 Task: Compose an email with the signature Eric Rodriguez with the subject Request for a change in project scope and the message Please let me know if there are any issues with the formatting of the document. from softage.1@softage.net to softage.3@softage.net with an attached document Press_release_draft.docx Undo the message and rewrite the message as I appreciate your attention to detail and timely response. Send the email. Finally, move the email from Sent Items to the label Hobbies
Action: Mouse moved to (448, 738)
Screenshot: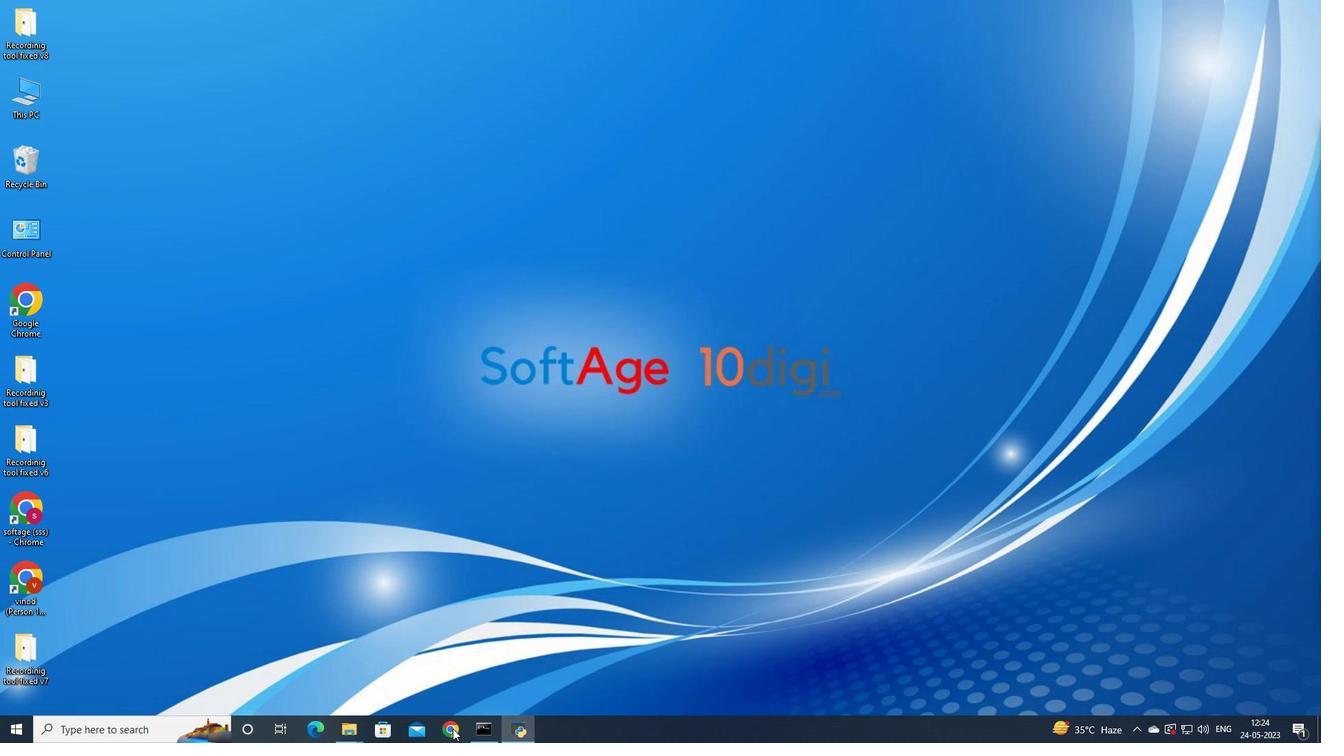 
Action: Mouse pressed left at (448, 738)
Screenshot: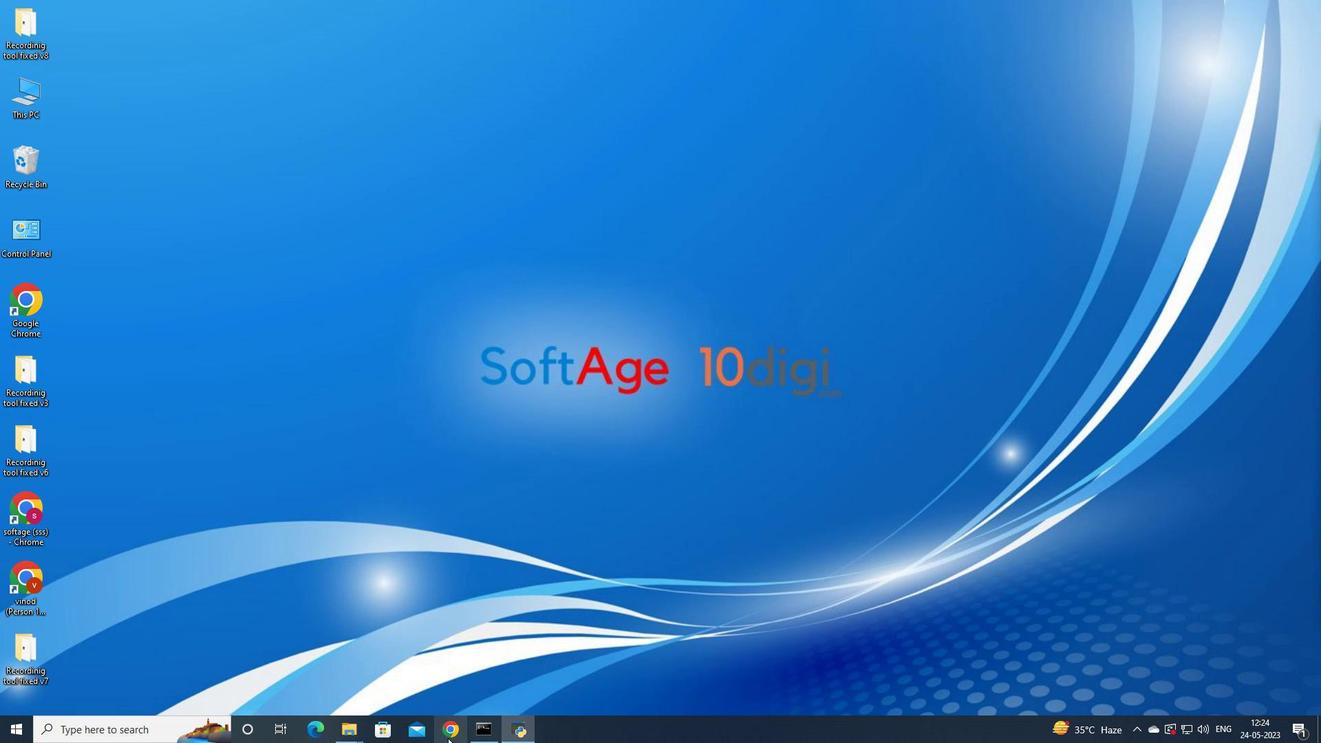 
Action: Mouse moved to (576, 454)
Screenshot: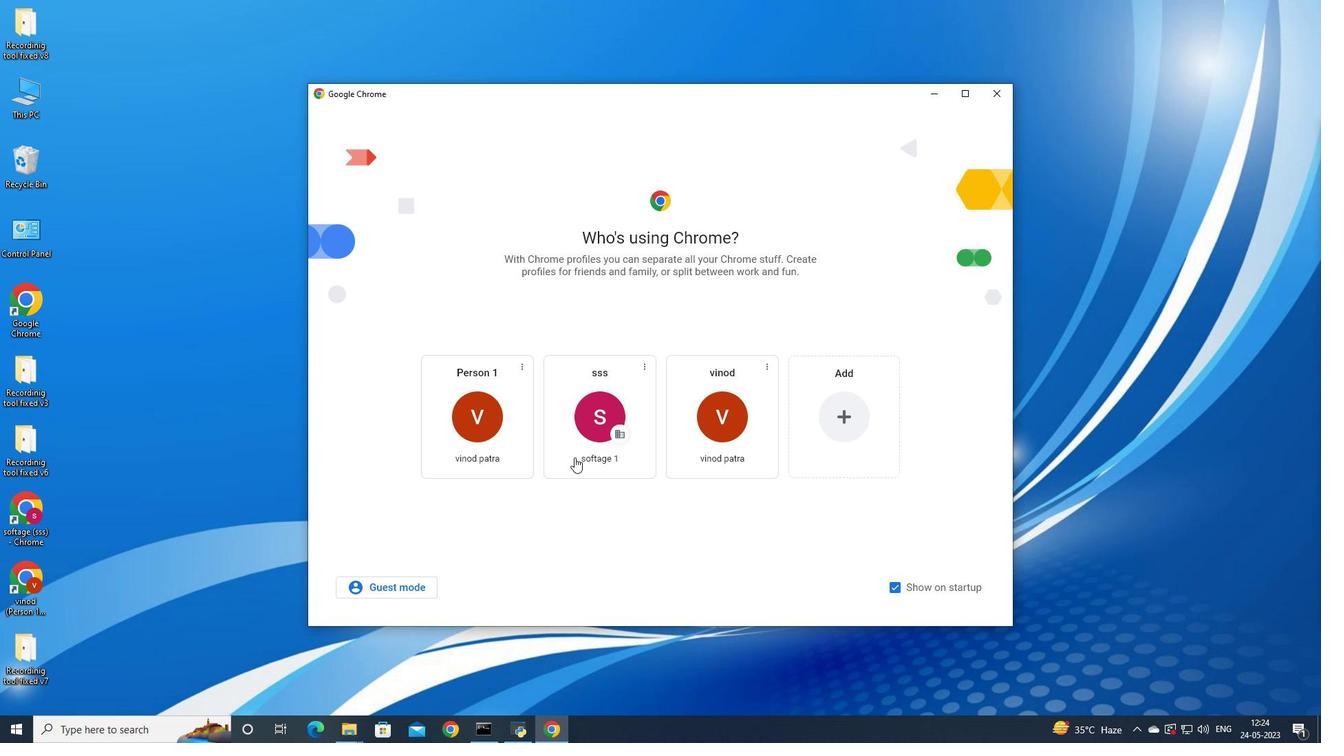 
Action: Mouse pressed left at (576, 454)
Screenshot: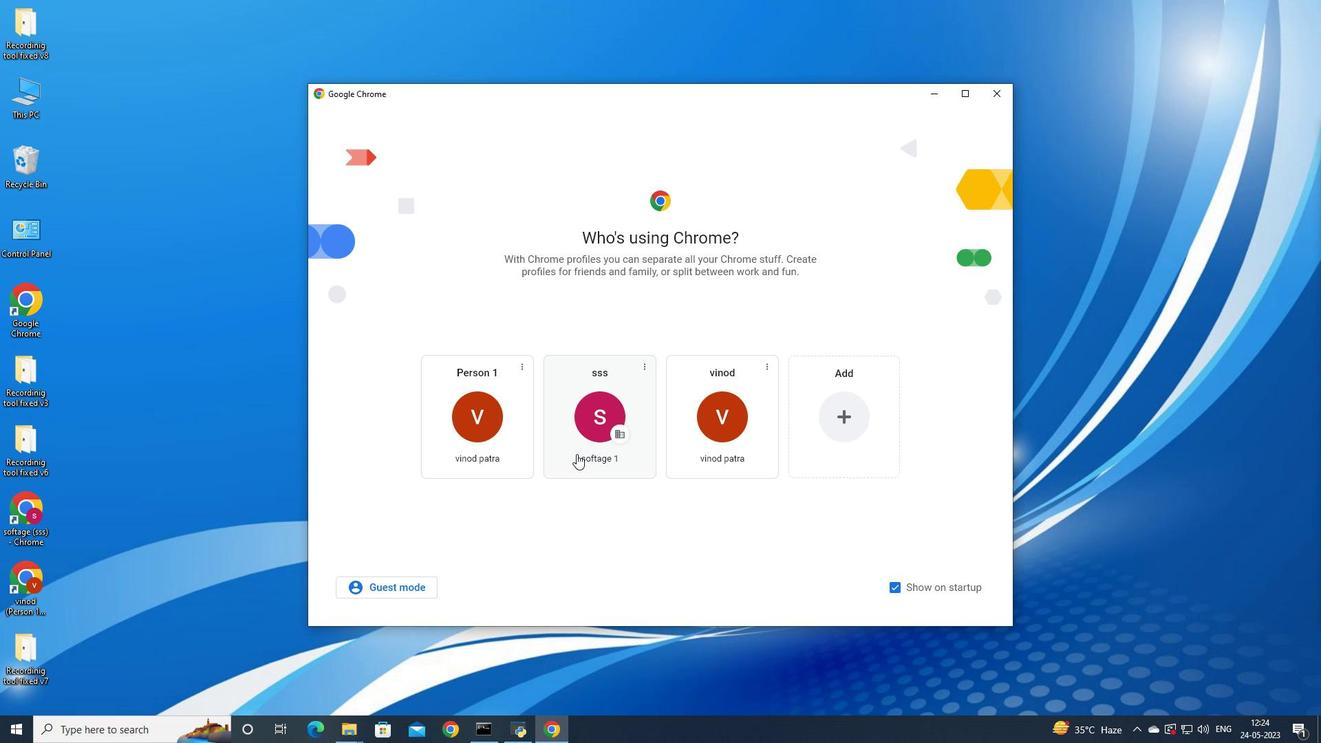 
Action: Mouse moved to (1193, 70)
Screenshot: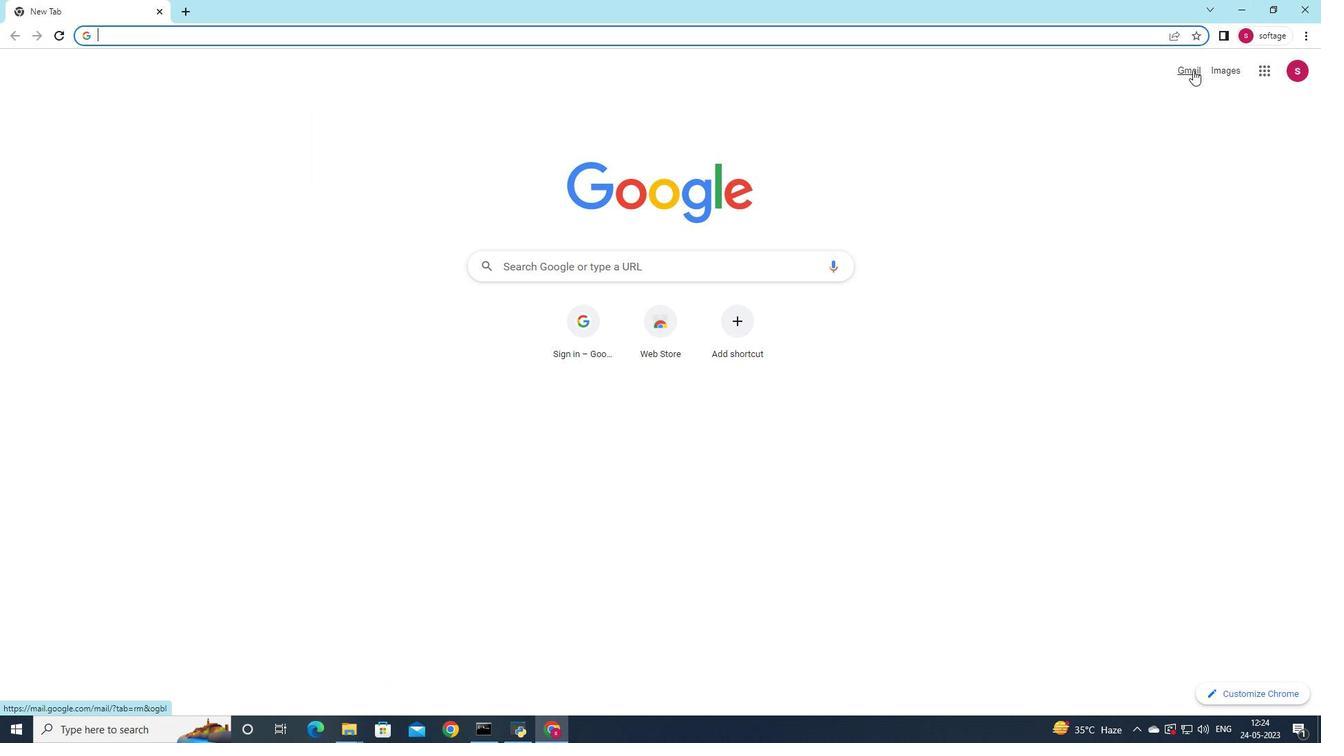 
Action: Mouse pressed left at (1193, 70)
Screenshot: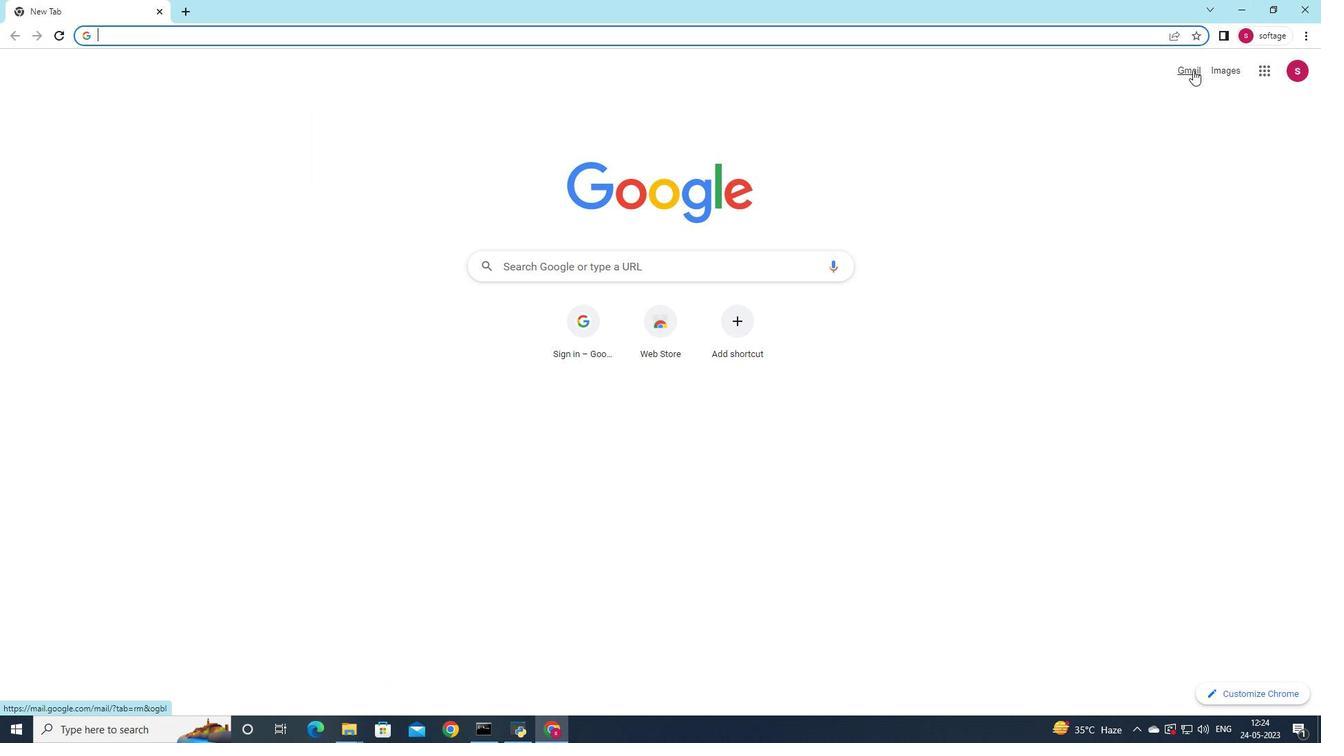 
Action: Mouse moved to (1164, 86)
Screenshot: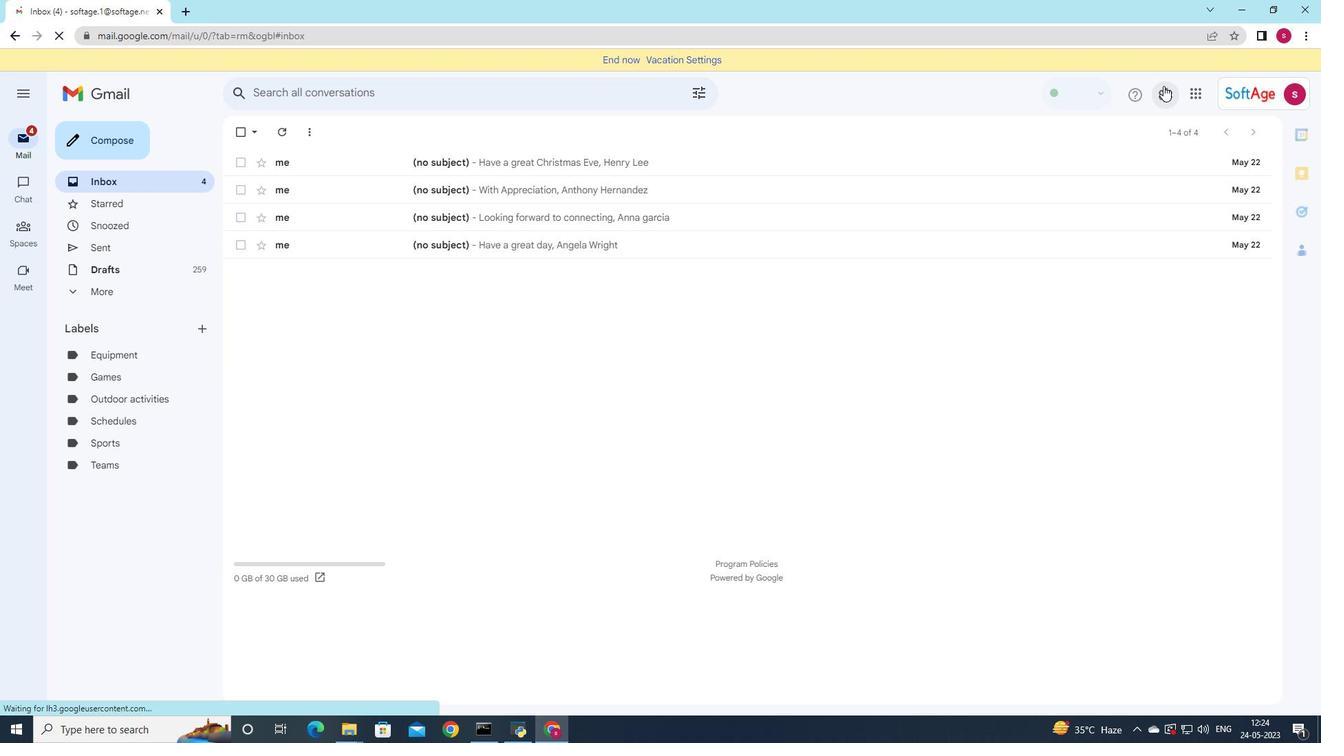 
Action: Mouse pressed left at (1164, 86)
Screenshot: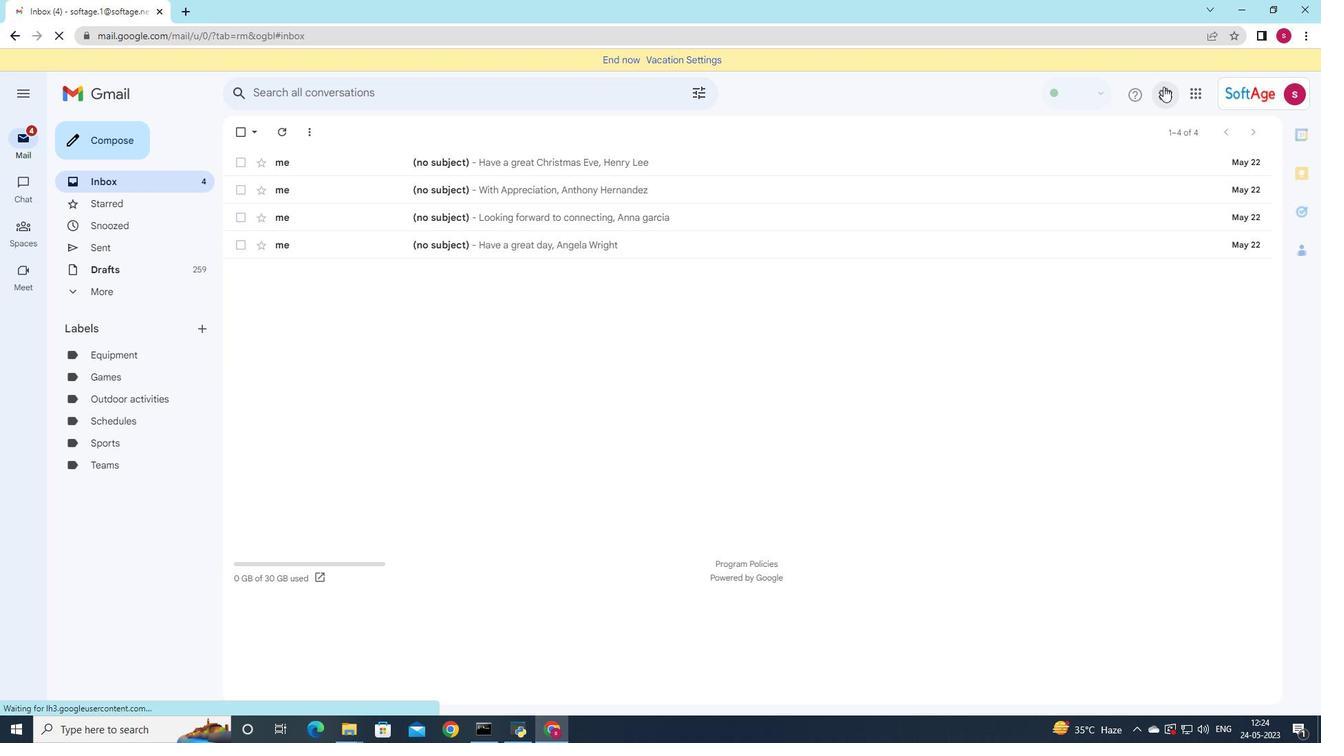 
Action: Mouse moved to (1173, 166)
Screenshot: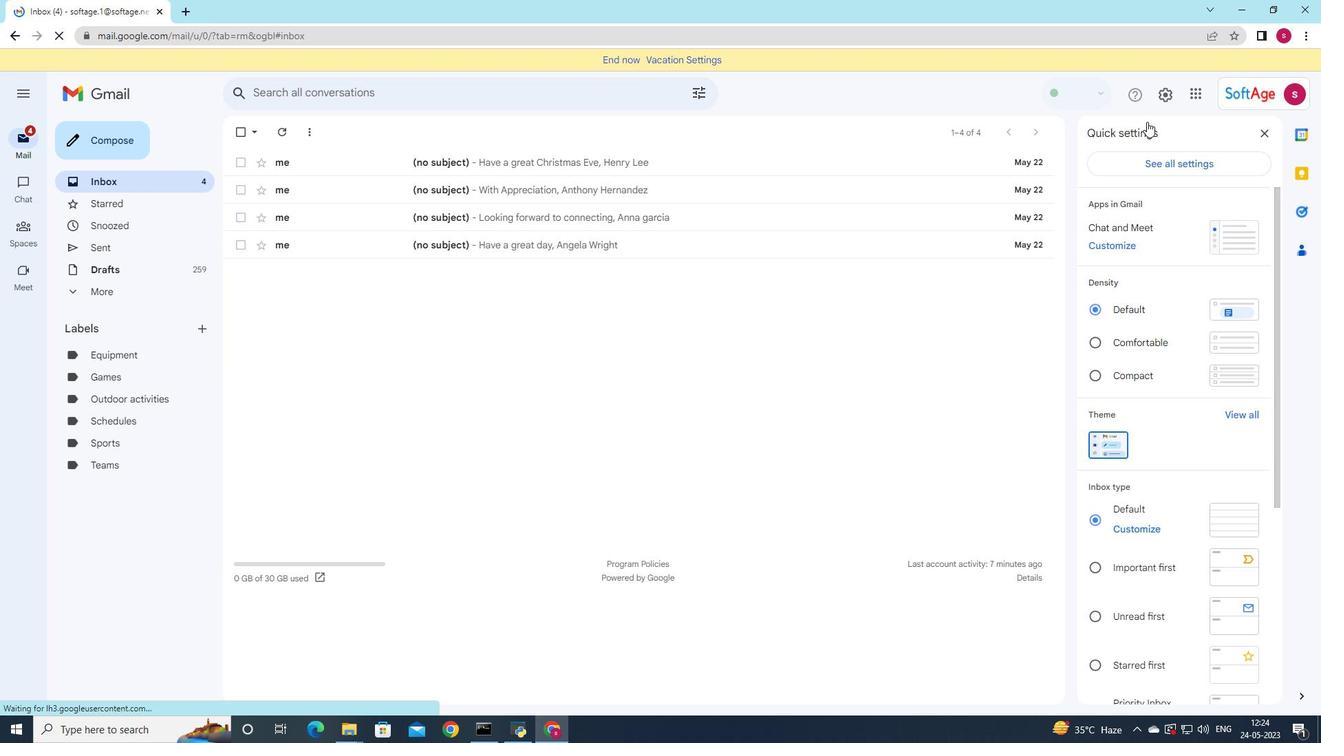 
Action: Mouse pressed left at (1173, 166)
Screenshot: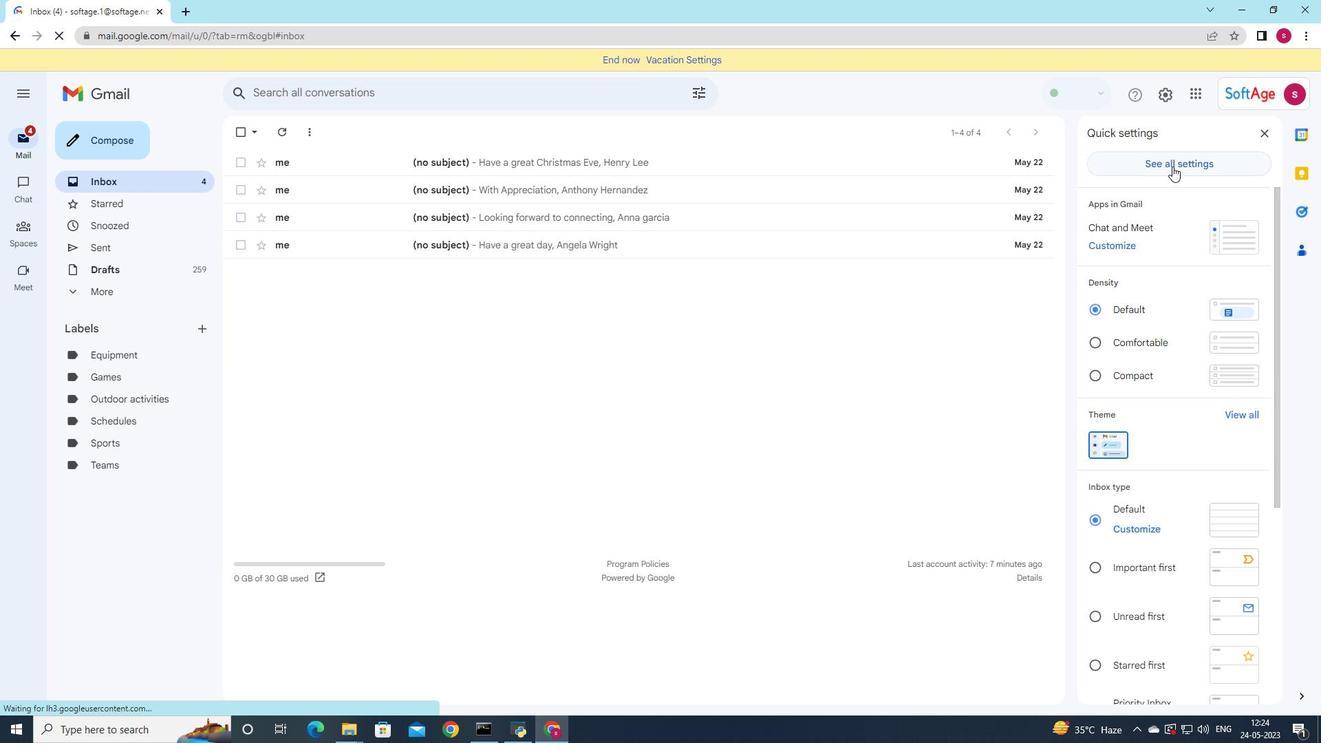 
Action: Mouse moved to (1162, 160)
Screenshot: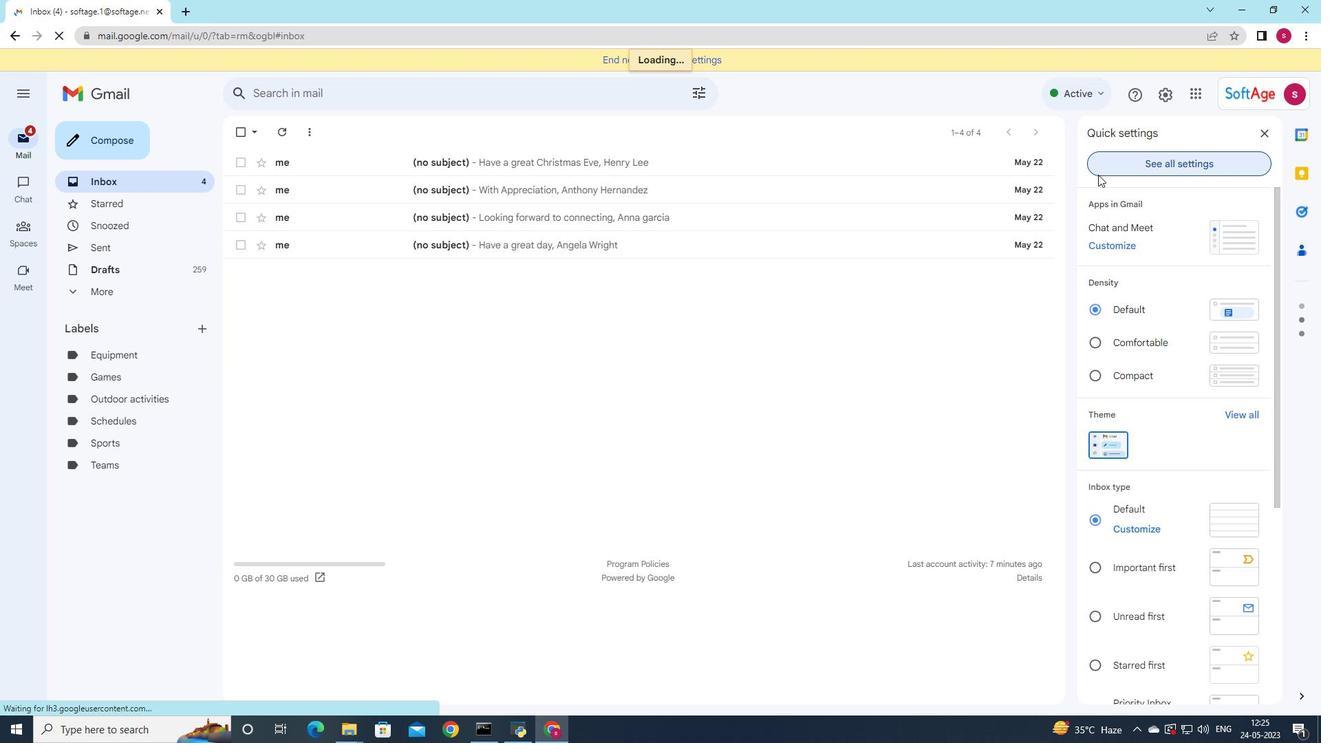 
Action: Mouse pressed left at (1162, 160)
Screenshot: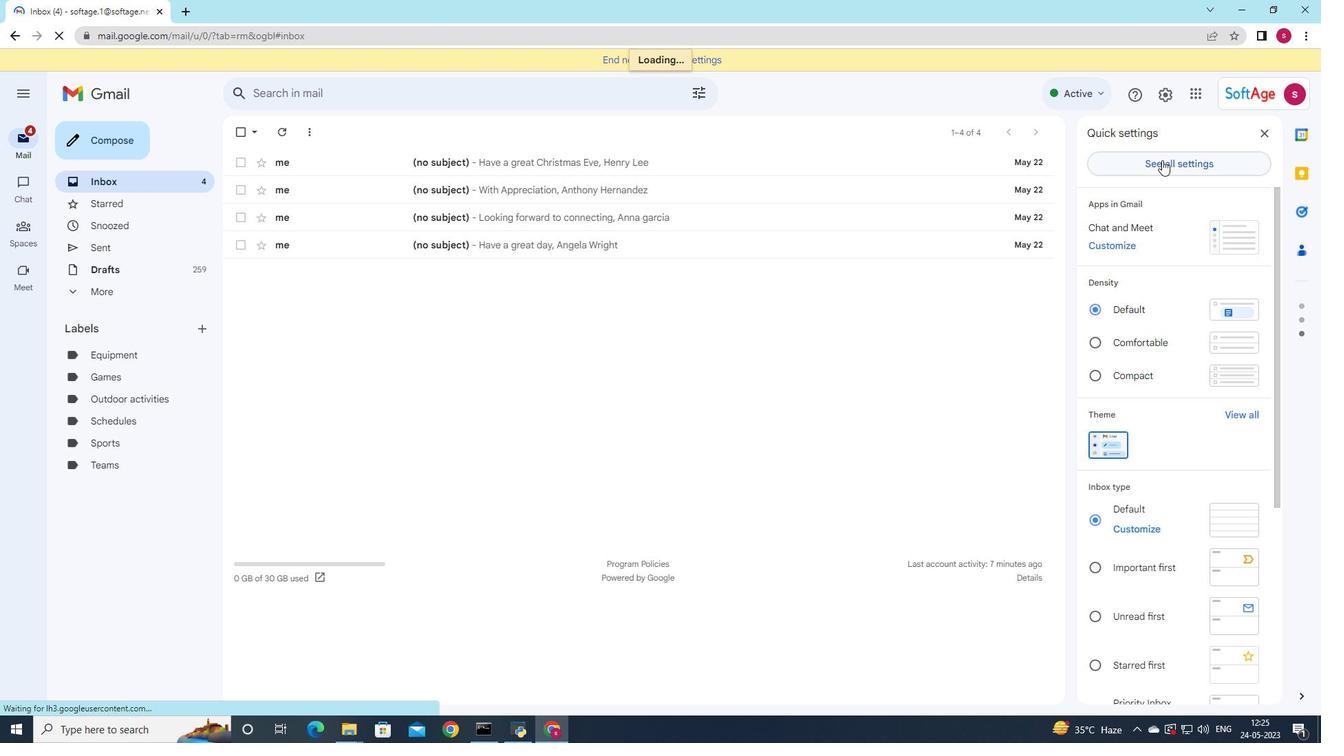 
Action: Mouse moved to (705, 237)
Screenshot: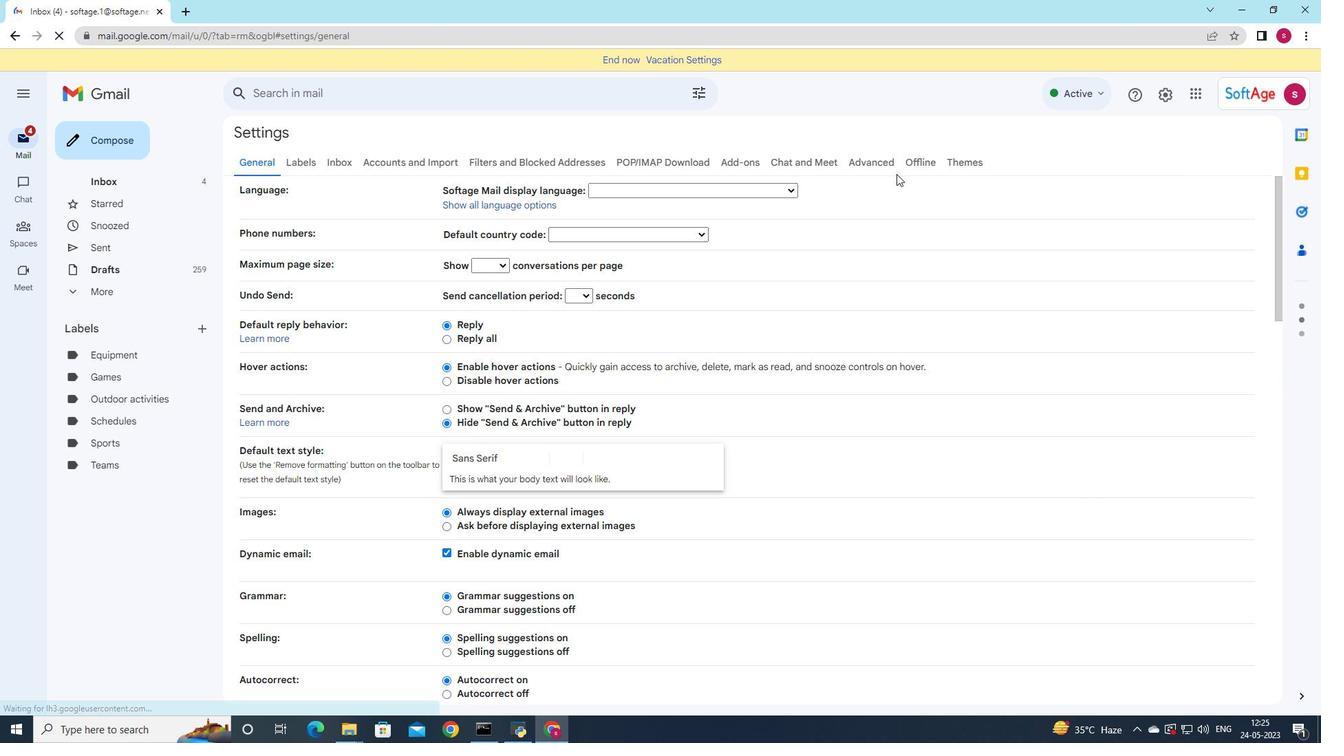
Action: Mouse scrolled (705, 236) with delta (0, 0)
Screenshot: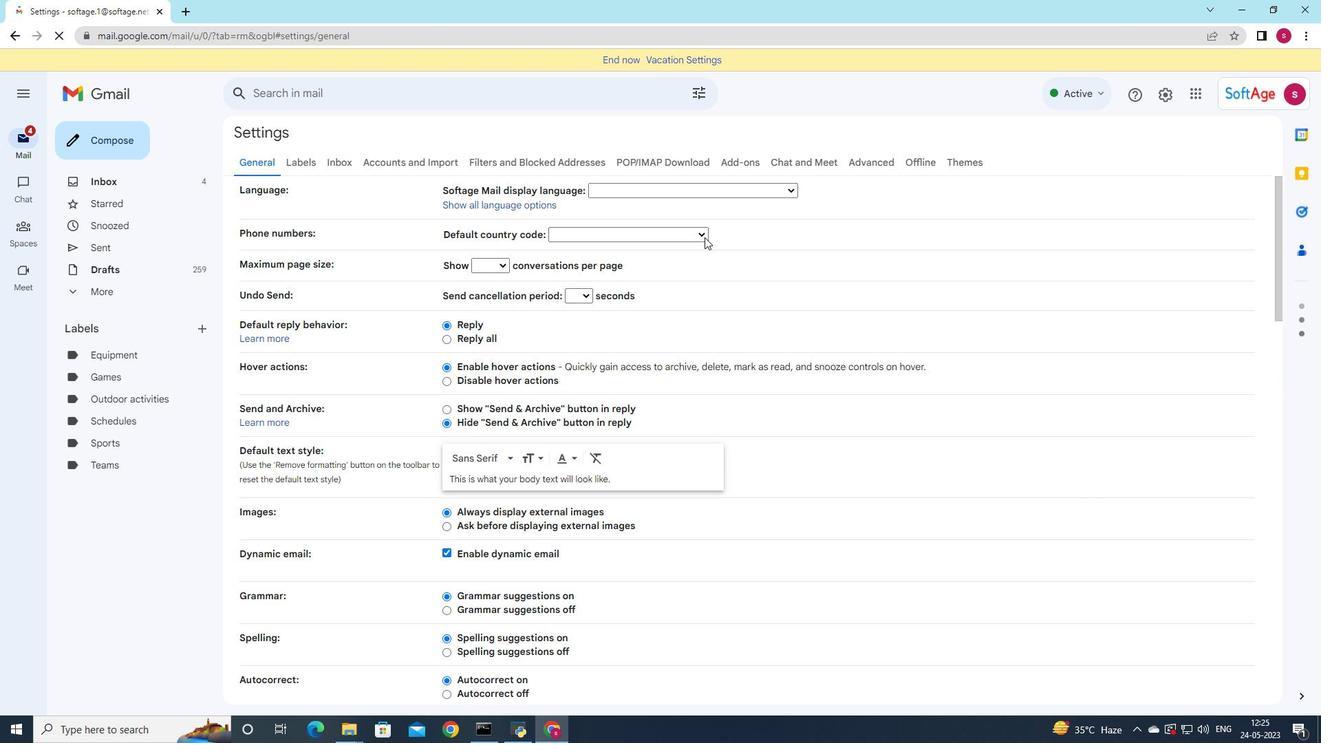
Action: Mouse scrolled (705, 236) with delta (0, 0)
Screenshot: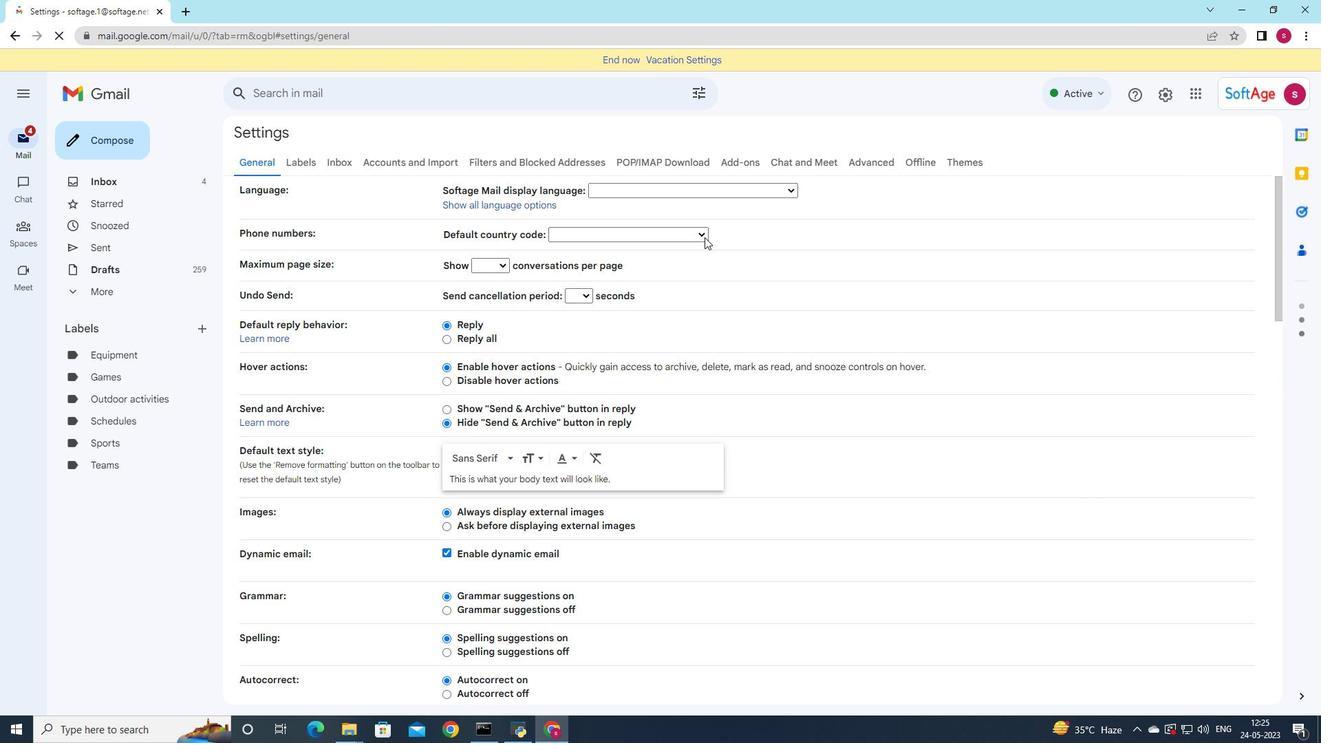 
Action: Mouse scrolled (705, 236) with delta (0, 0)
Screenshot: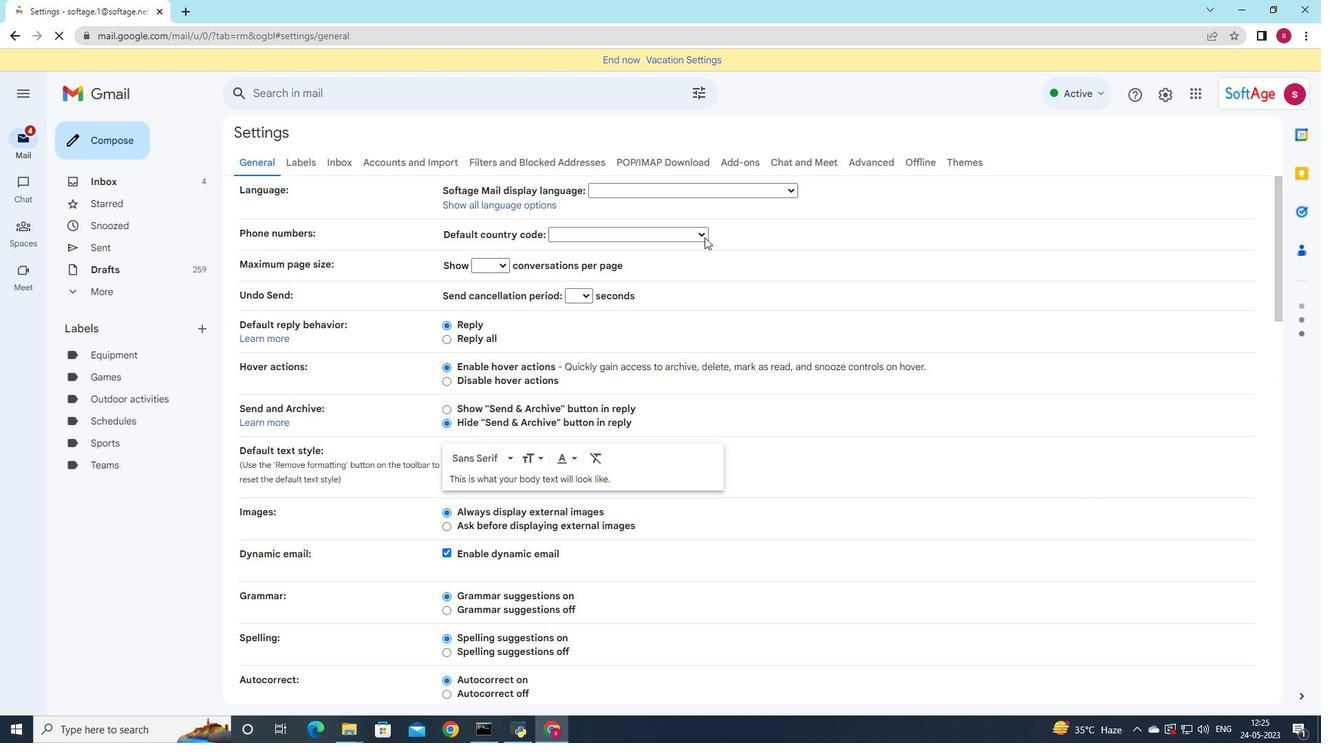 
Action: Mouse scrolled (705, 236) with delta (0, 0)
Screenshot: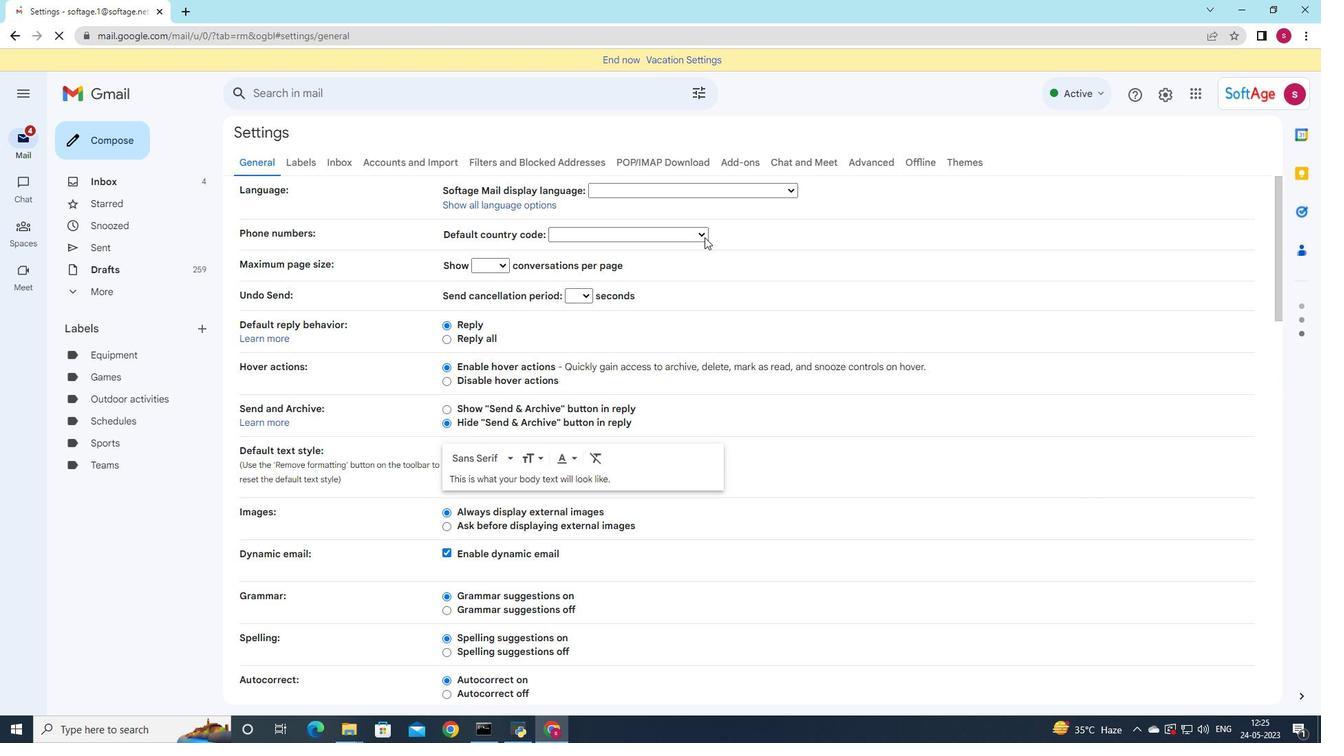 
Action: Mouse scrolled (705, 236) with delta (0, 0)
Screenshot: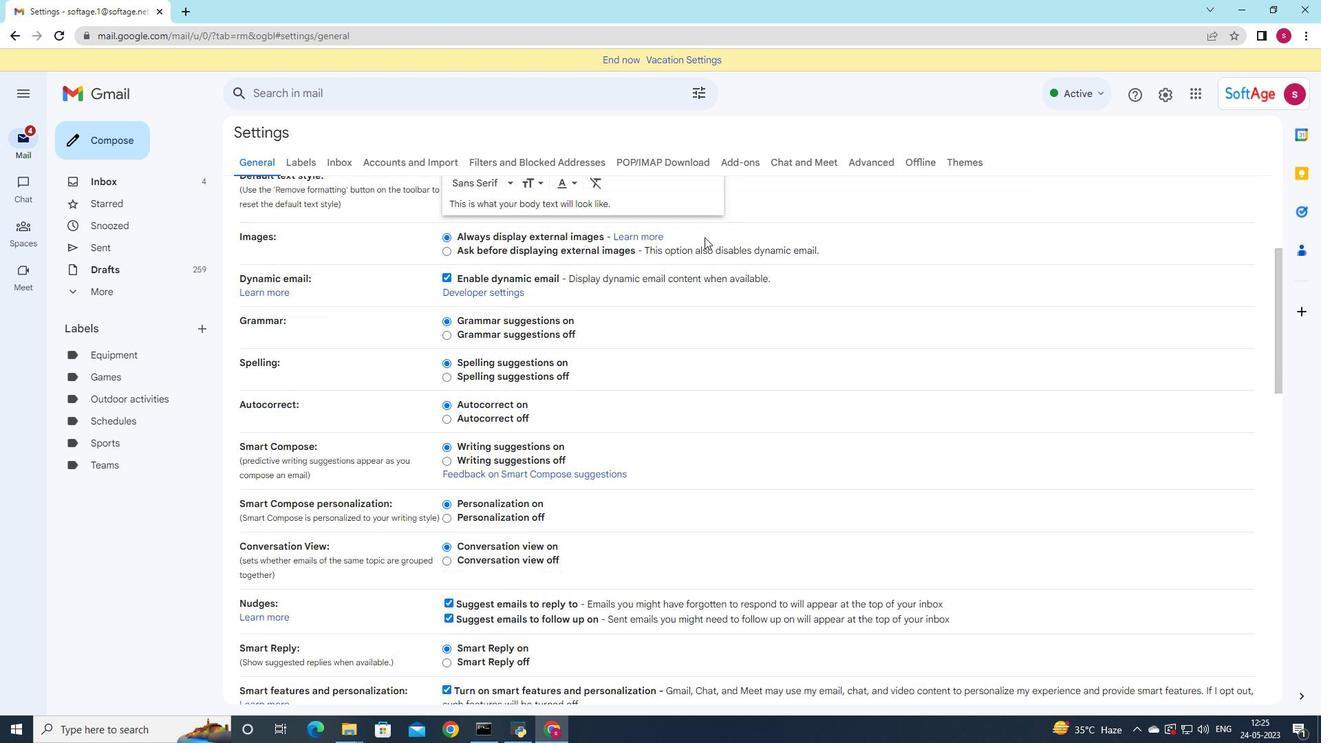 
Action: Mouse scrolled (705, 236) with delta (0, 0)
Screenshot: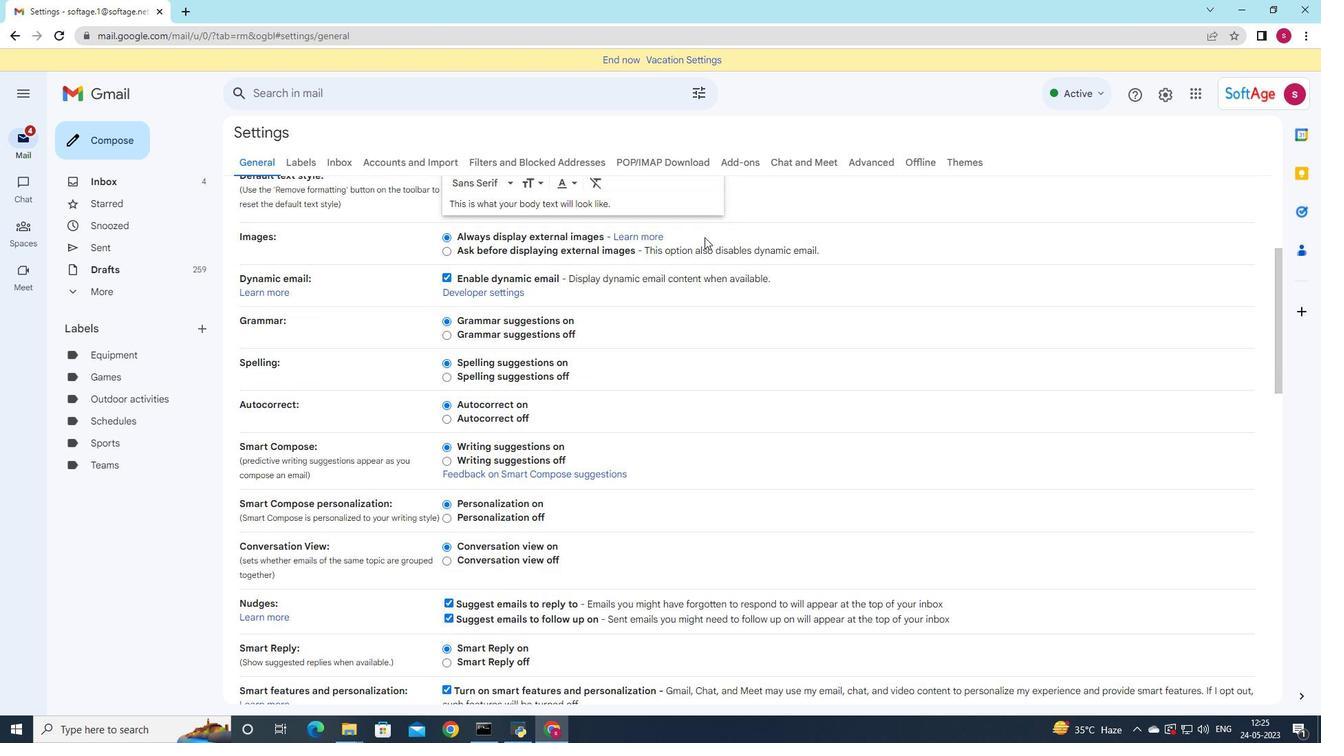 
Action: Mouse scrolled (705, 236) with delta (0, 0)
Screenshot: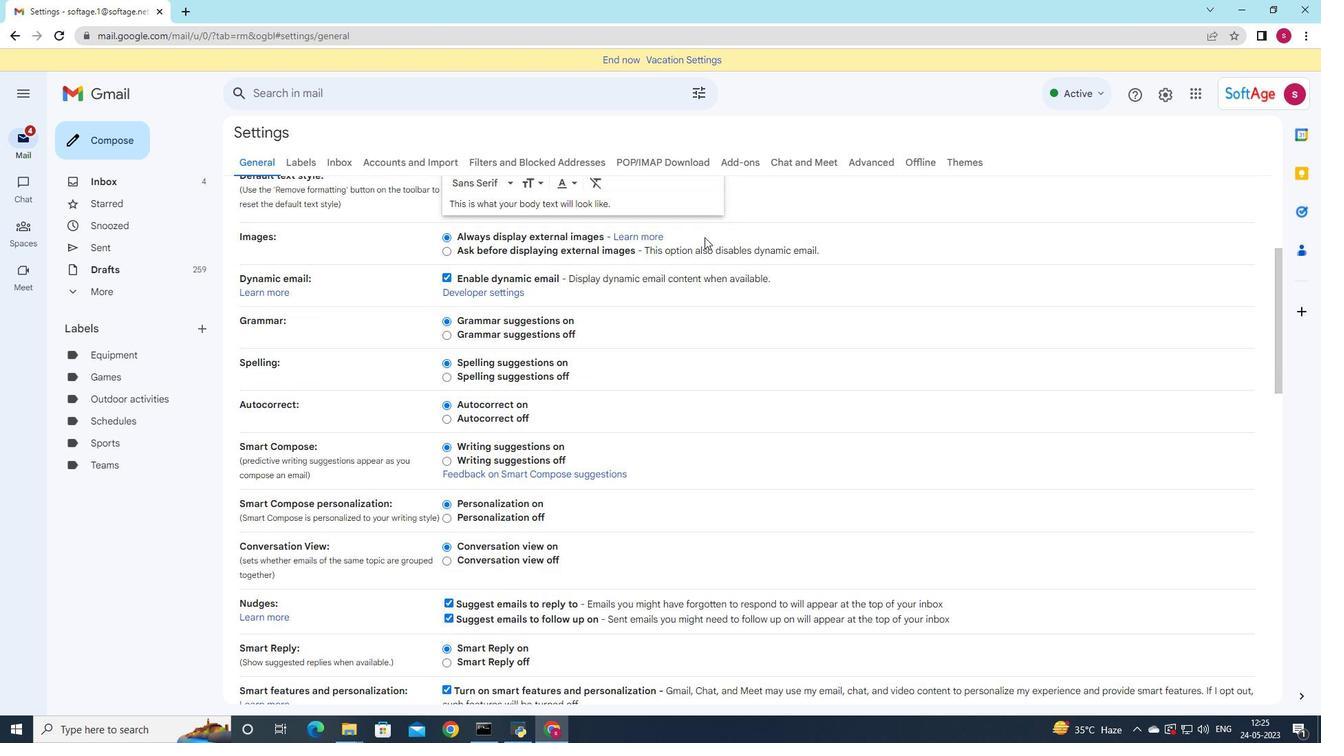 
Action: Mouse scrolled (705, 236) with delta (0, 0)
Screenshot: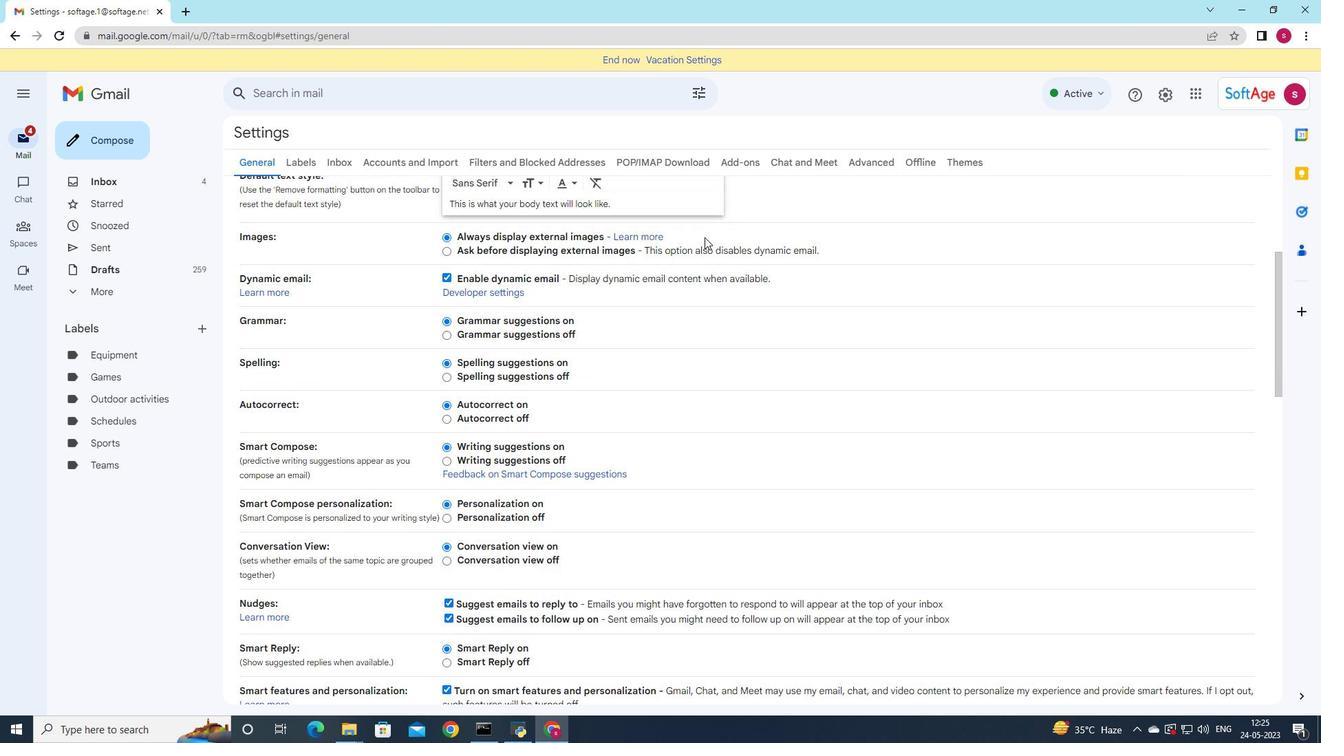 
Action: Mouse scrolled (705, 236) with delta (0, 0)
Screenshot: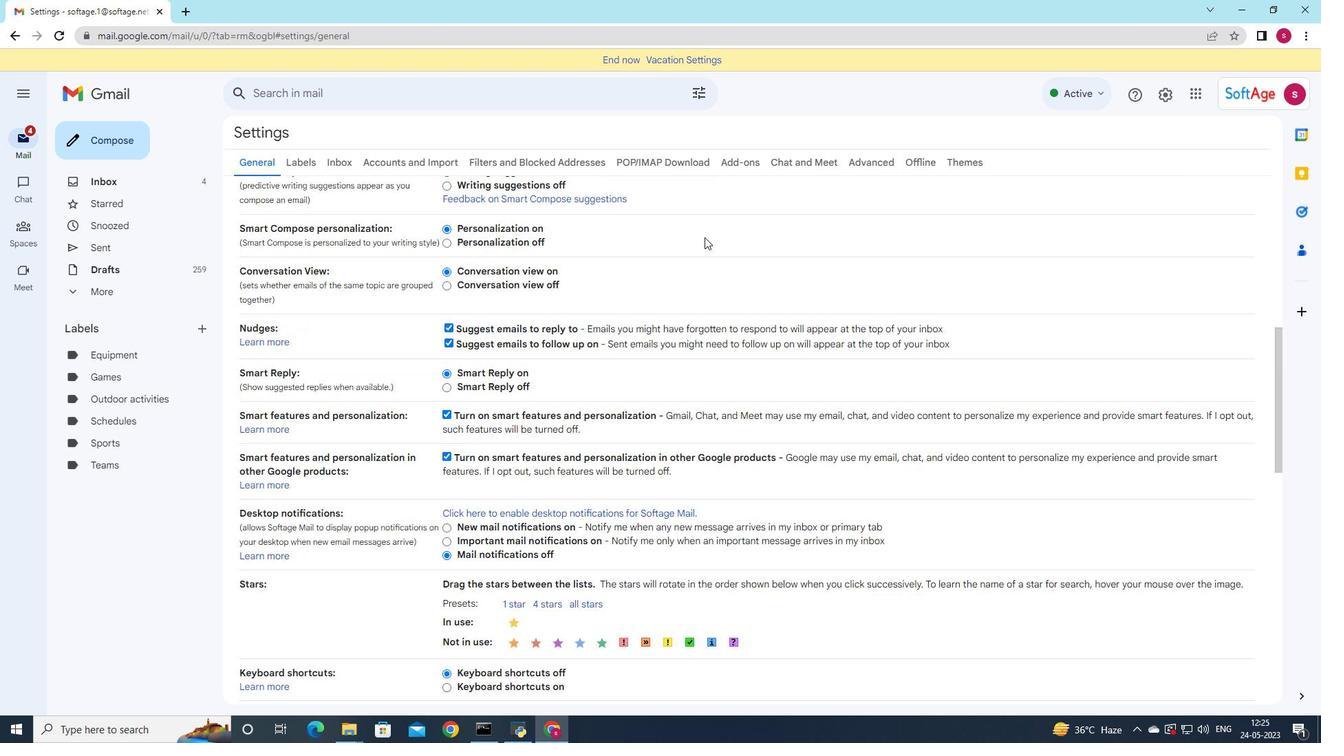 
Action: Mouse scrolled (705, 236) with delta (0, 0)
Screenshot: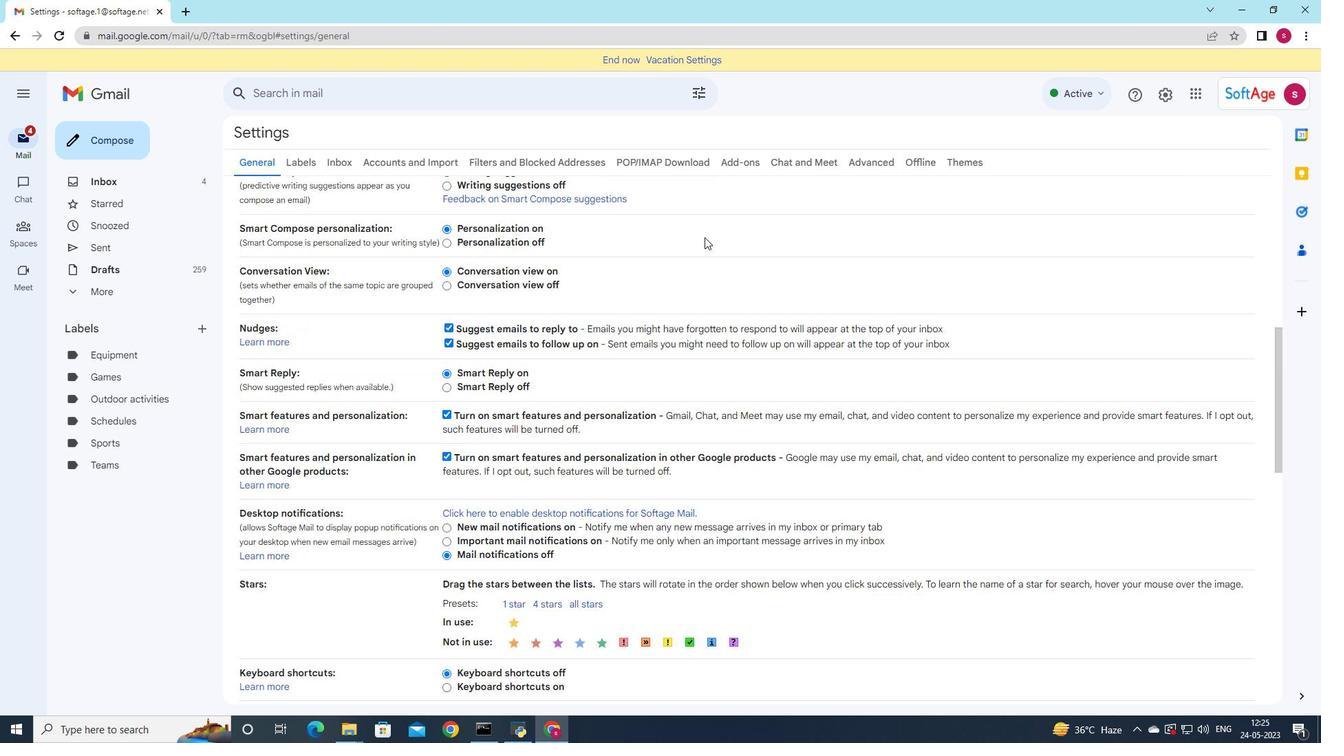 
Action: Mouse scrolled (705, 236) with delta (0, 0)
Screenshot: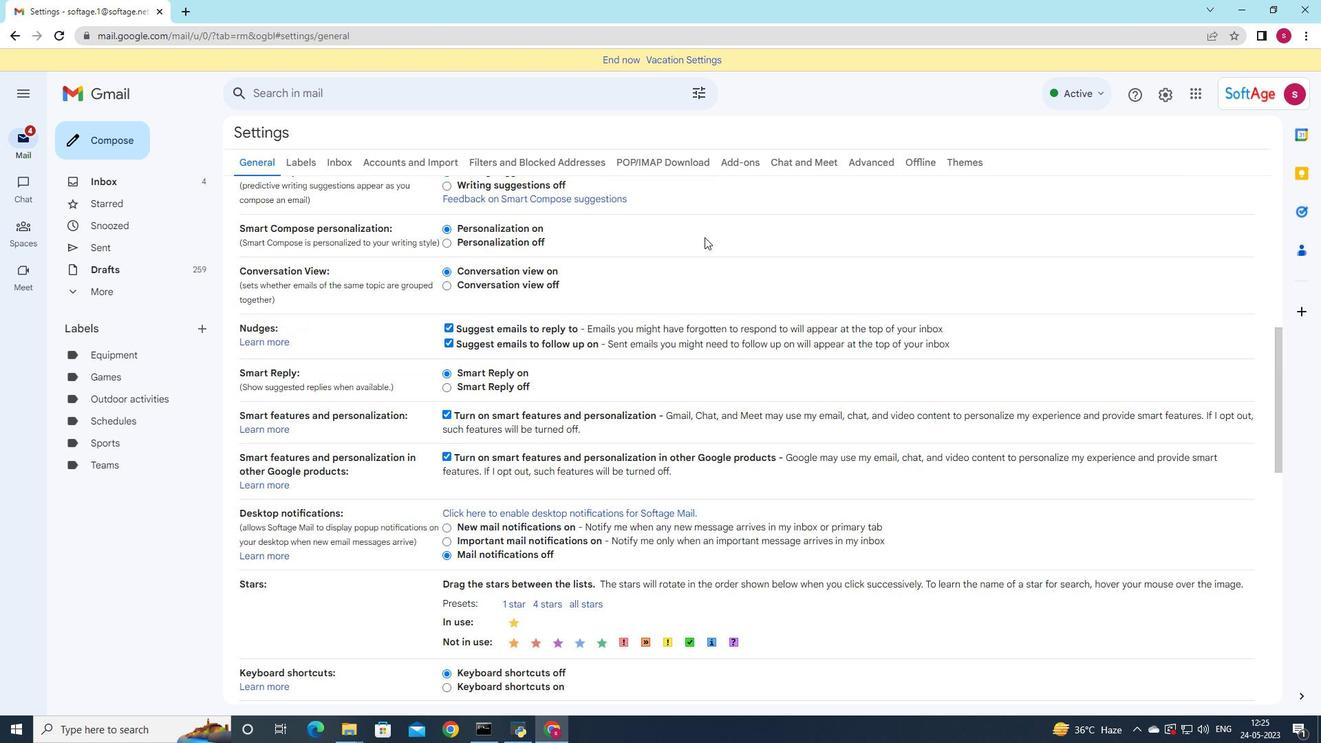 
Action: Mouse scrolled (705, 236) with delta (0, 0)
Screenshot: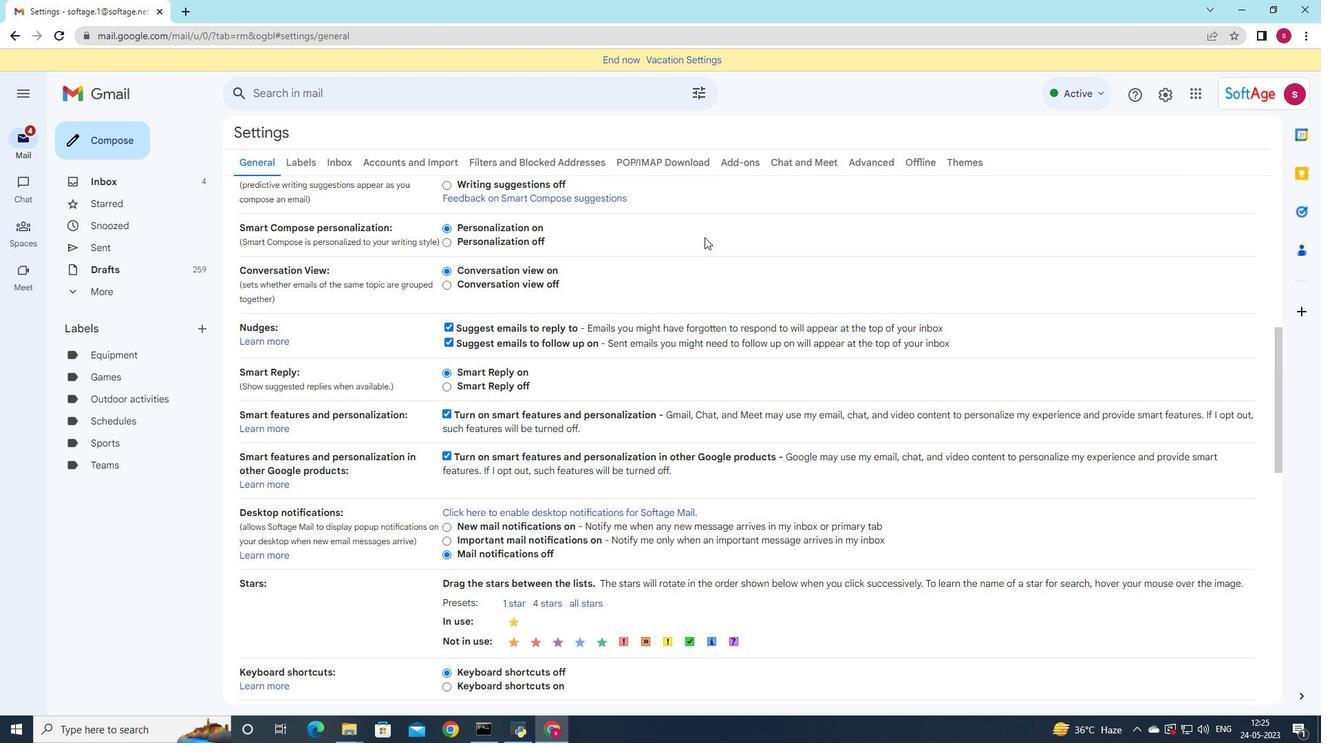 
Action: Mouse scrolled (705, 236) with delta (0, 0)
Screenshot: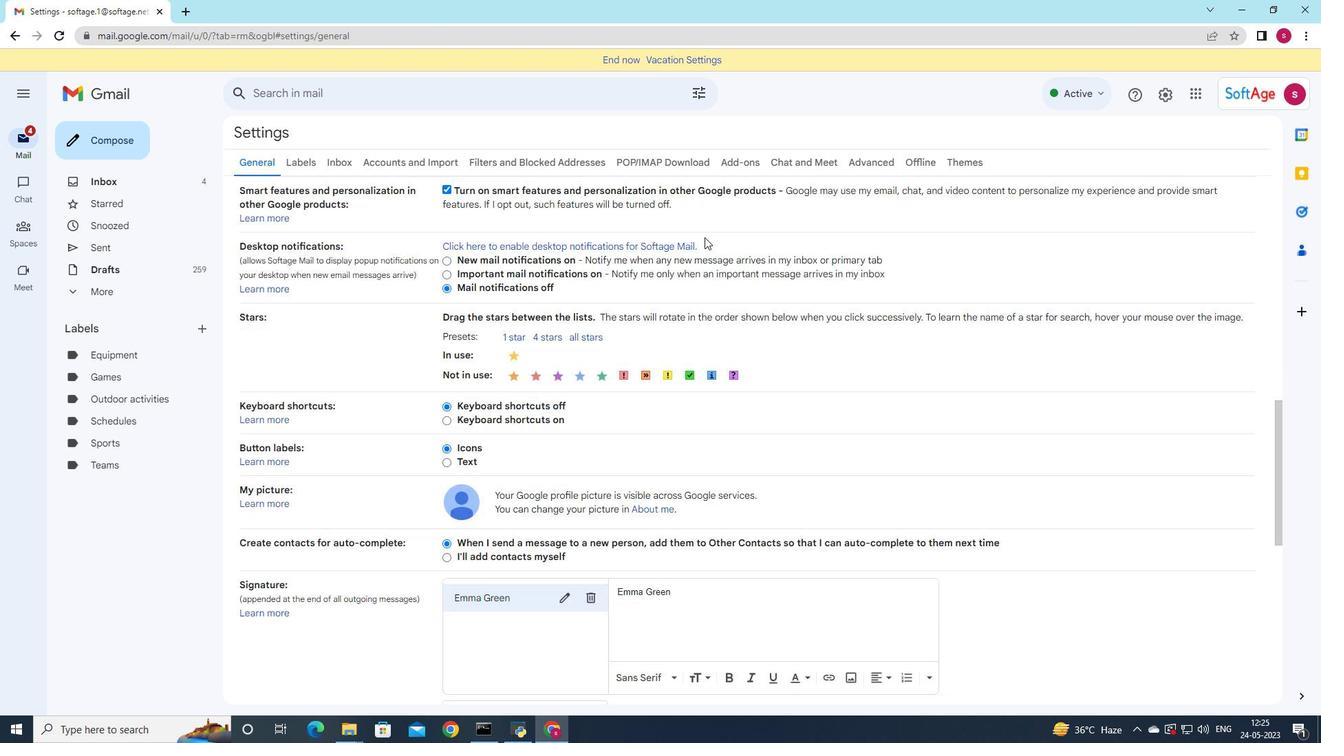 
Action: Mouse scrolled (705, 236) with delta (0, 0)
Screenshot: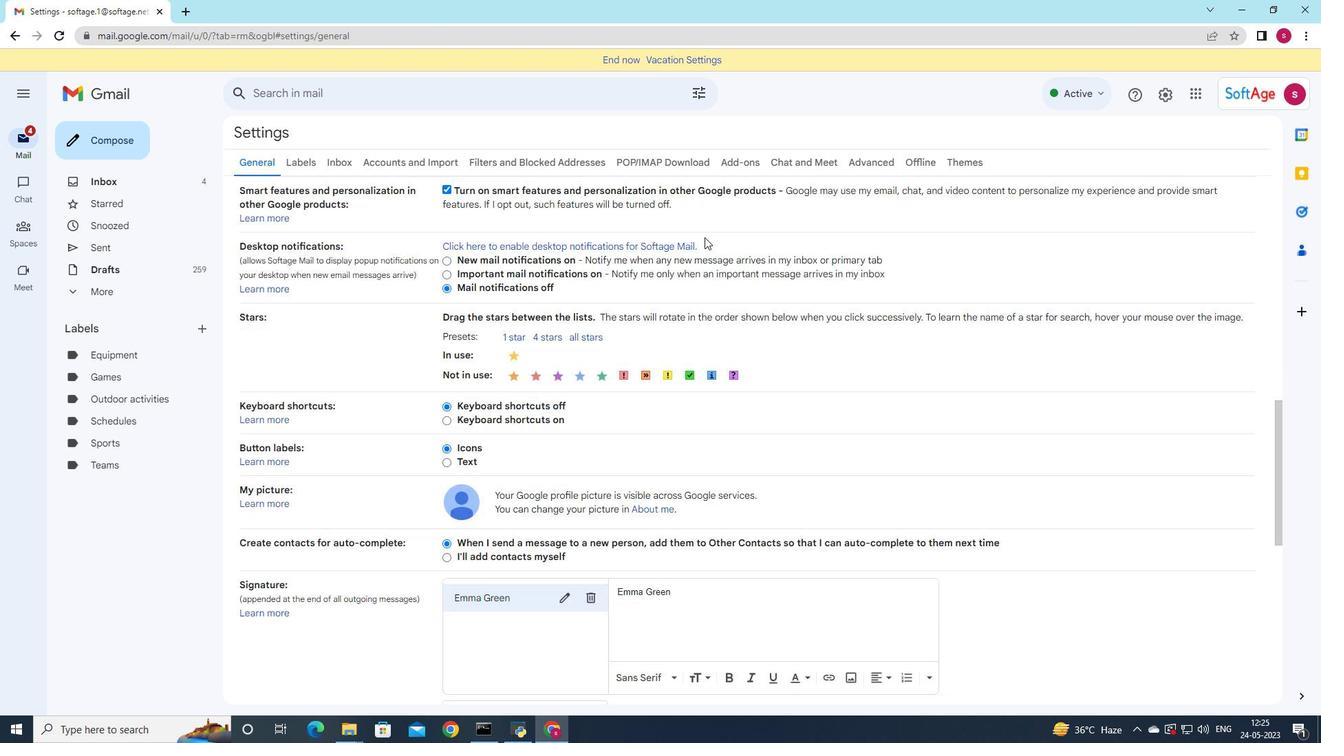 
Action: Mouse scrolled (705, 236) with delta (0, 0)
Screenshot: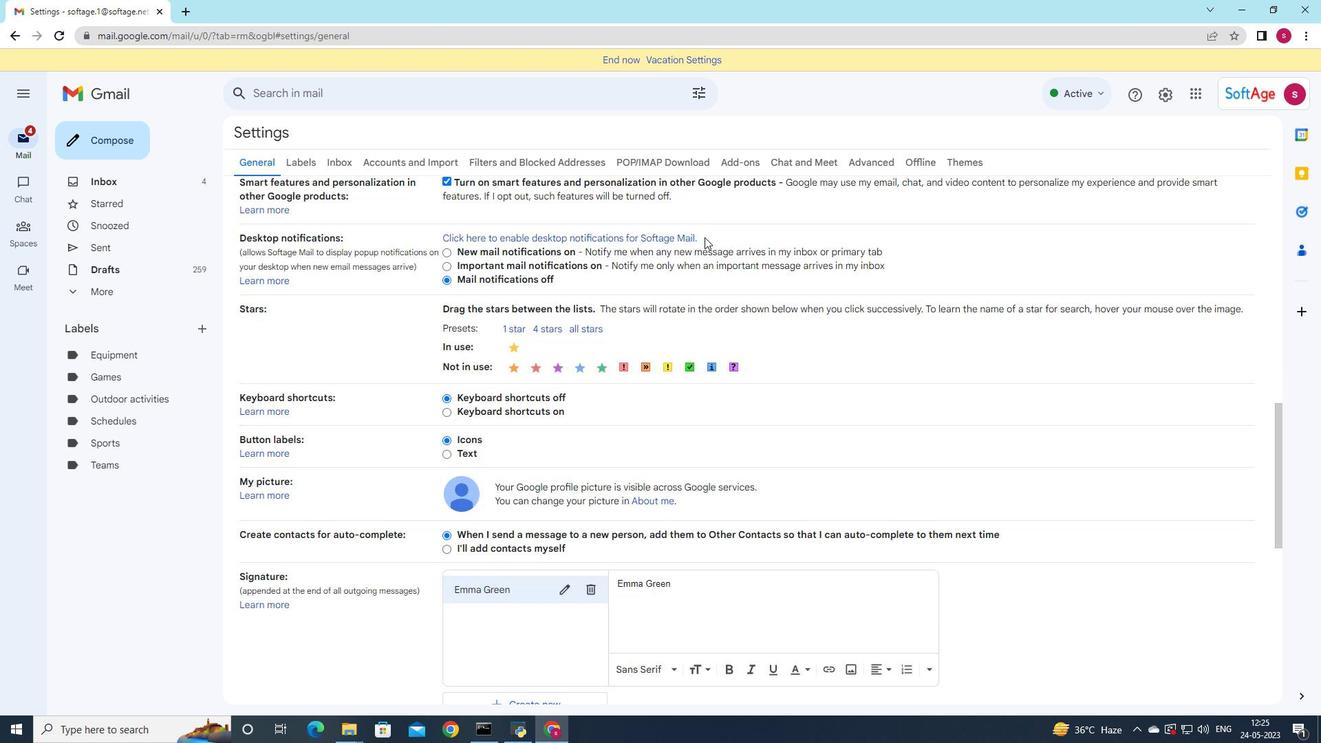 
Action: Mouse moved to (596, 388)
Screenshot: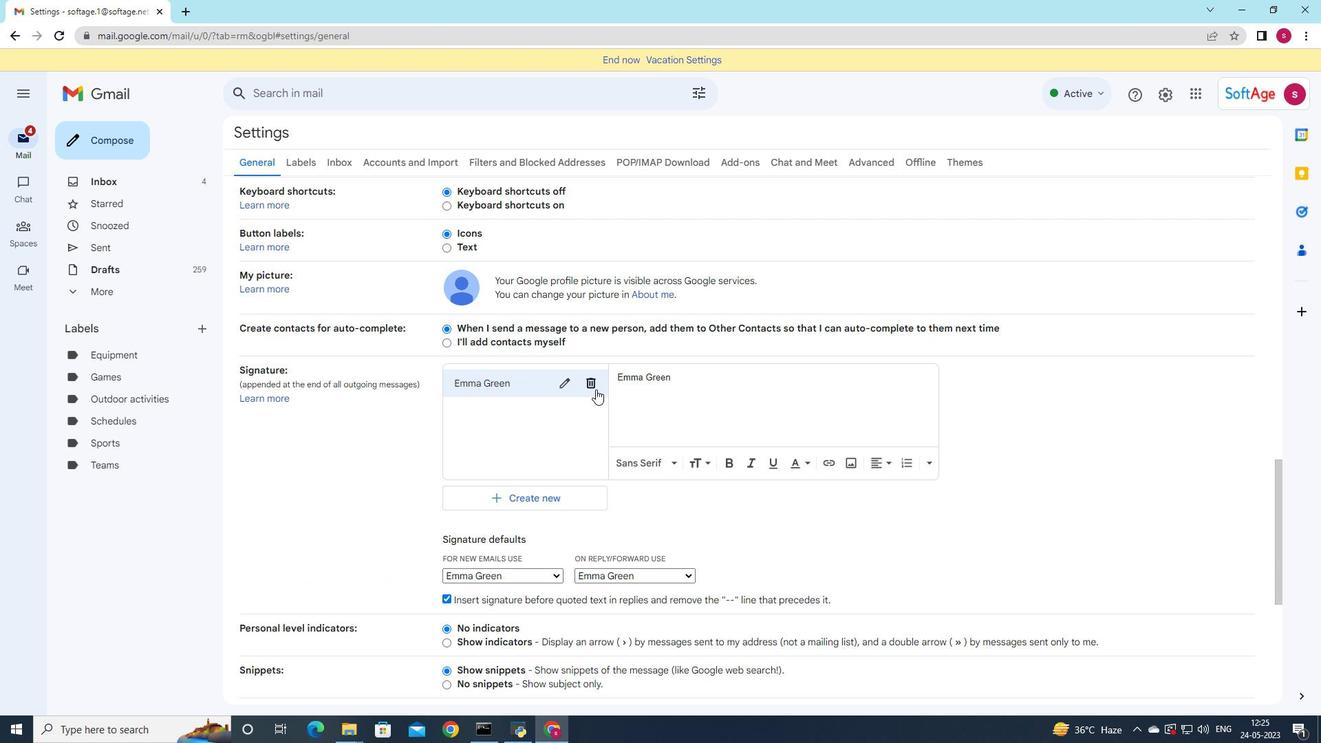 
Action: Mouse pressed left at (596, 388)
Screenshot: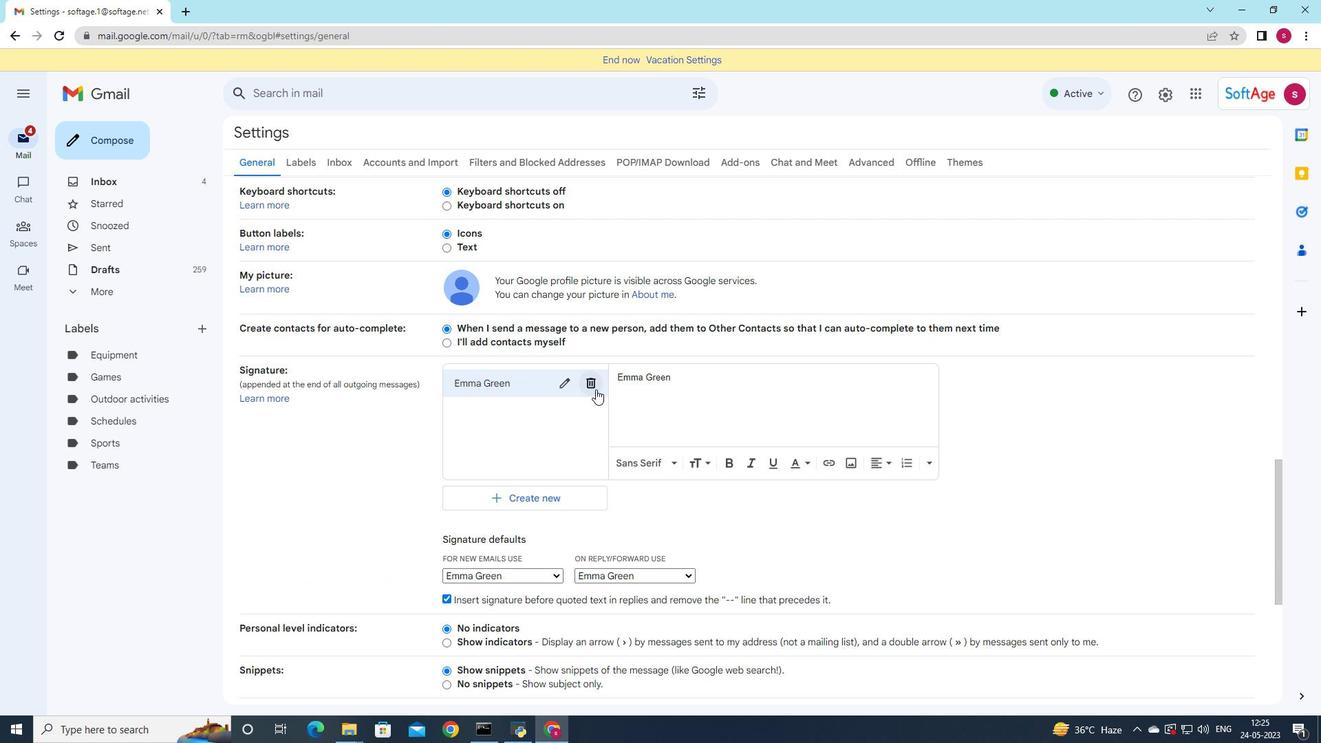 
Action: Mouse moved to (795, 412)
Screenshot: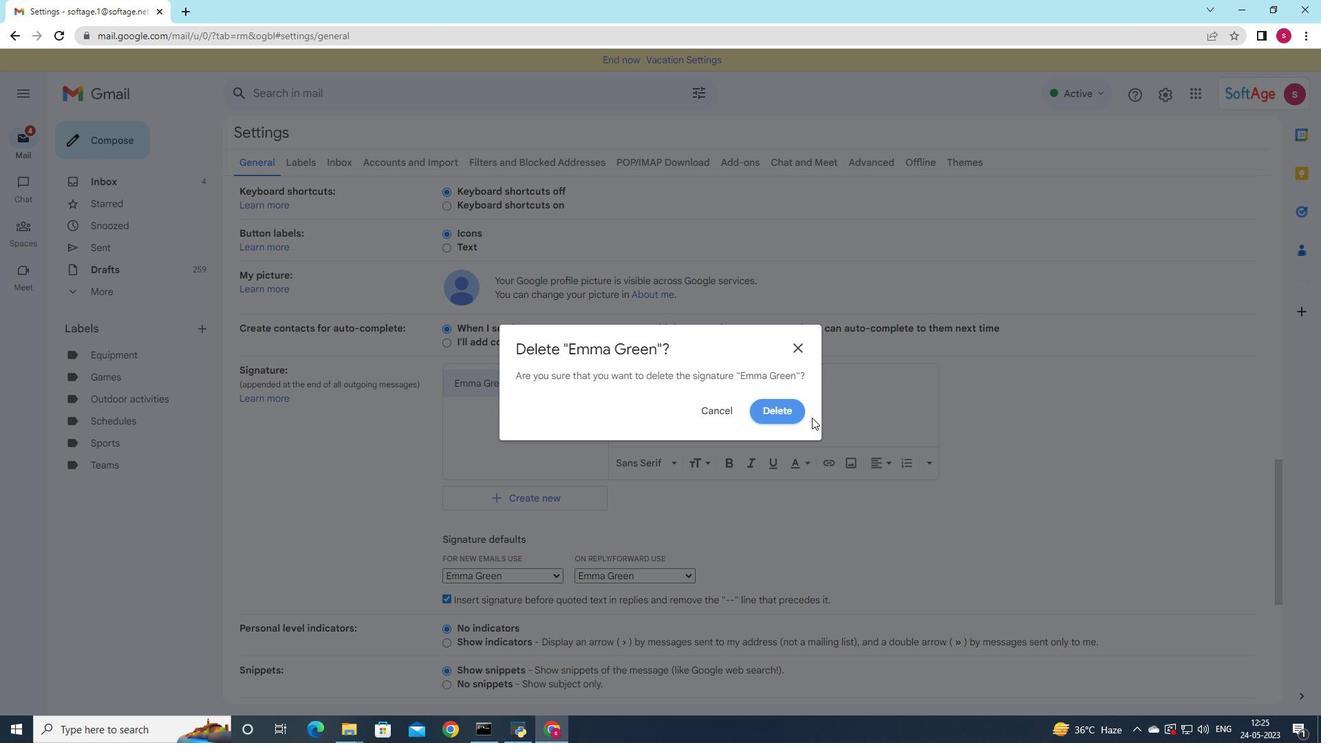 
Action: Mouse pressed left at (795, 412)
Screenshot: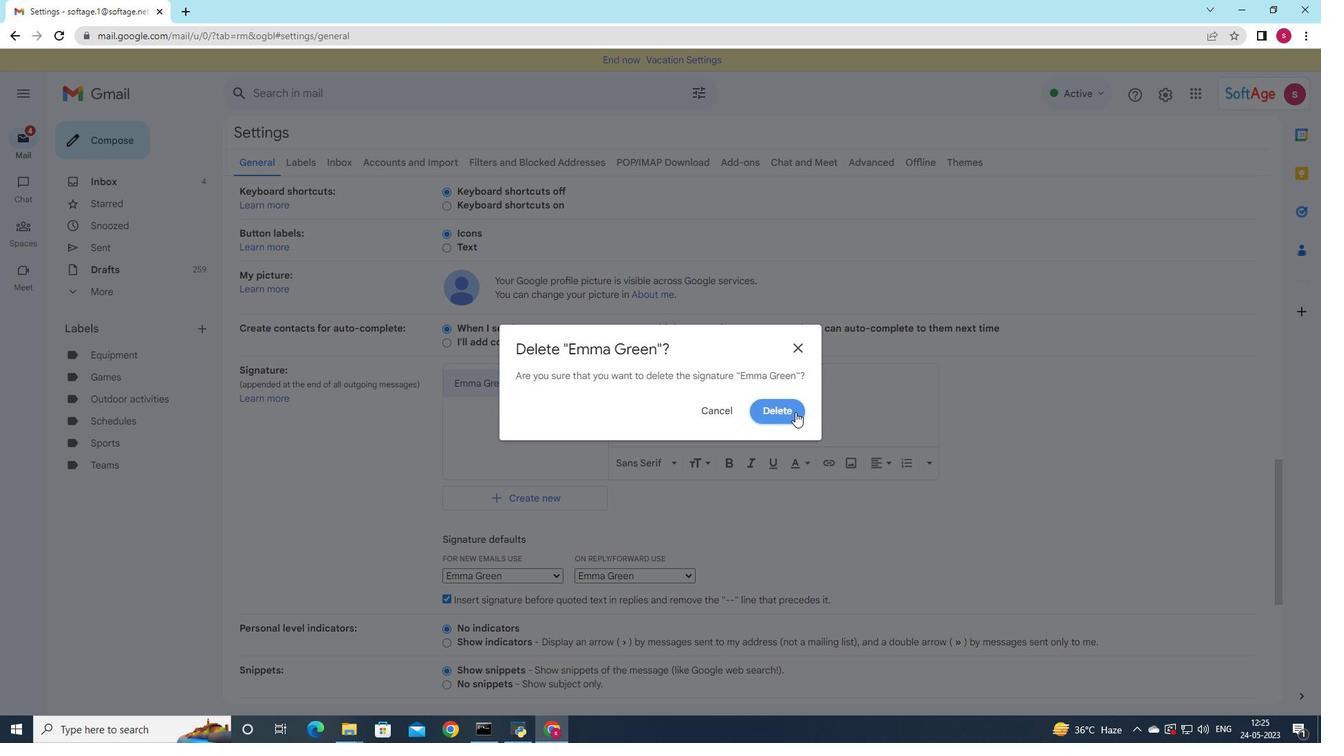 
Action: Mouse moved to (484, 400)
Screenshot: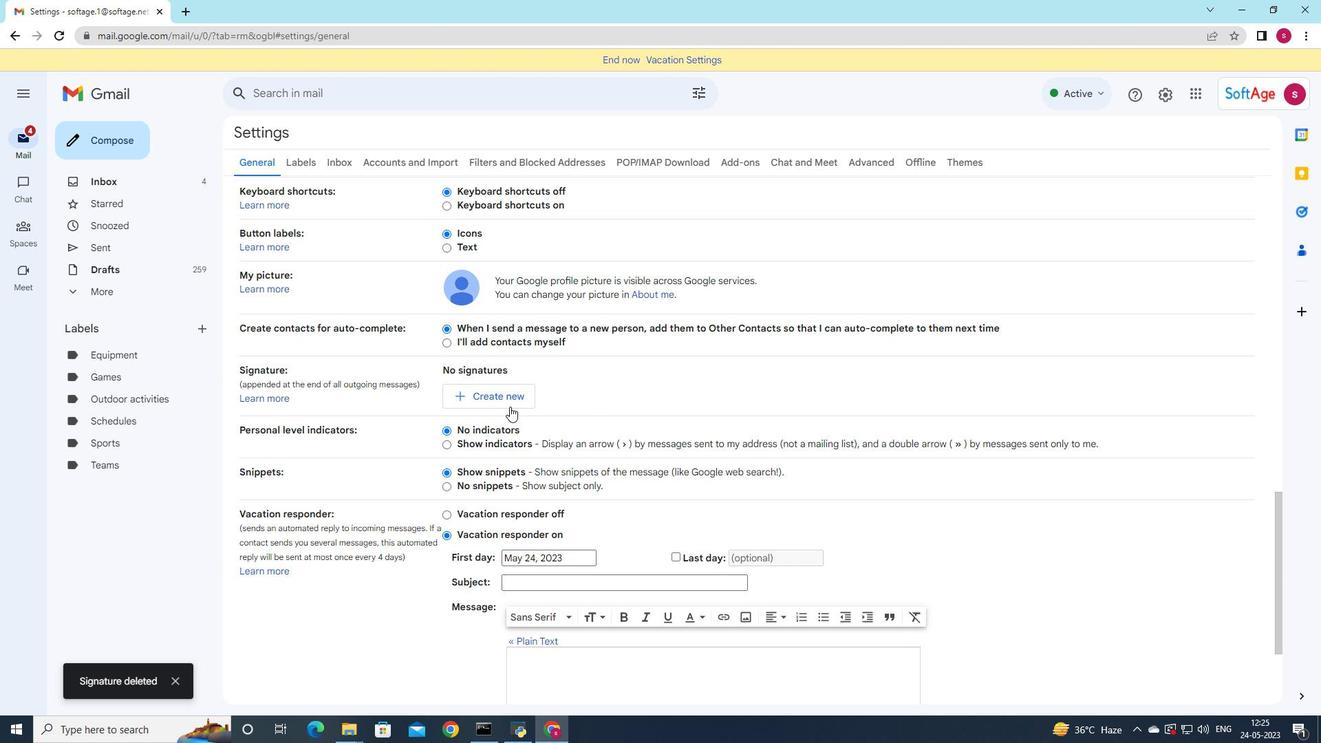 
Action: Mouse pressed left at (484, 400)
Screenshot: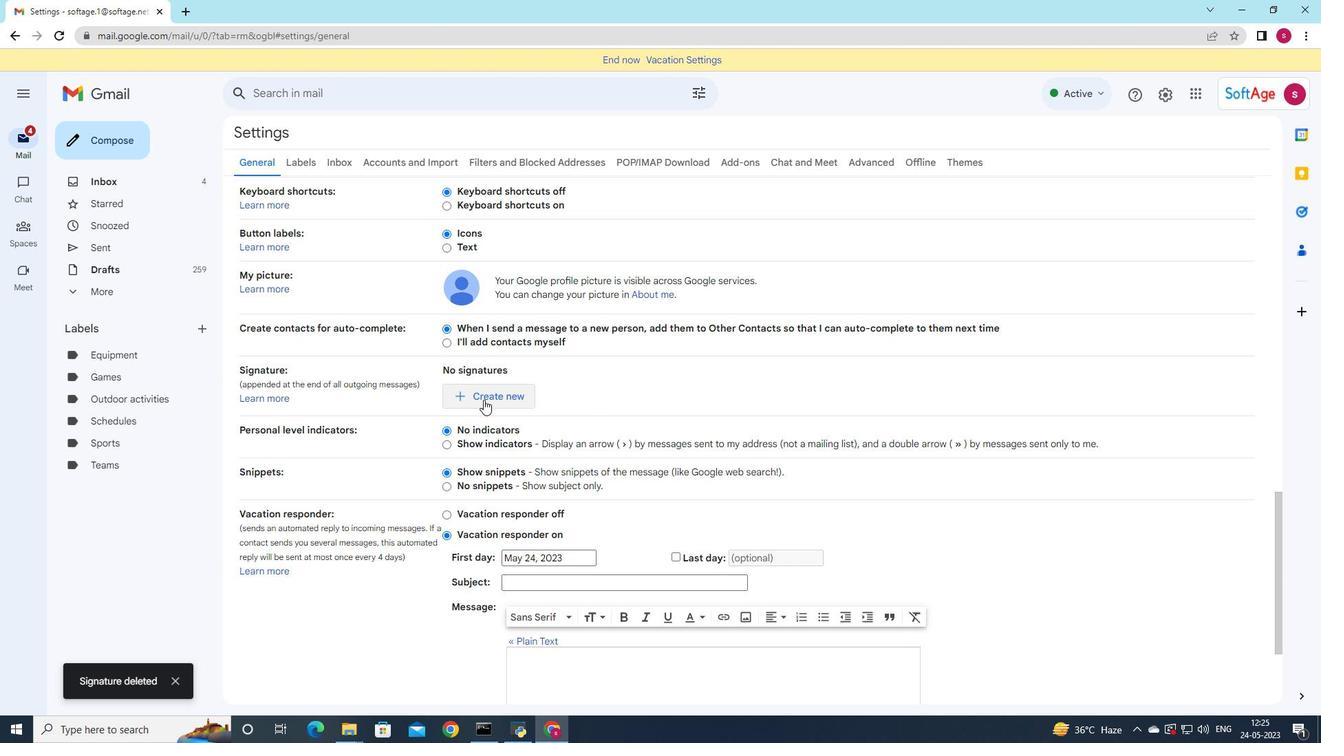 
Action: Mouse moved to (766, 426)
Screenshot: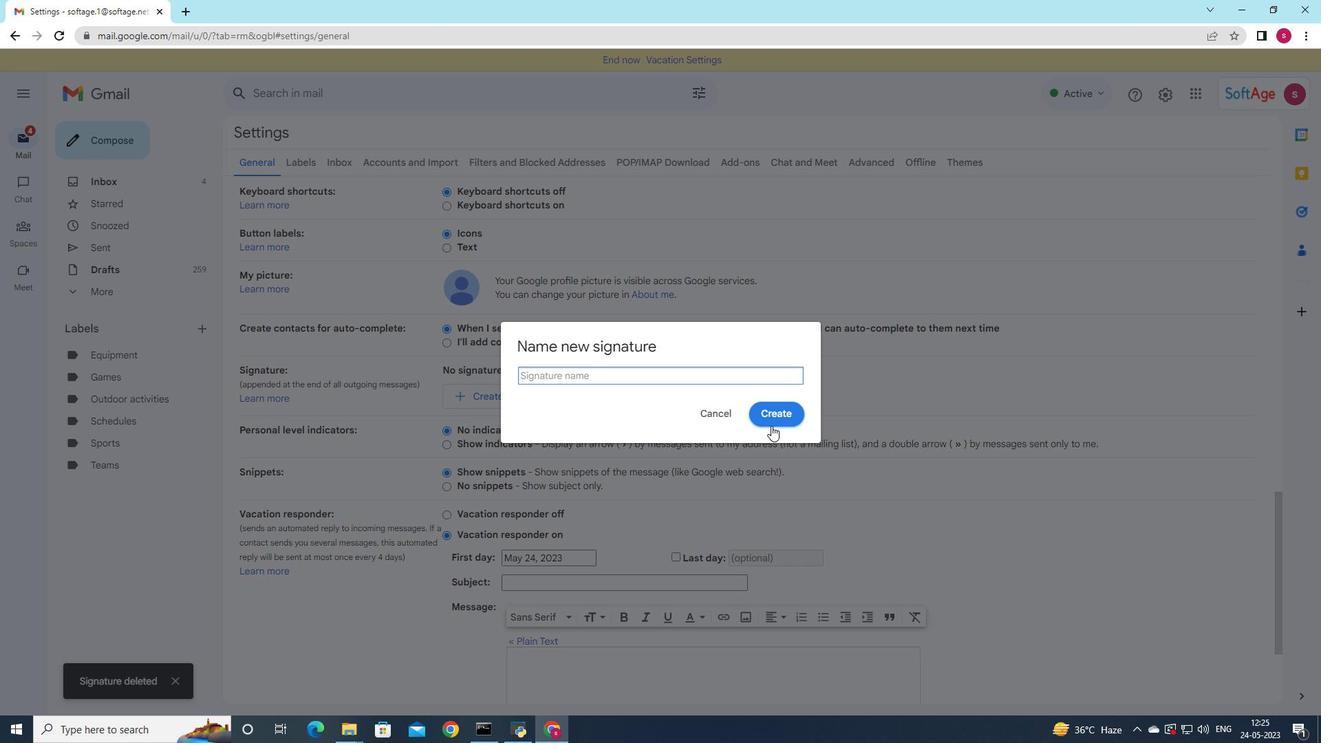 
Action: Key pressed <Key.shift>Eric<Key.space><Key.shift><Key.shift><Key.shift><Key.shift><Key.shift><Key.shift><Key.shift><Key.shift><Key.shift><Key.shift><Key.shift><Key.shift><Key.shift><Key.shift><Key.shift><Key.shift><Key.shift><Key.shift><Key.shift><Key.shift><Key.shift>Rodriguez
Screenshot: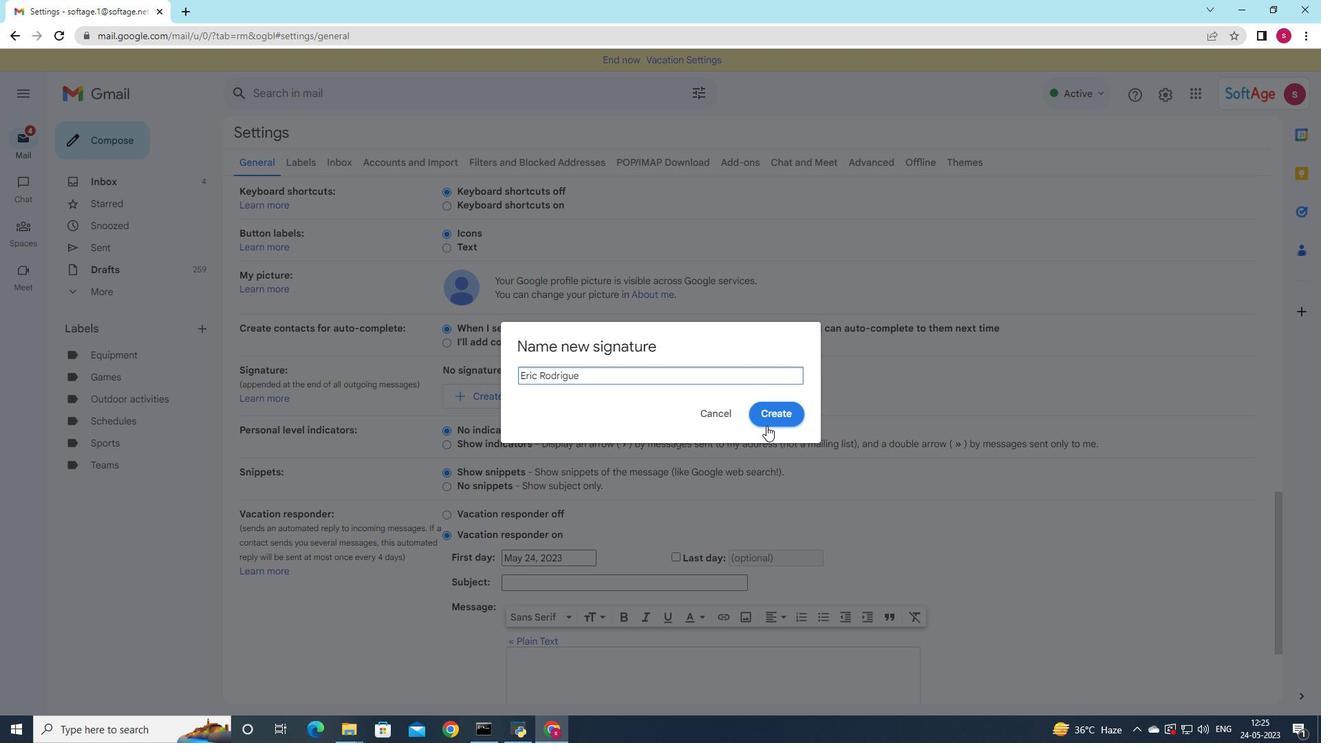 
Action: Mouse moved to (758, 430)
Screenshot: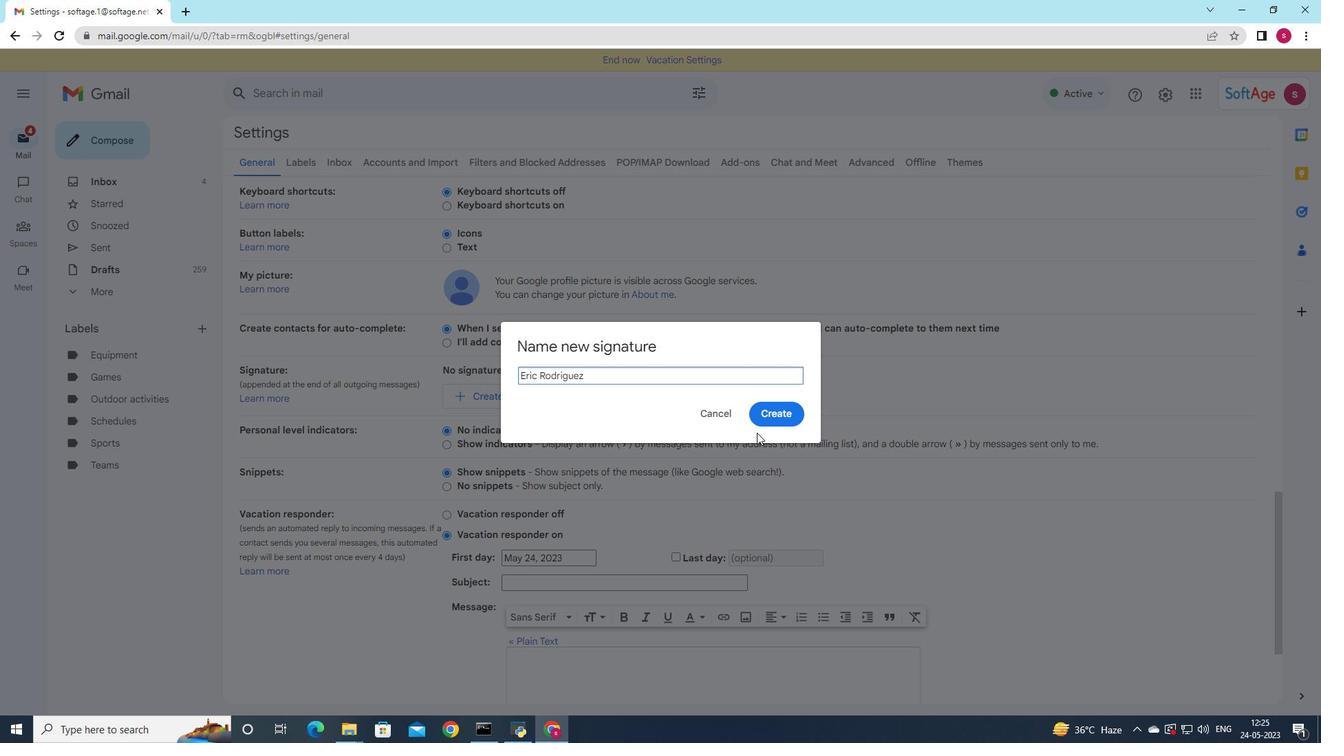 
Action: Mouse pressed left at (758, 430)
Screenshot: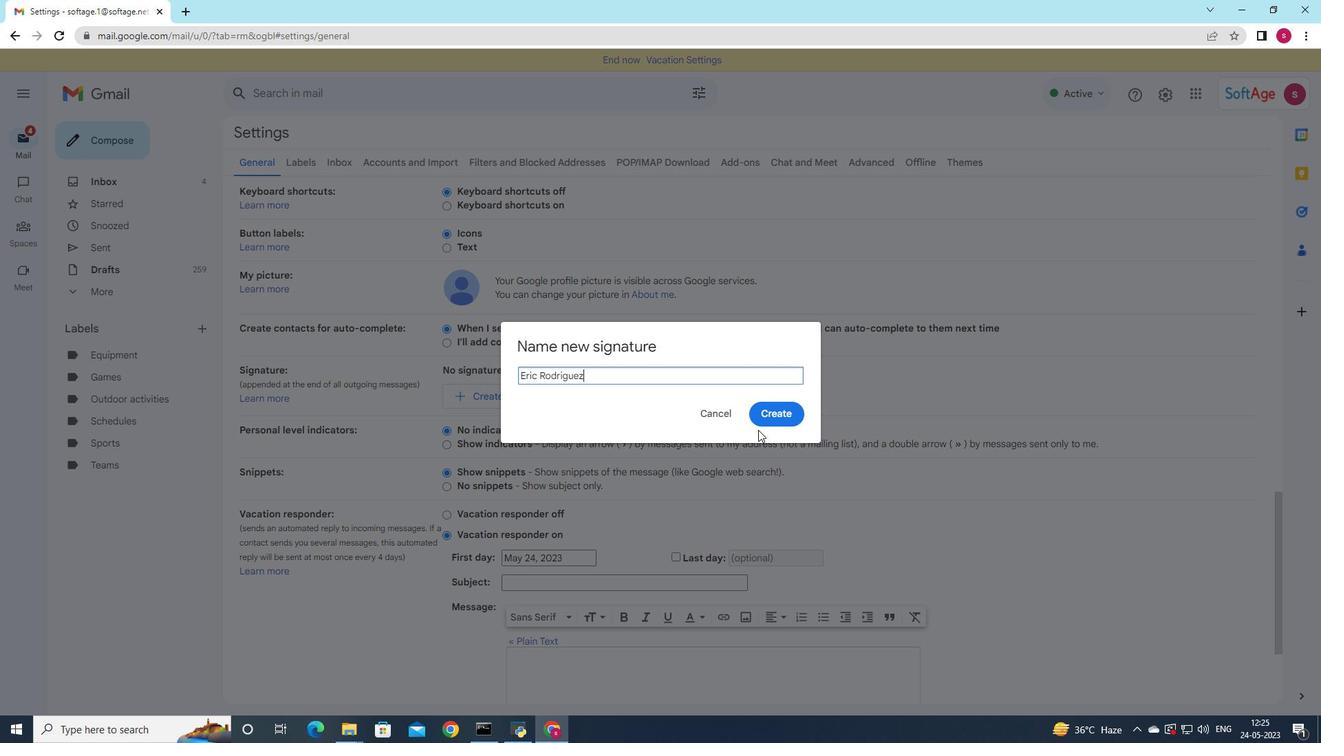 
Action: Mouse moved to (758, 414)
Screenshot: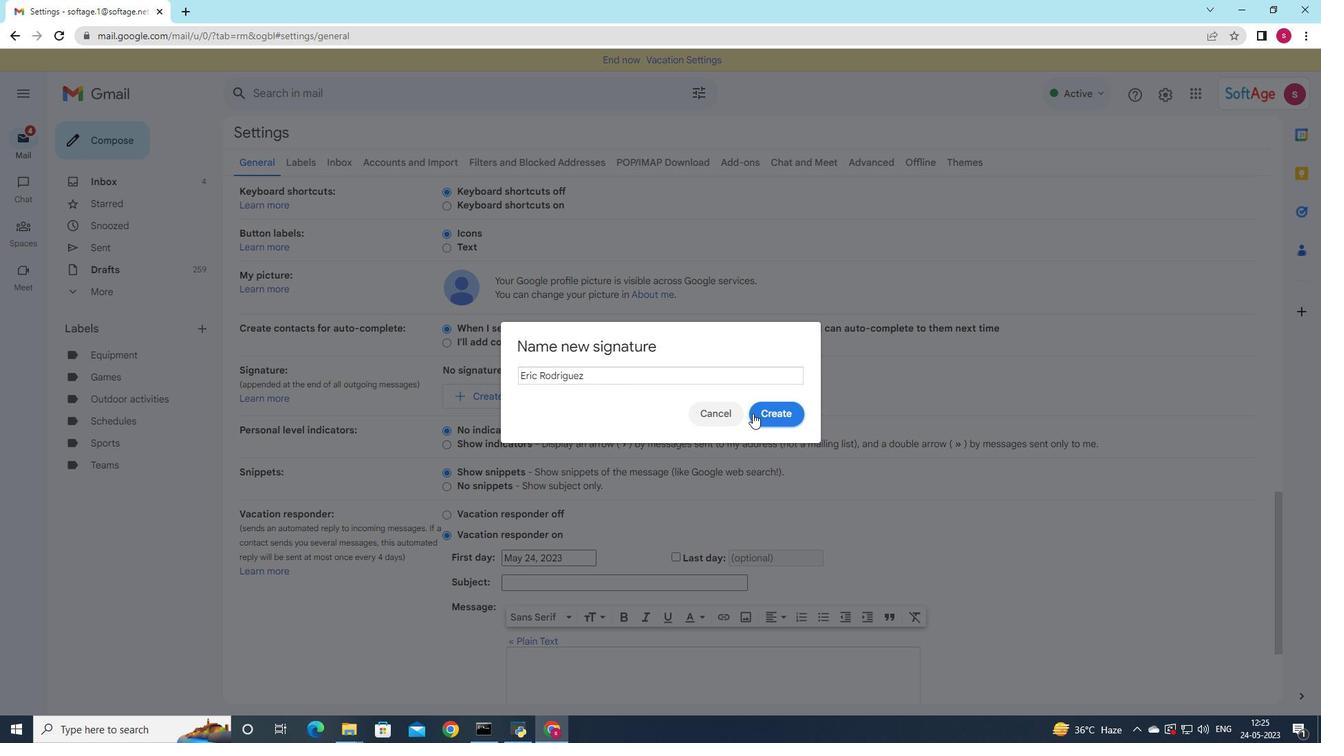 
Action: Mouse pressed left at (758, 414)
Screenshot: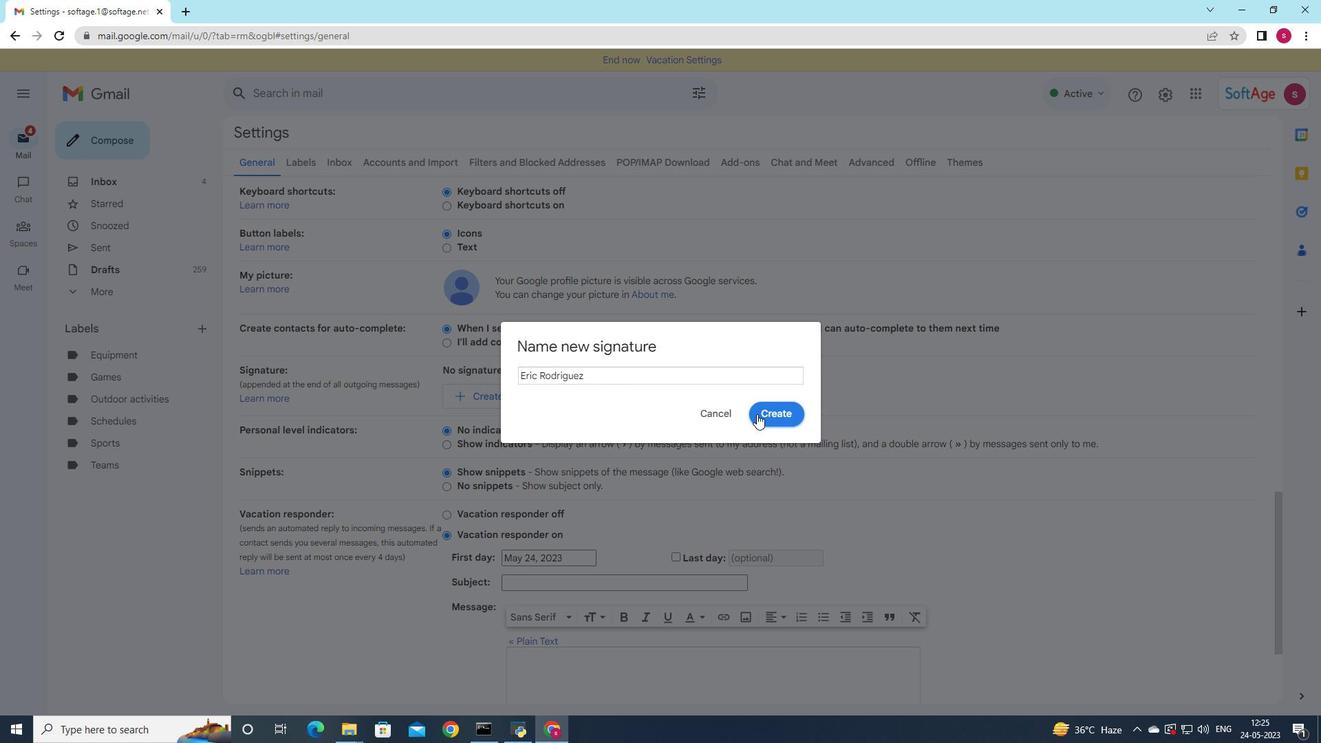 
Action: Mouse moved to (677, 393)
Screenshot: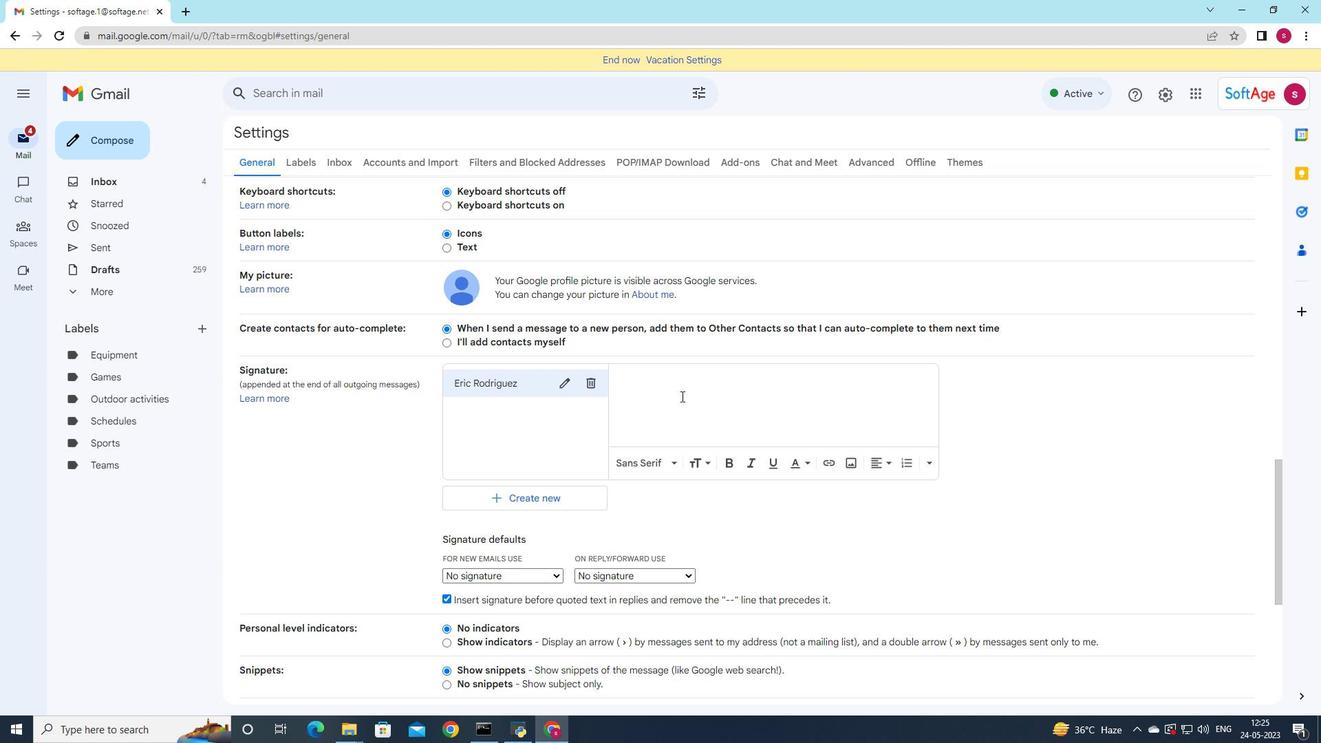 
Action: Mouse pressed left at (677, 393)
Screenshot: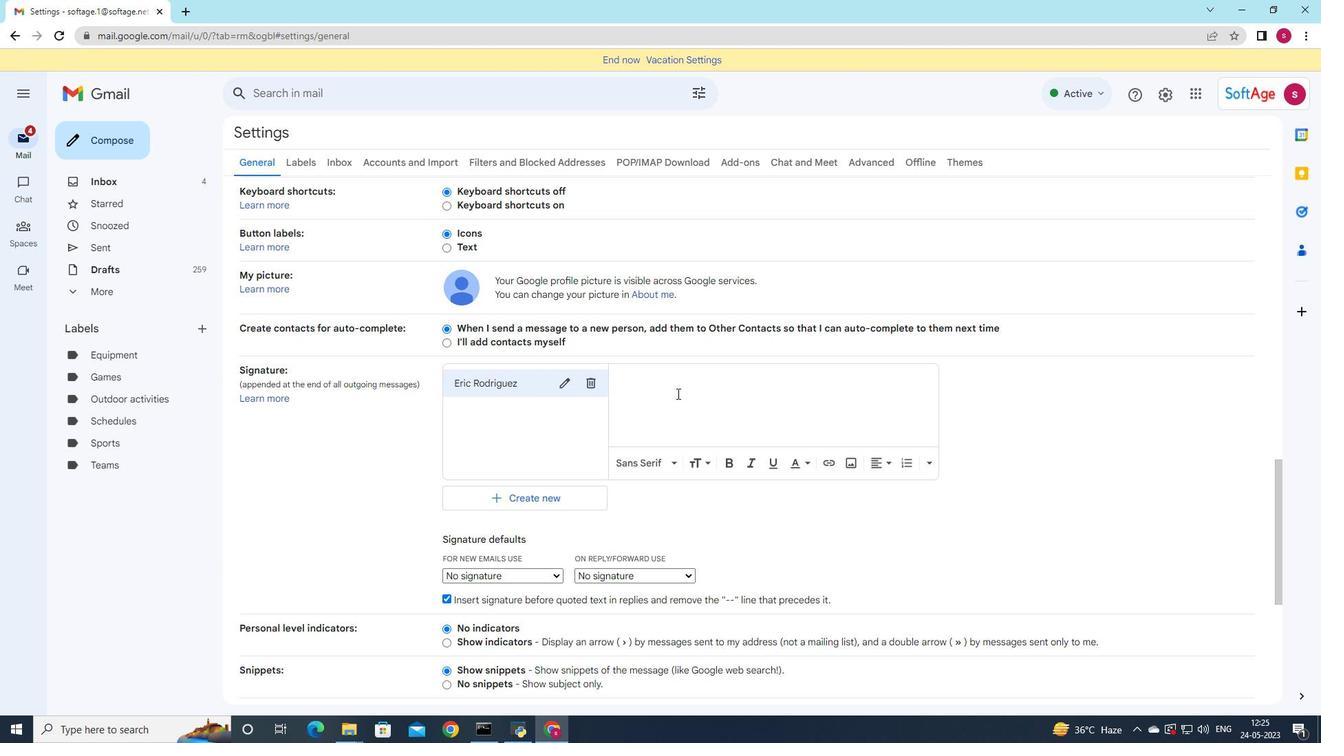 
Action: Key pressed <Key.shift>Eric<Key.space><Key.shift><Key.shift>Rodriguez
Screenshot: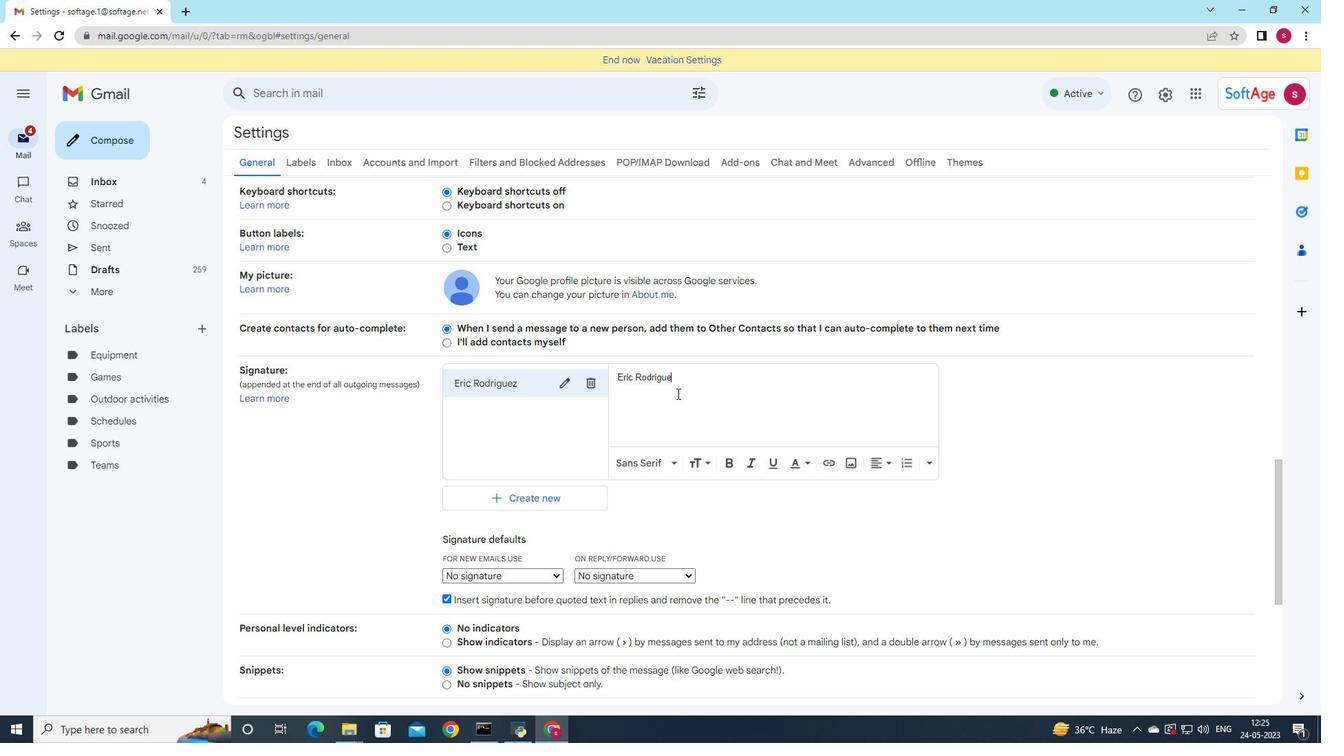 
Action: Mouse moved to (559, 579)
Screenshot: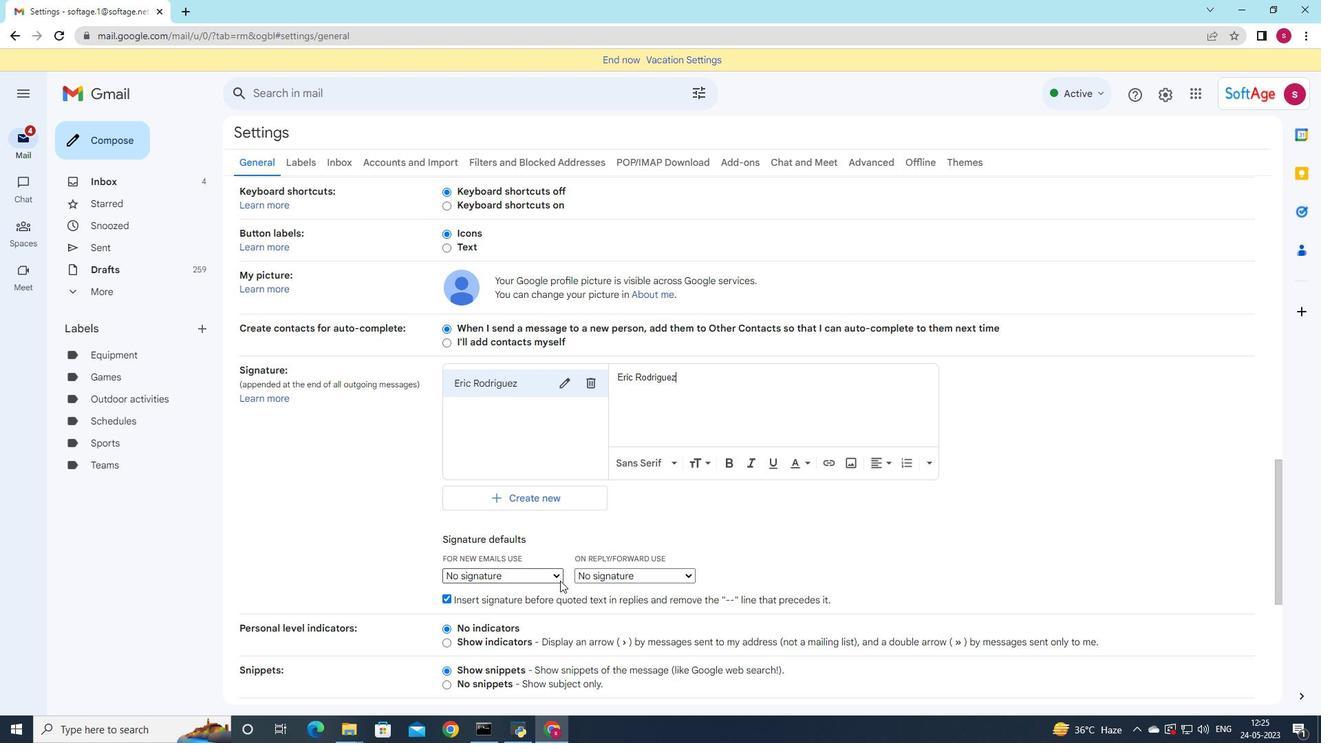 
Action: Mouse pressed left at (559, 579)
Screenshot: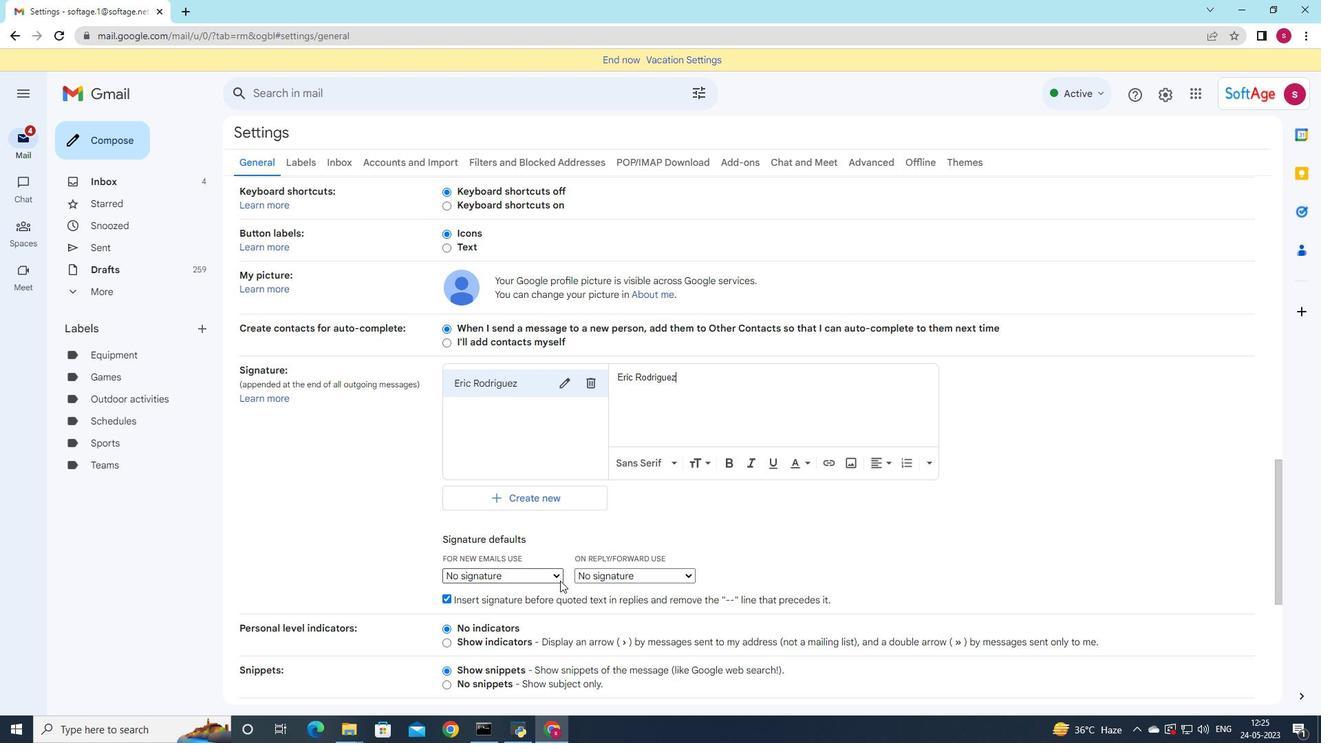 
Action: Mouse moved to (554, 605)
Screenshot: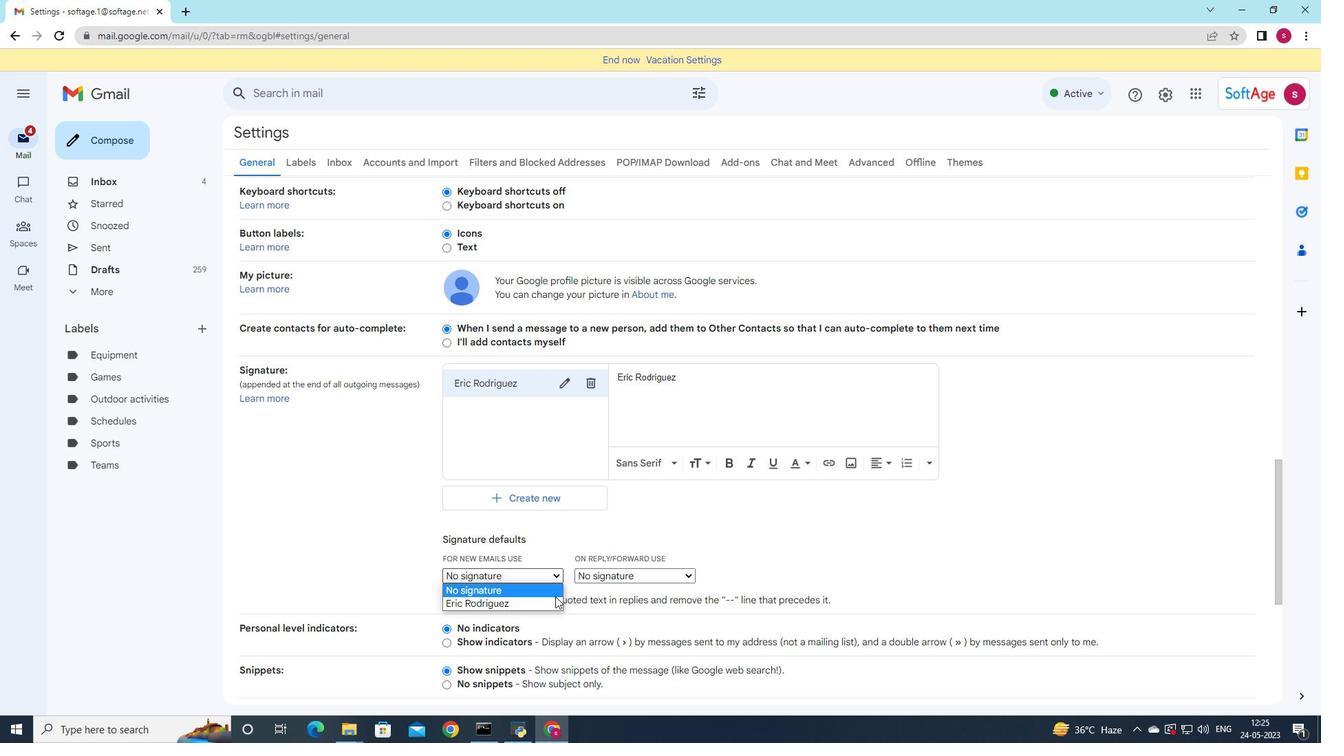 
Action: Mouse pressed left at (554, 605)
Screenshot: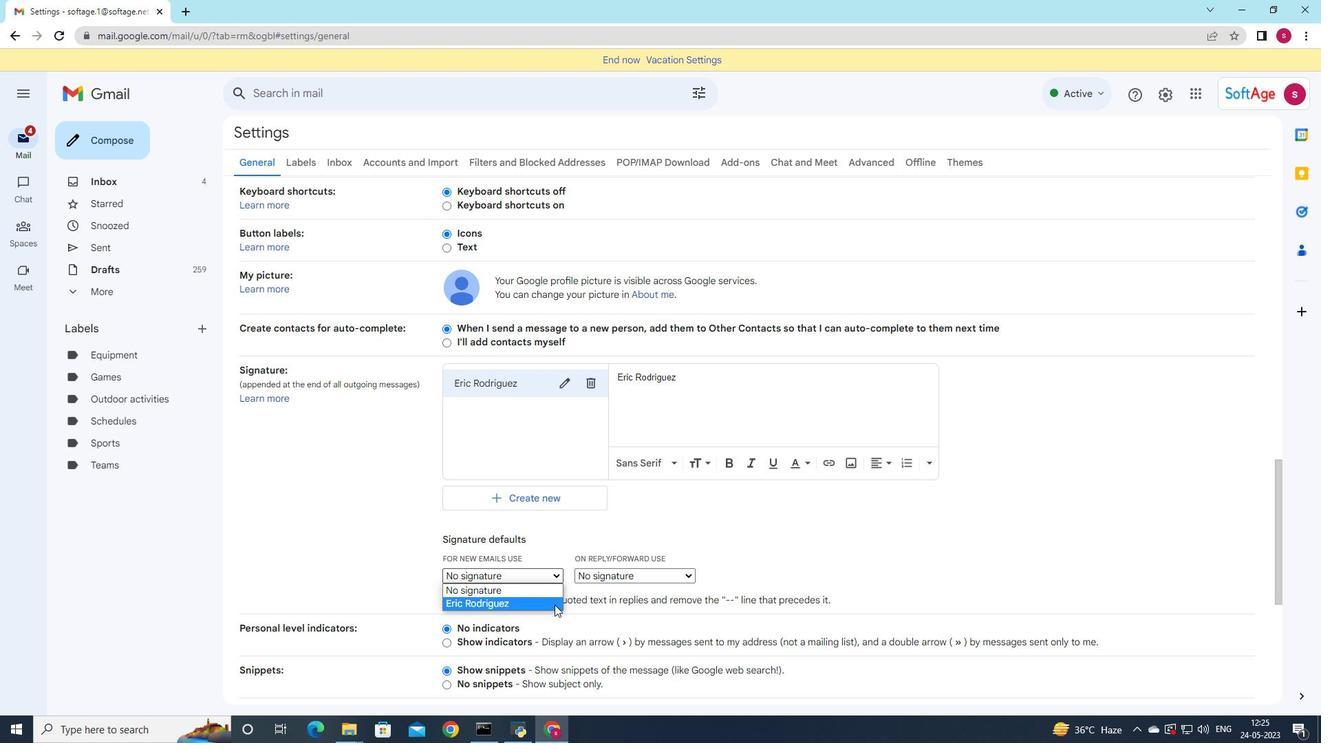 
Action: Mouse moved to (598, 574)
Screenshot: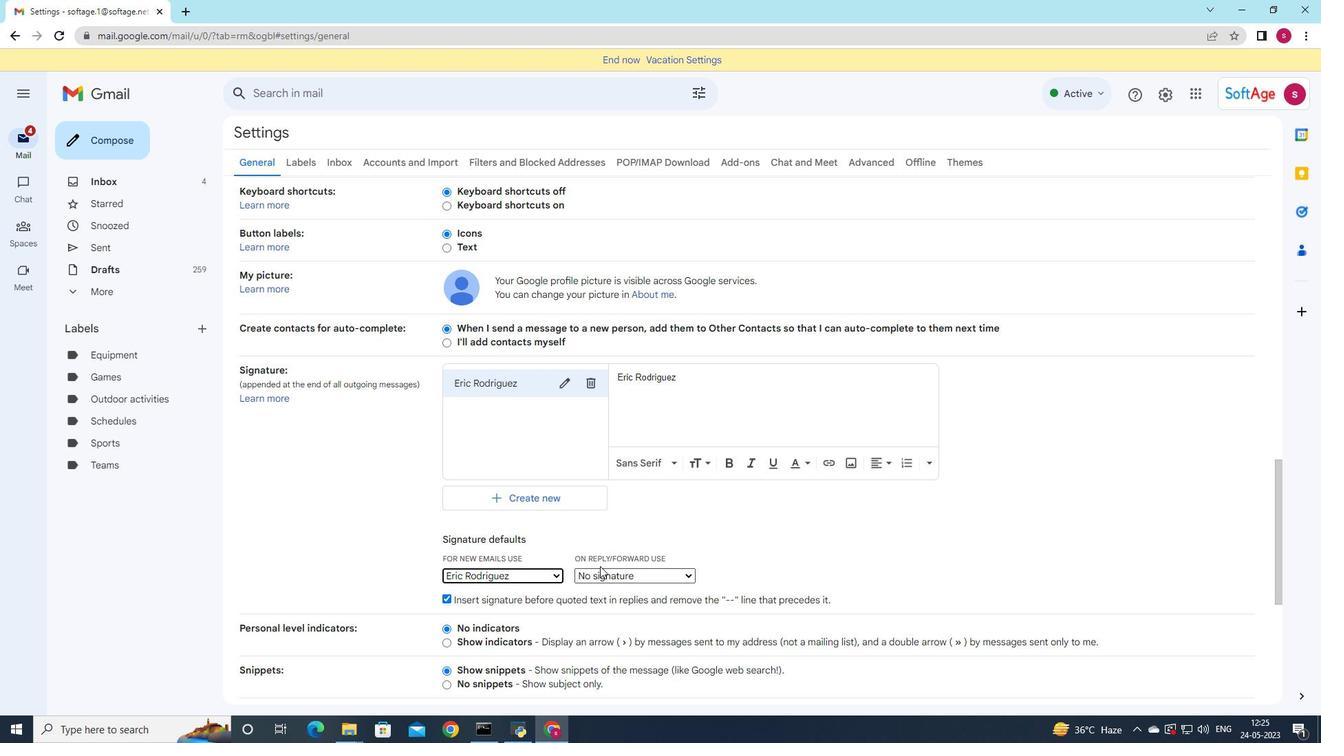 
Action: Mouse pressed left at (598, 574)
Screenshot: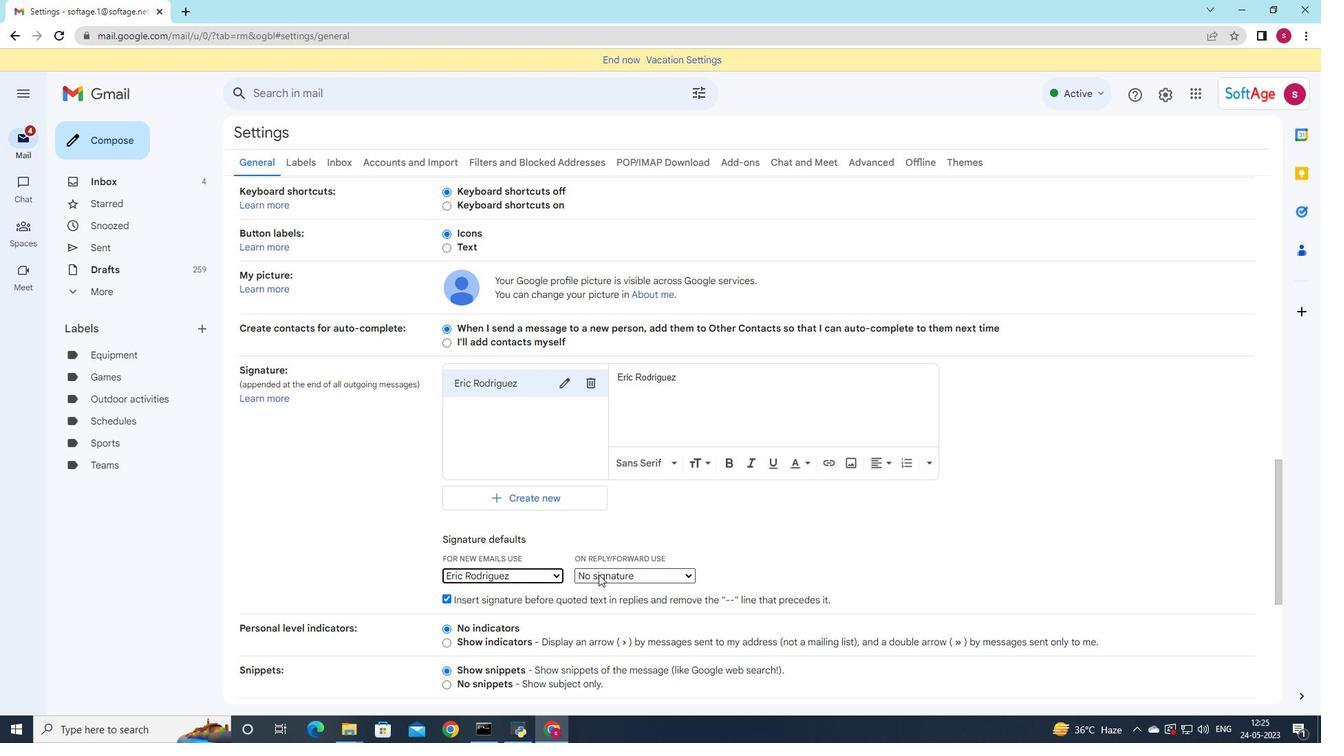 
Action: Mouse moved to (609, 613)
Screenshot: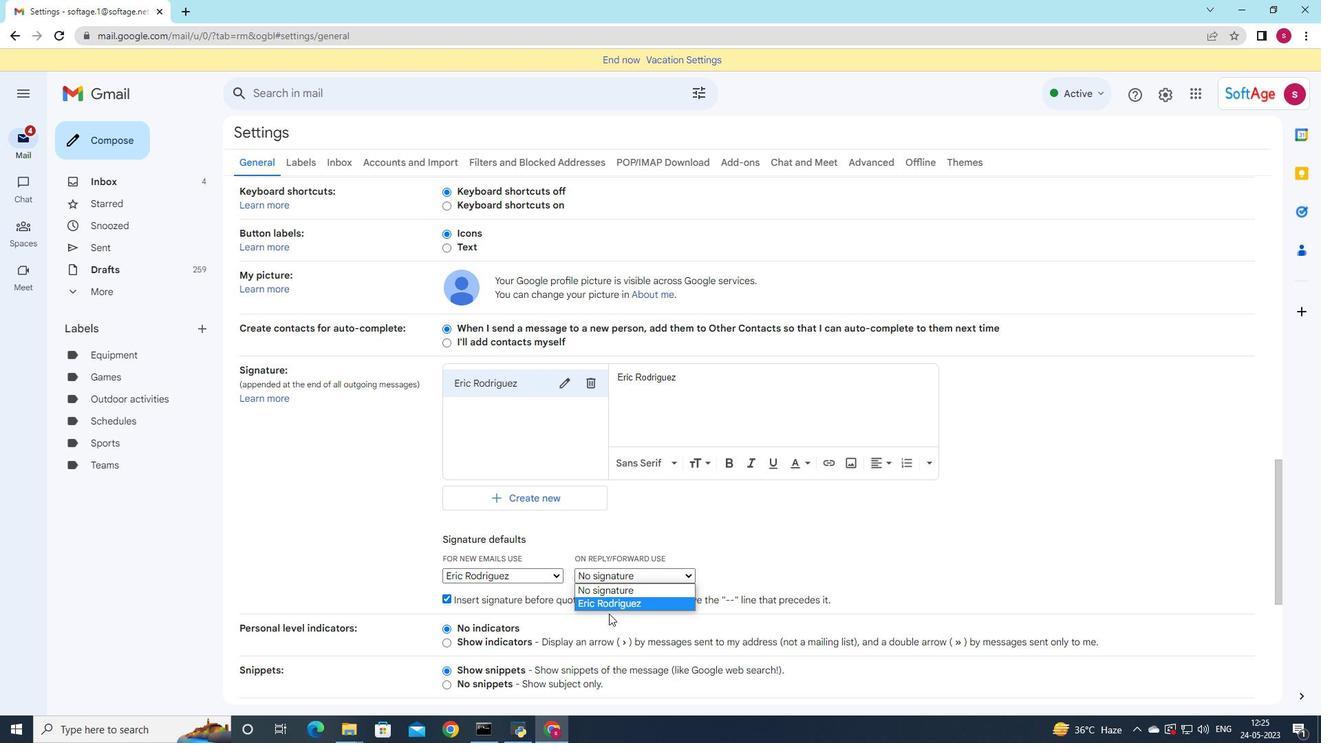 
Action: Mouse pressed left at (609, 613)
Screenshot: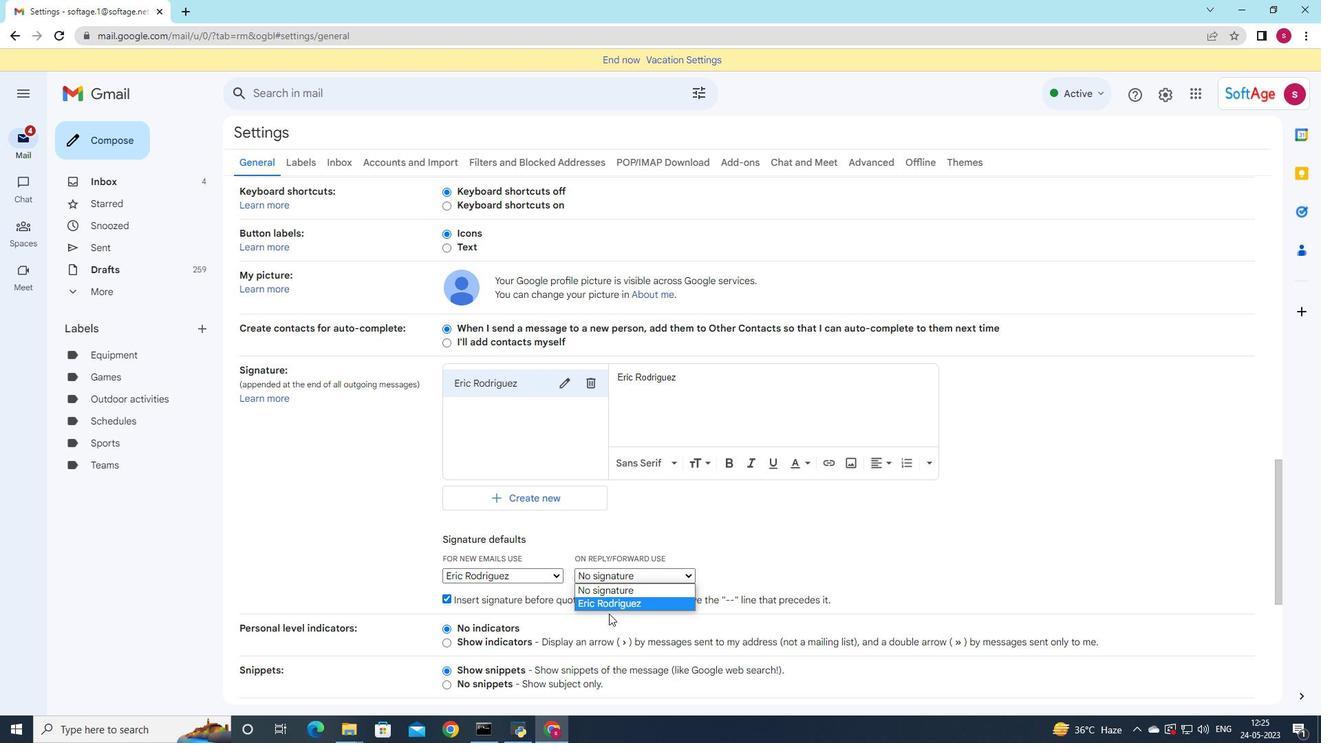 
Action: Mouse moved to (610, 579)
Screenshot: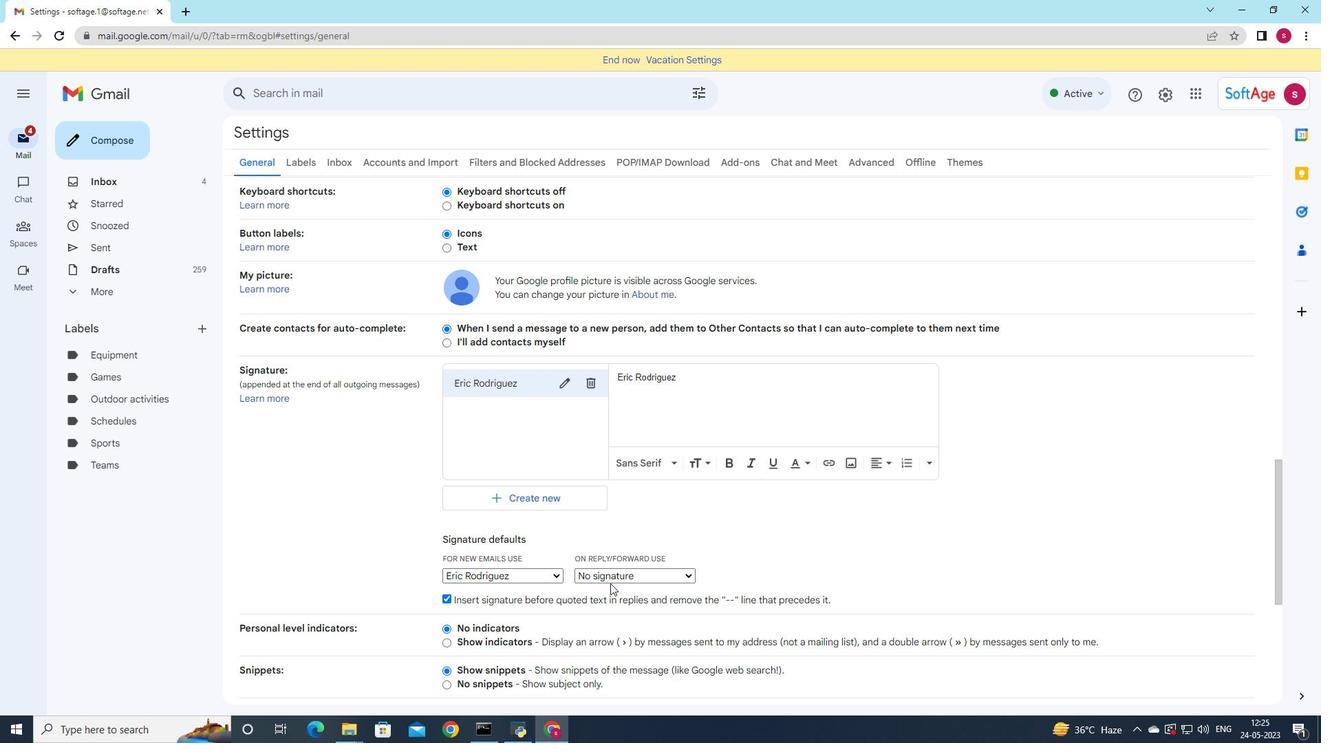 
Action: Mouse pressed left at (610, 579)
Screenshot: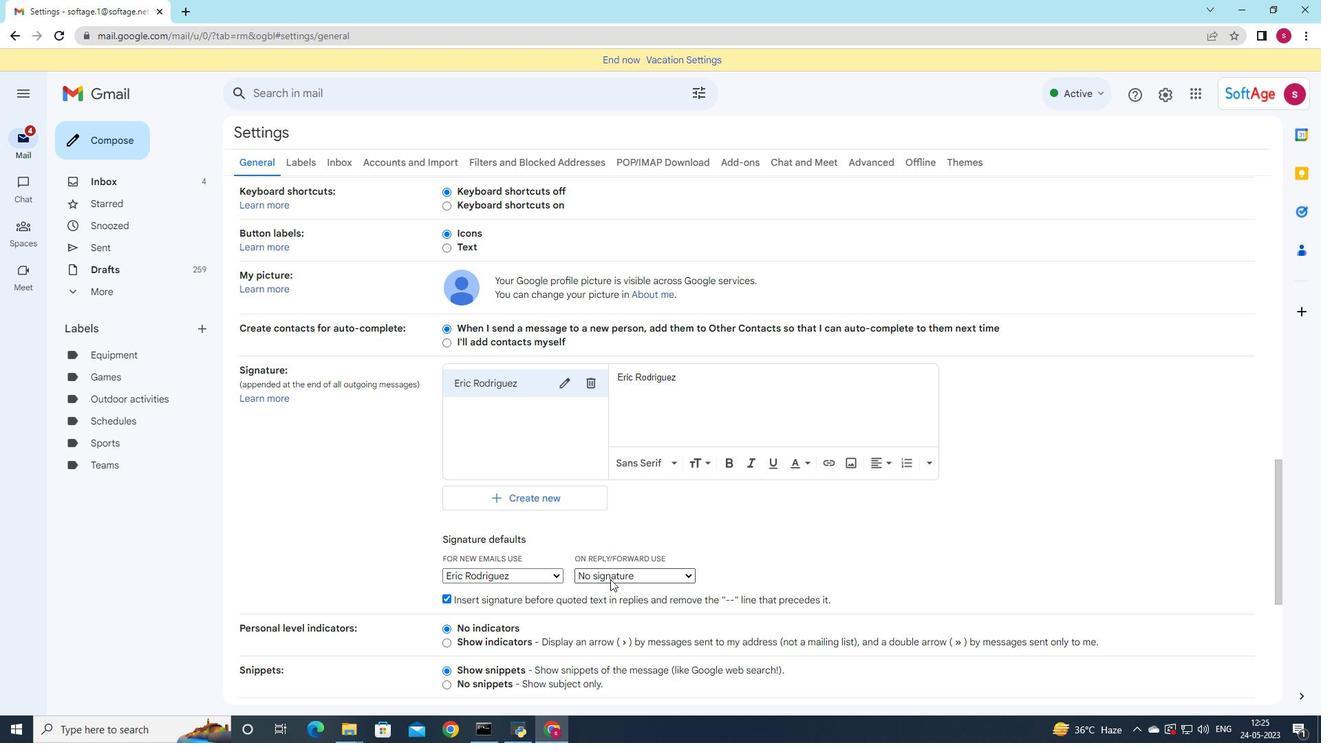 
Action: Mouse moved to (610, 594)
Screenshot: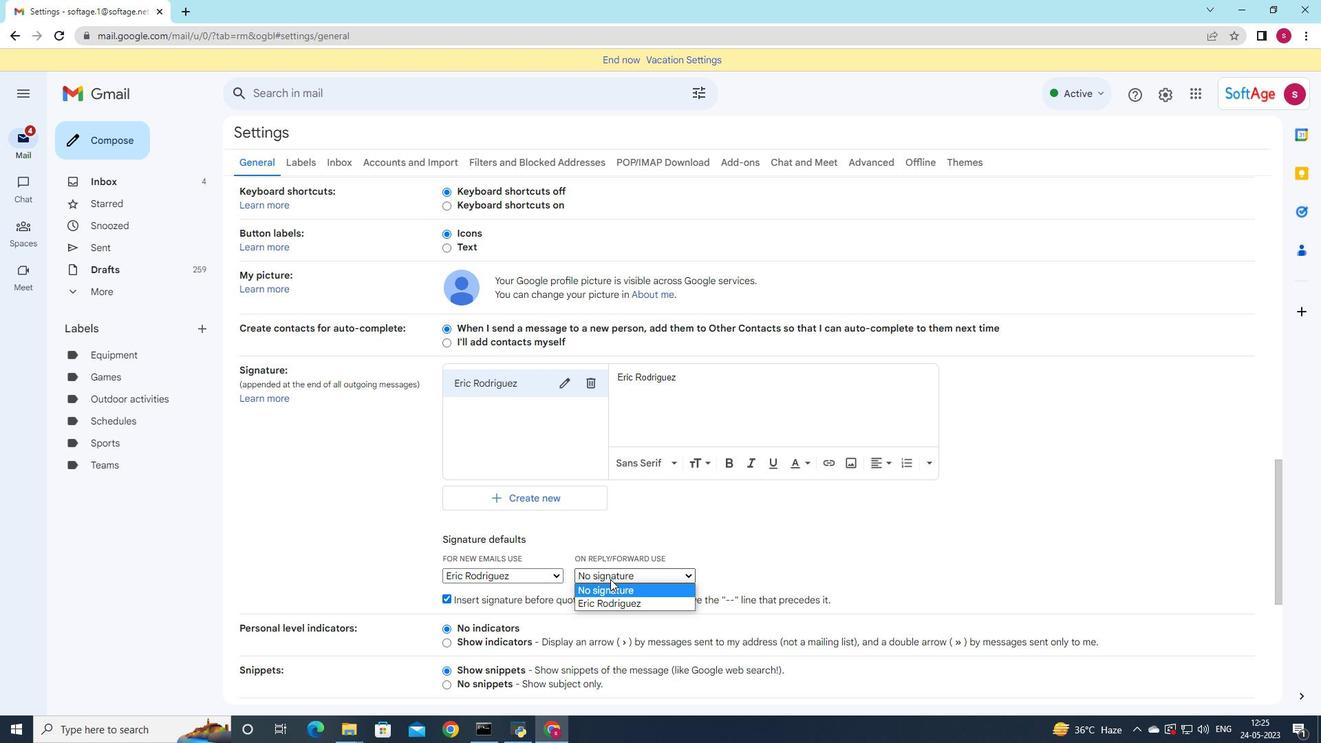 
Action: Mouse pressed left at (610, 594)
Screenshot: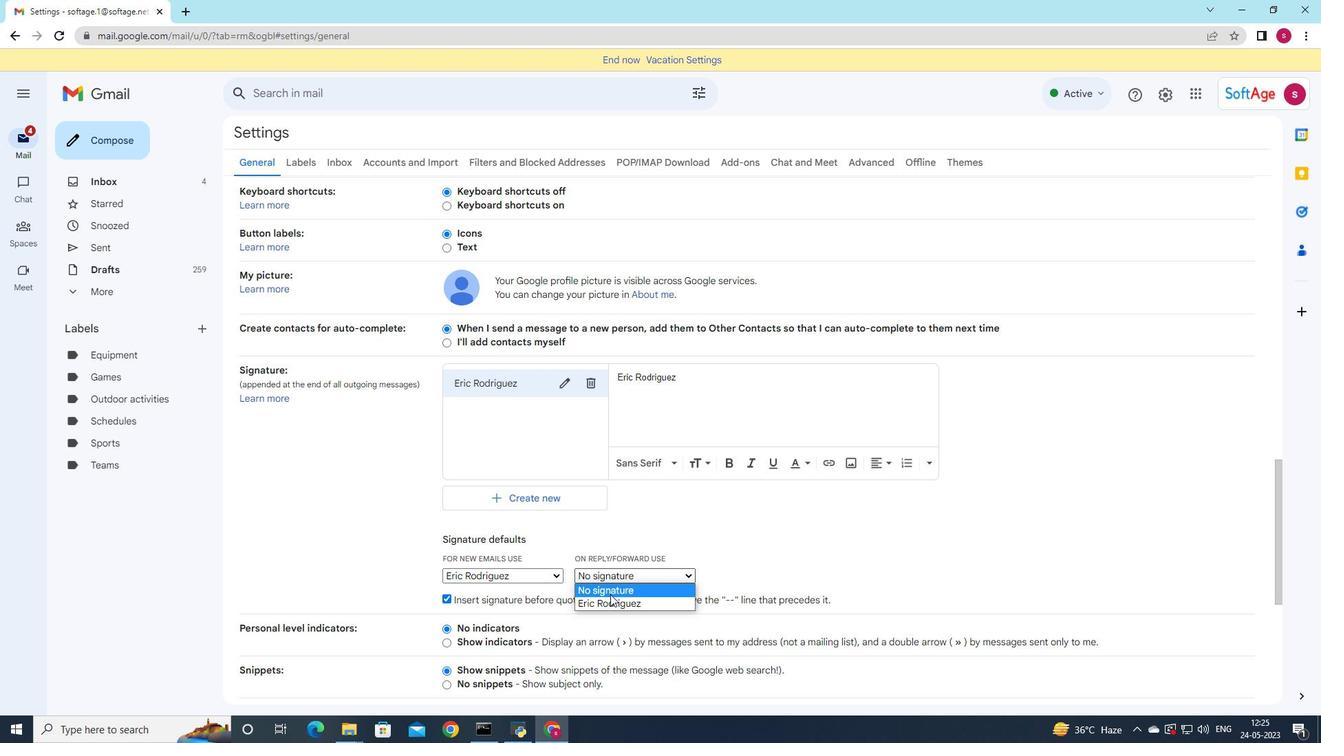 
Action: Mouse moved to (611, 583)
Screenshot: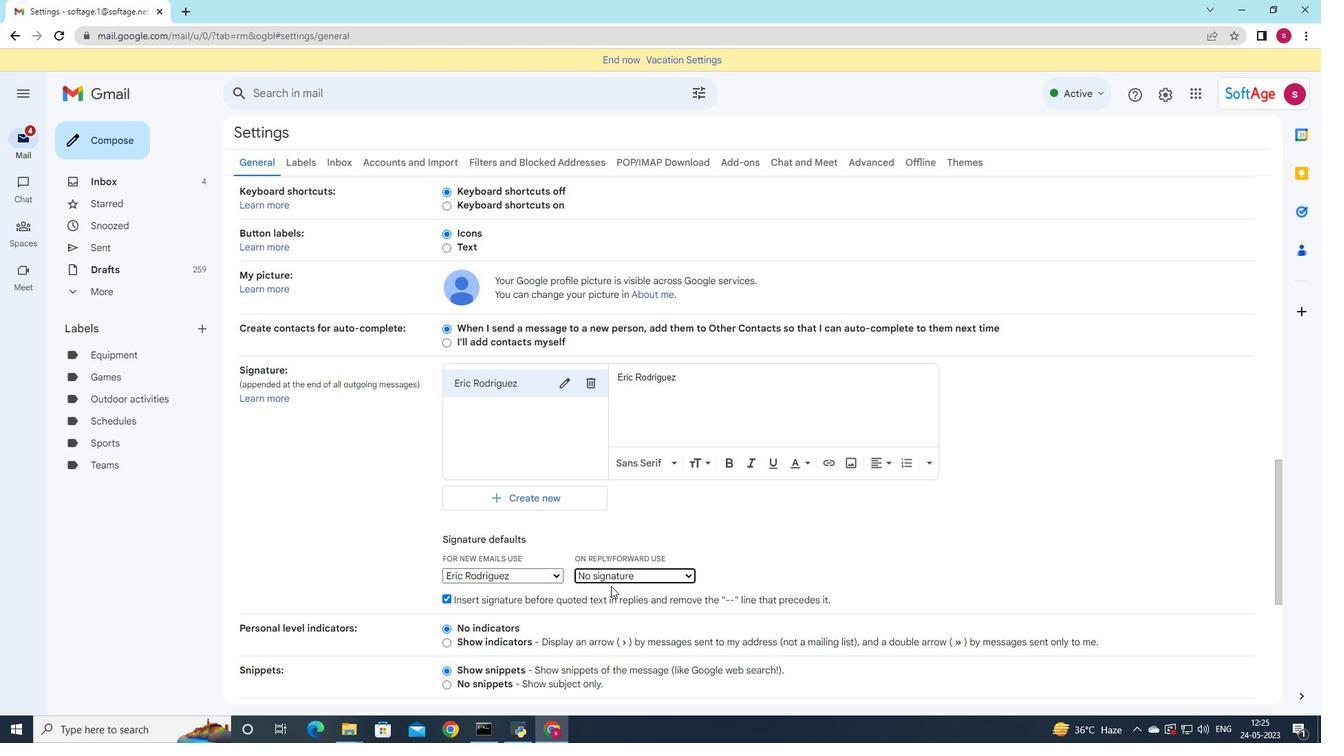 
Action: Mouse pressed left at (611, 583)
Screenshot: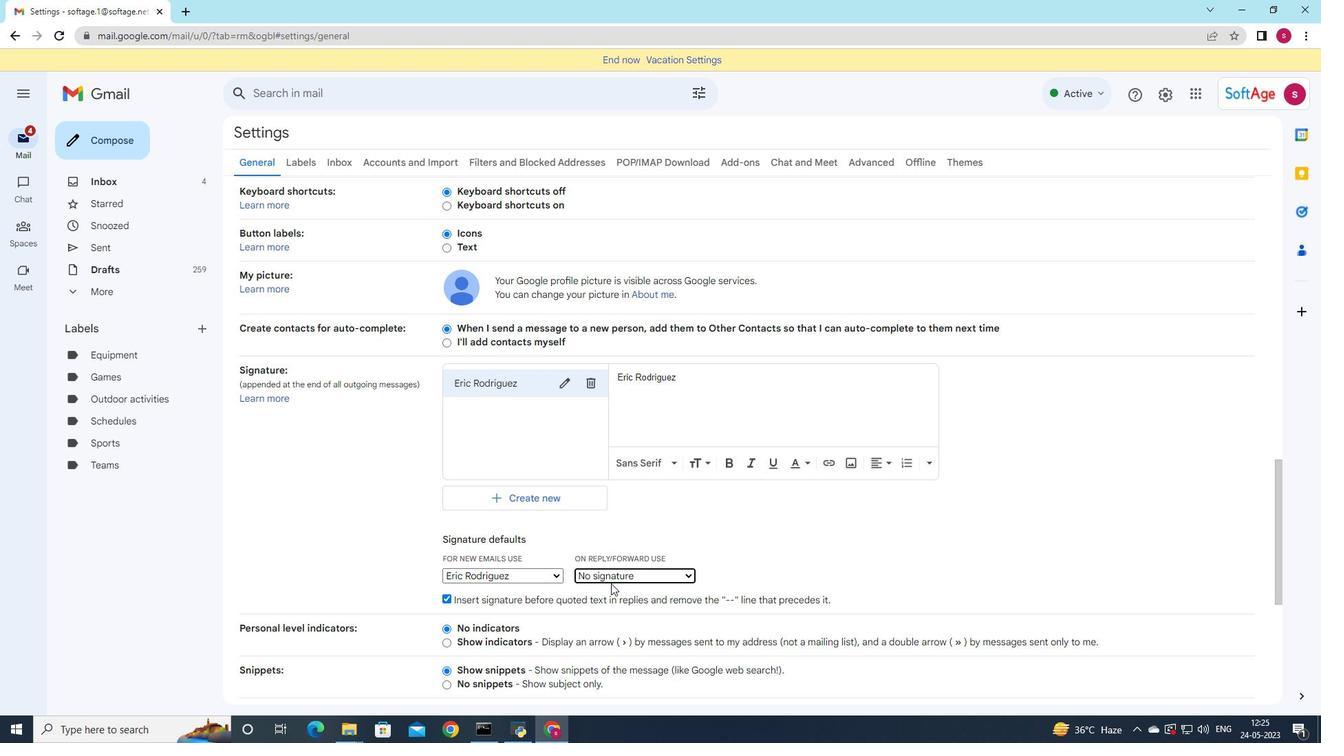 
Action: Mouse moved to (616, 575)
Screenshot: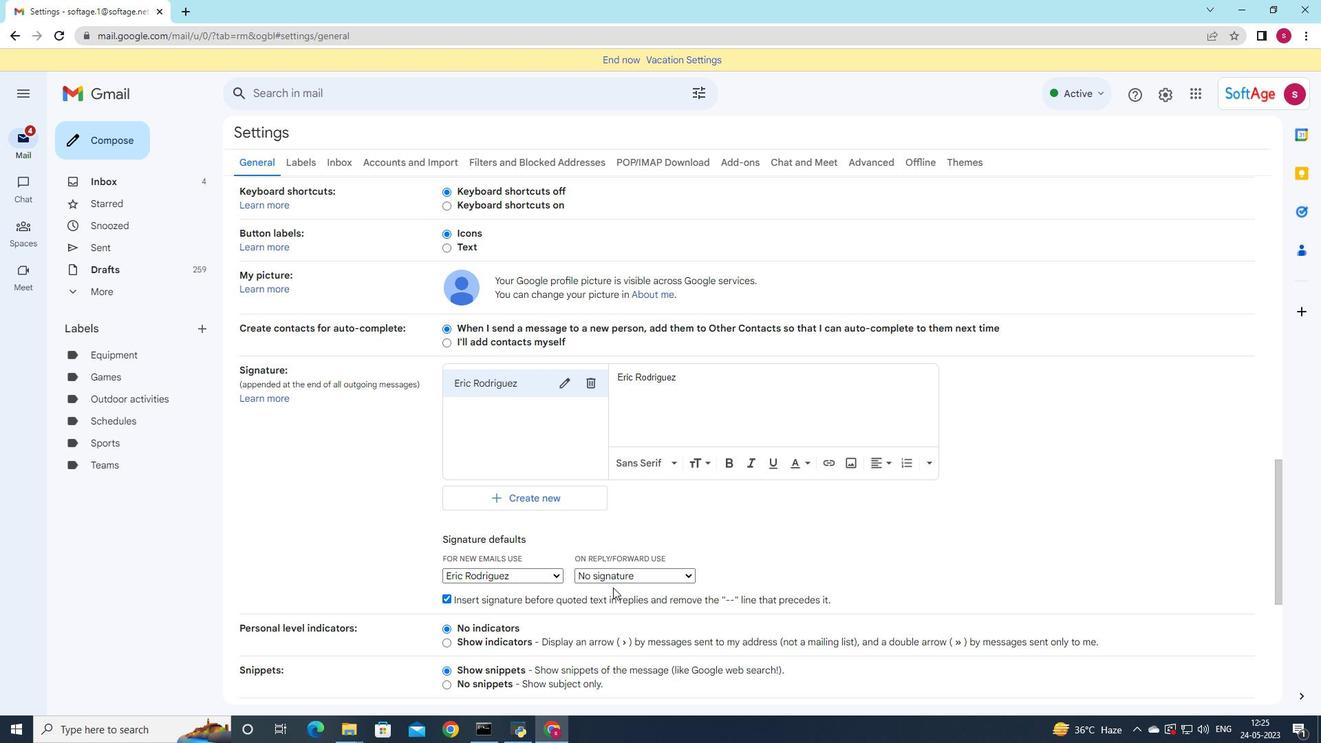 
Action: Mouse pressed left at (616, 575)
Screenshot: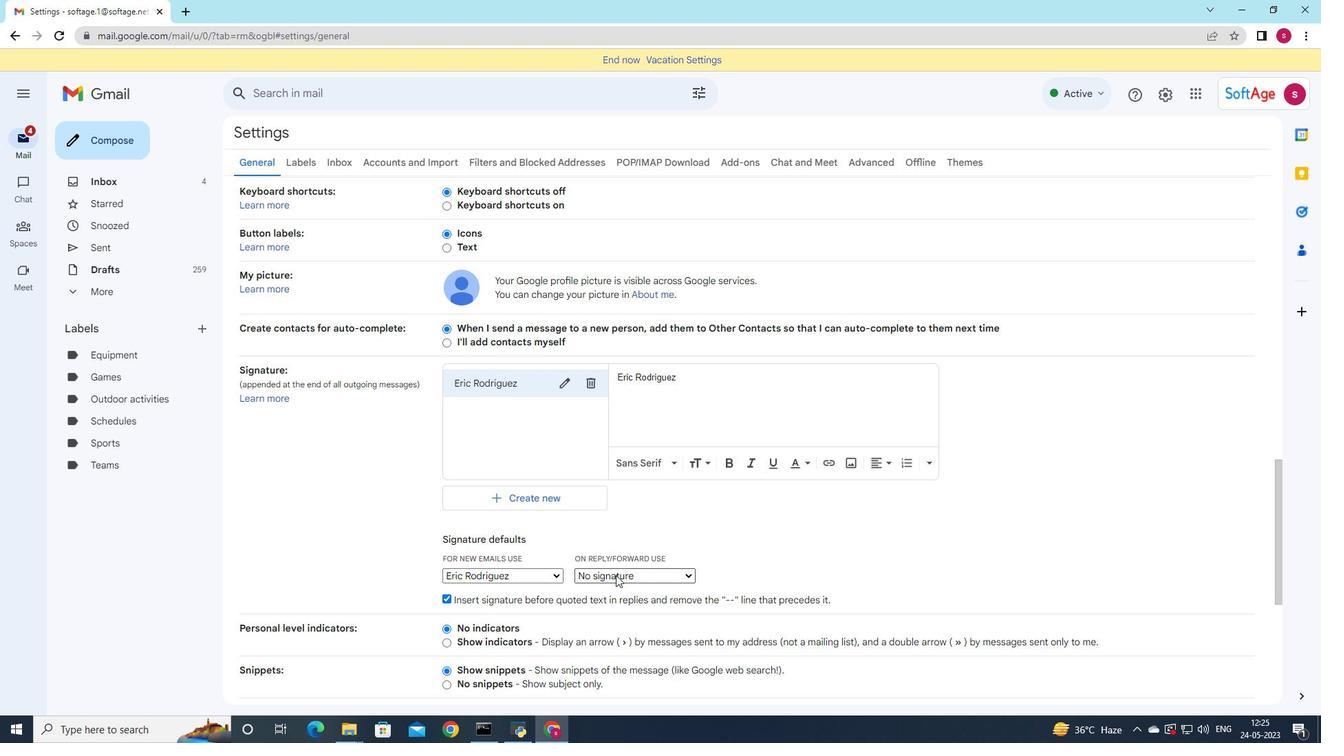 
Action: Mouse moved to (618, 599)
Screenshot: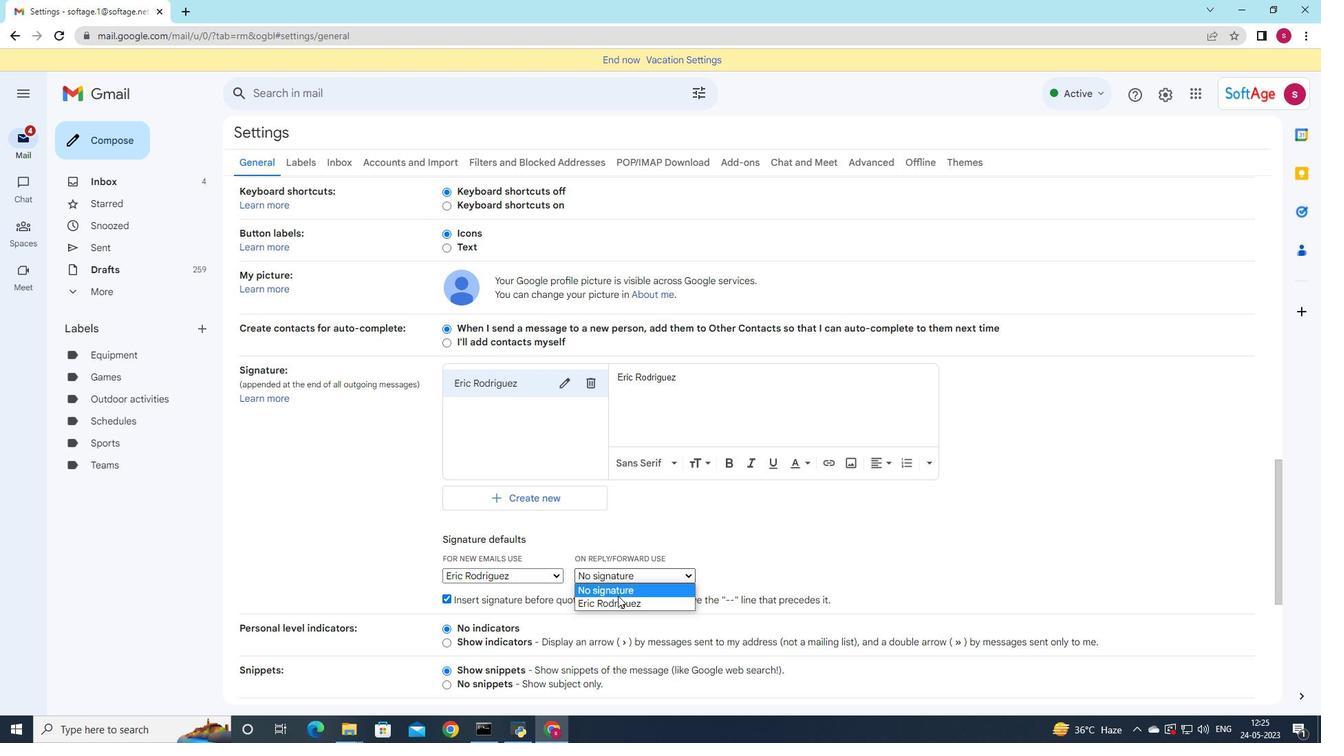 
Action: Mouse pressed left at (618, 599)
Screenshot: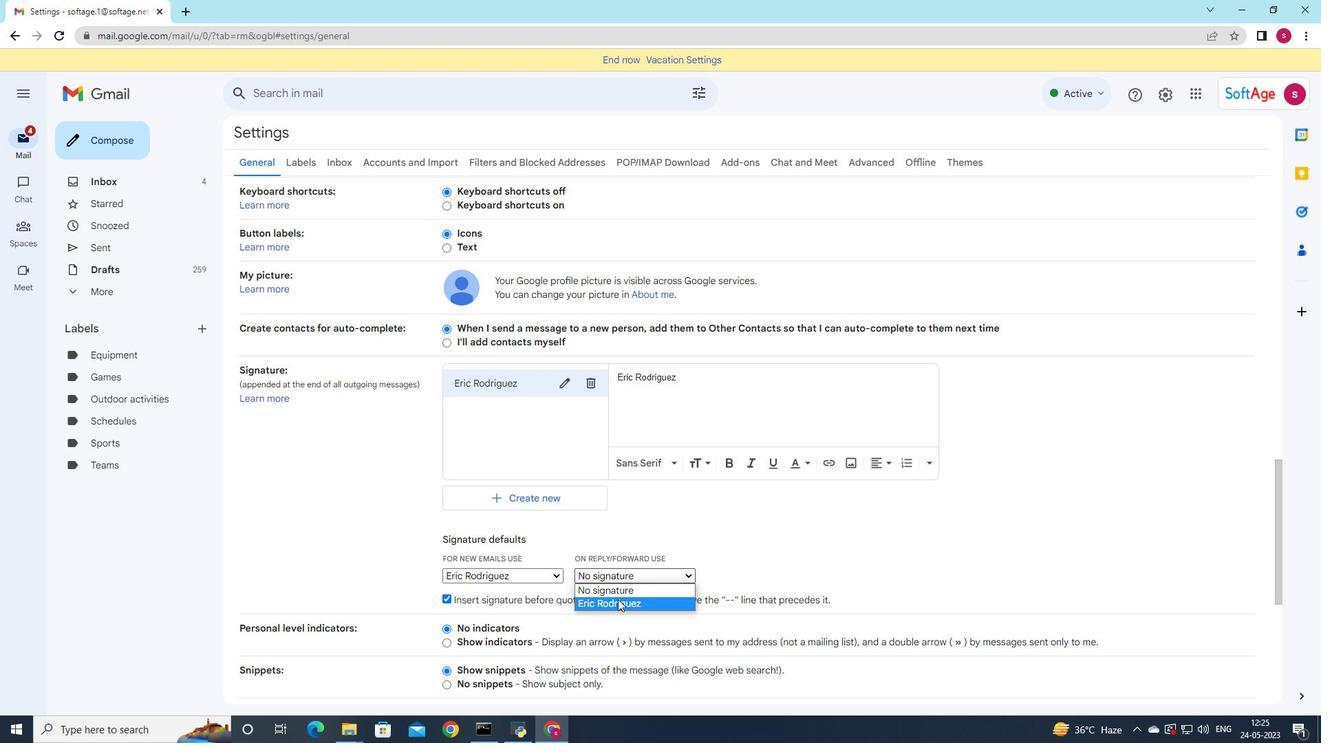 
Action: Mouse moved to (573, 598)
Screenshot: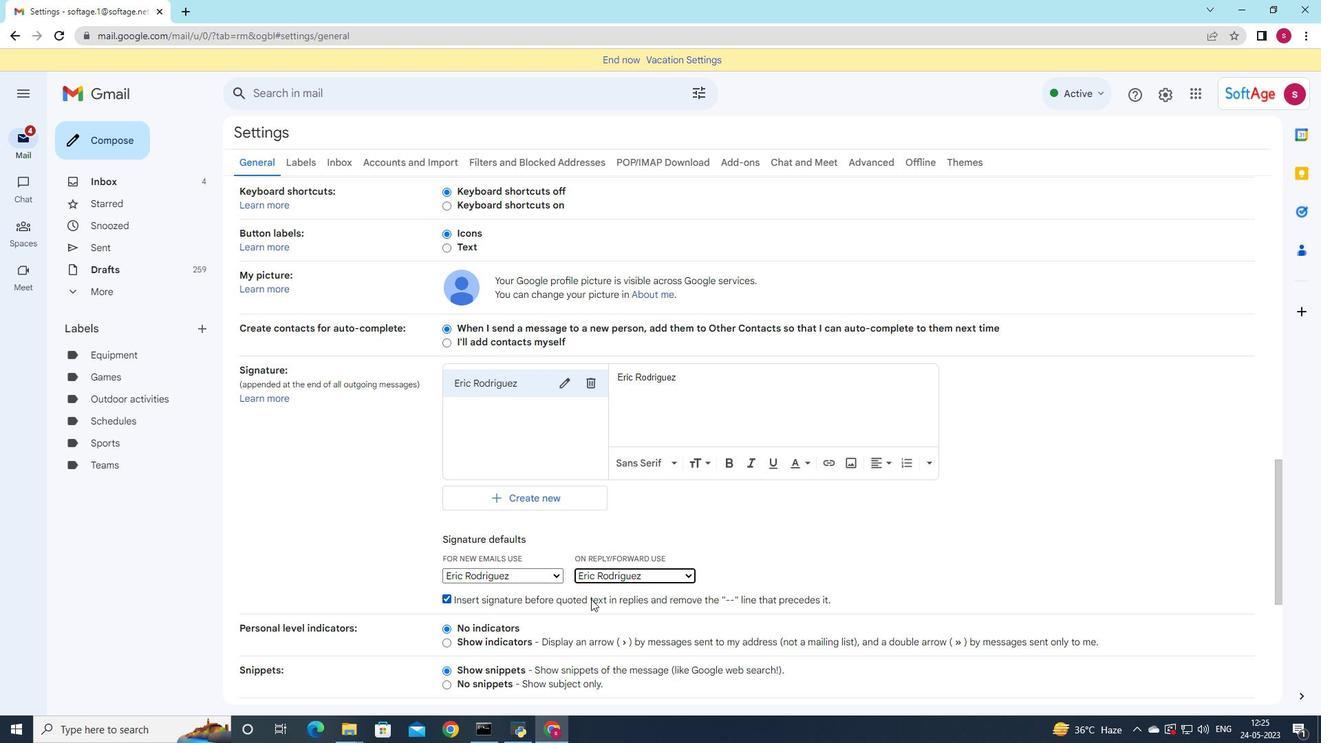 
Action: Mouse scrolled (573, 598) with delta (0, 0)
Screenshot: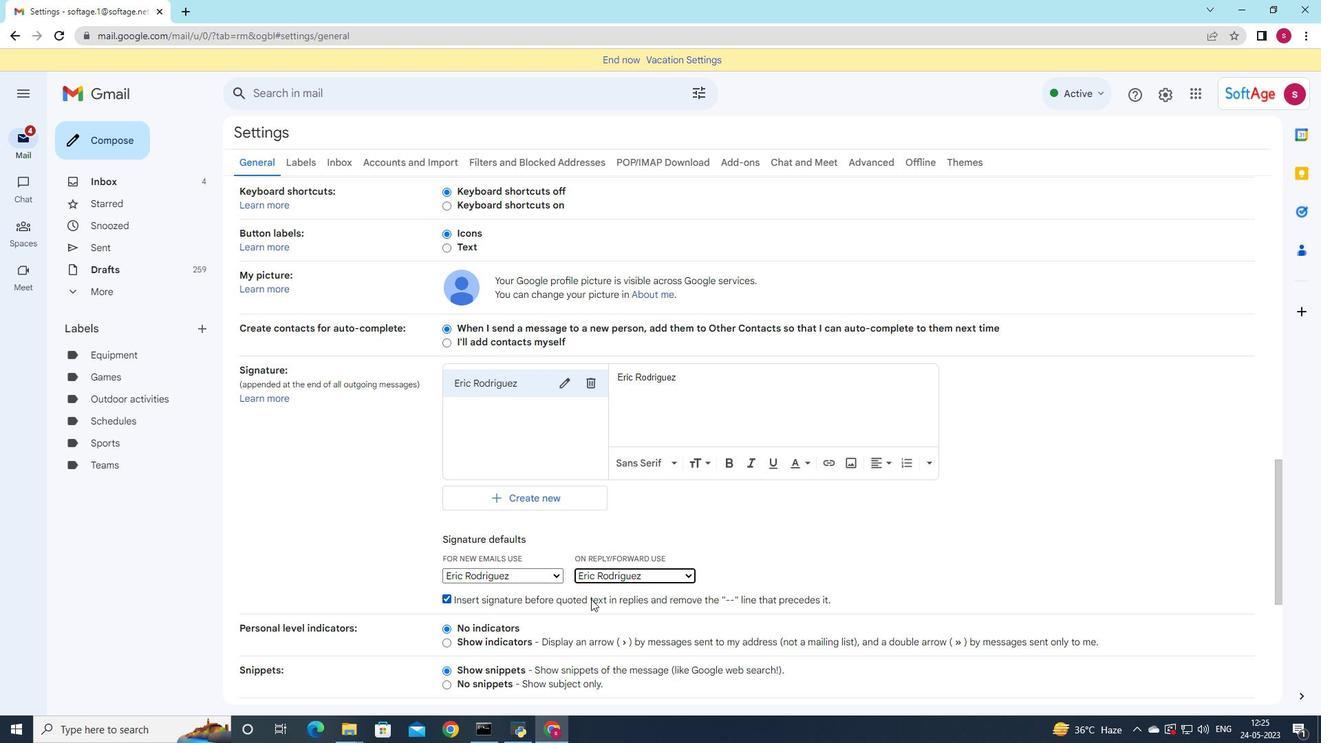 
Action: Mouse scrolled (573, 598) with delta (0, 0)
Screenshot: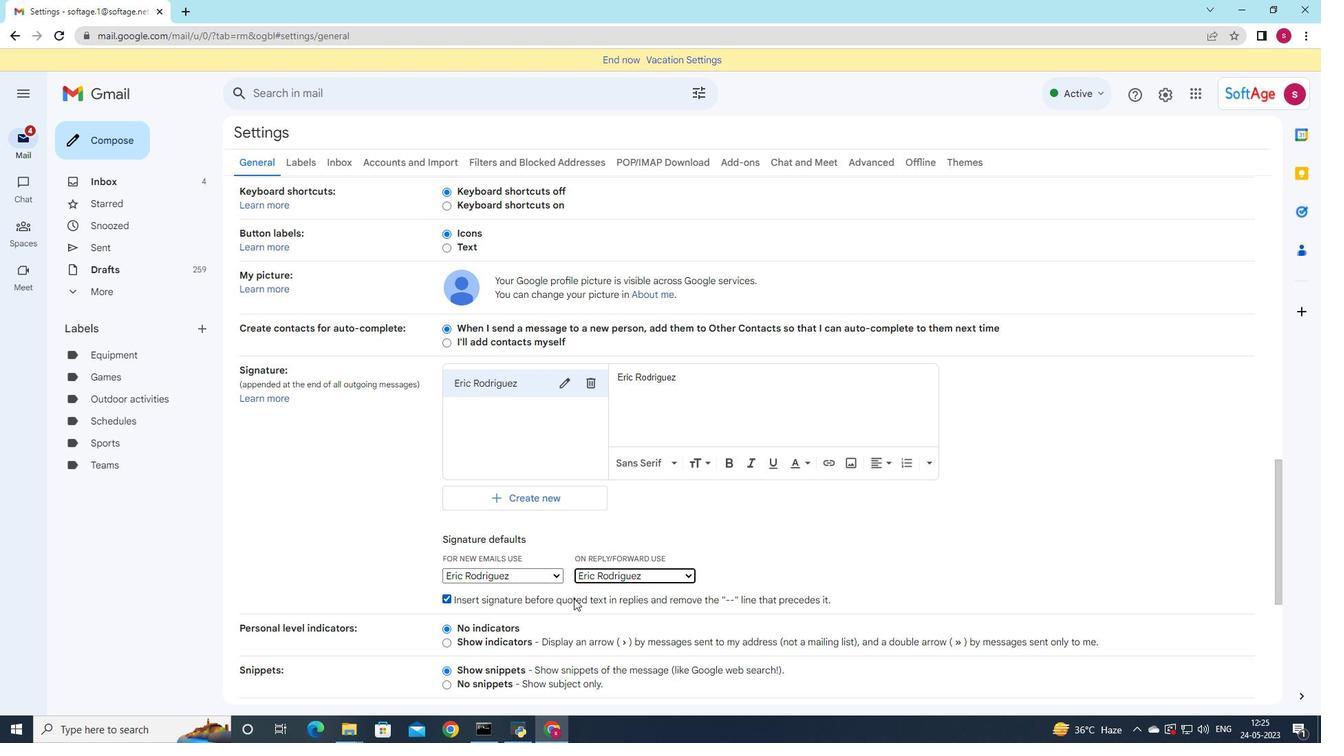 
Action: Mouse scrolled (573, 598) with delta (0, 0)
Screenshot: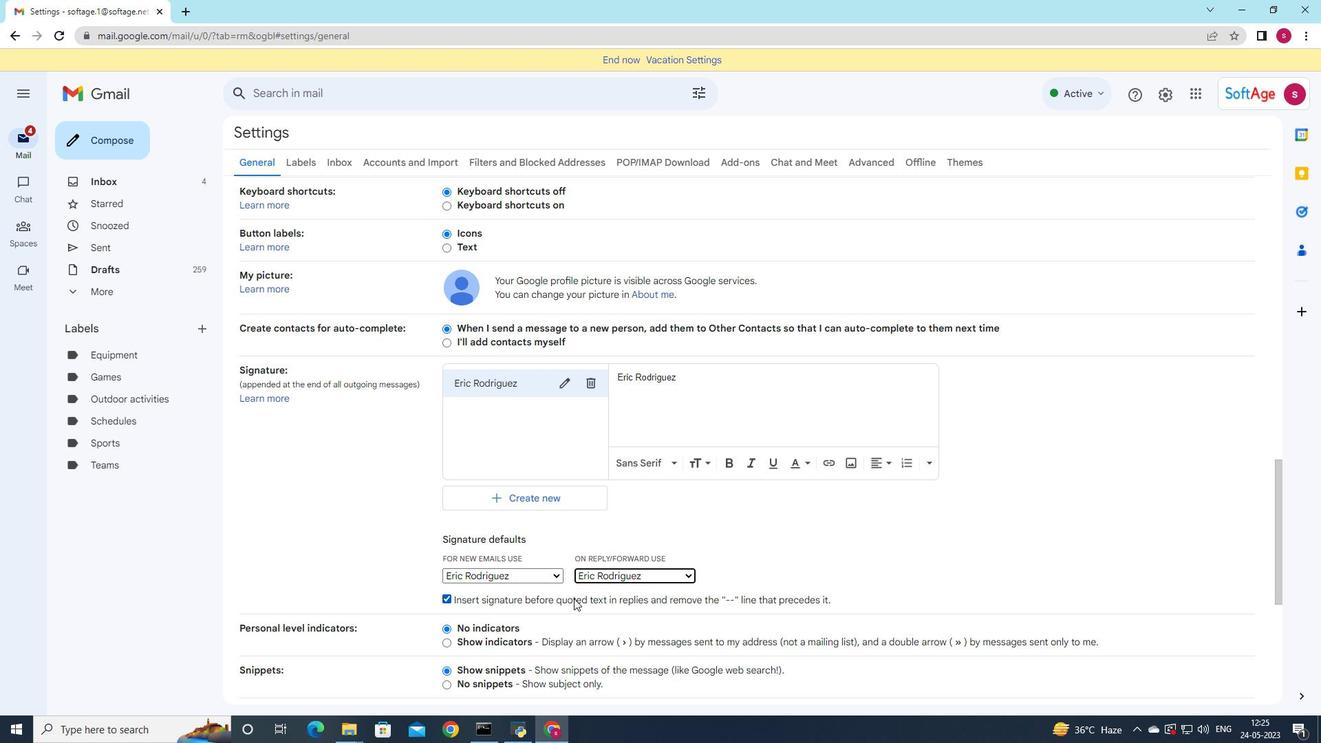 
Action: Mouse scrolled (573, 598) with delta (0, 0)
Screenshot: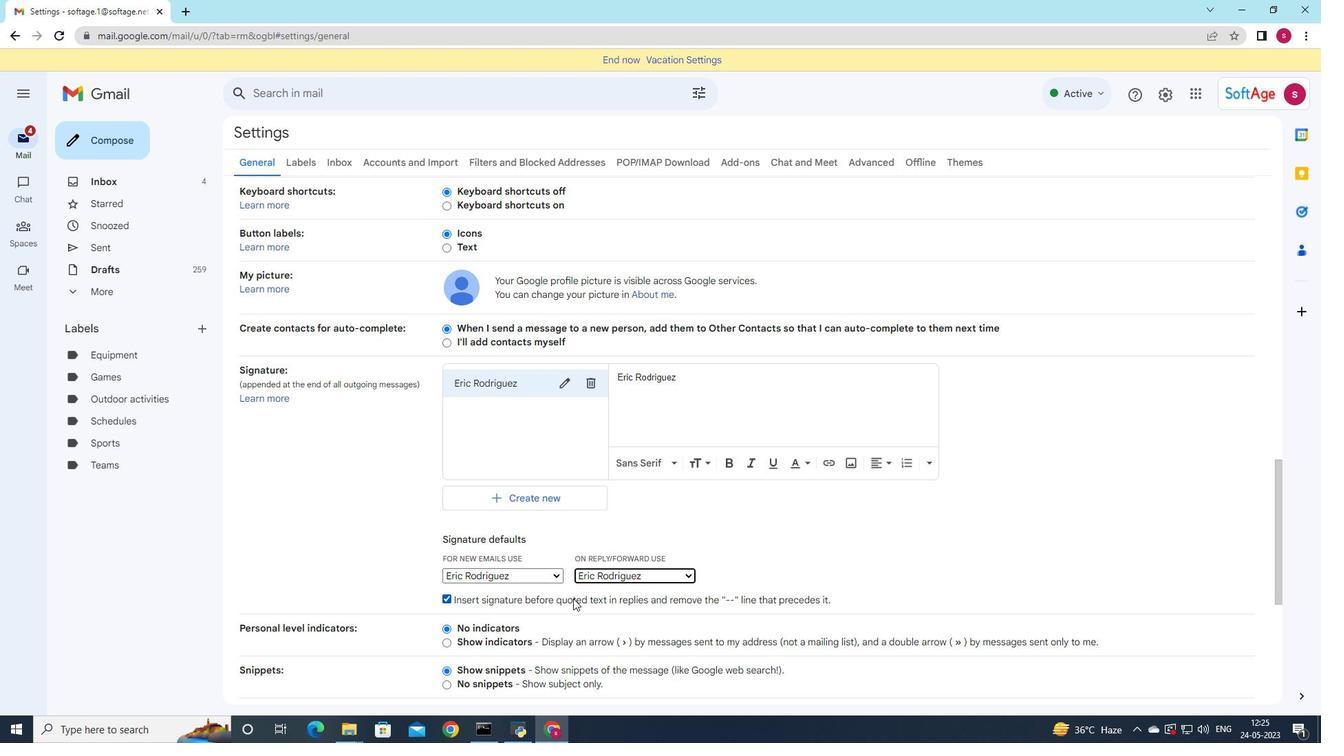 
Action: Mouse moved to (573, 596)
Screenshot: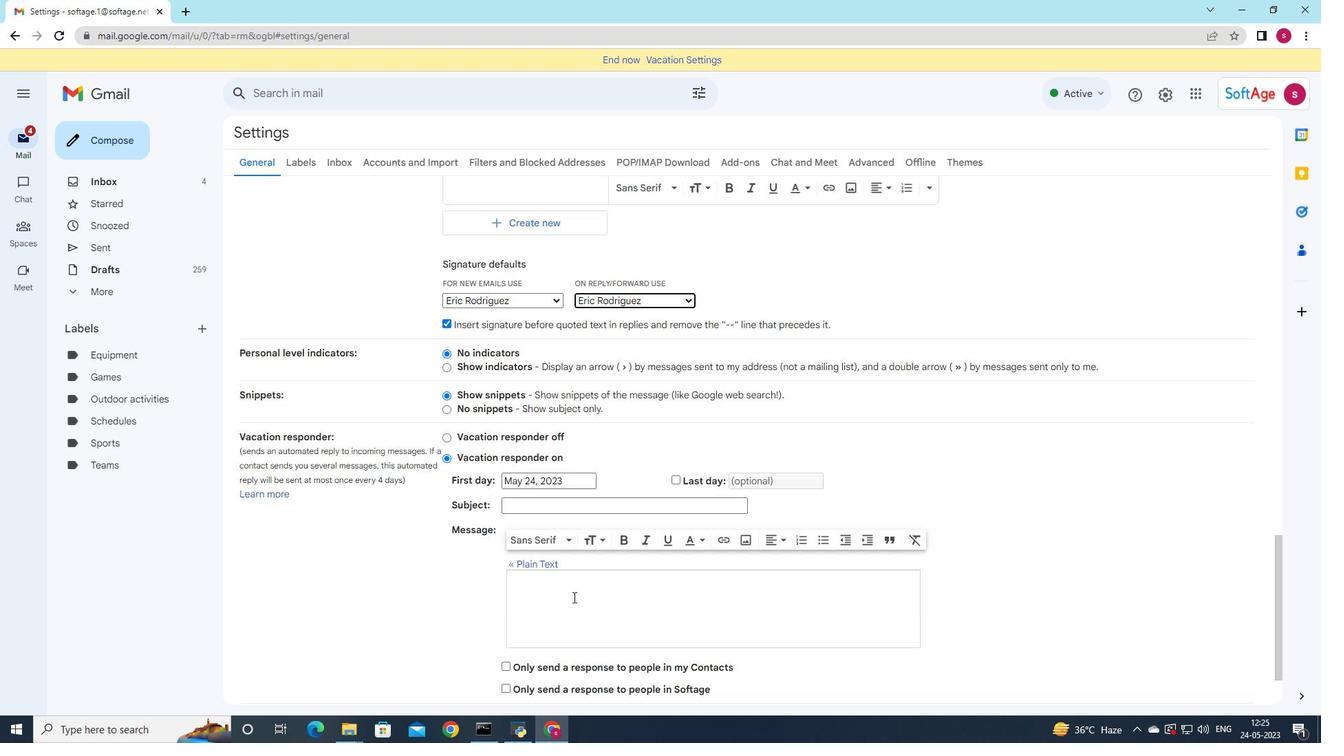 
Action: Mouse scrolled (573, 595) with delta (0, 0)
Screenshot: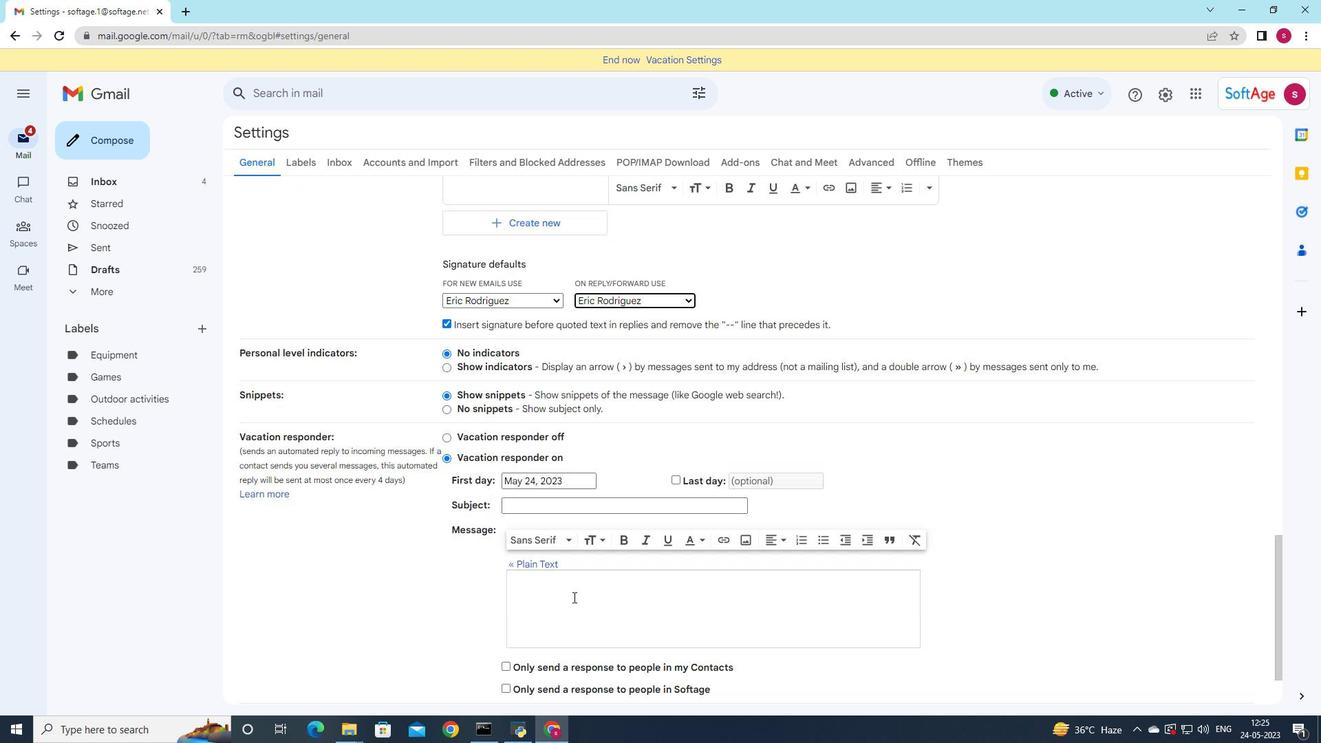 
Action: Mouse scrolled (573, 595) with delta (0, 0)
Screenshot: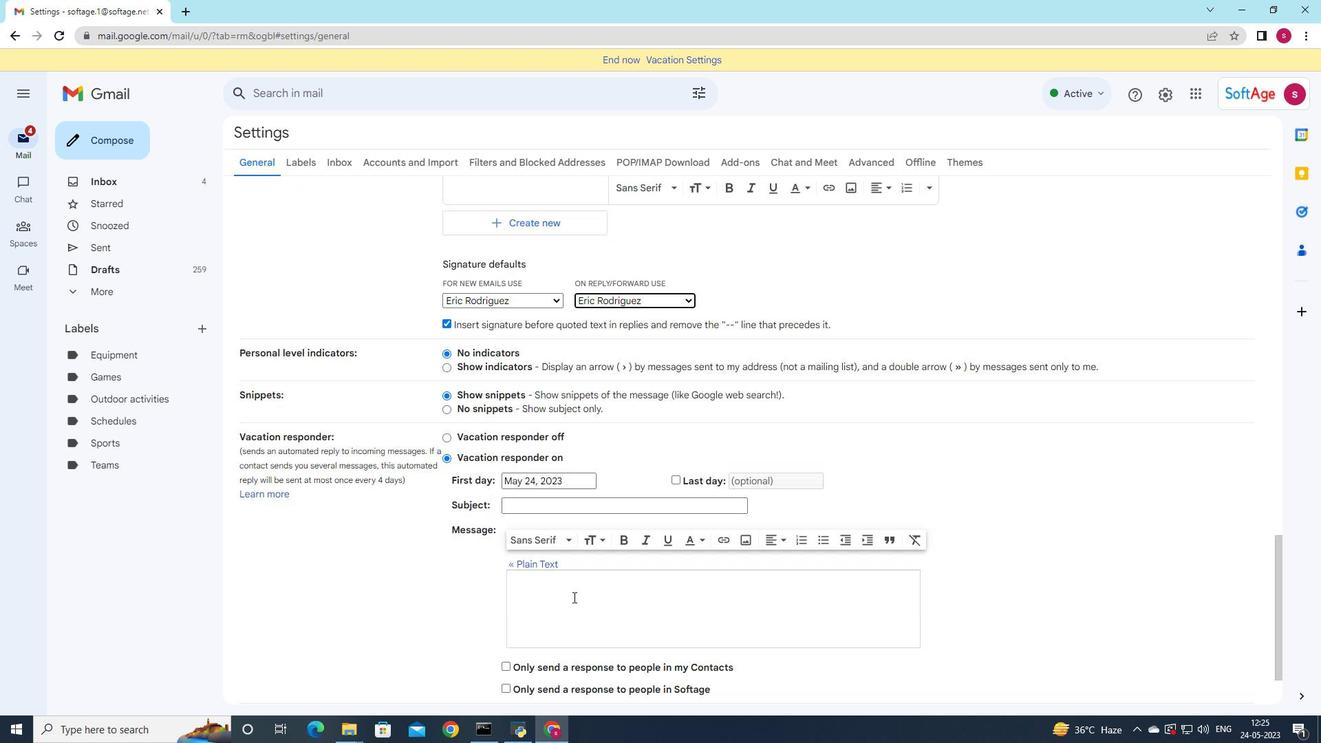 
Action: Mouse scrolled (573, 595) with delta (0, 0)
Screenshot: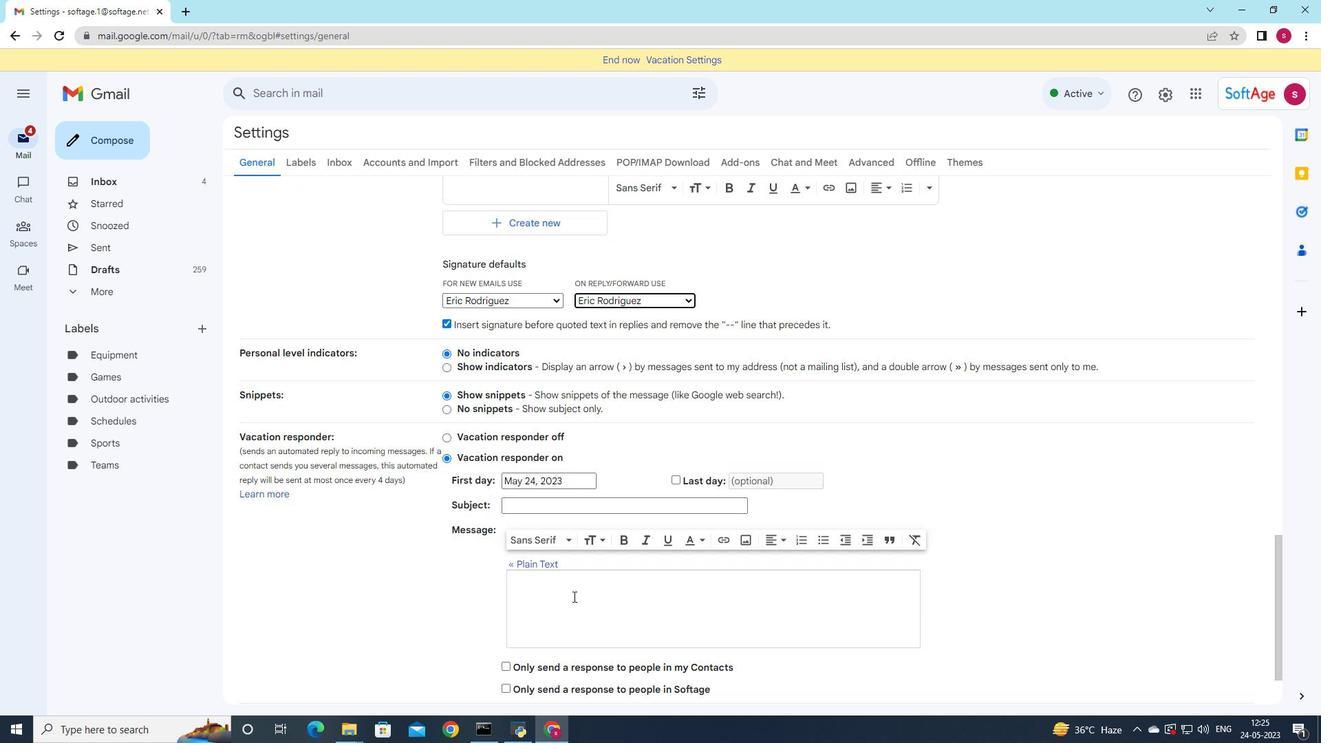 
Action: Mouse moved to (586, 590)
Screenshot: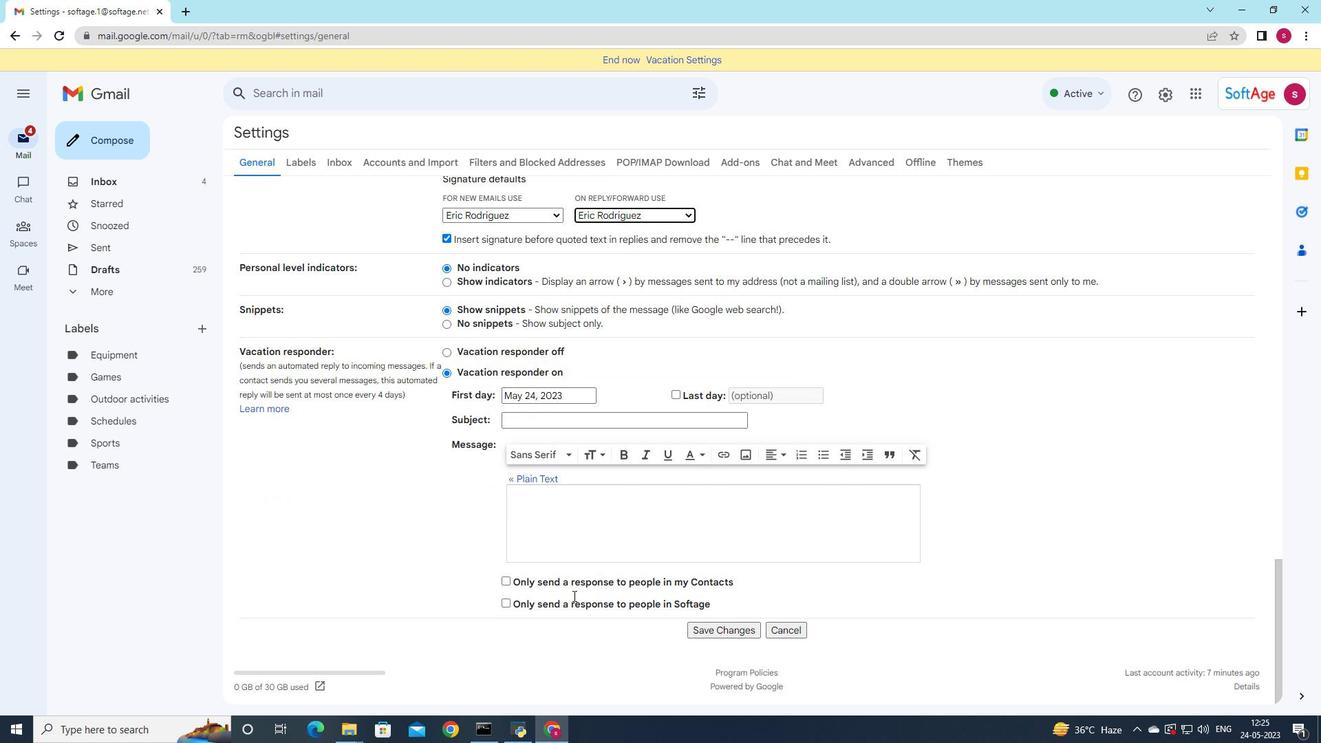 
Action: Mouse scrolled (586, 589) with delta (0, 0)
Screenshot: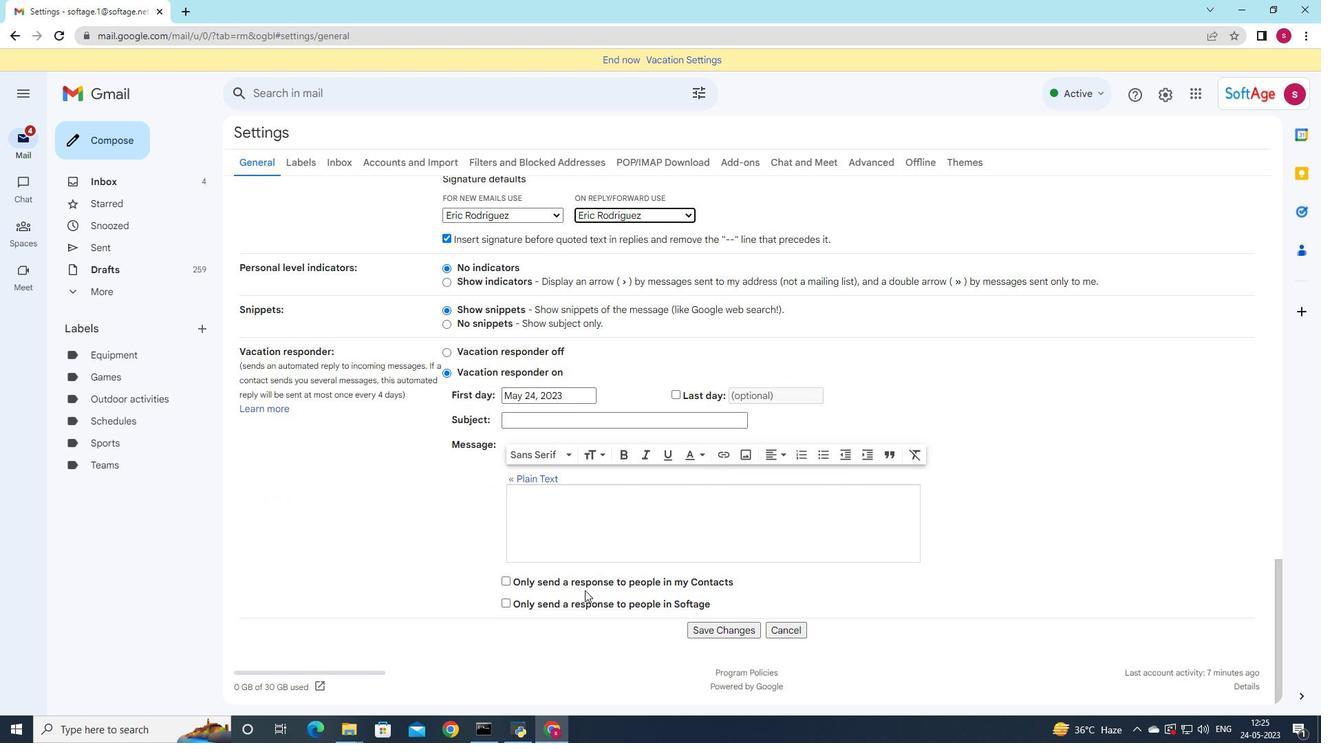
Action: Mouse scrolled (586, 589) with delta (0, 0)
Screenshot: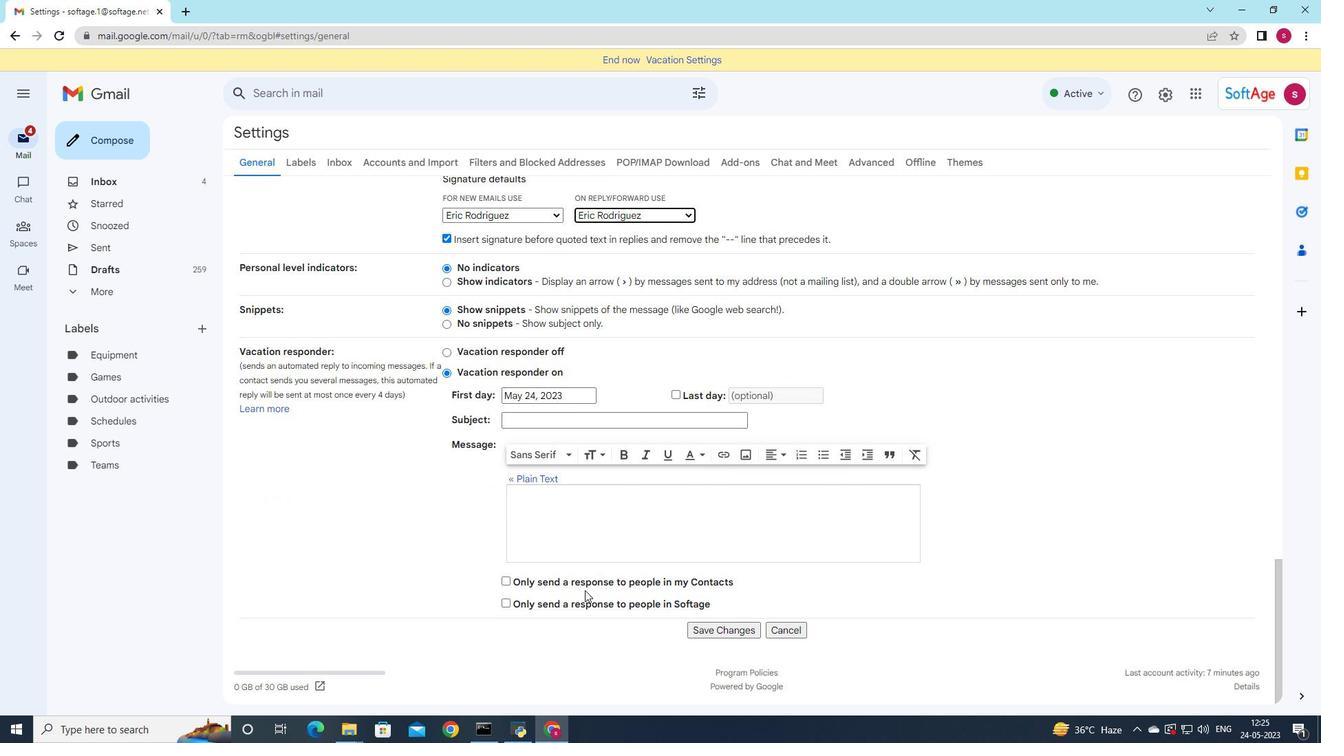 
Action: Mouse moved to (602, 597)
Screenshot: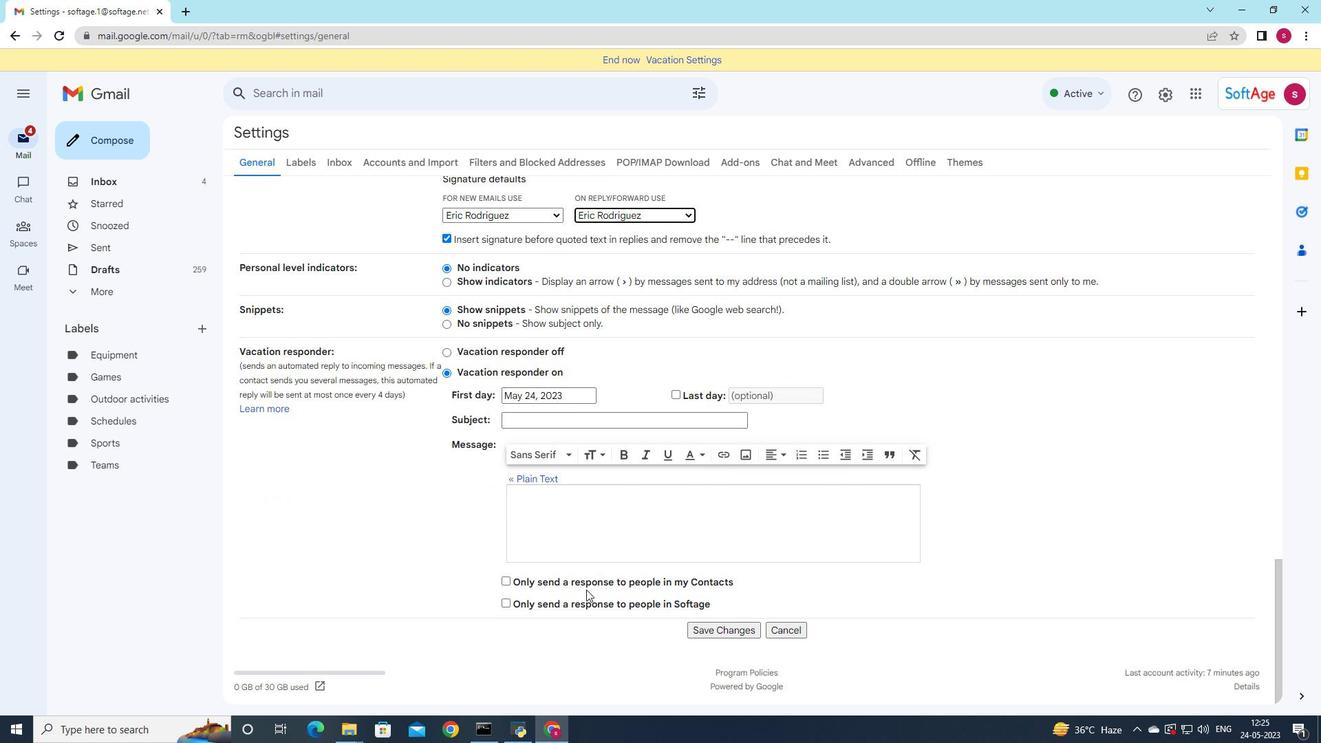 
Action: Mouse scrolled (602, 596) with delta (0, 0)
Screenshot: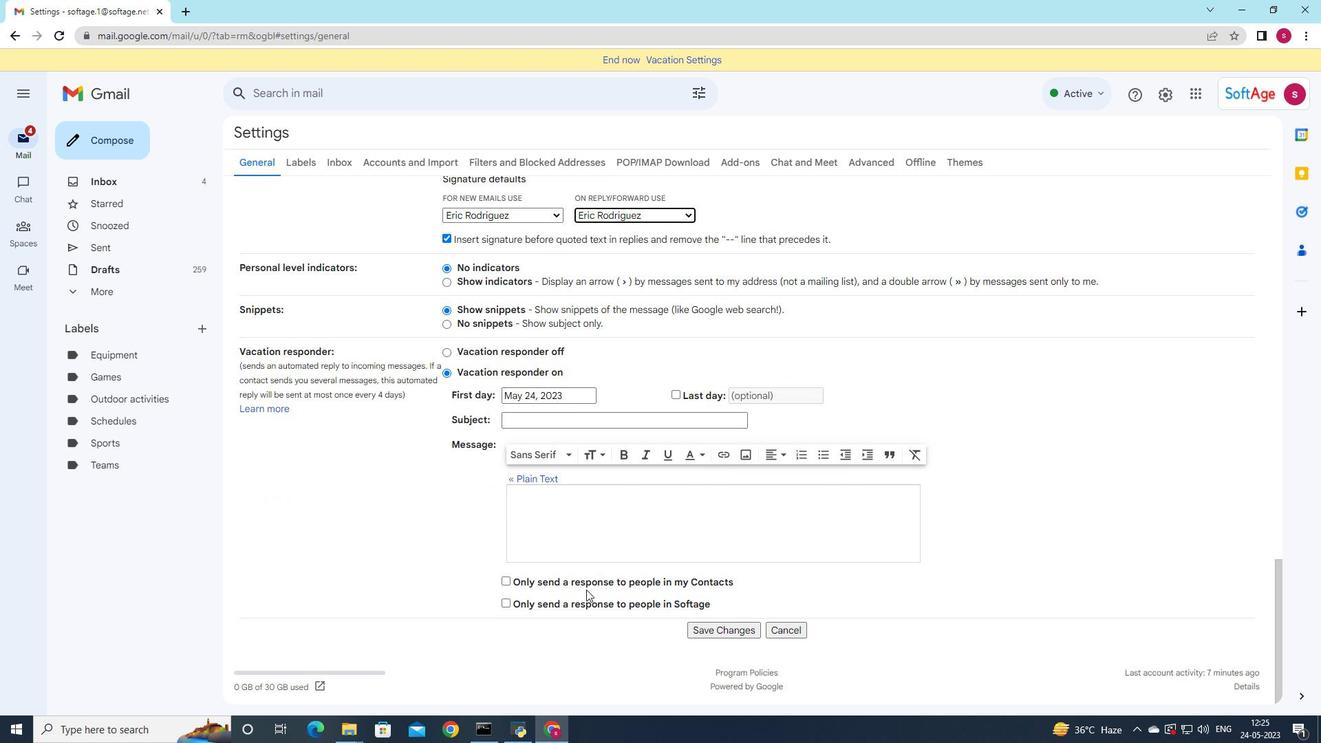 
Action: Mouse moved to (733, 626)
Screenshot: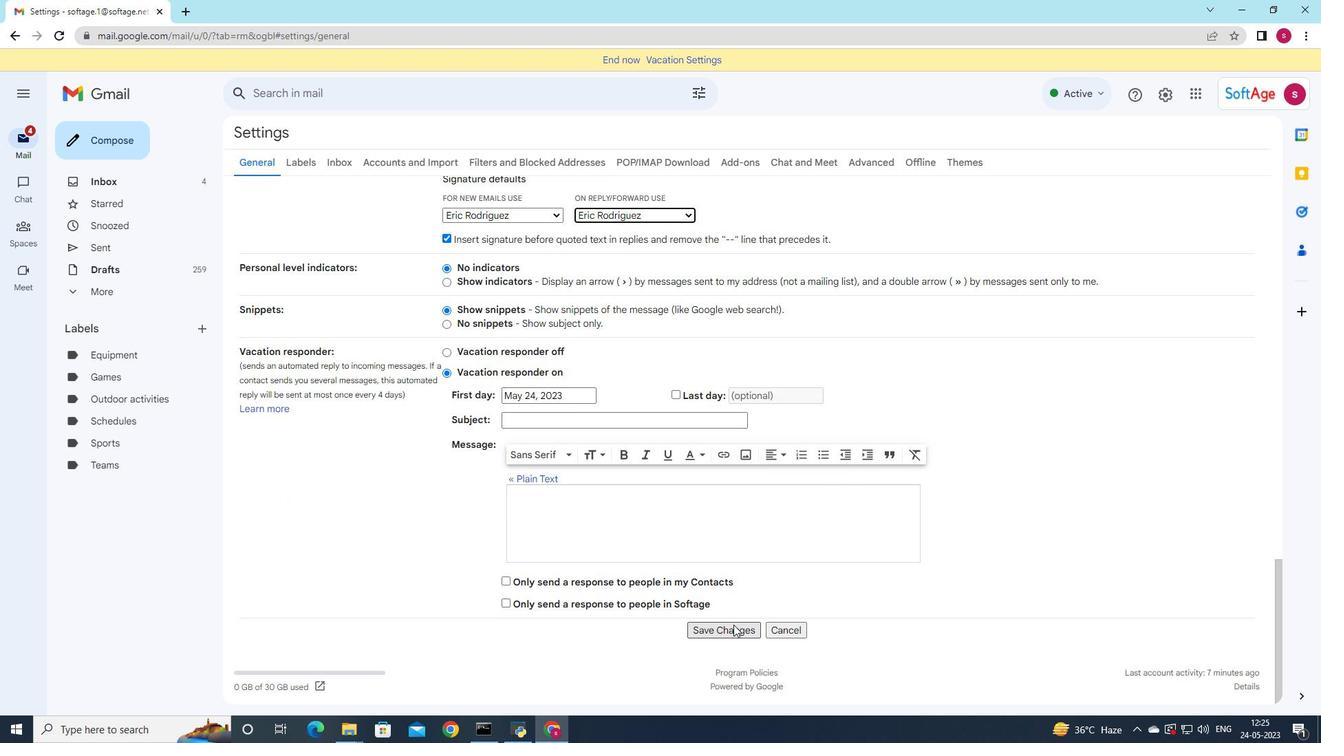 
Action: Mouse pressed left at (733, 626)
Screenshot: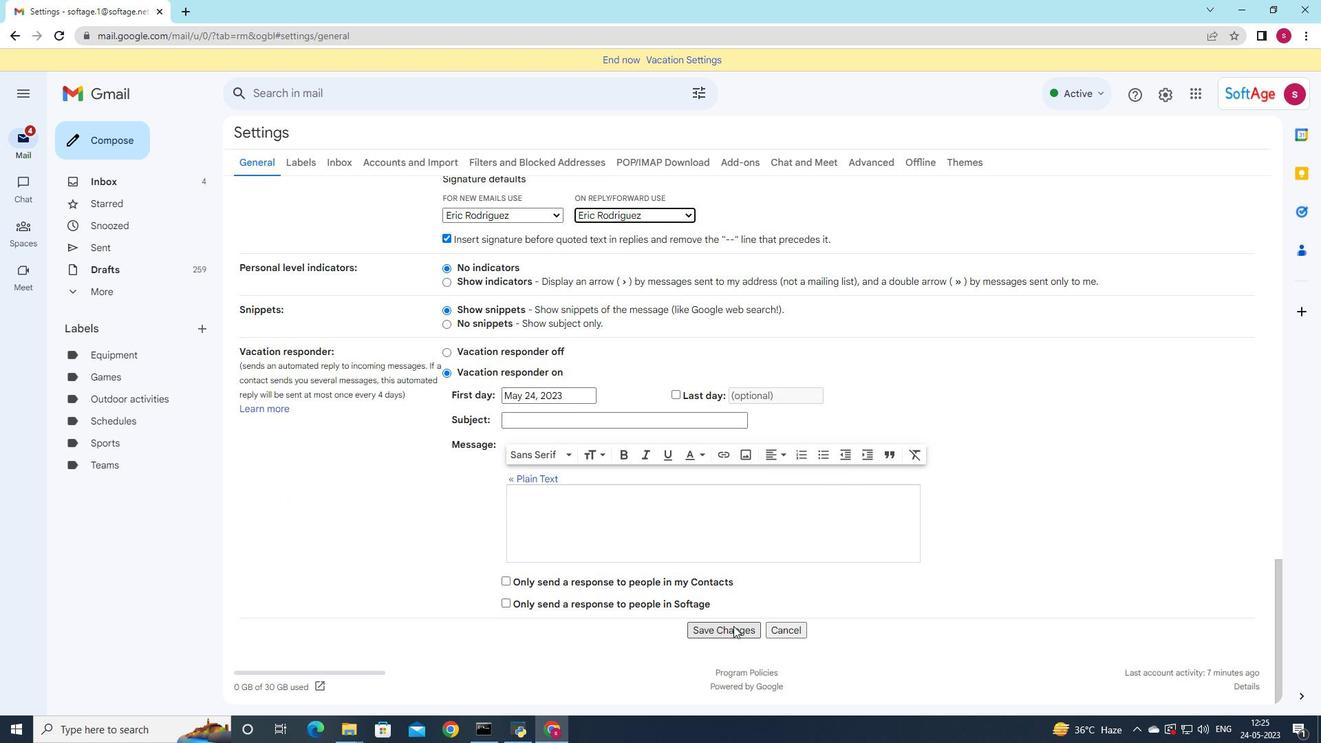 
Action: Mouse moved to (132, 139)
Screenshot: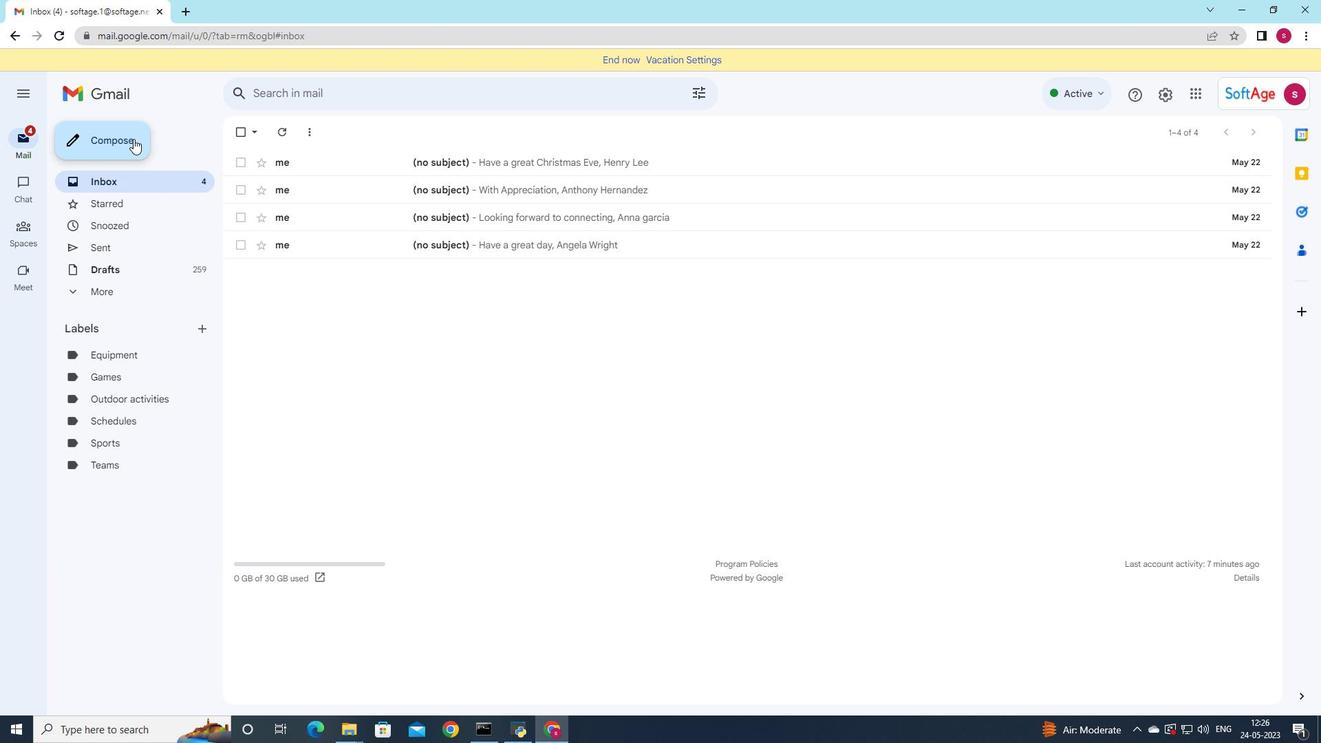 
Action: Mouse pressed left at (132, 139)
Screenshot: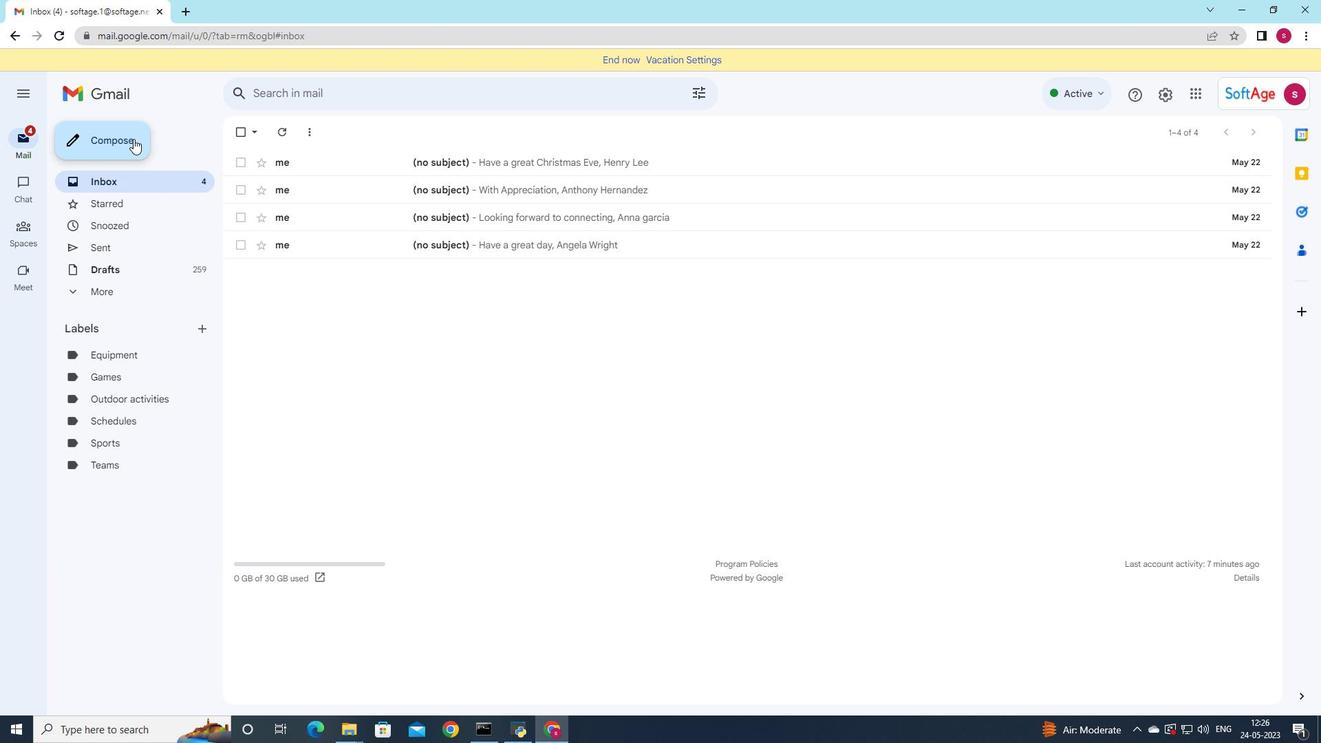 
Action: Mouse moved to (1012, 346)
Screenshot: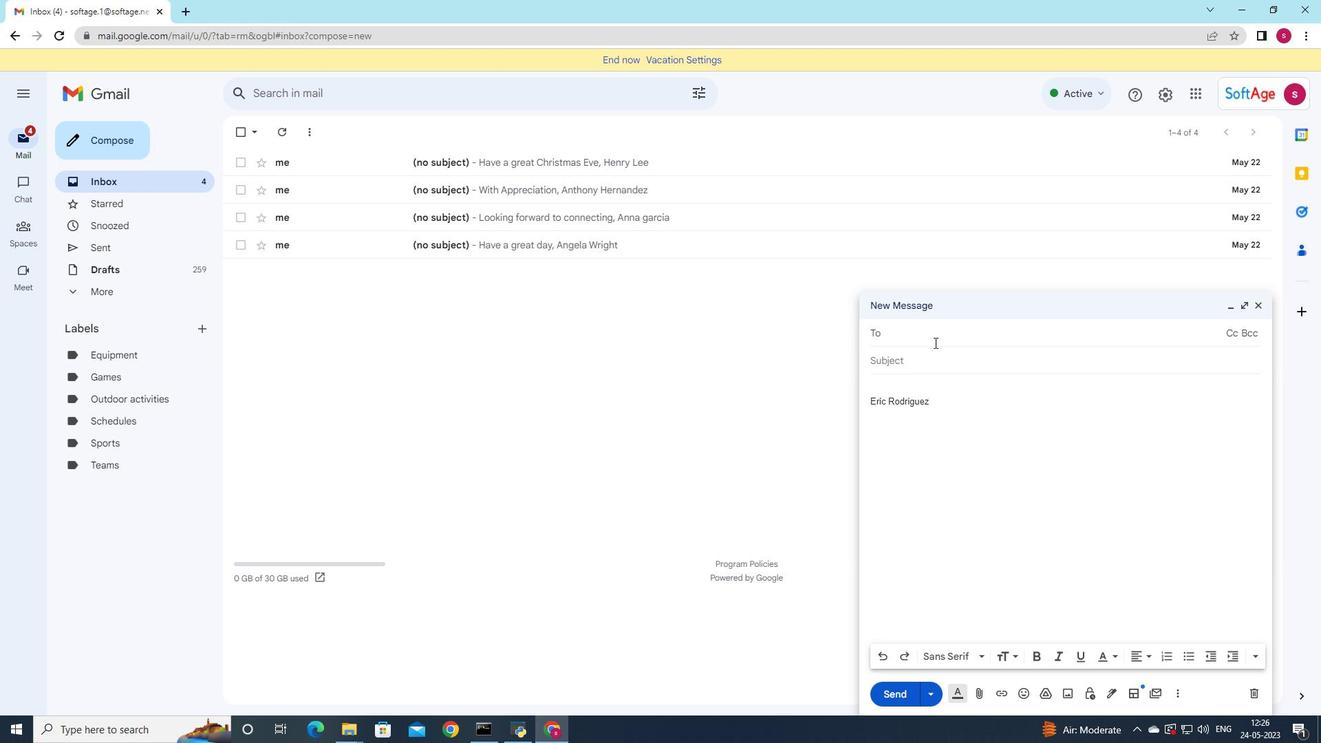
Action: Key pressed softage.3
Screenshot: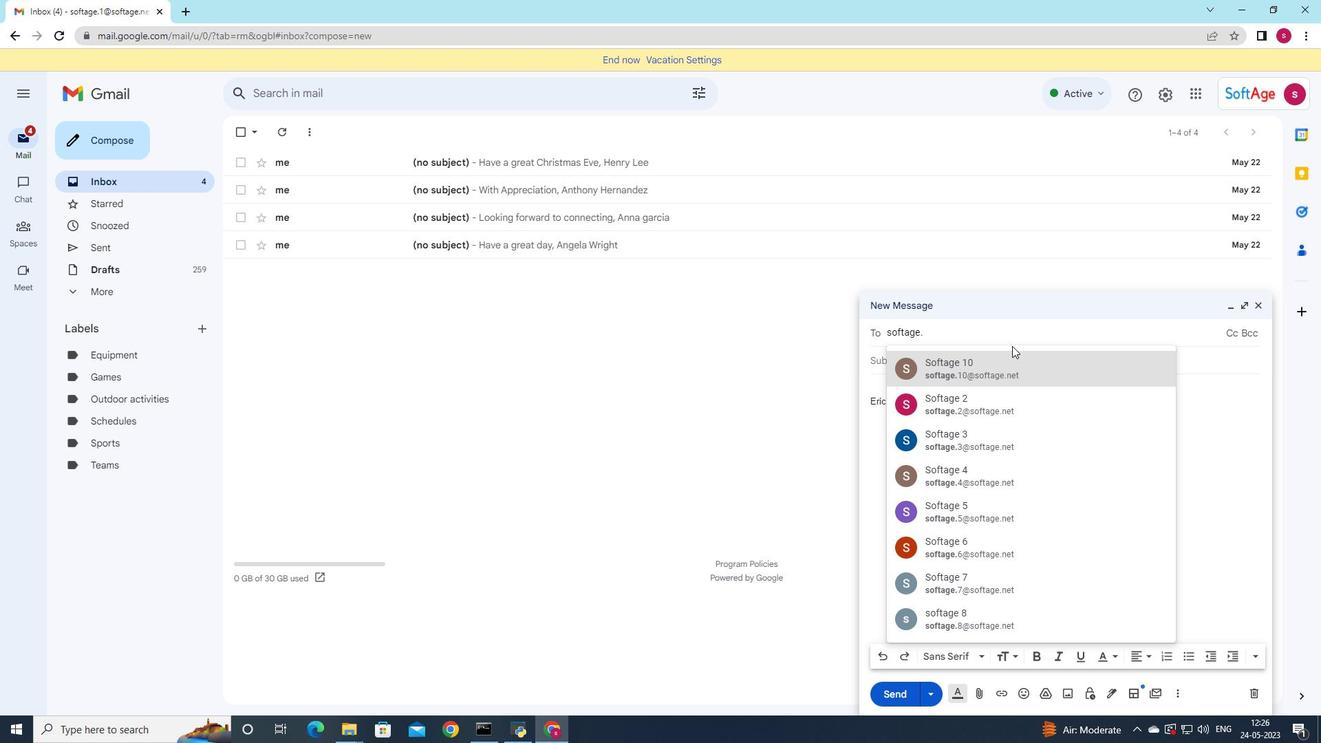 
Action: Mouse moved to (1020, 371)
Screenshot: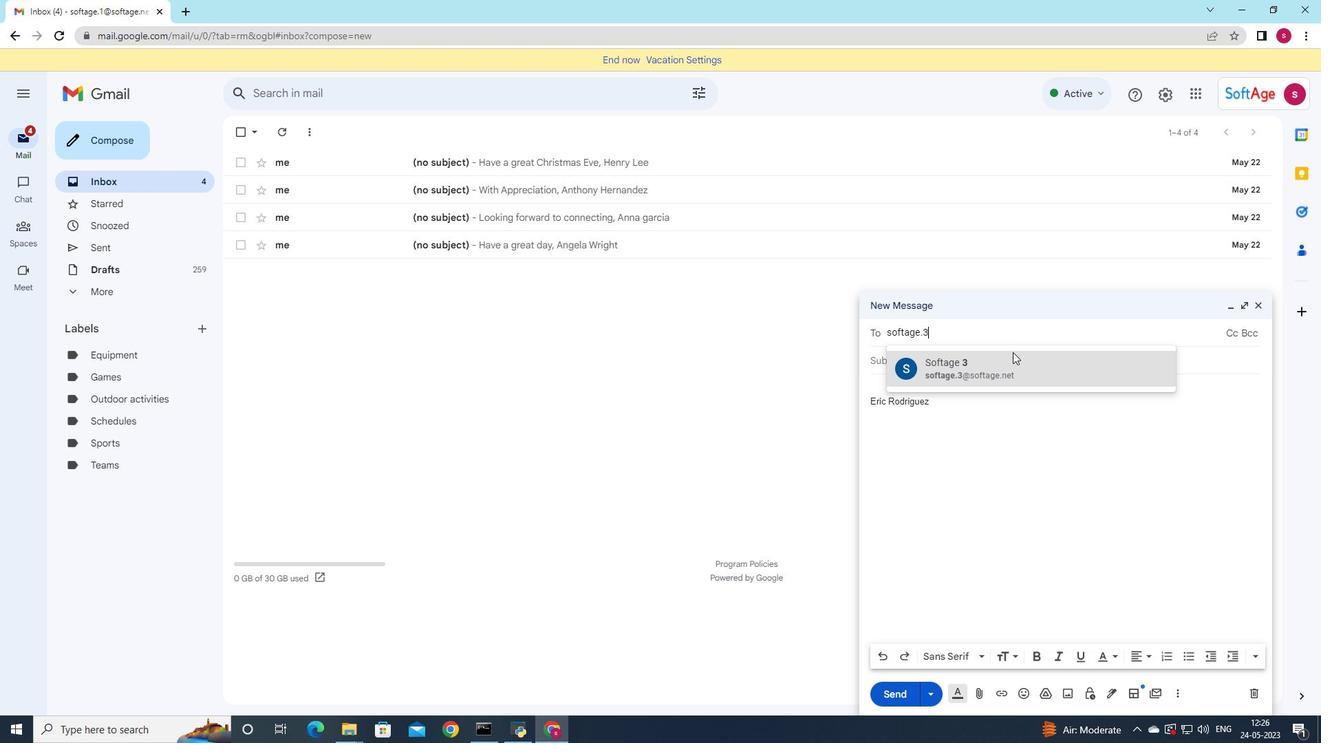 
Action: Mouse pressed left at (1020, 371)
Screenshot: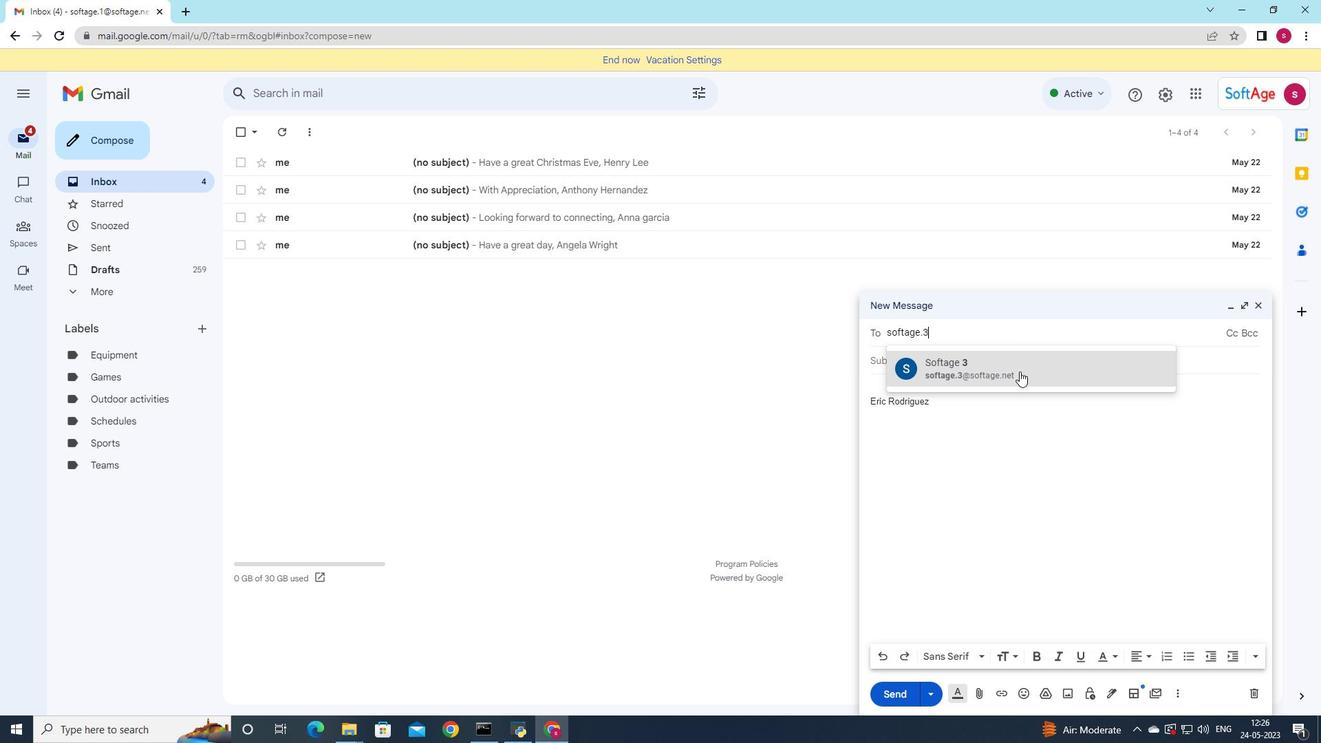 
Action: Mouse moved to (924, 372)
Screenshot: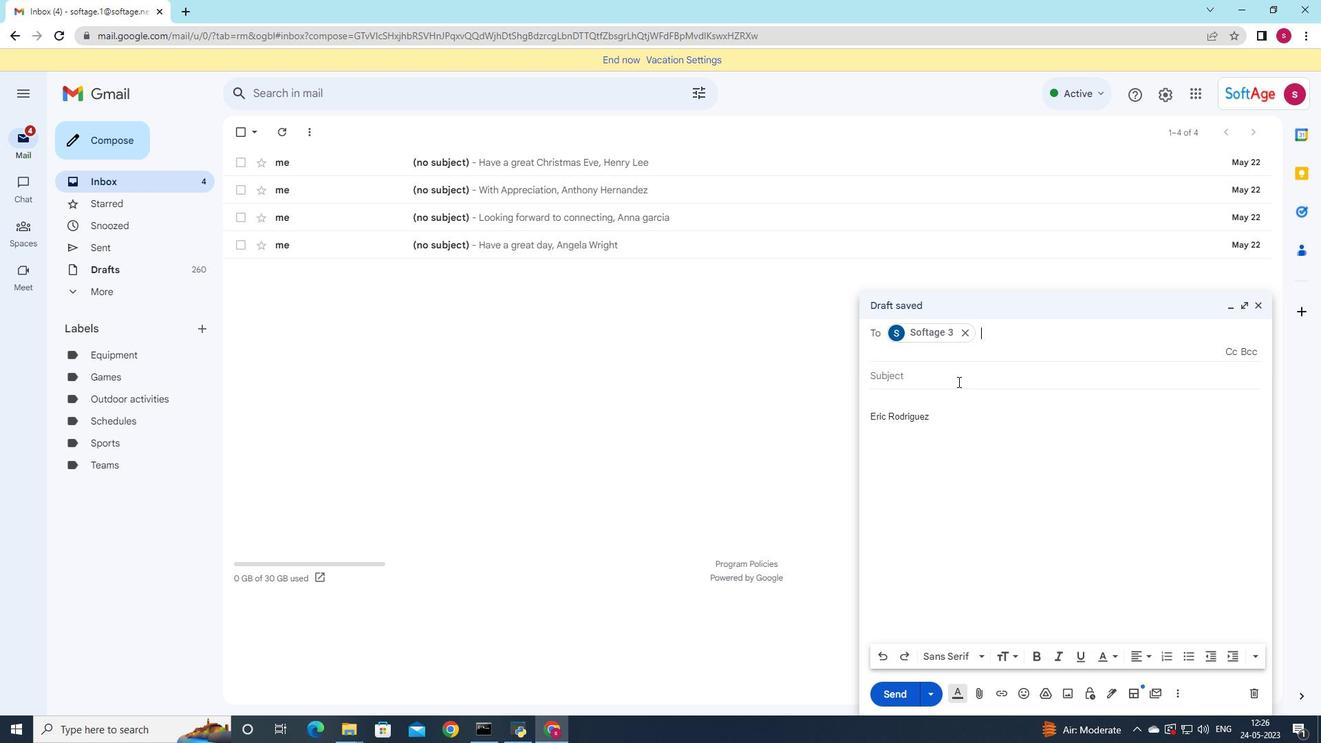 
Action: Mouse pressed left at (924, 372)
Screenshot: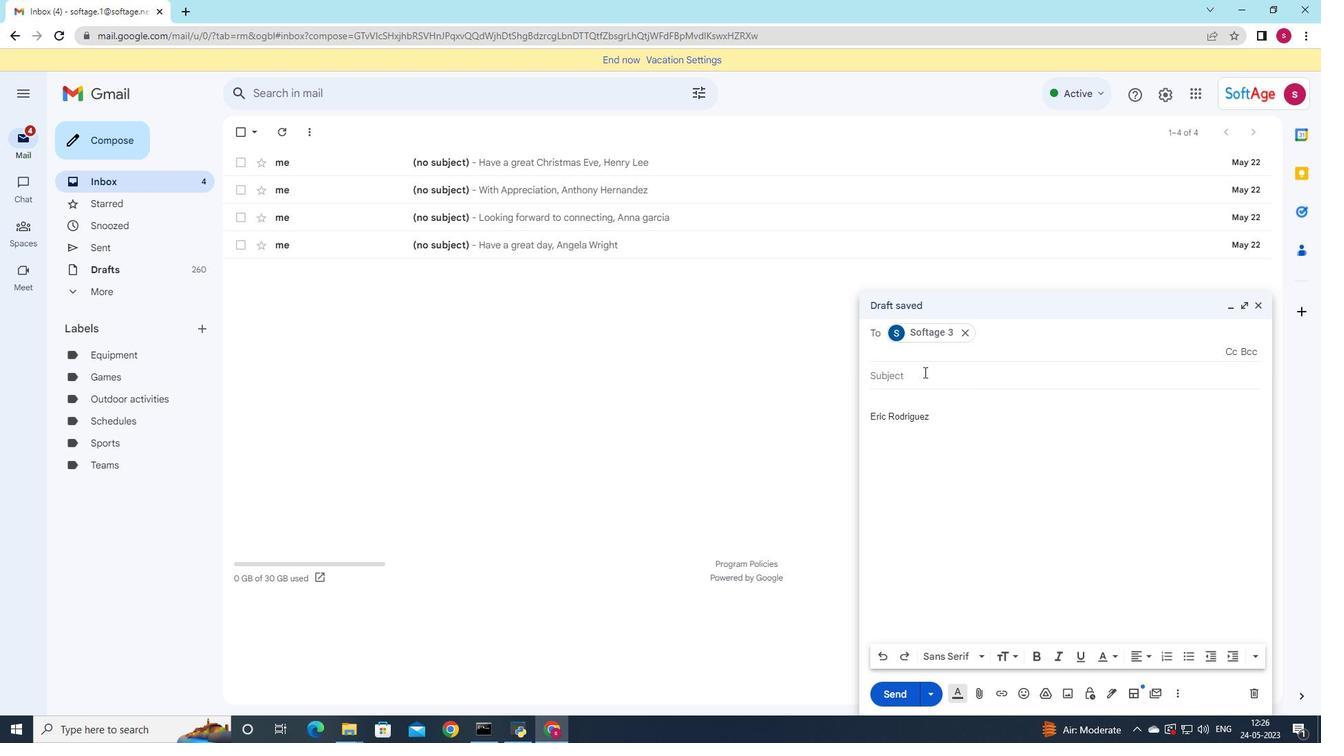 
Action: Mouse moved to (1140, 364)
Screenshot: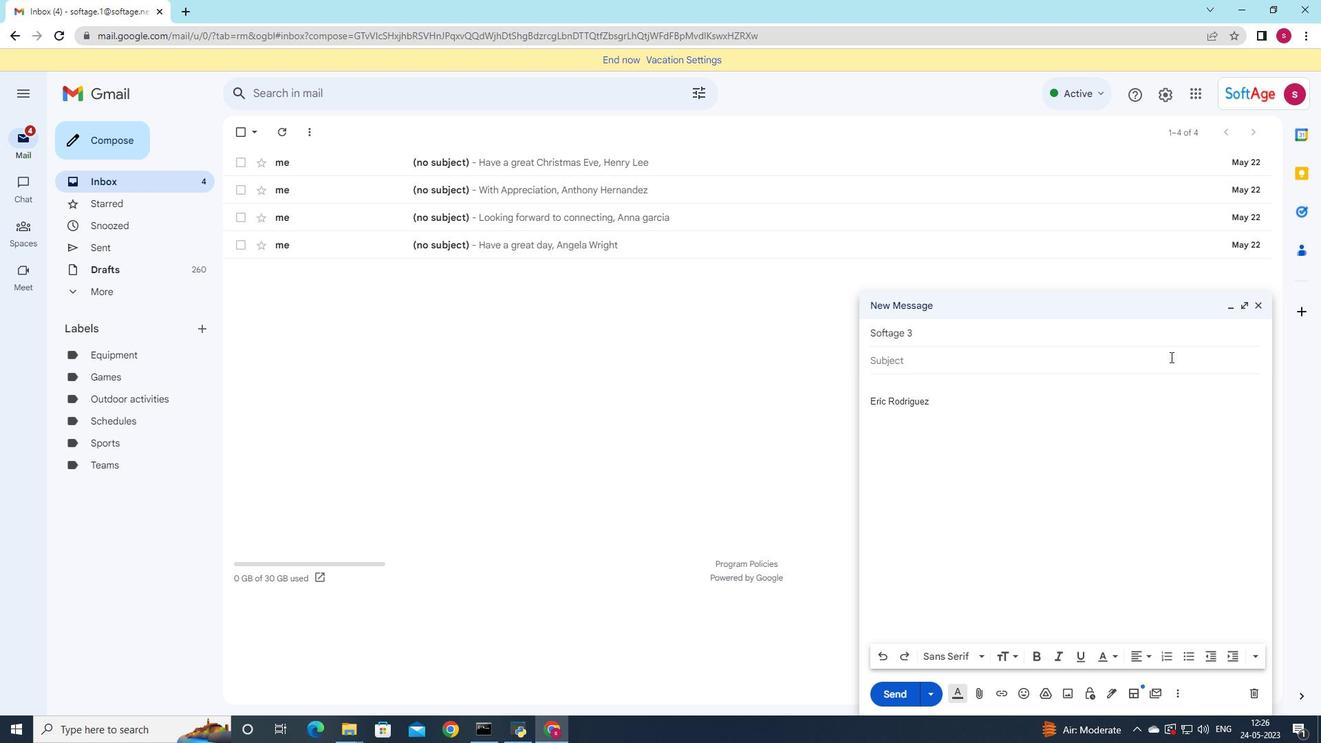 
Action: Key pressed <Key.shift>Request<Key.space>for<Key.space>a<Key.space>change<Key.space>in<Key.space>project<Key.space>scope
Screenshot: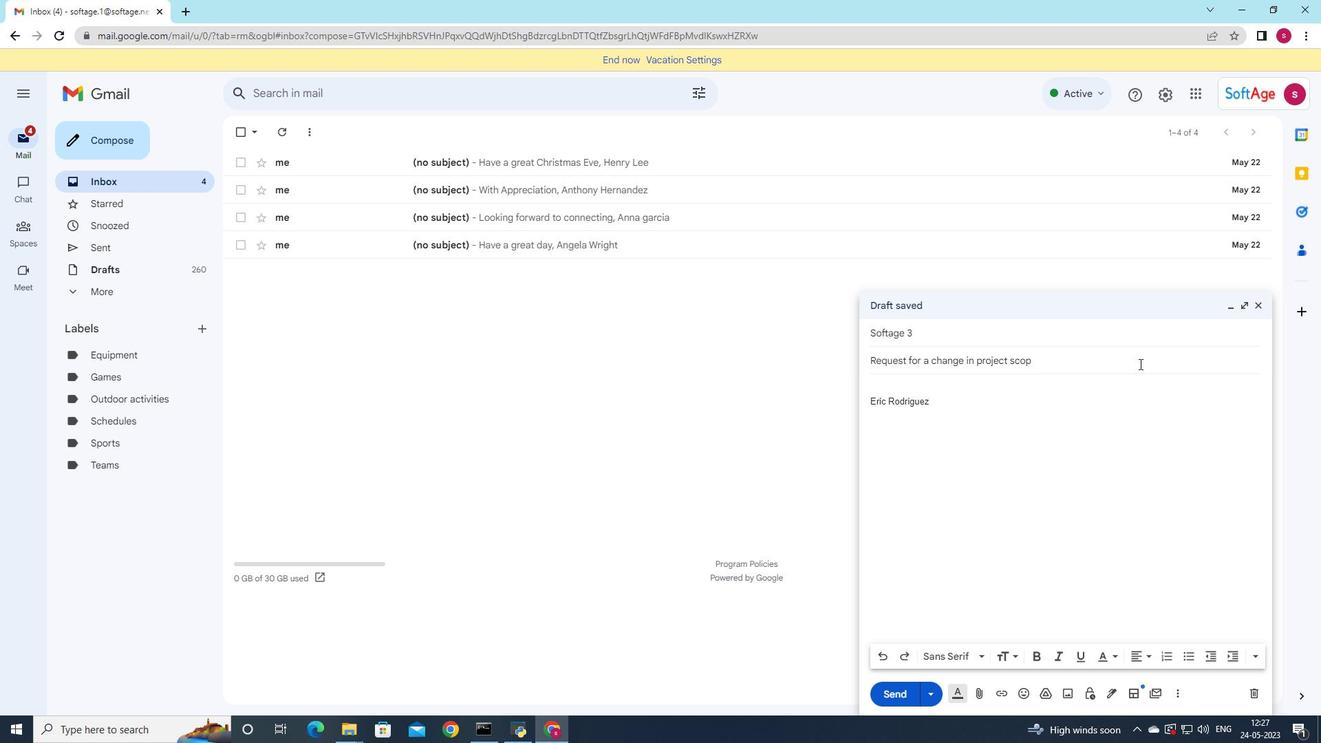 
Action: Mouse moved to (985, 691)
Screenshot: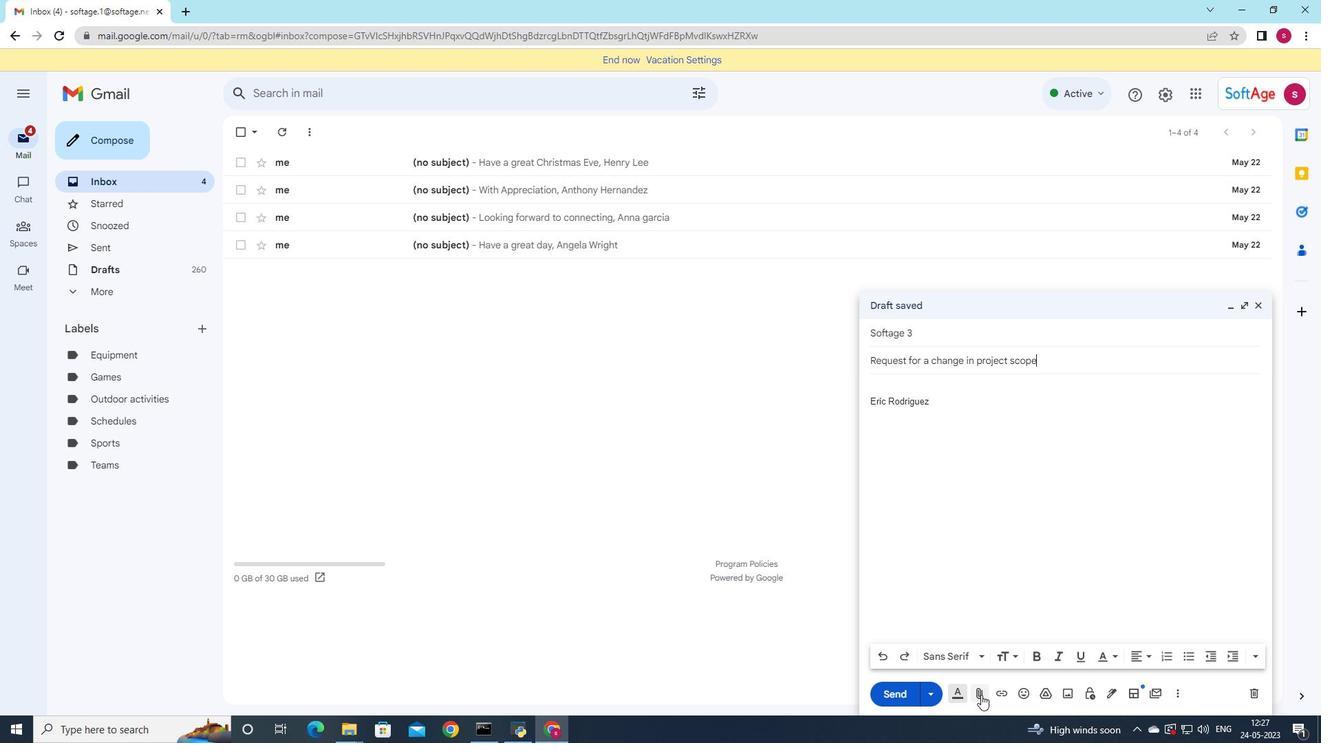 
Action: Mouse pressed left at (985, 691)
Screenshot: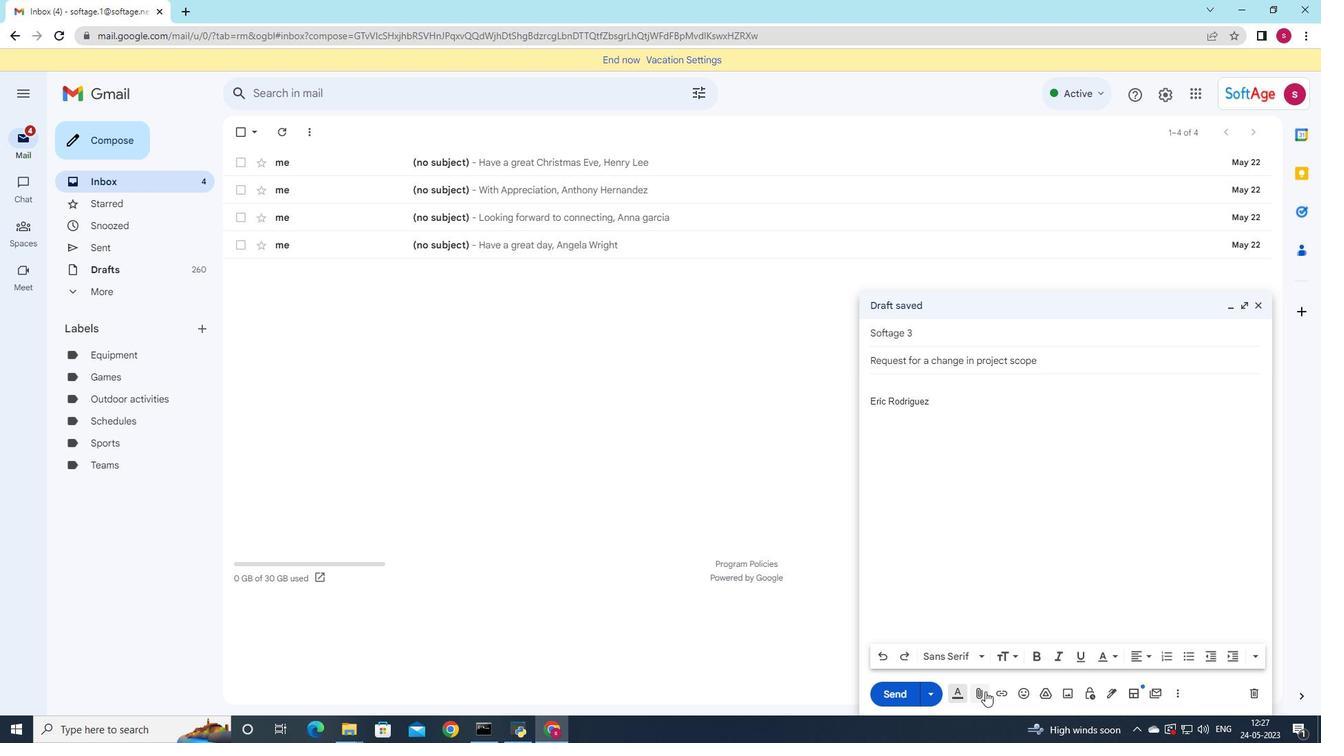 
Action: Mouse moved to (211, 99)
Screenshot: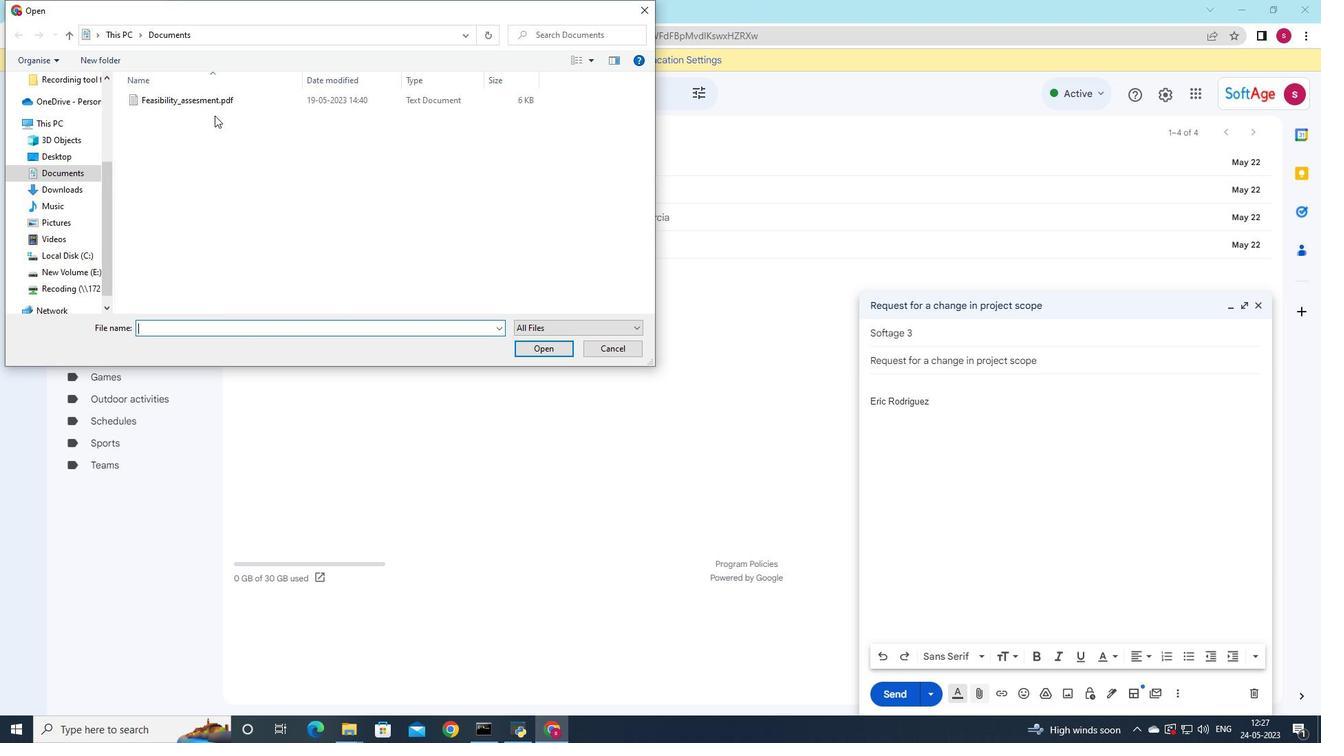
Action: Mouse pressed left at (211, 99)
Screenshot: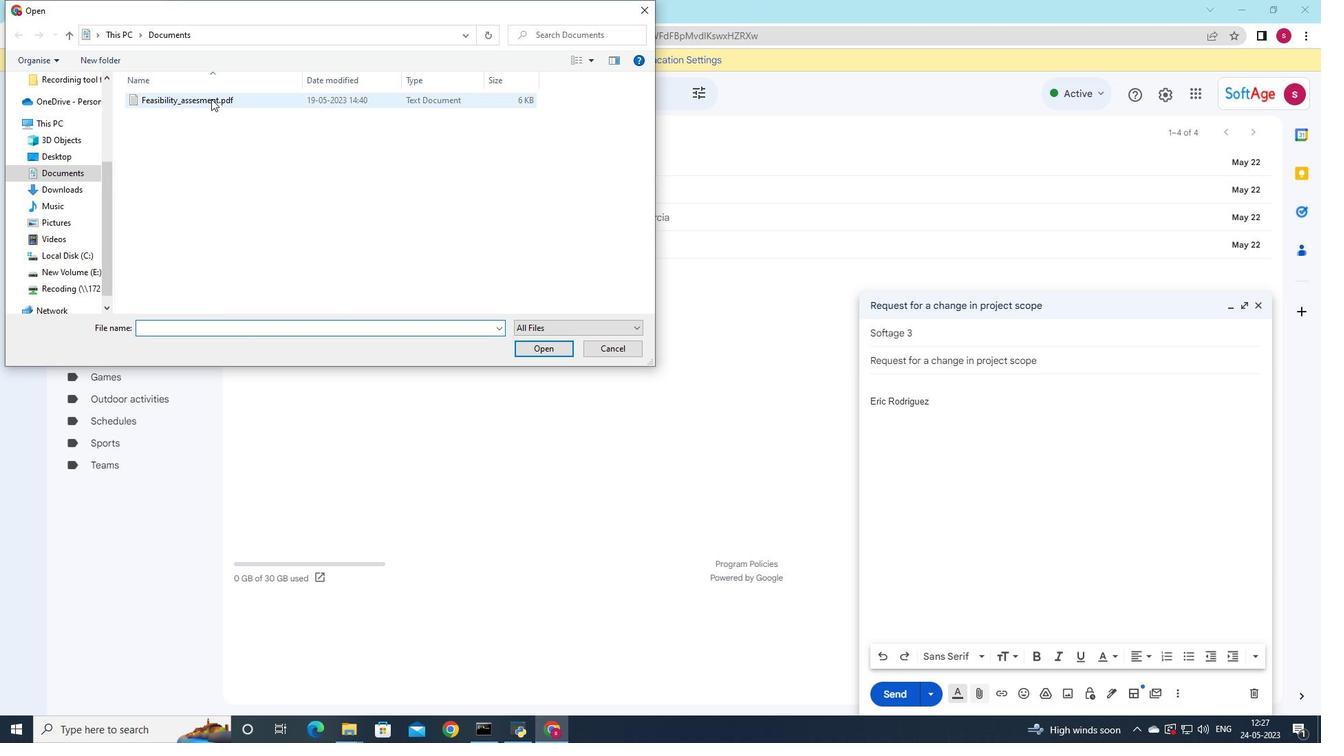 
Action: Mouse pressed left at (211, 99)
Screenshot: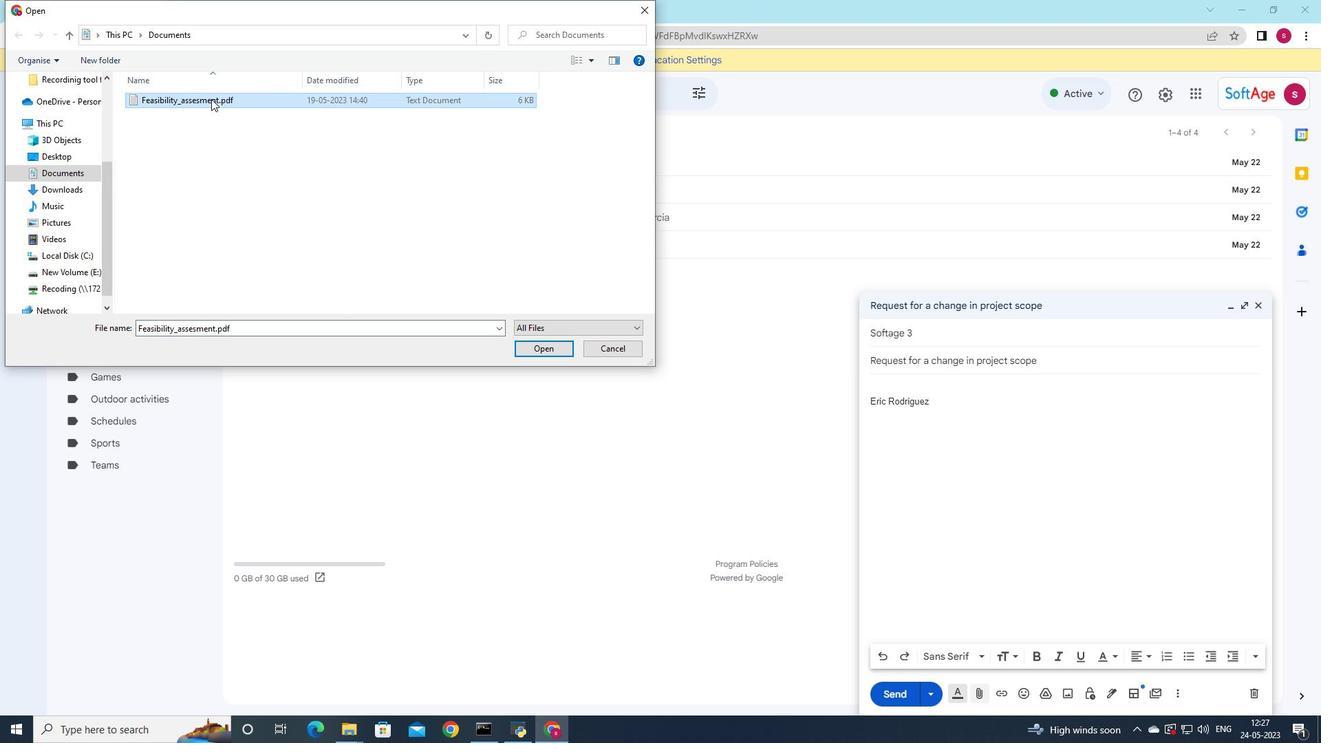
Action: Mouse moved to (1179, 626)
Screenshot: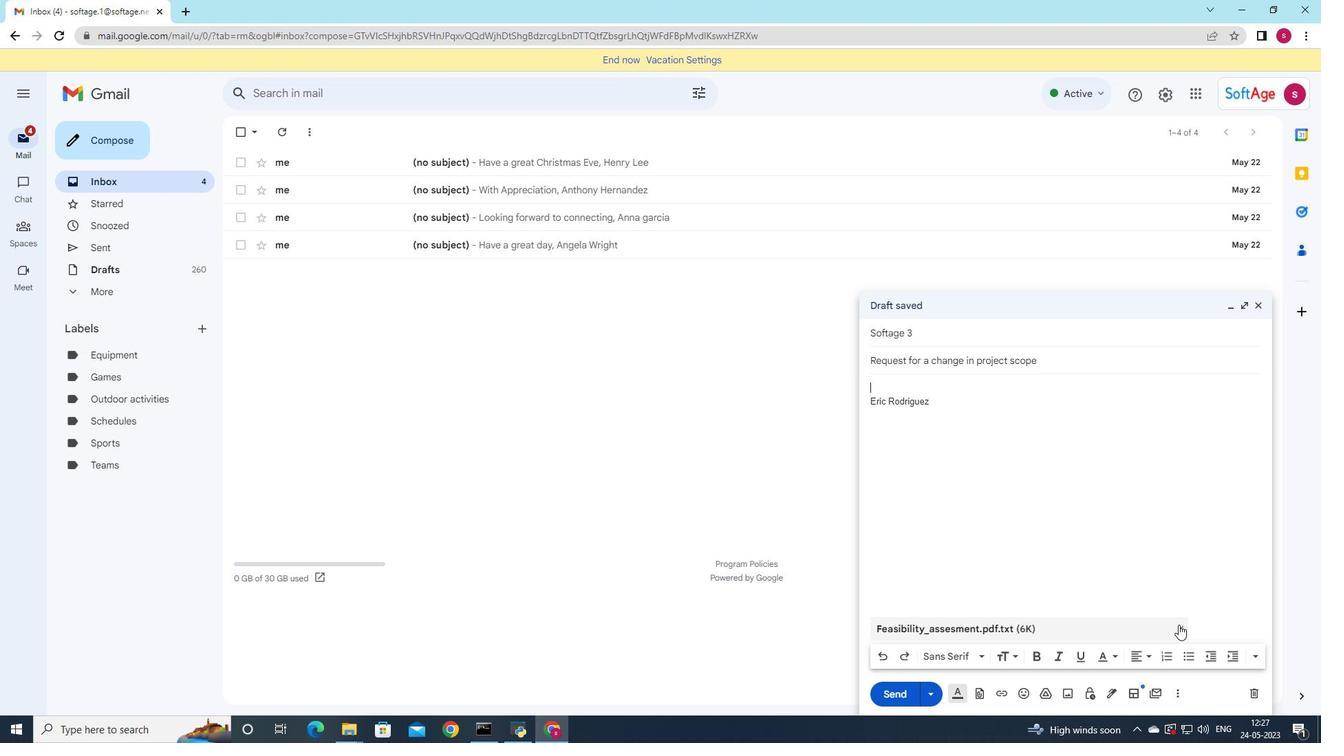 
Action: Mouse pressed left at (1179, 626)
Screenshot: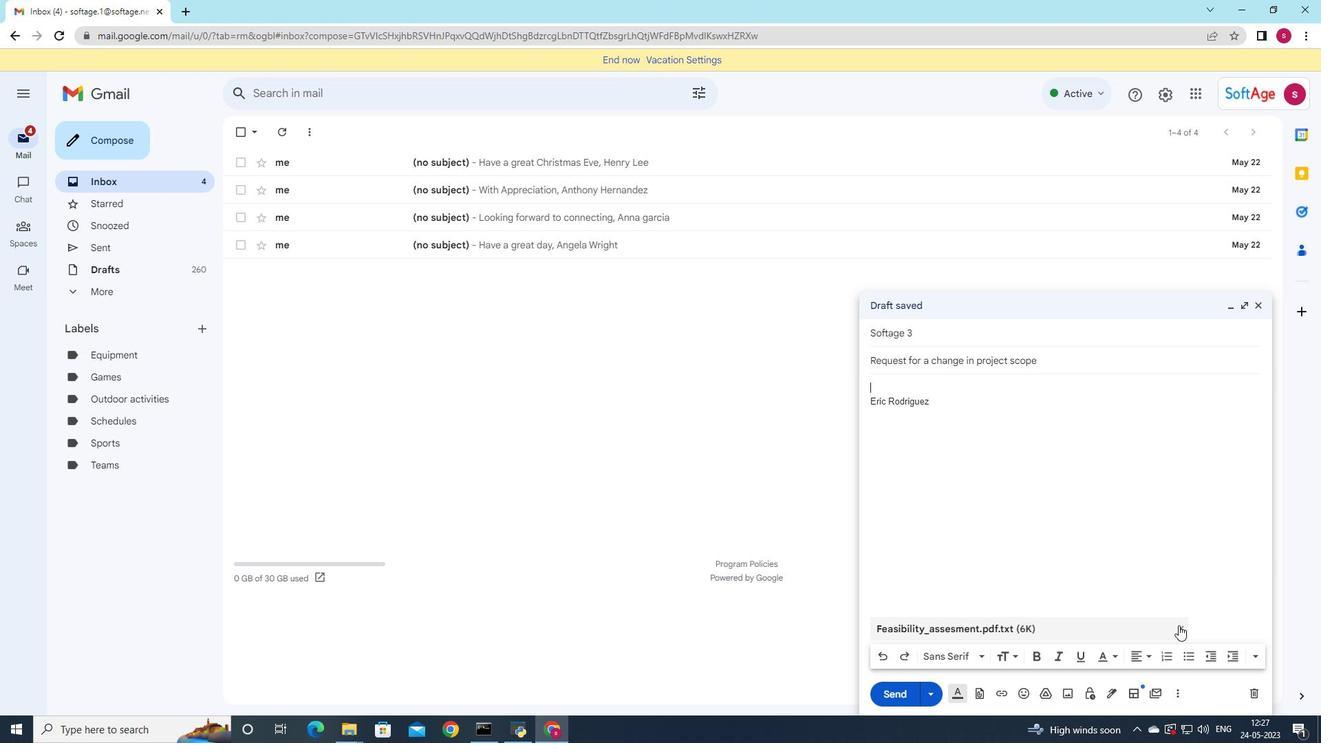 
Action: Mouse moved to (978, 695)
Screenshot: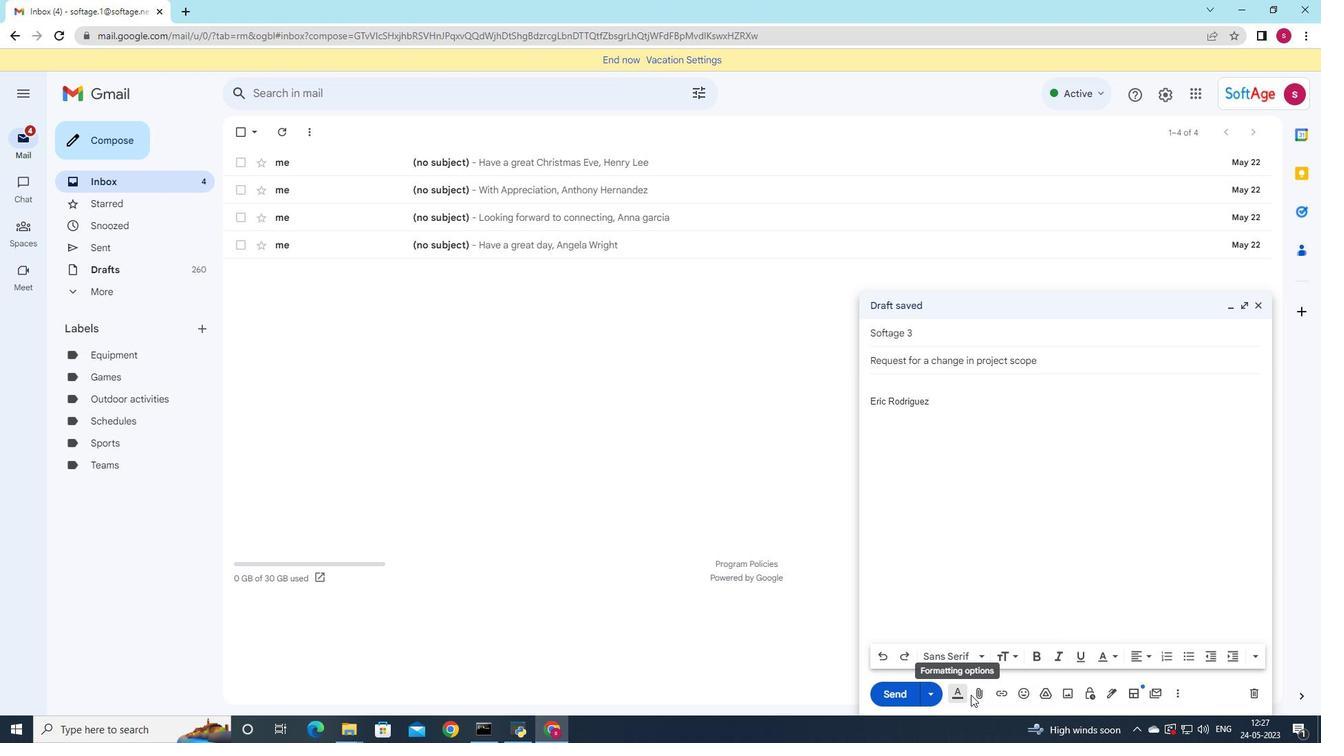
Action: Mouse pressed left at (978, 695)
Screenshot: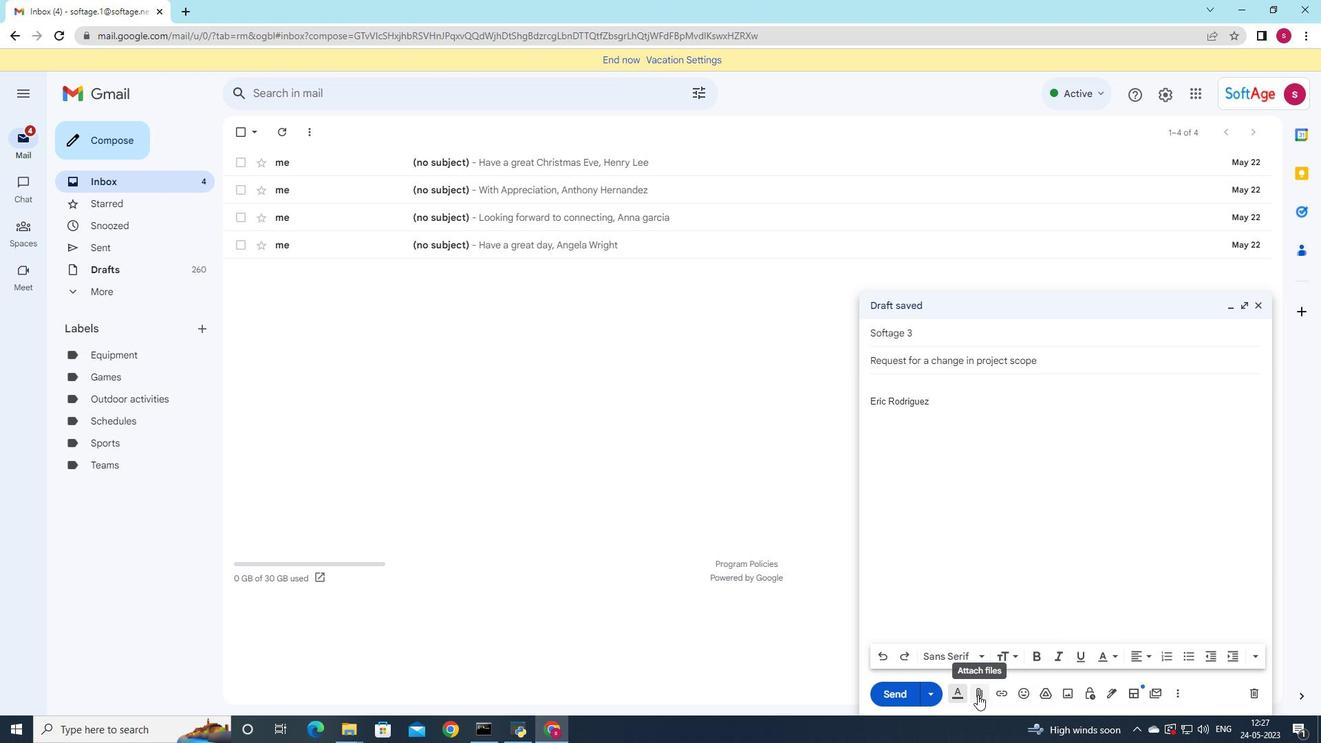 
Action: Mouse moved to (233, 97)
Screenshot: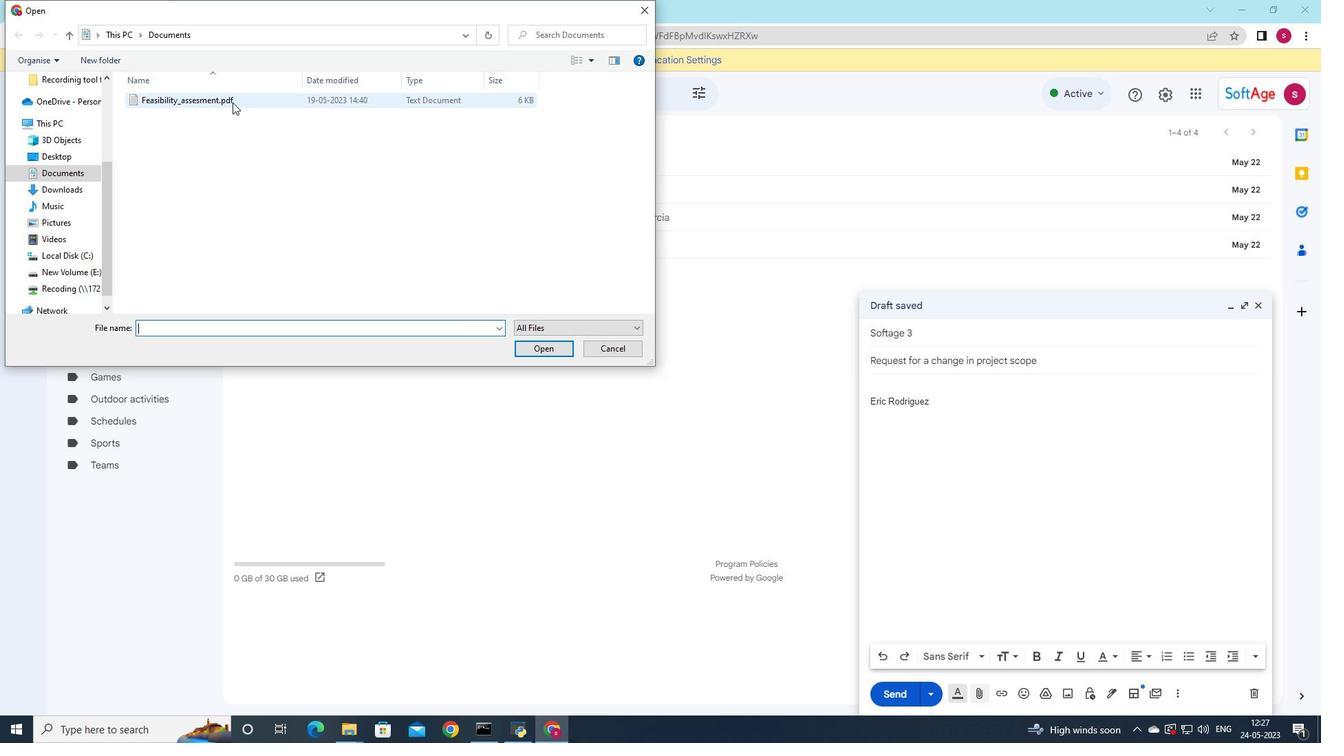 
Action: Mouse pressed left at (233, 97)
Screenshot: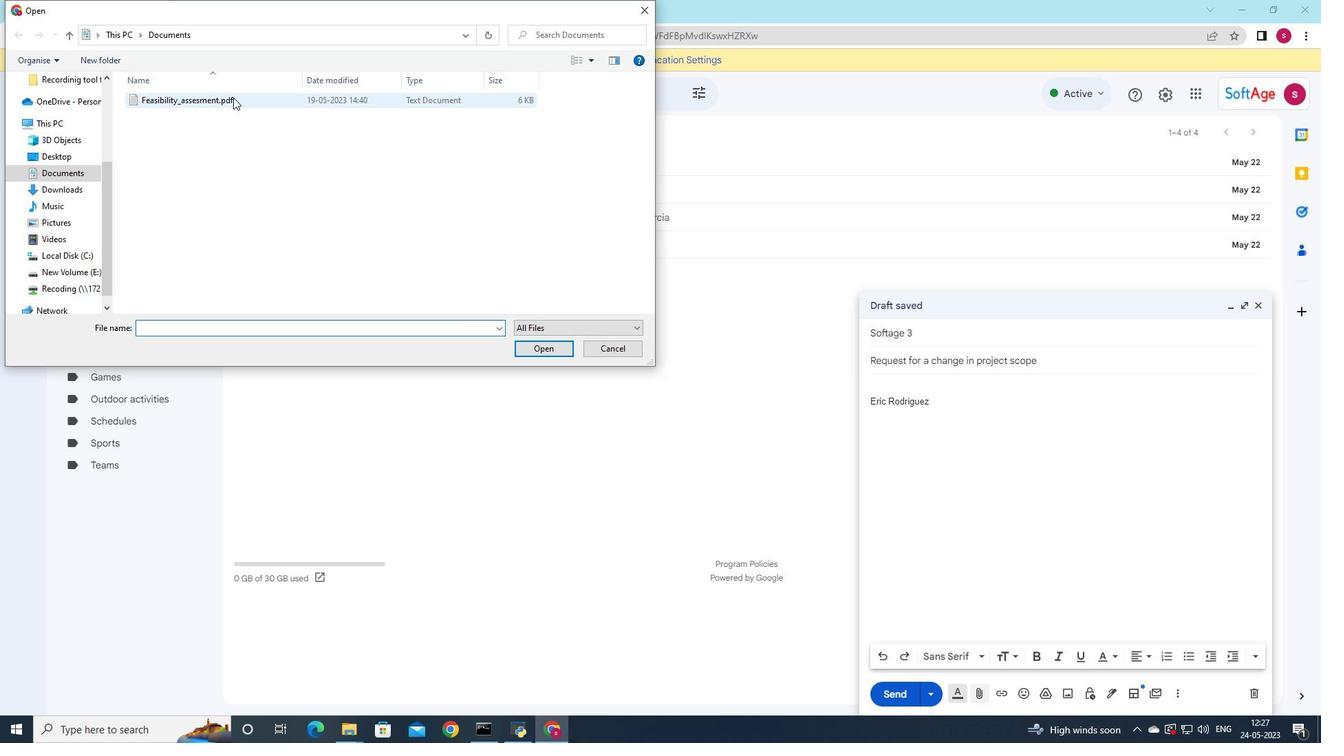 
Action: Mouse pressed left at (233, 97)
Screenshot: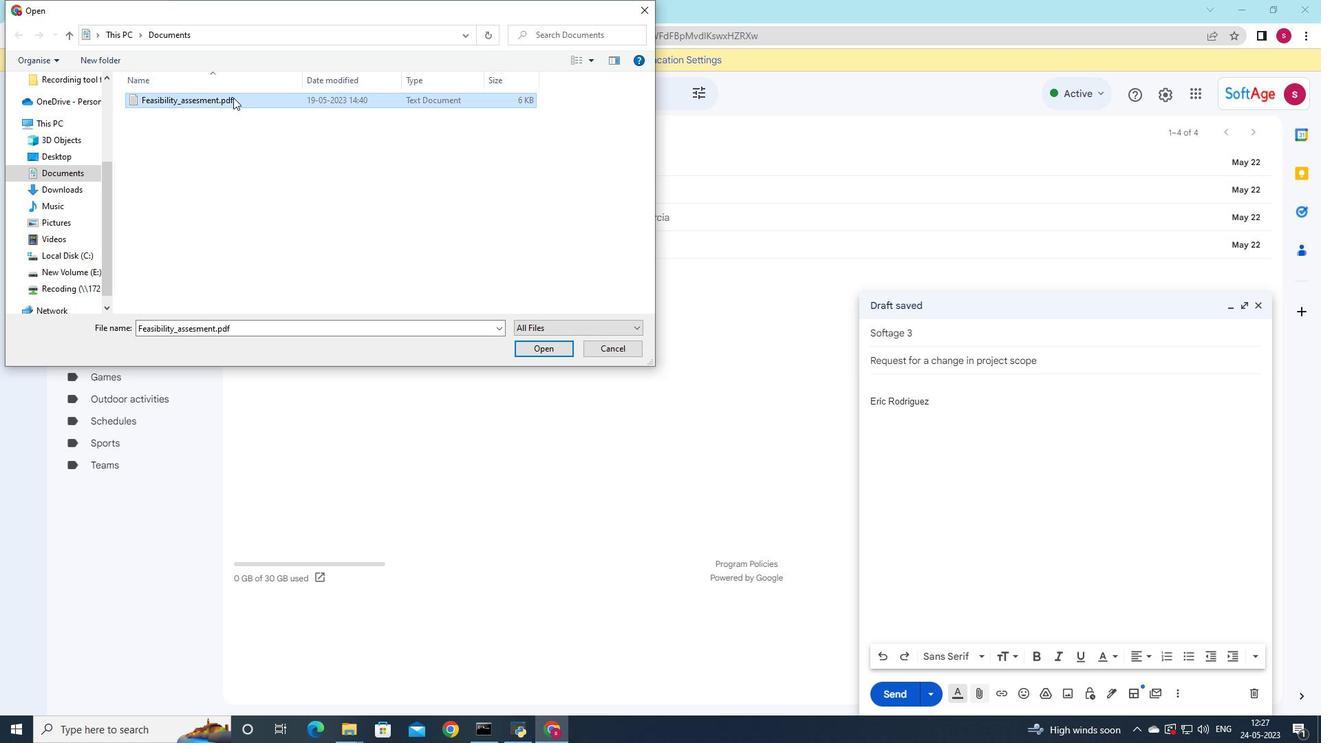 
Action: Mouse moved to (1168, 184)
Screenshot: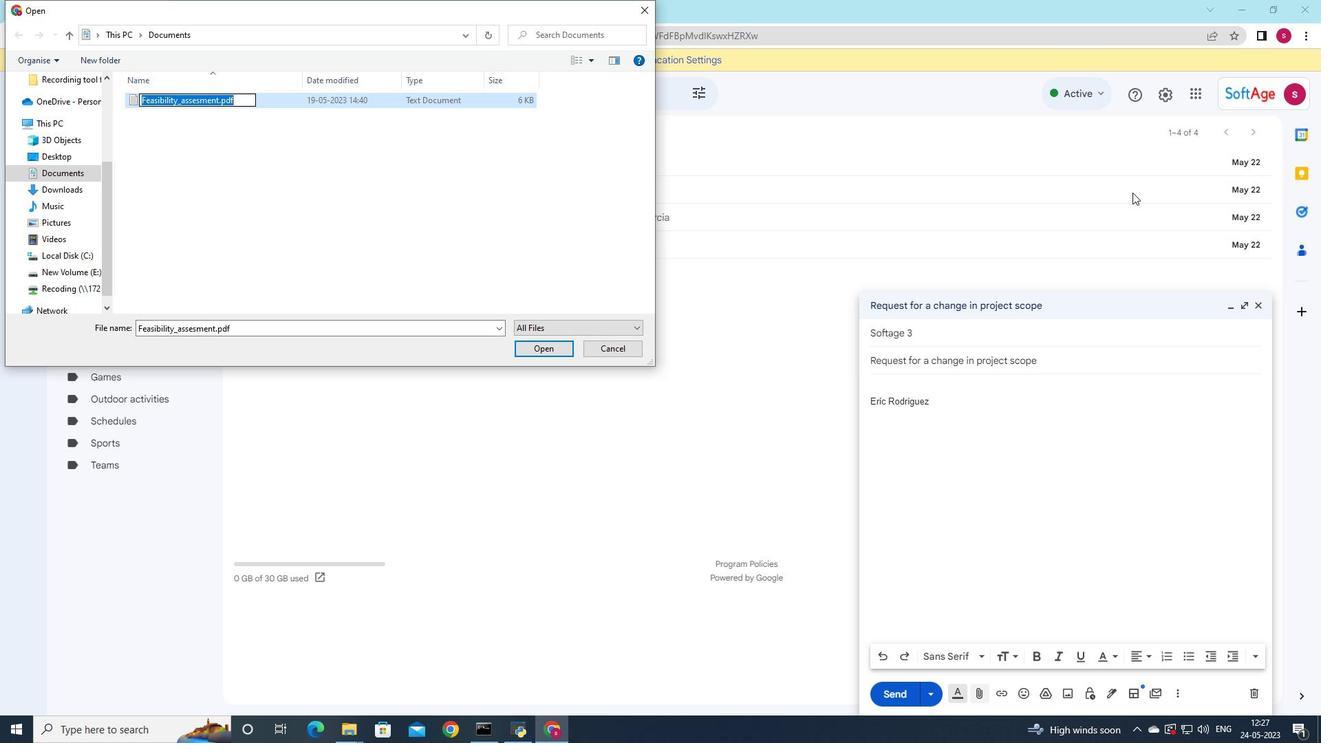 
Action: Key pressed <Key.shift><Key.shift><Key.shift><Key.shift><Key.shift><Key.shift><Key.shift><Key.shift><Key.shift><Key.shift><Key.shift><Key.shift><Key.shift><Key.shift><Key.shift><Key.shift><Key.shift><Key.shift><Key.shift>Press<Key.shift><Key.shift><Key.shift>_release<Key.shift><Key.shift><Key.shift><Key.shift><Key.shift><Key.shift><Key.shift><Key.shift><Key.shift><Key.shift><Key.shift><Key.shift><Key.shift><Key.shift><Key.shift><Key.shift><Key.shift><Key.shift><Key.shift><Key.shift><Key.shift><Key.shift><Key.shift><Key.shift><Key.shift><Key.shift><Key.shift><Key.shift><Key.shift><Key.shift><Key.shift><Key.shift><Key.shift><Key.shift><Key.shift><Key.shift><Key.shift><Key.shift><Key.shift>_draft.docx
Screenshot: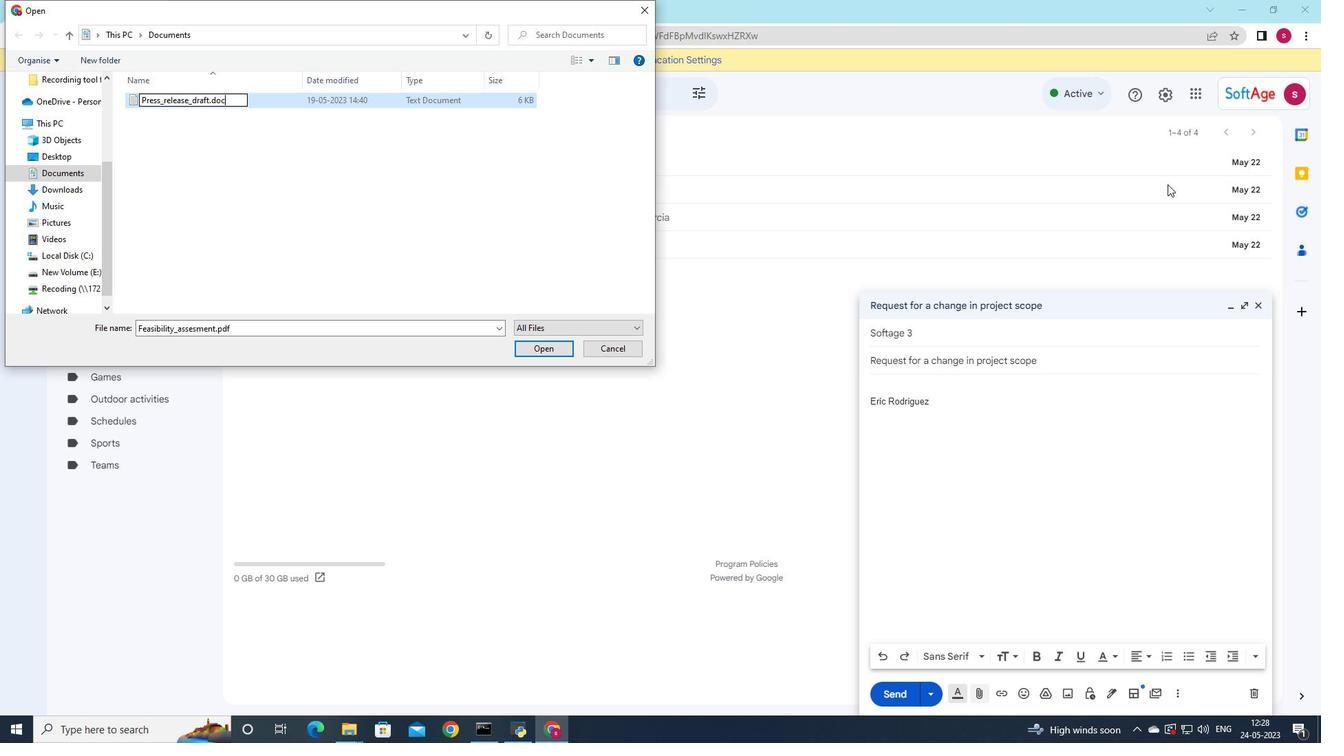 
Action: Mouse moved to (319, 108)
Screenshot: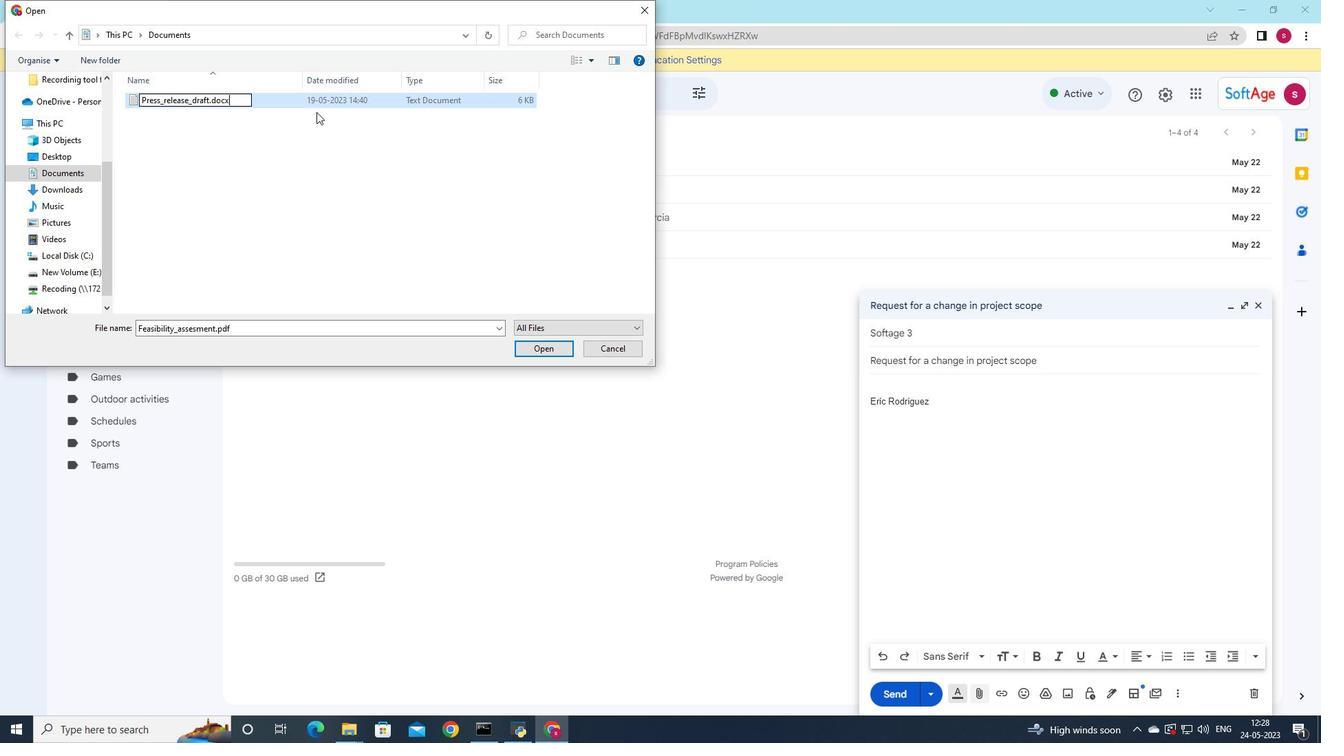 
Action: Mouse pressed left at (319, 108)
Screenshot: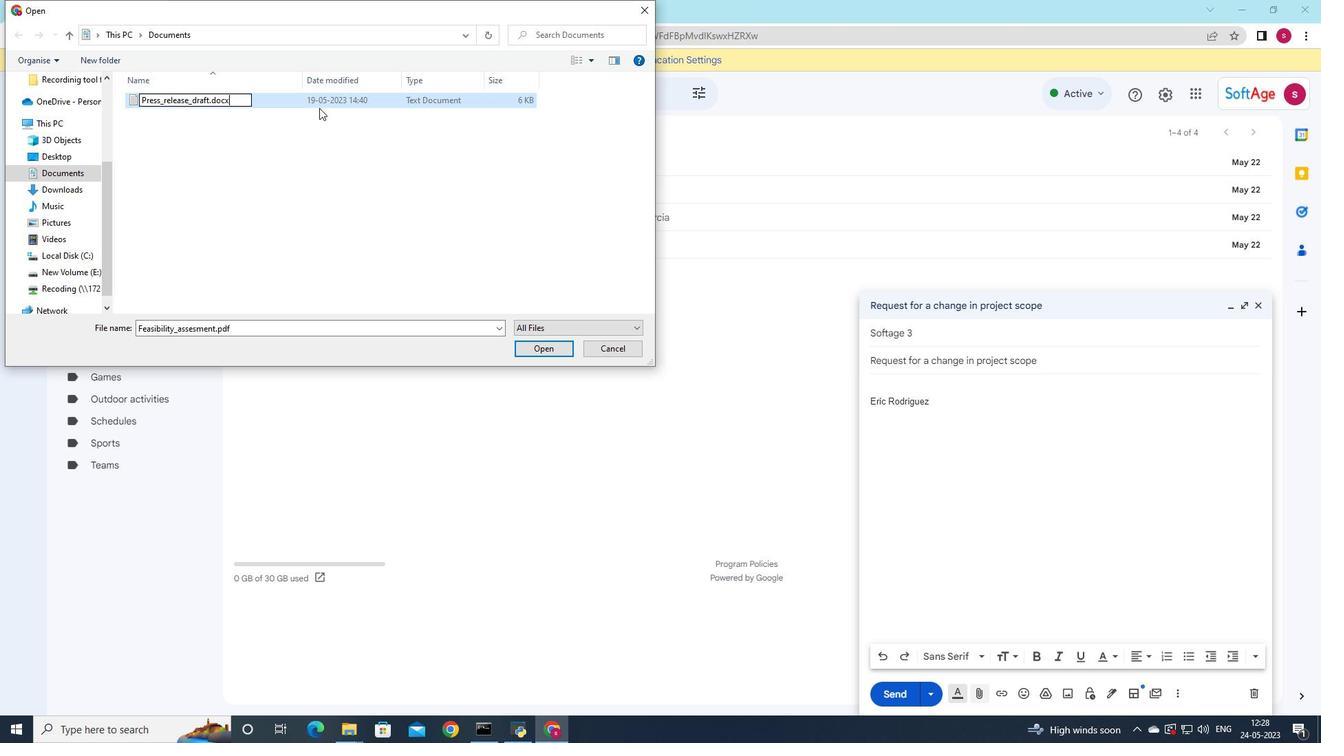 
Action: Mouse moved to (308, 92)
Screenshot: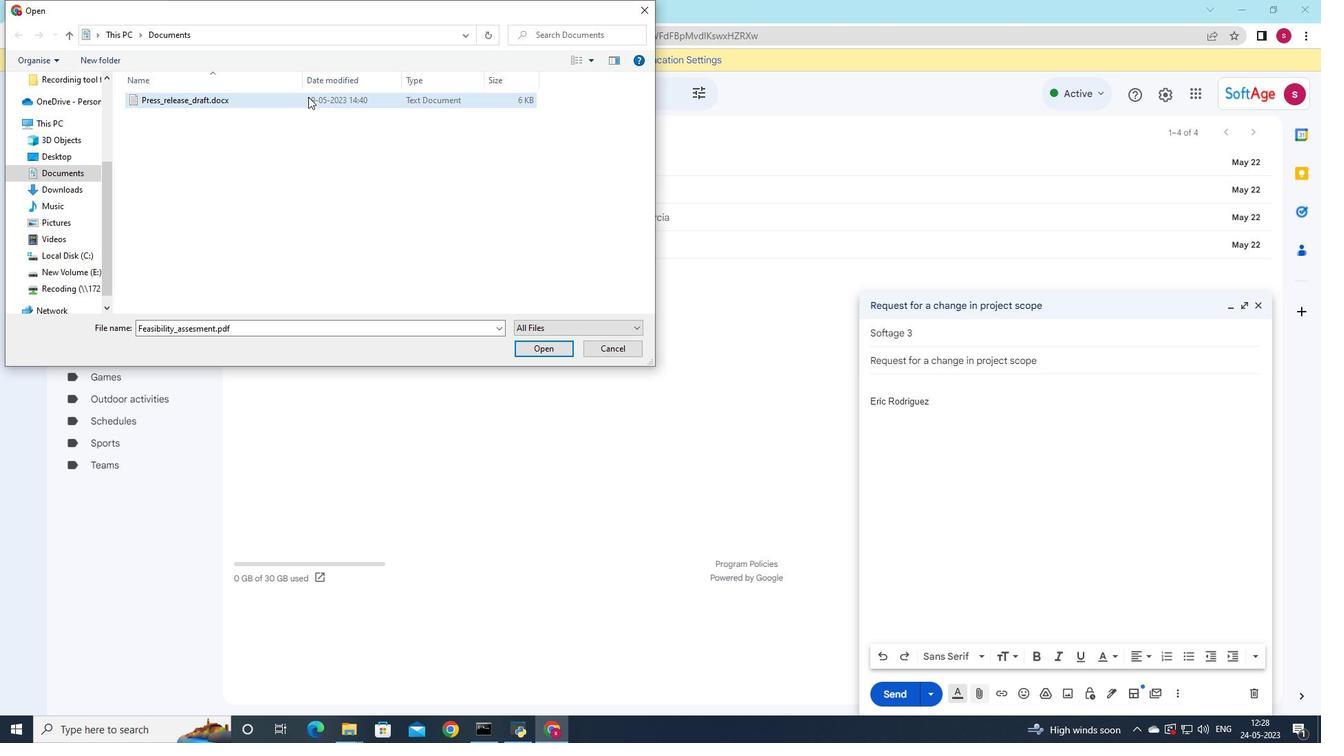 
Action: Mouse pressed left at (308, 92)
Screenshot: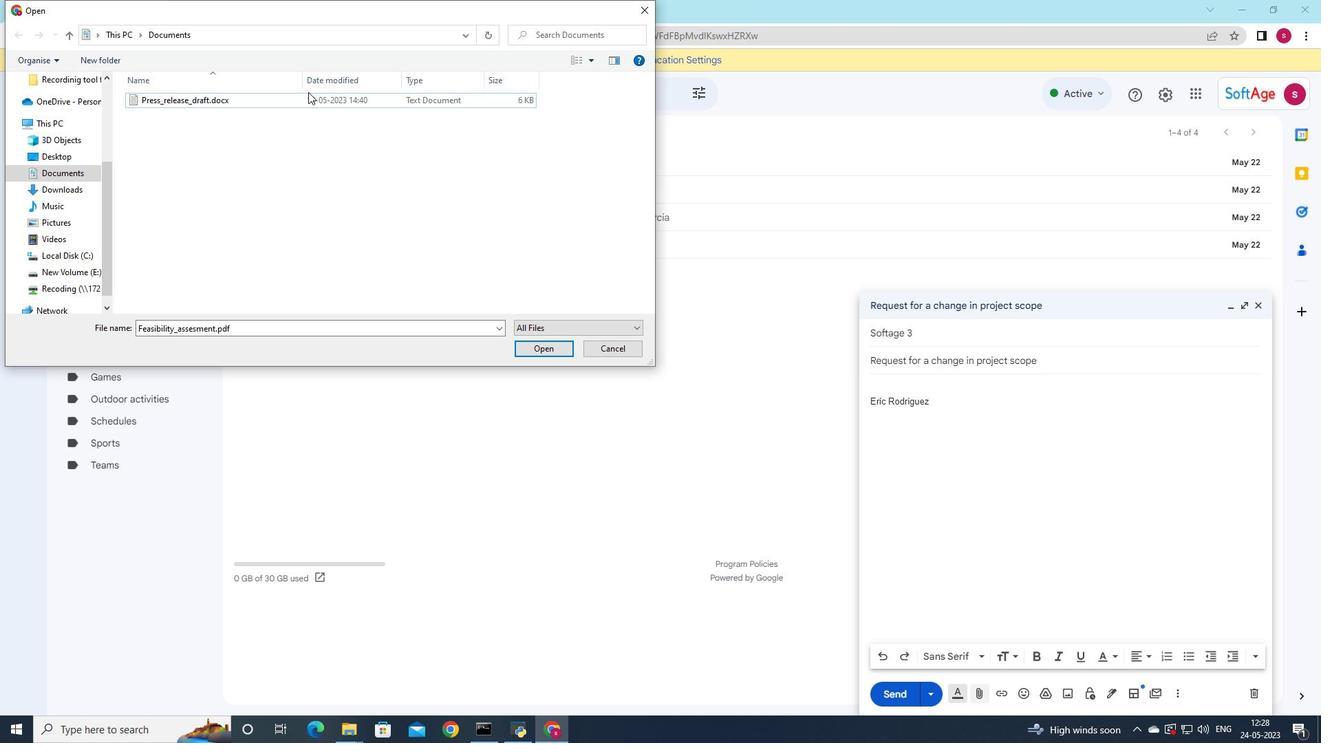 
Action: Mouse moved to (309, 100)
Screenshot: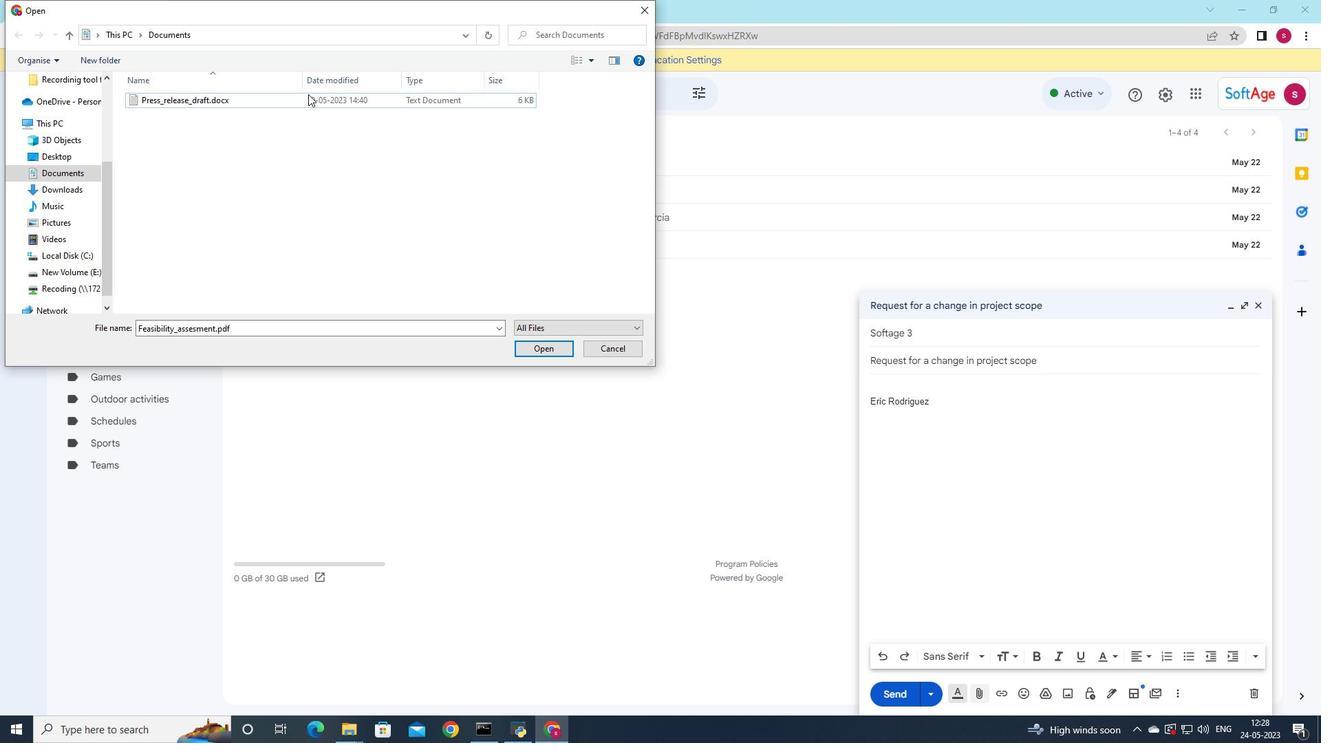 
Action: Mouse pressed left at (309, 100)
Screenshot: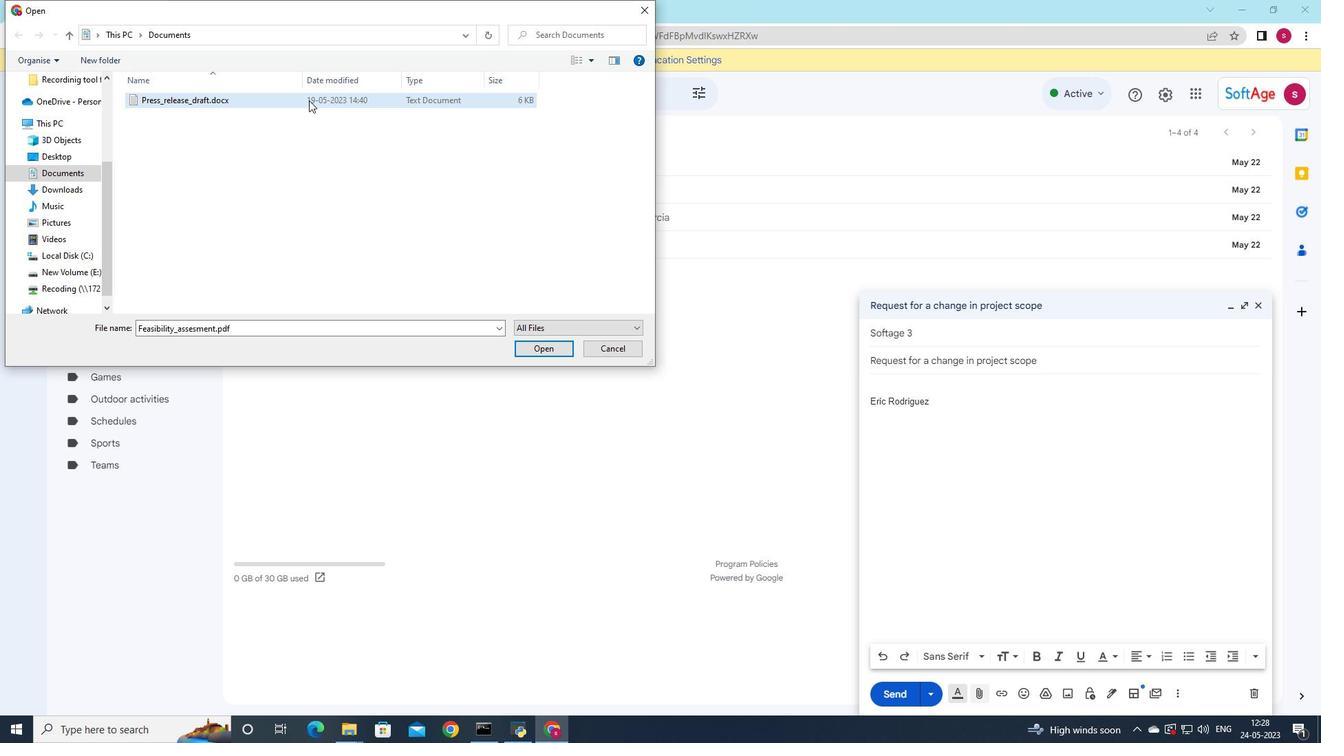 
Action: Mouse moved to (552, 350)
Screenshot: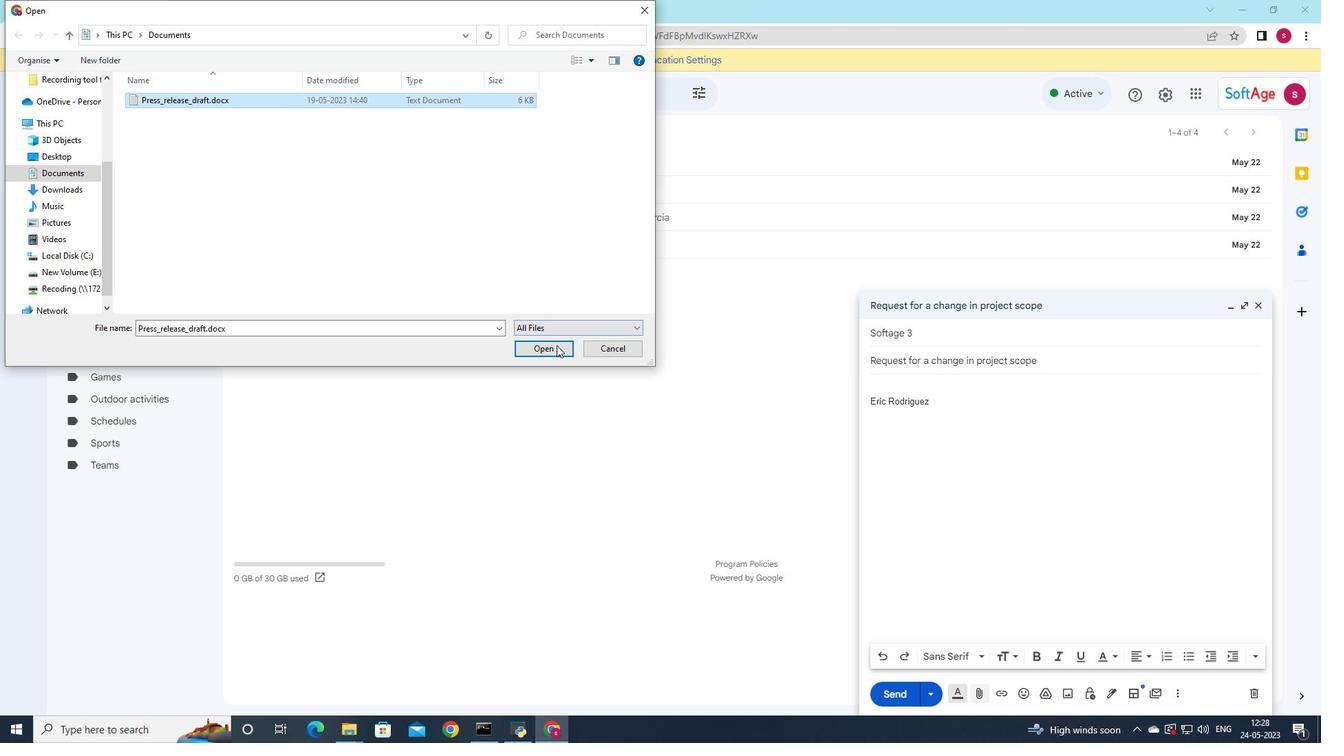 
Action: Mouse pressed left at (552, 350)
Screenshot: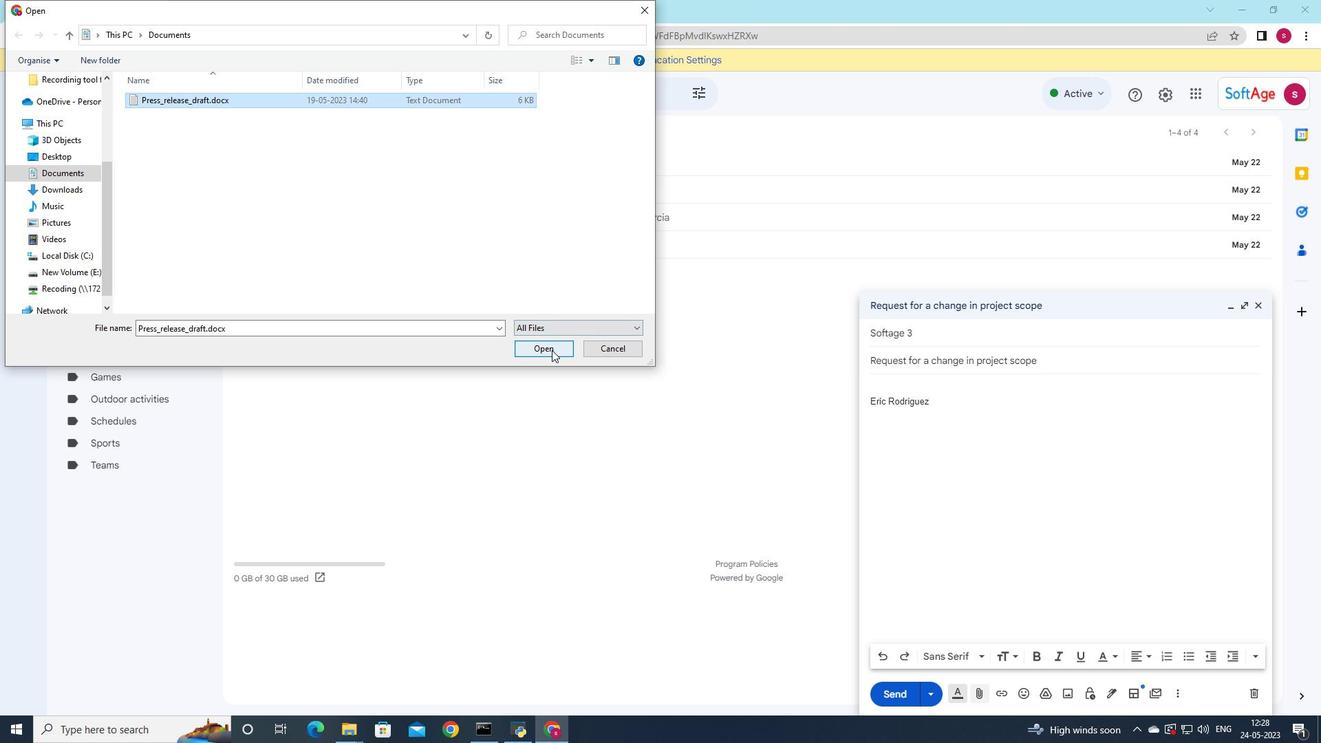 
Action: Mouse moved to (869, 386)
Screenshot: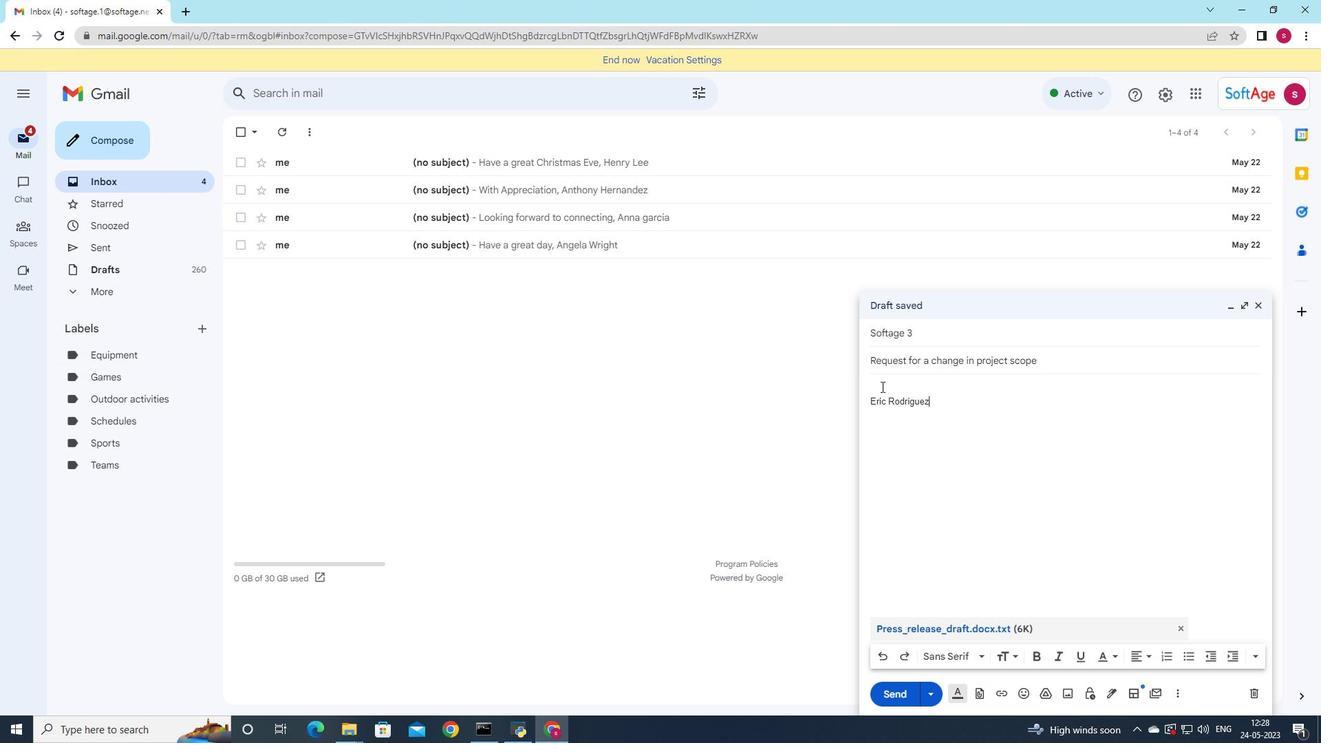 
Action: Mouse pressed left at (869, 386)
Screenshot: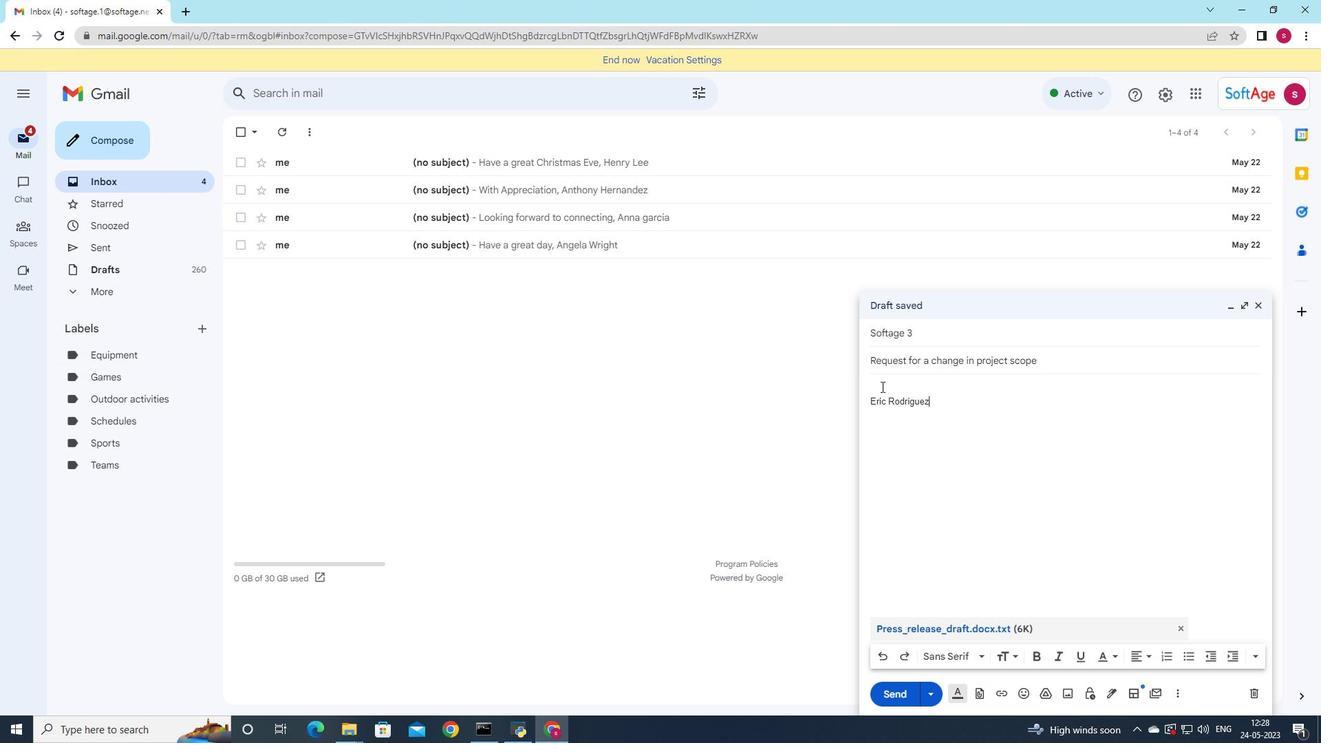 
Action: Mouse moved to (870, 380)
Screenshot: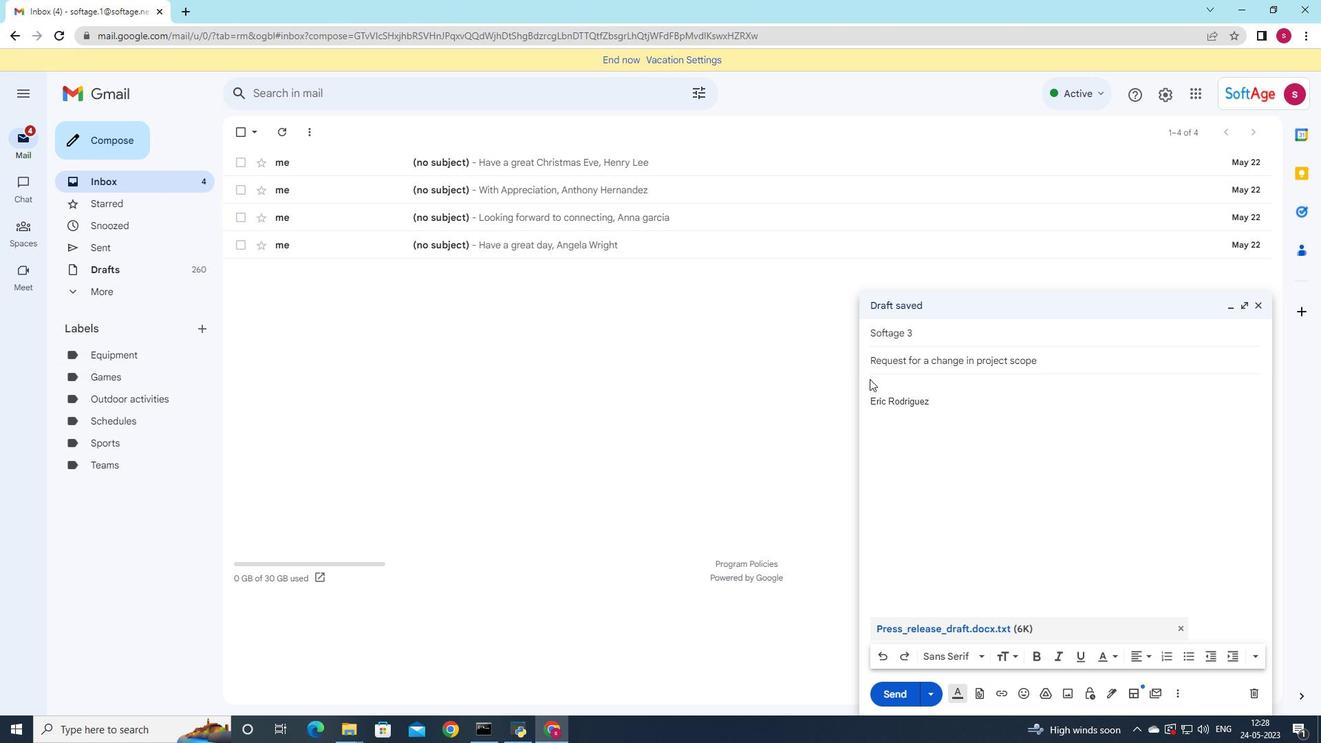 
Action: Mouse pressed left at (870, 380)
Screenshot: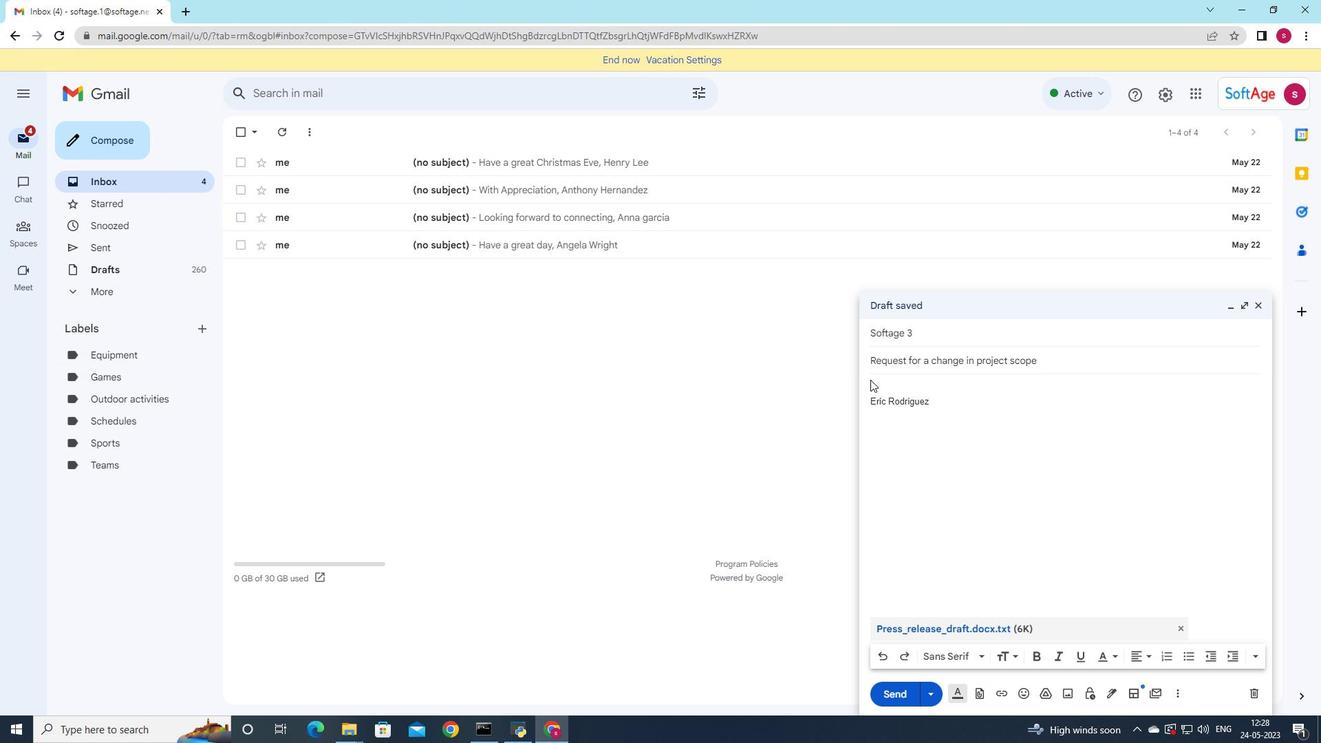 
Action: Mouse moved to (875, 384)
Screenshot: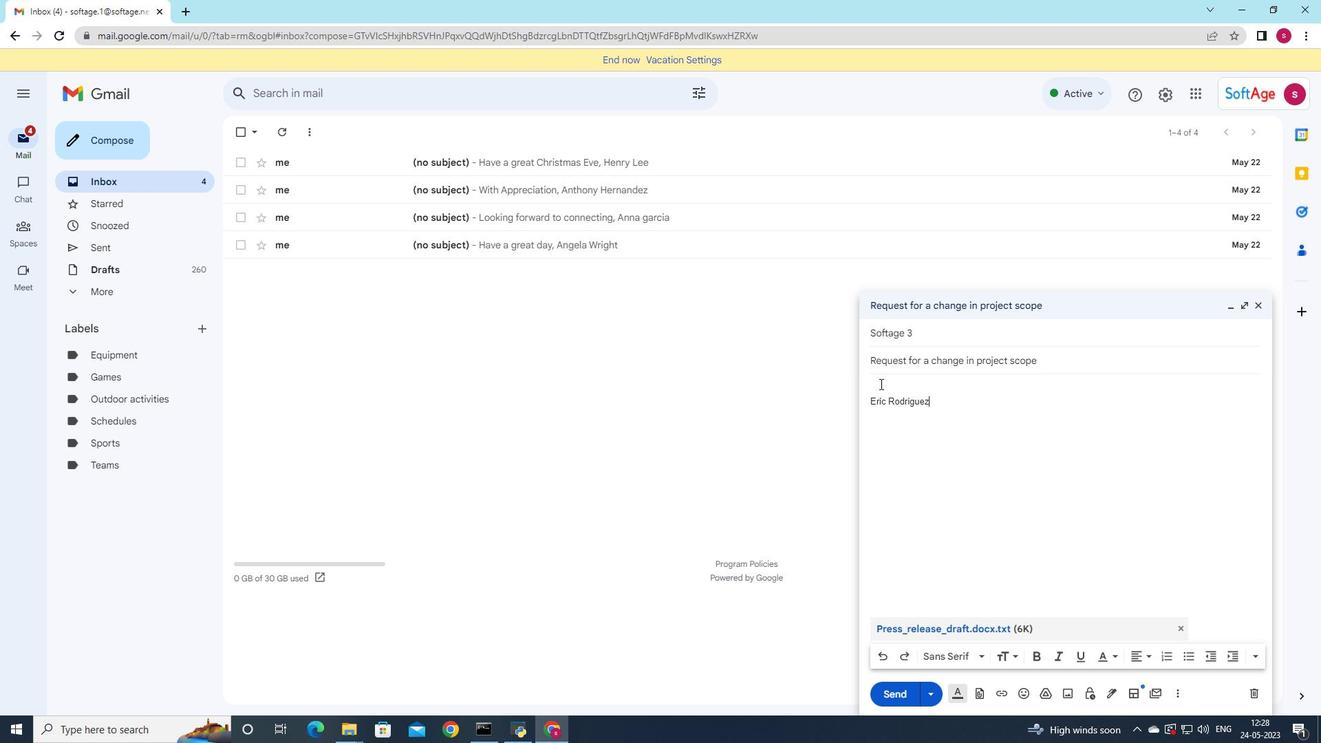 
Action: Mouse pressed left at (875, 384)
Screenshot: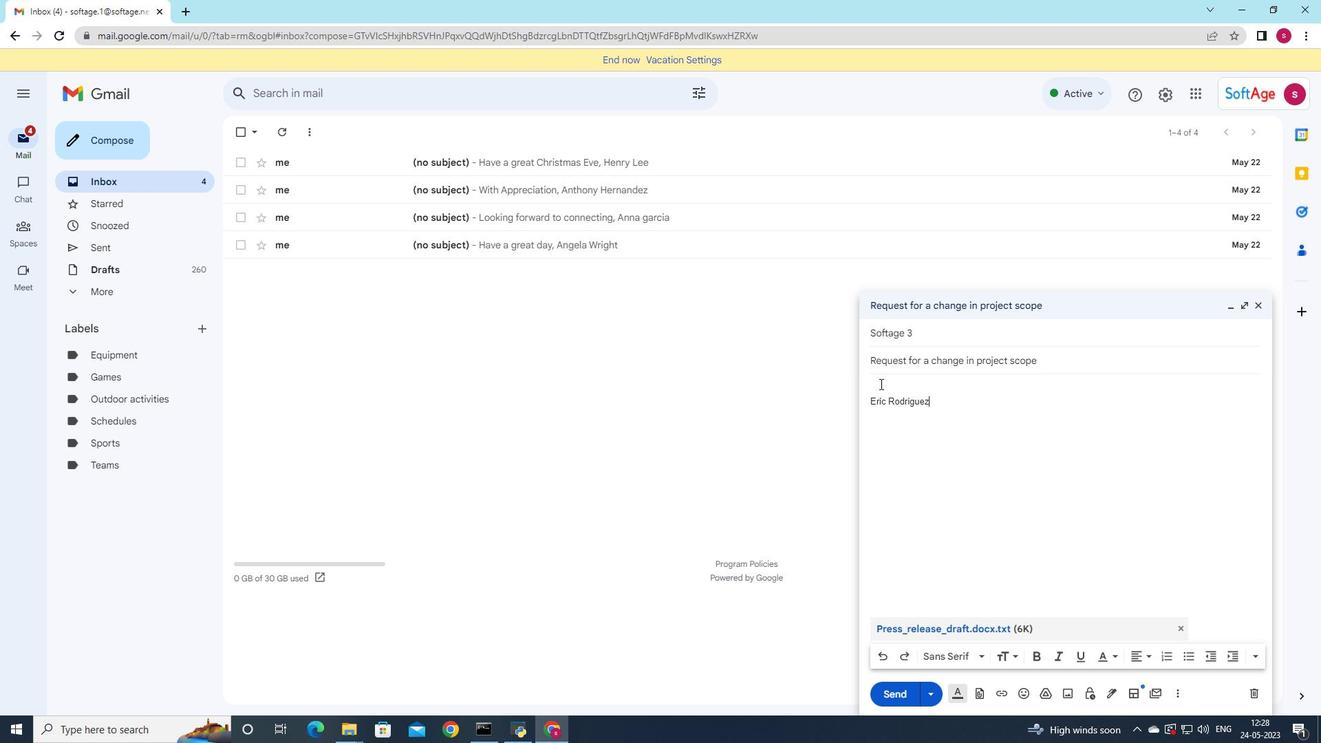 
Action: Mouse moved to (992, 425)
Screenshot: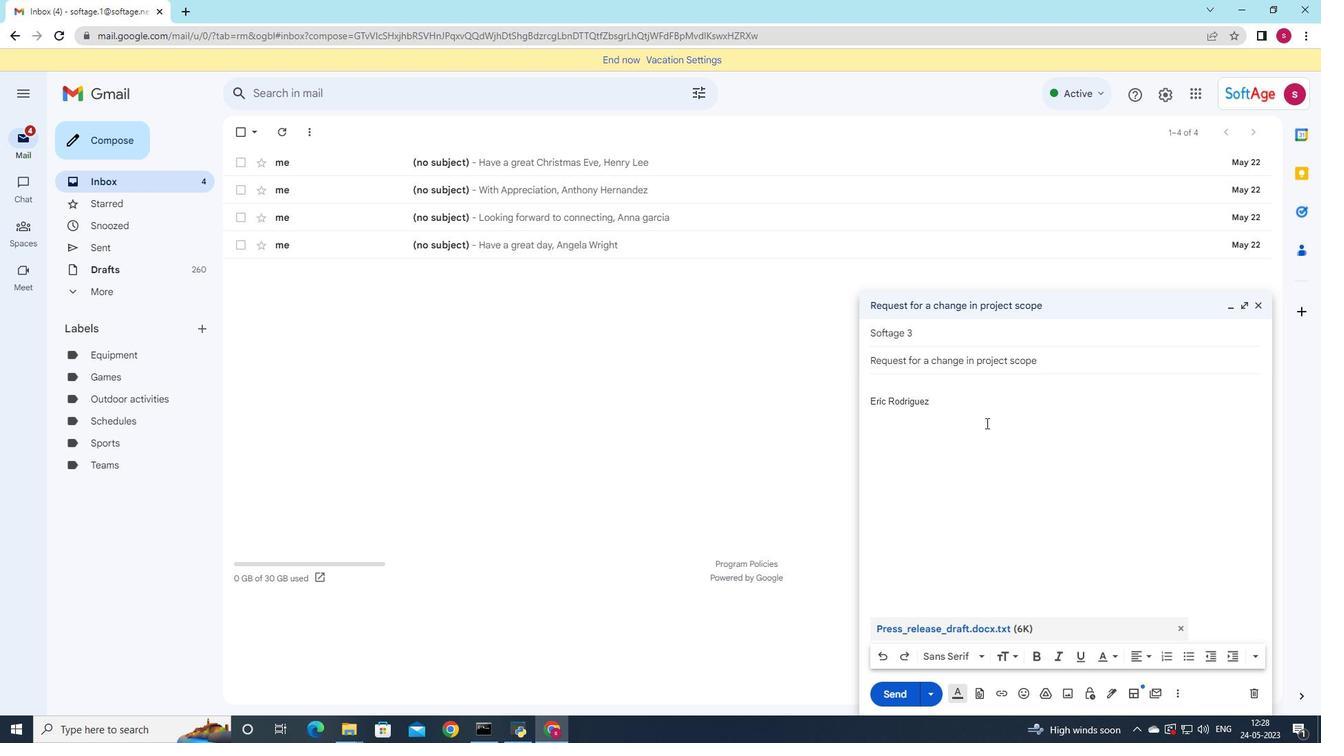 
Action: Key pressed <Key.shift><Key.shift><Key.shift><Key.shift><Key.shift><Key.shift><Key.shift><Key.shift><Key.shift><Key.shift>Please<Key.space>let<Key.space>me<Key.space>know<Key.space>if<Key.space>there<Key.space>are<Key.space>any<Key.space>issues<Key.space>with<Key.space>the<Key.space>forma<Key.space><Key.backspace>tting<Key.space>of<Key.space>the<Key.space>document
Screenshot: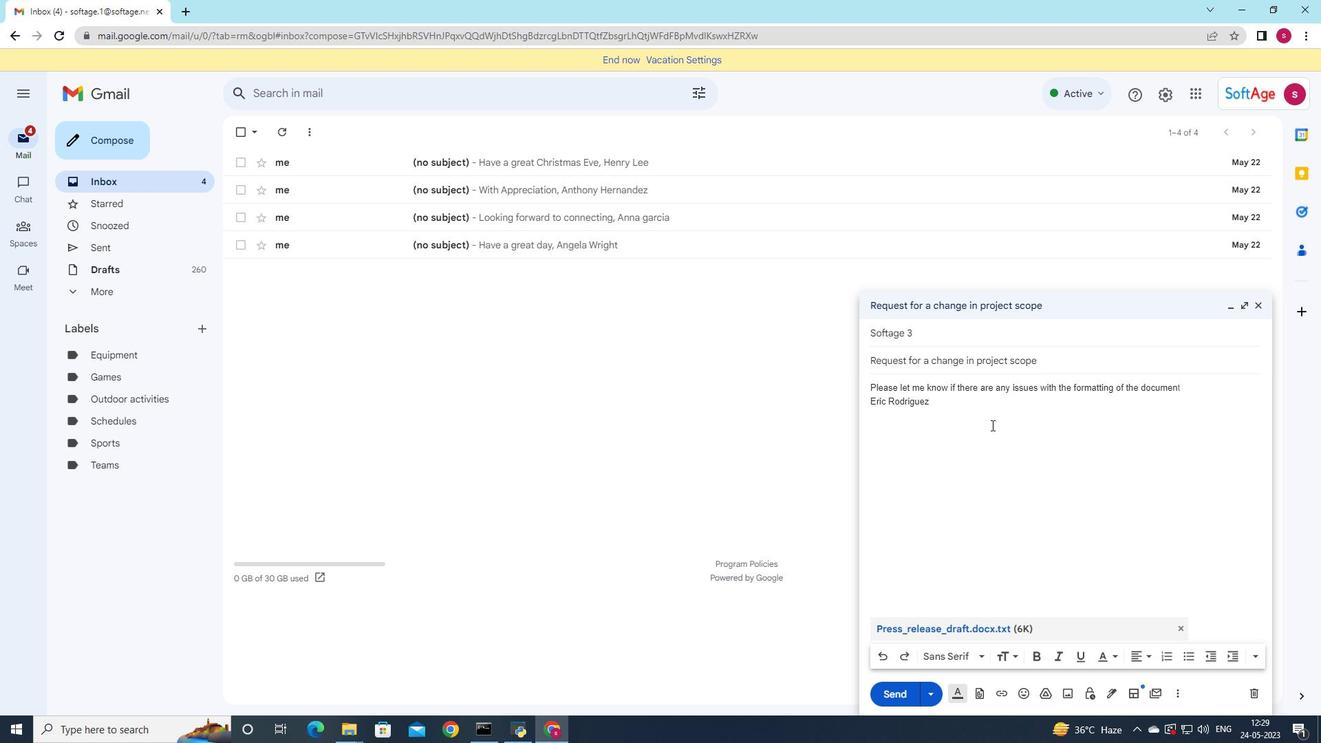 
Action: Mouse moved to (895, 525)
Screenshot: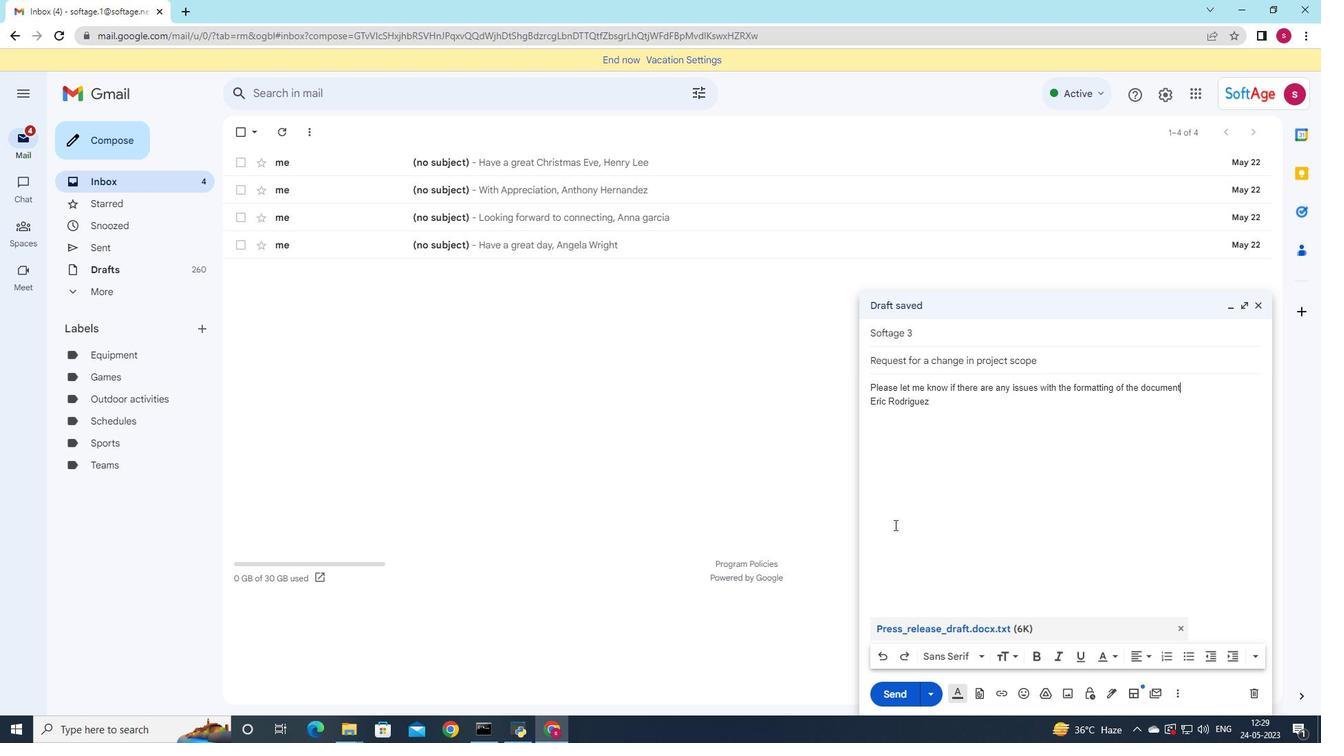 
Action: Key pressed .
Screenshot: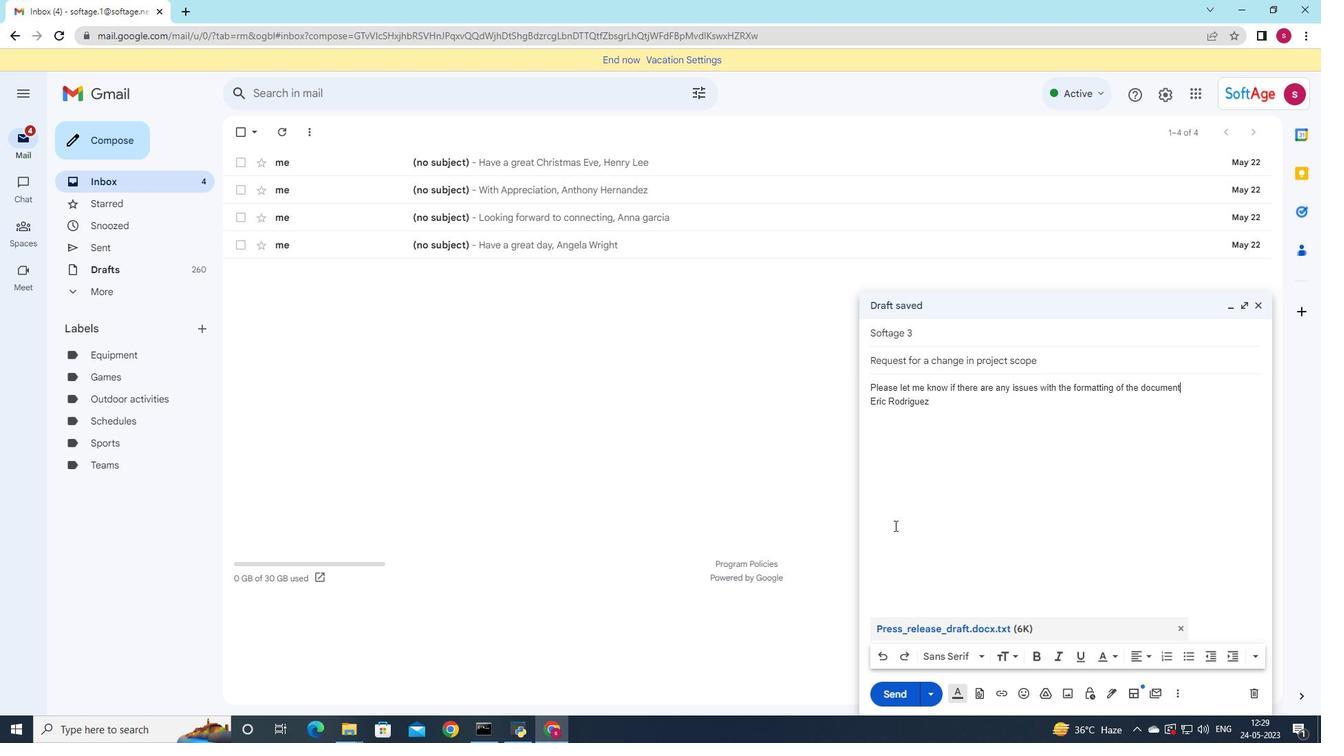 
Action: Mouse moved to (882, 660)
Screenshot: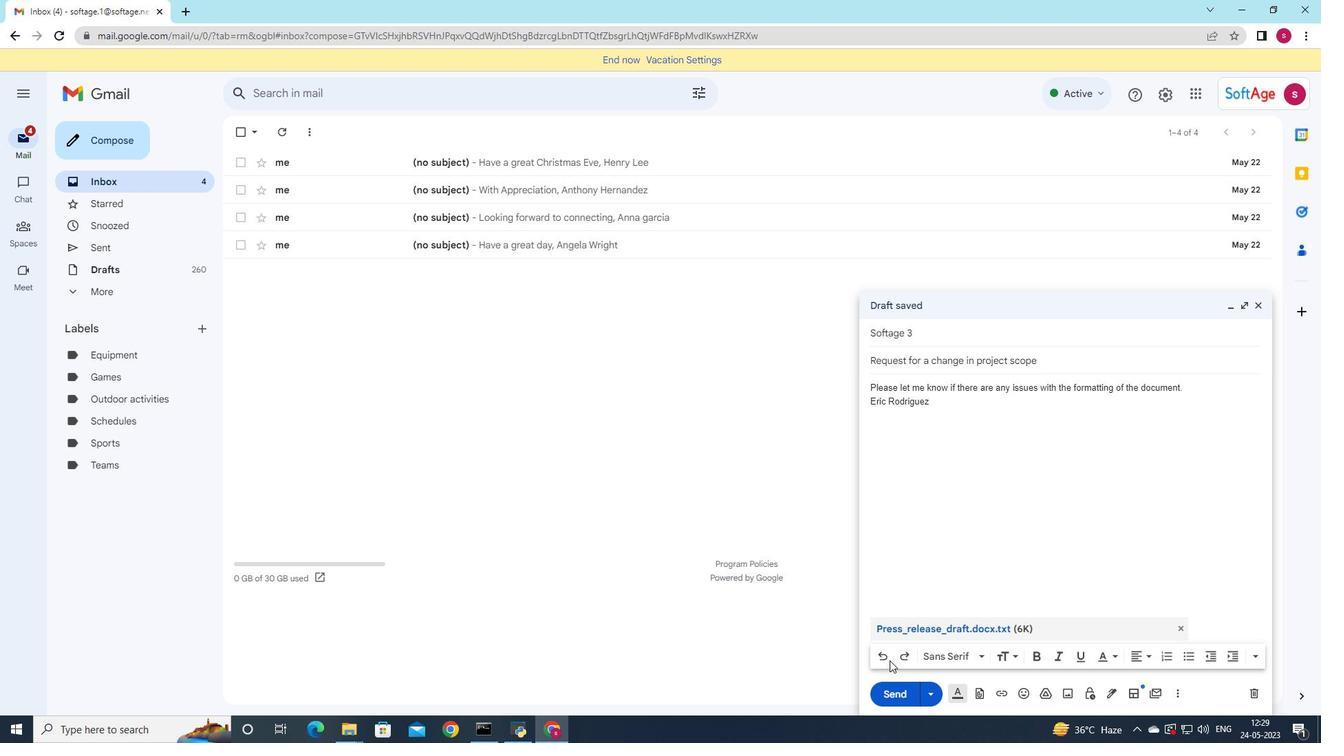 
Action: Mouse pressed left at (882, 660)
Screenshot: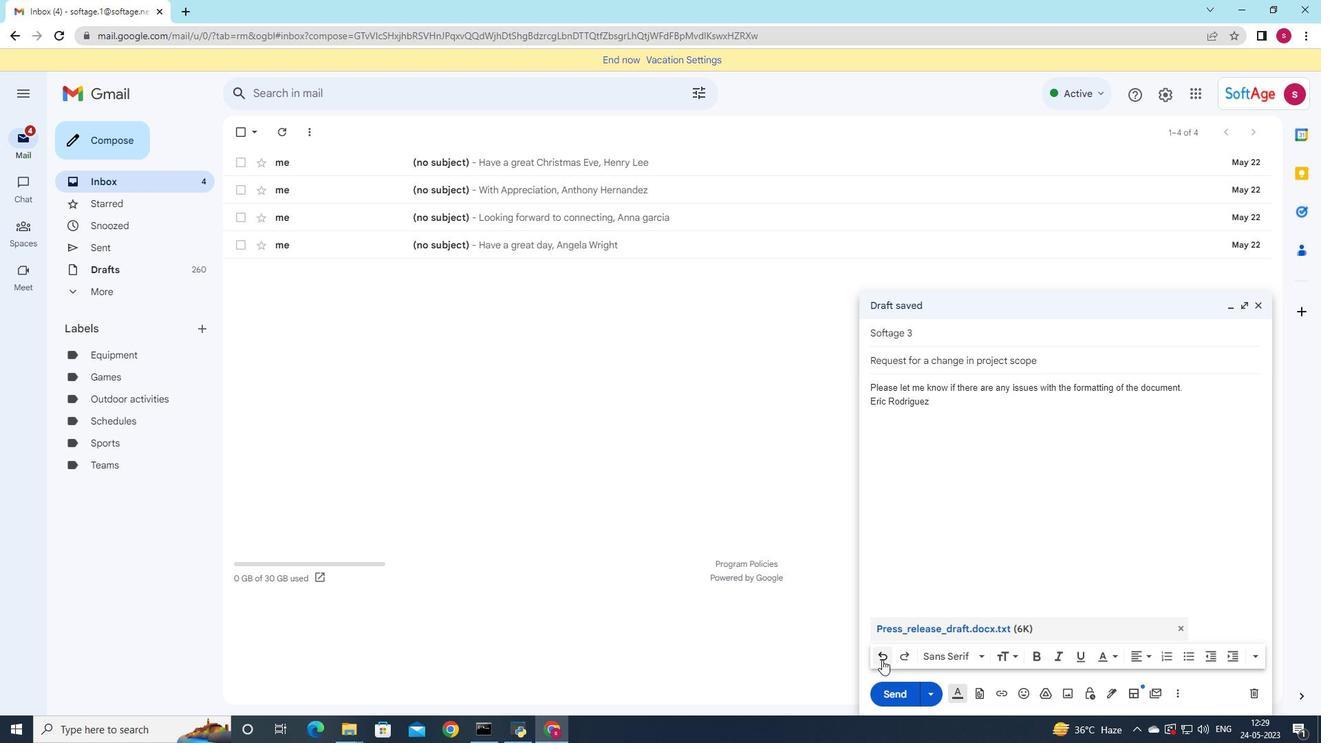 
Action: Mouse pressed left at (882, 660)
Screenshot: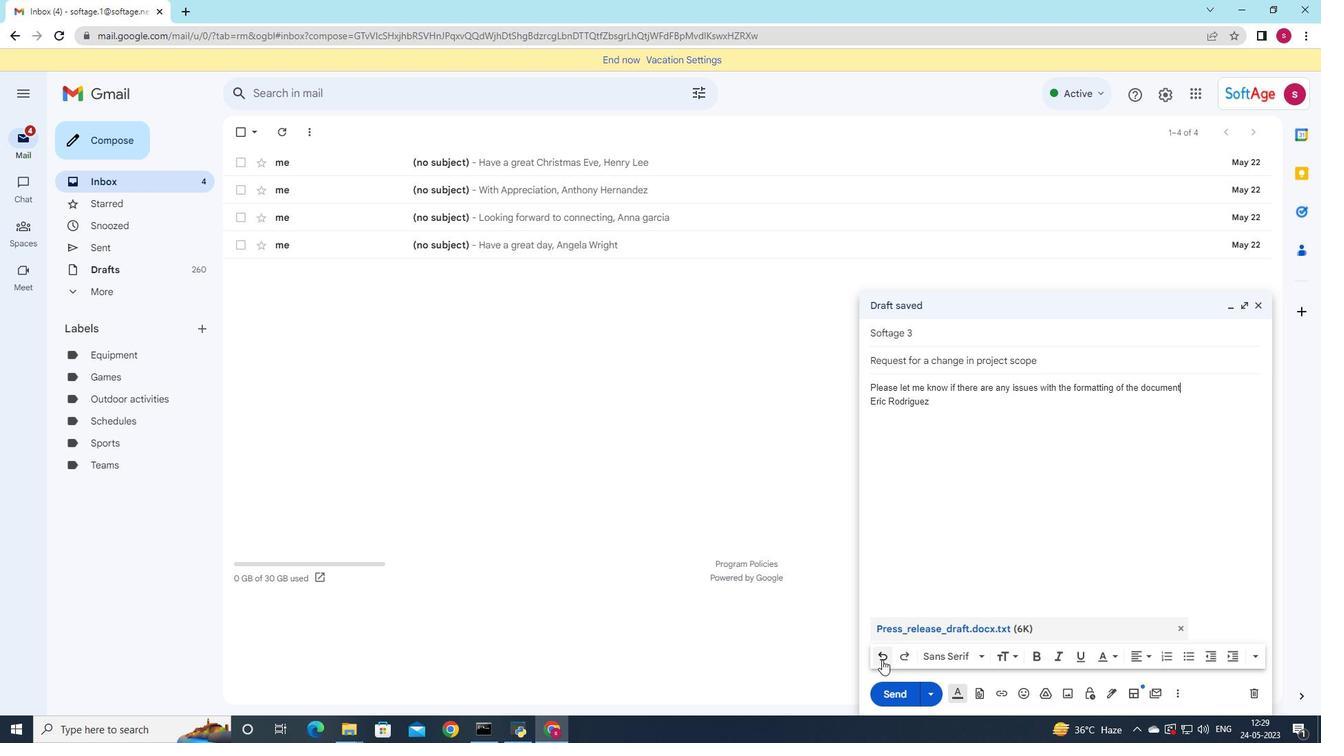 
Action: Mouse pressed left at (882, 660)
Screenshot: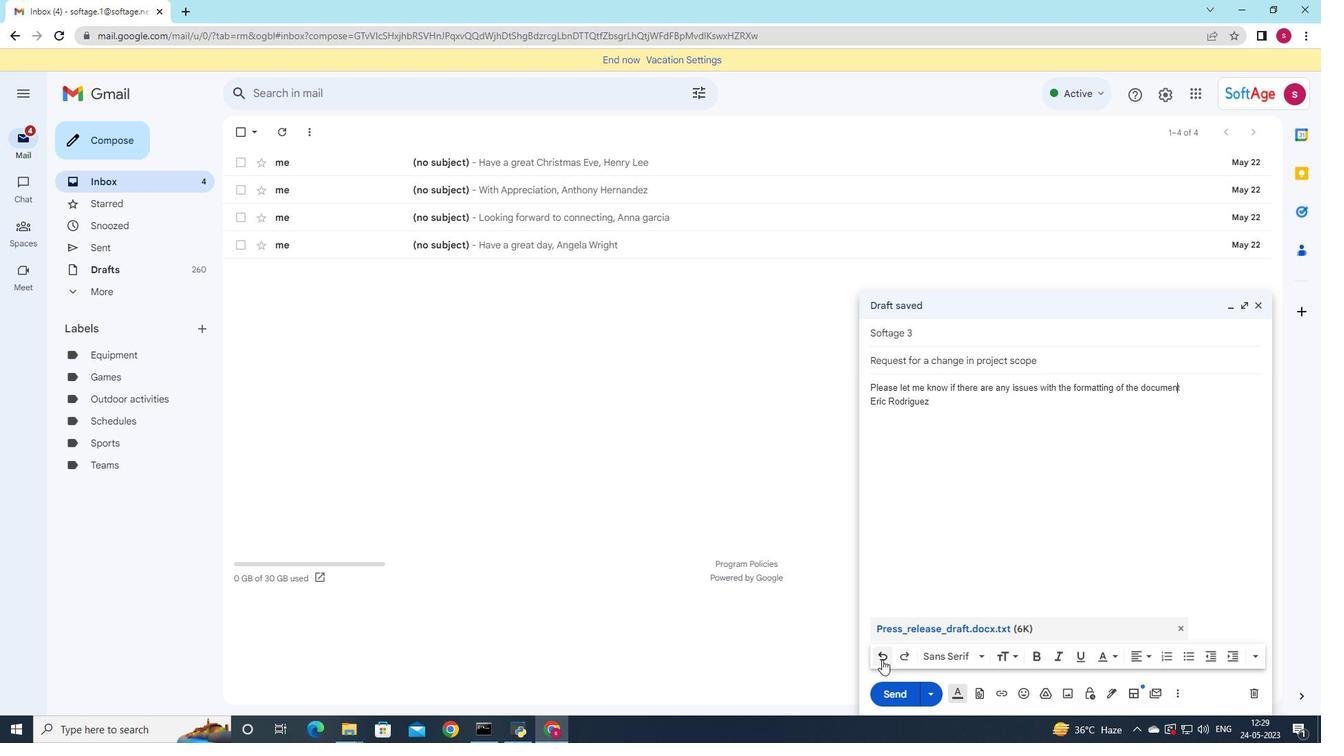 
Action: Mouse pressed left at (882, 660)
Screenshot: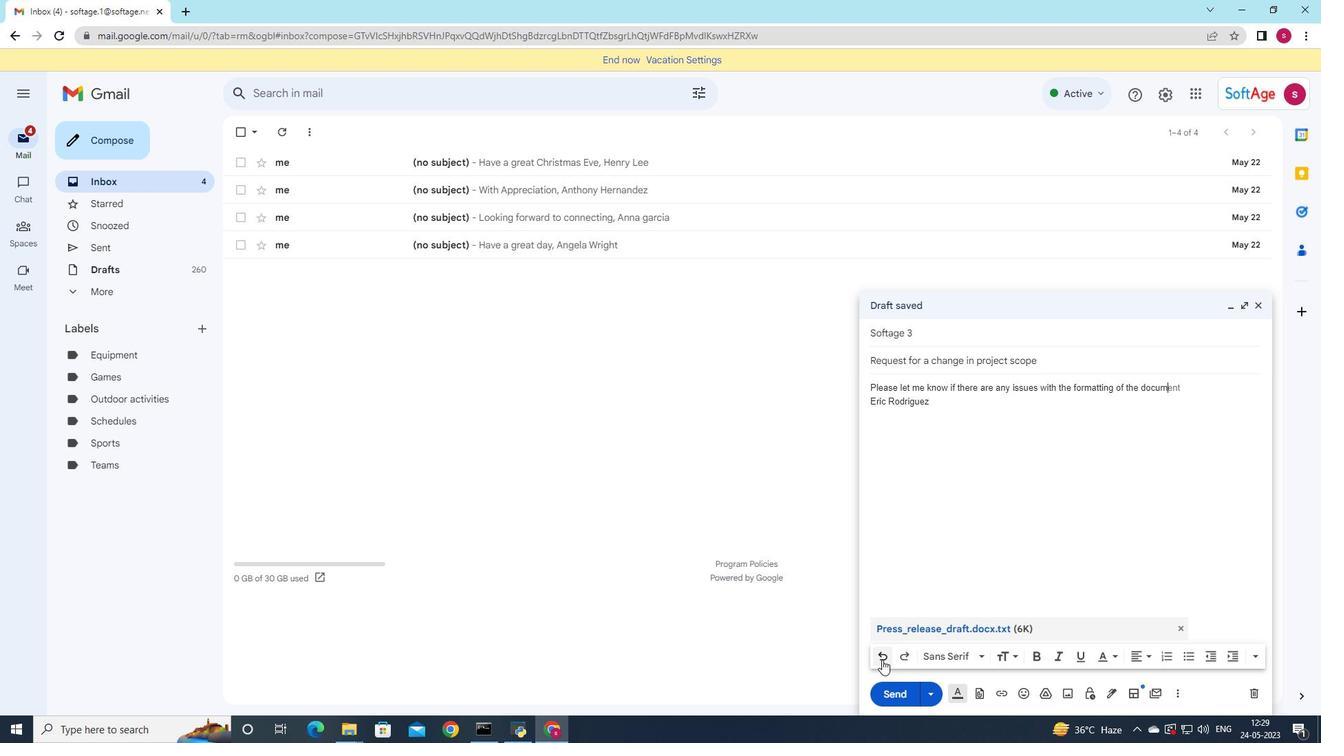 
Action: Mouse pressed left at (882, 660)
Screenshot: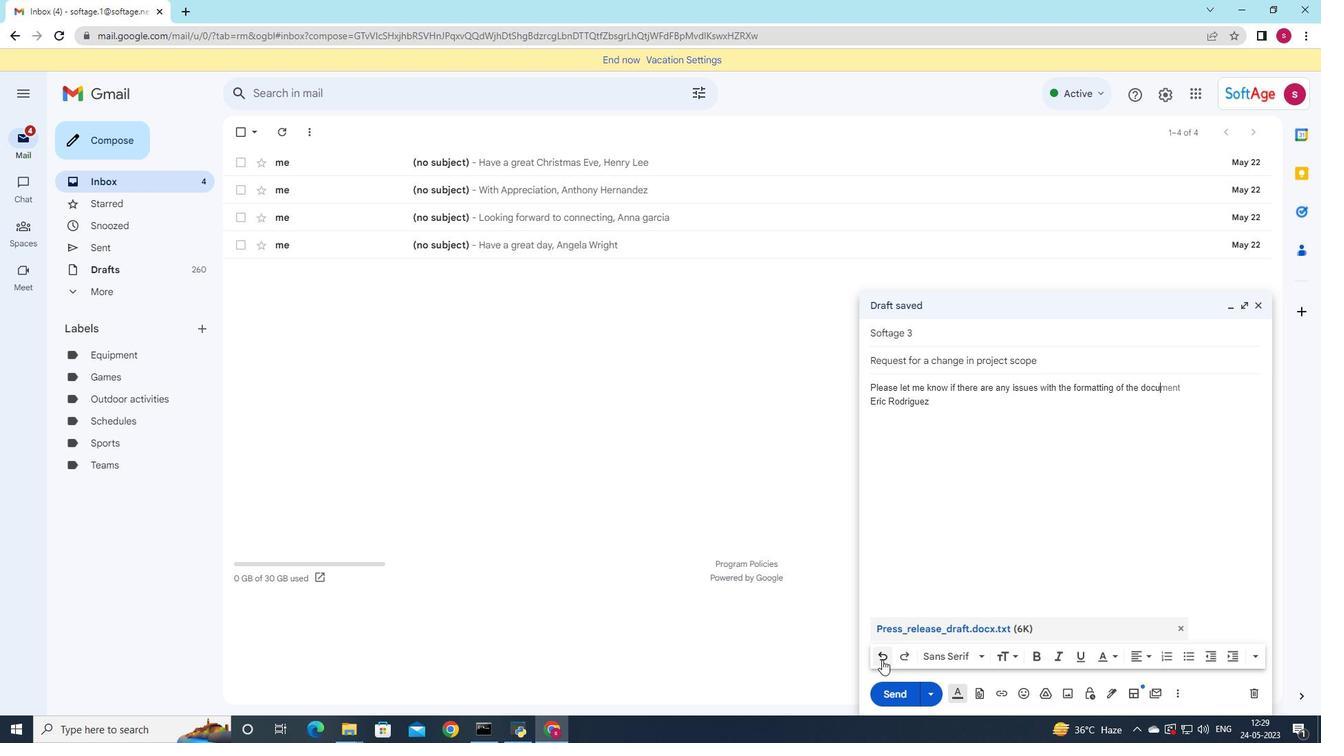 
Action: Mouse pressed left at (882, 660)
Screenshot: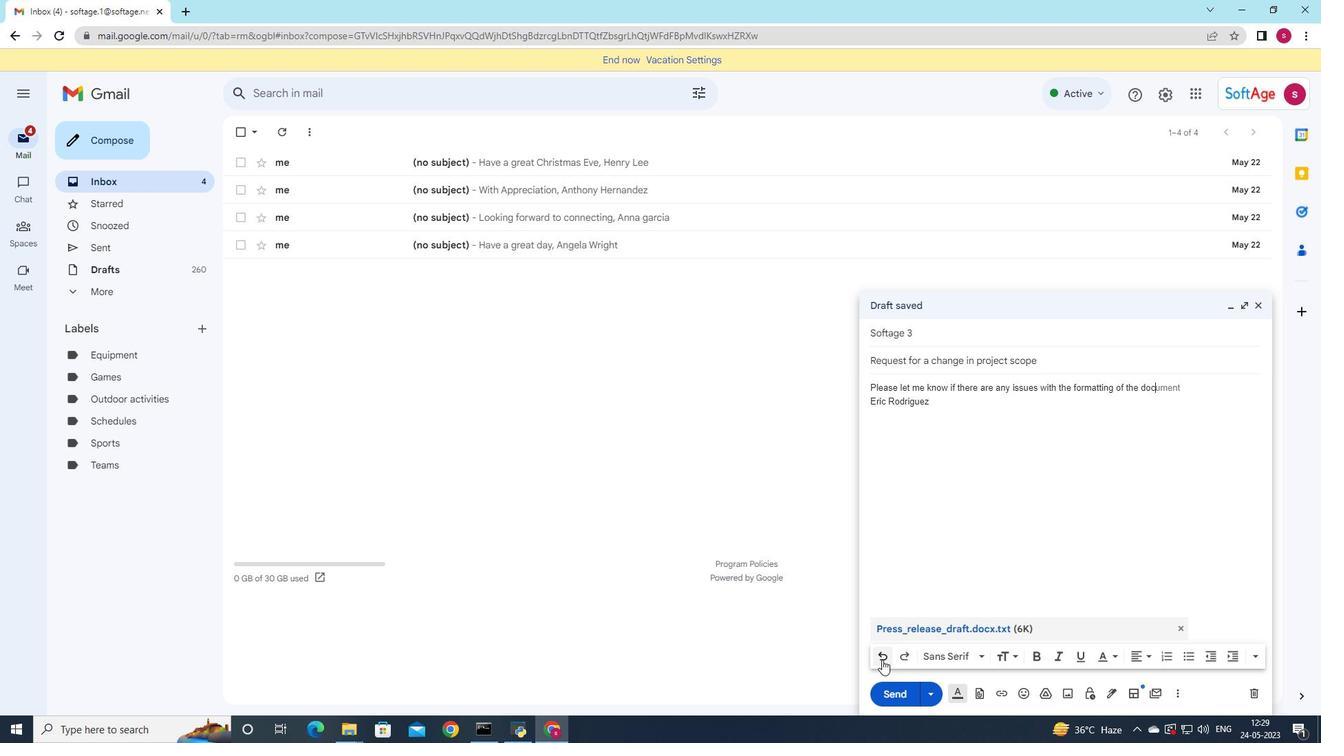 
Action: Mouse pressed left at (882, 660)
Screenshot: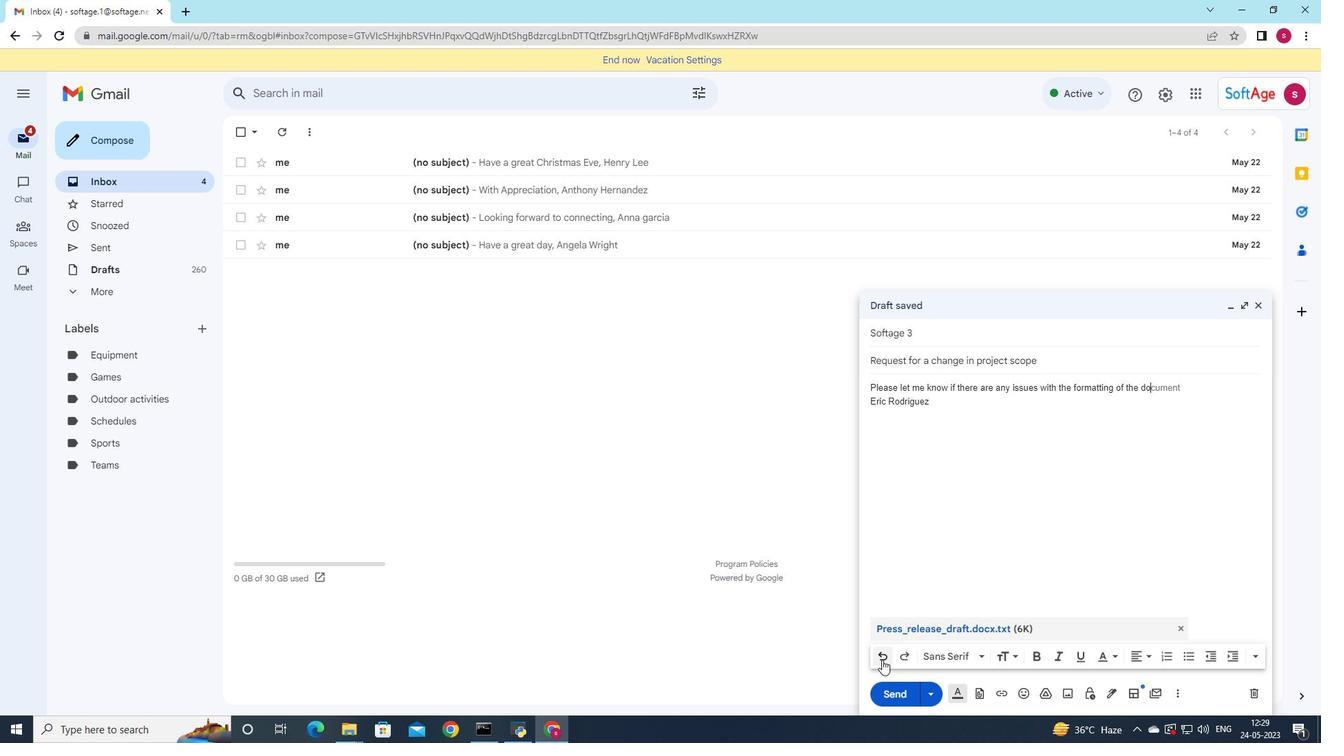 
Action: Mouse pressed left at (882, 660)
Screenshot: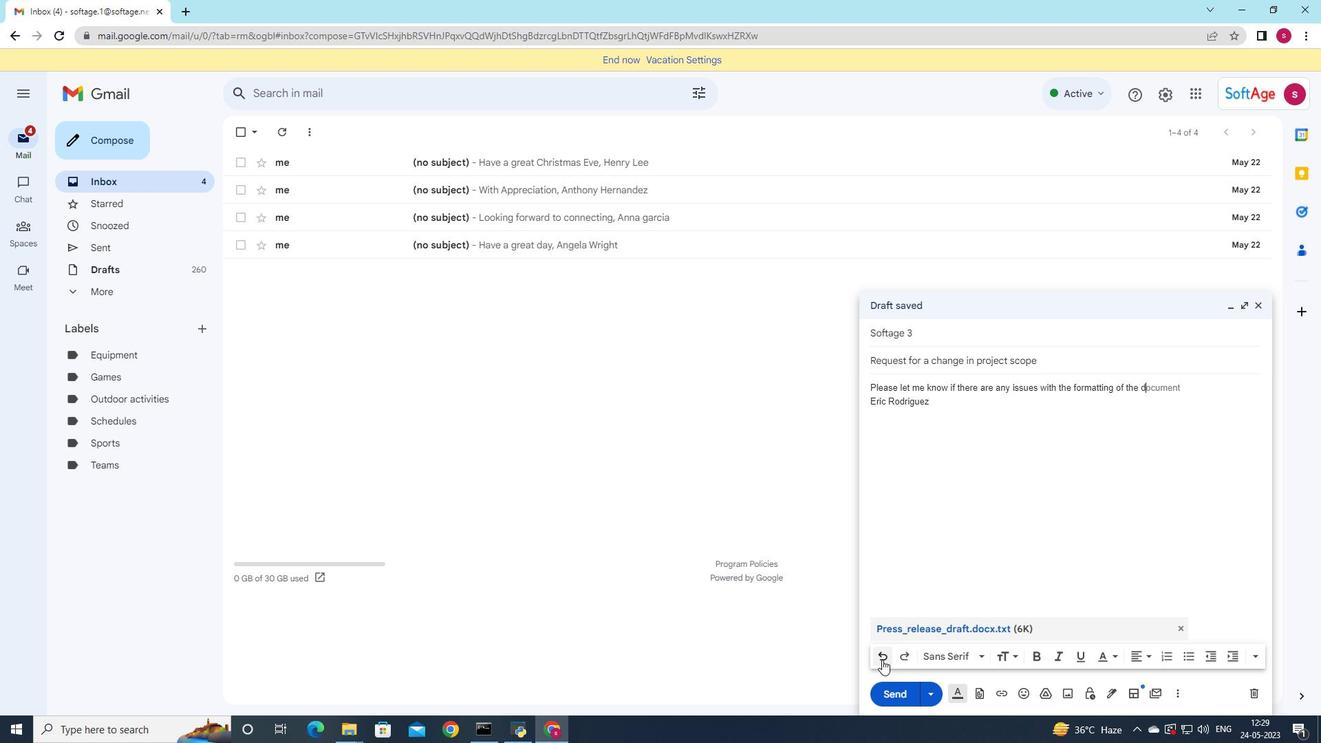
Action: Mouse pressed left at (882, 660)
Screenshot: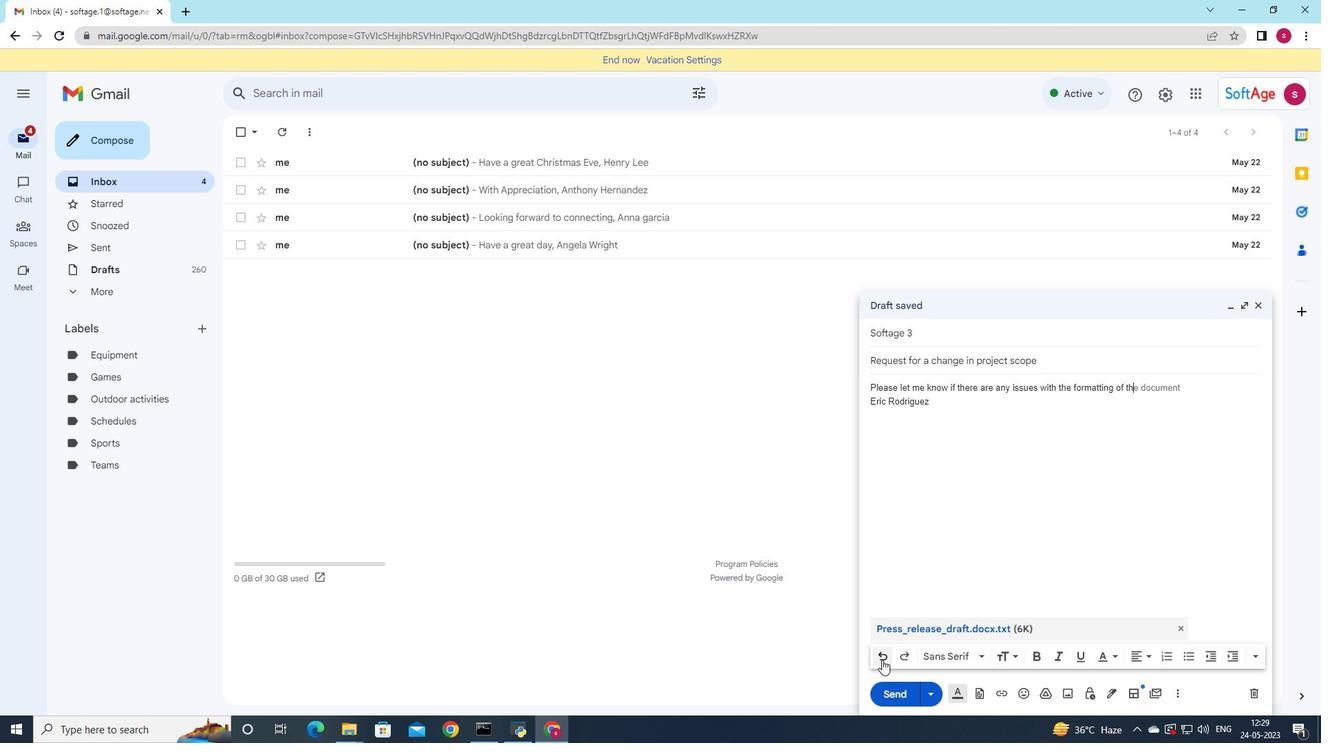 
Action: Mouse pressed left at (882, 660)
Screenshot: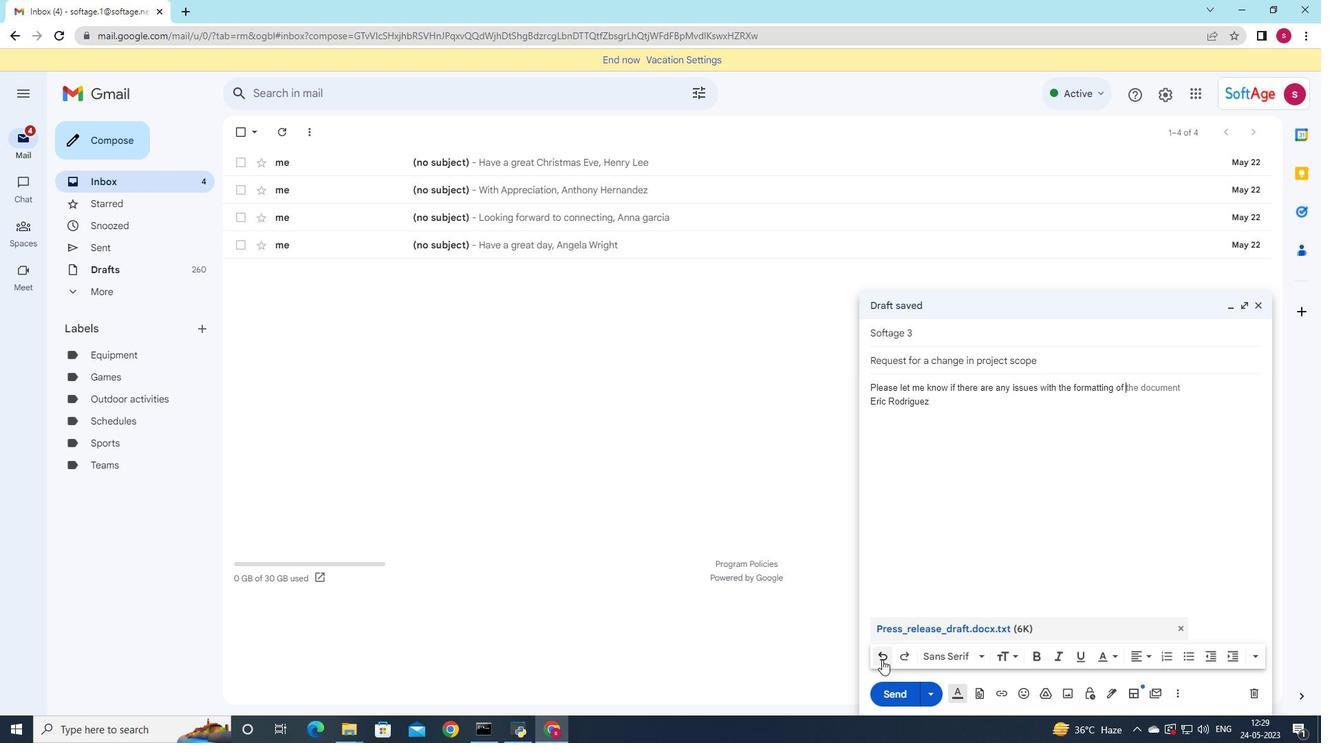 
Action: Mouse pressed left at (882, 660)
Screenshot: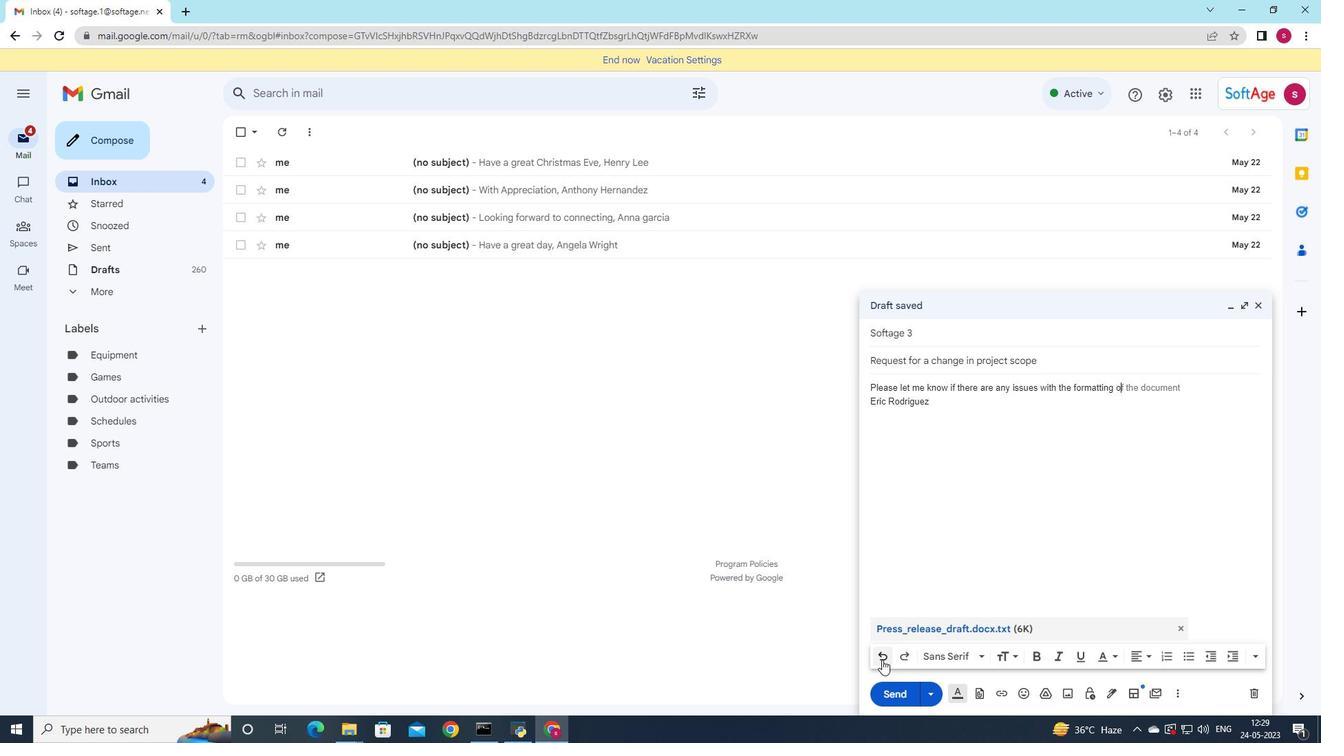 
Action: Mouse pressed left at (882, 660)
Screenshot: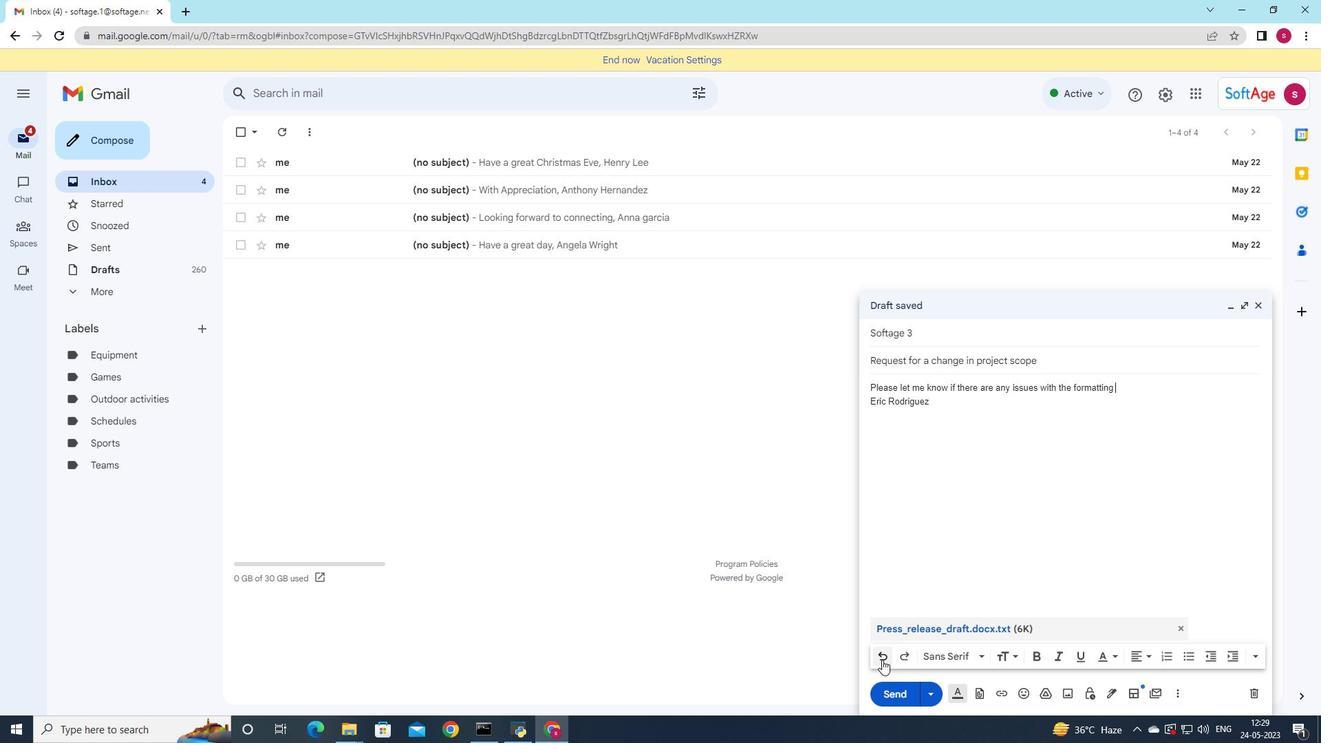 
Action: Mouse pressed left at (882, 660)
Screenshot: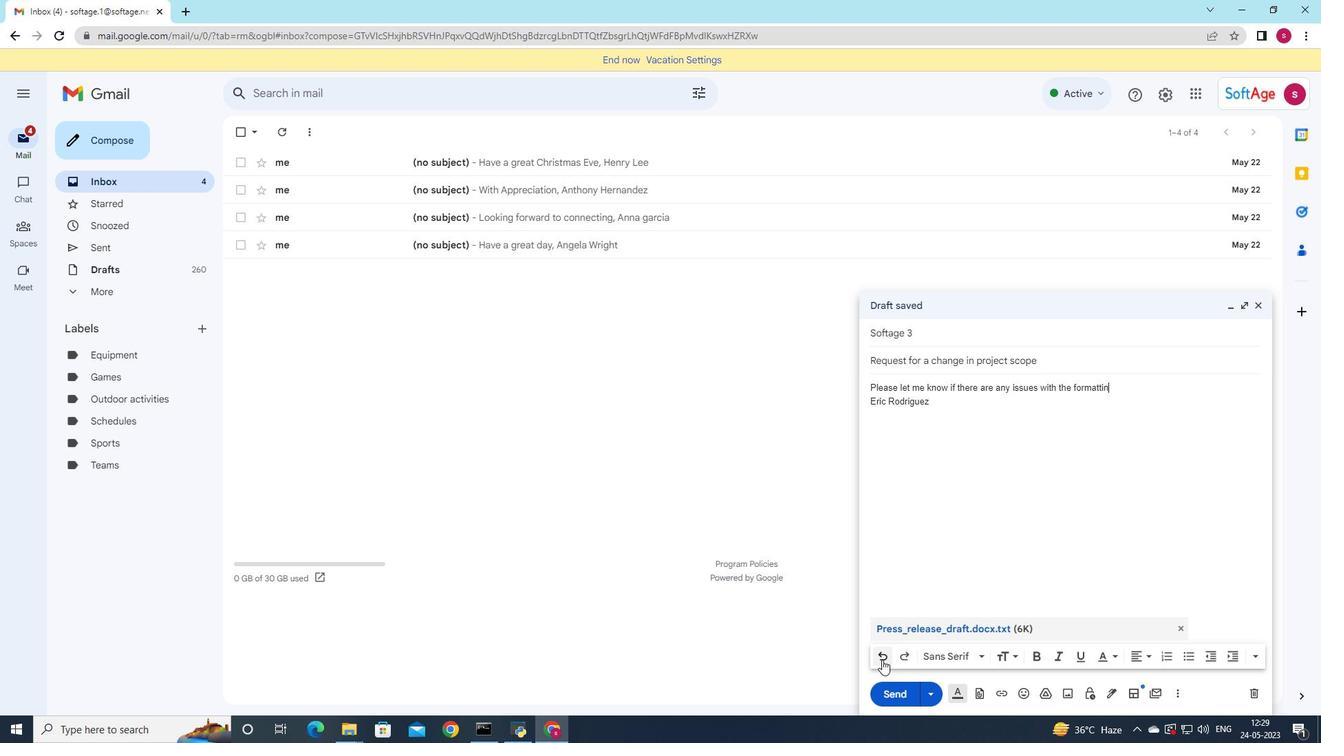 
Action: Mouse pressed left at (882, 660)
Screenshot: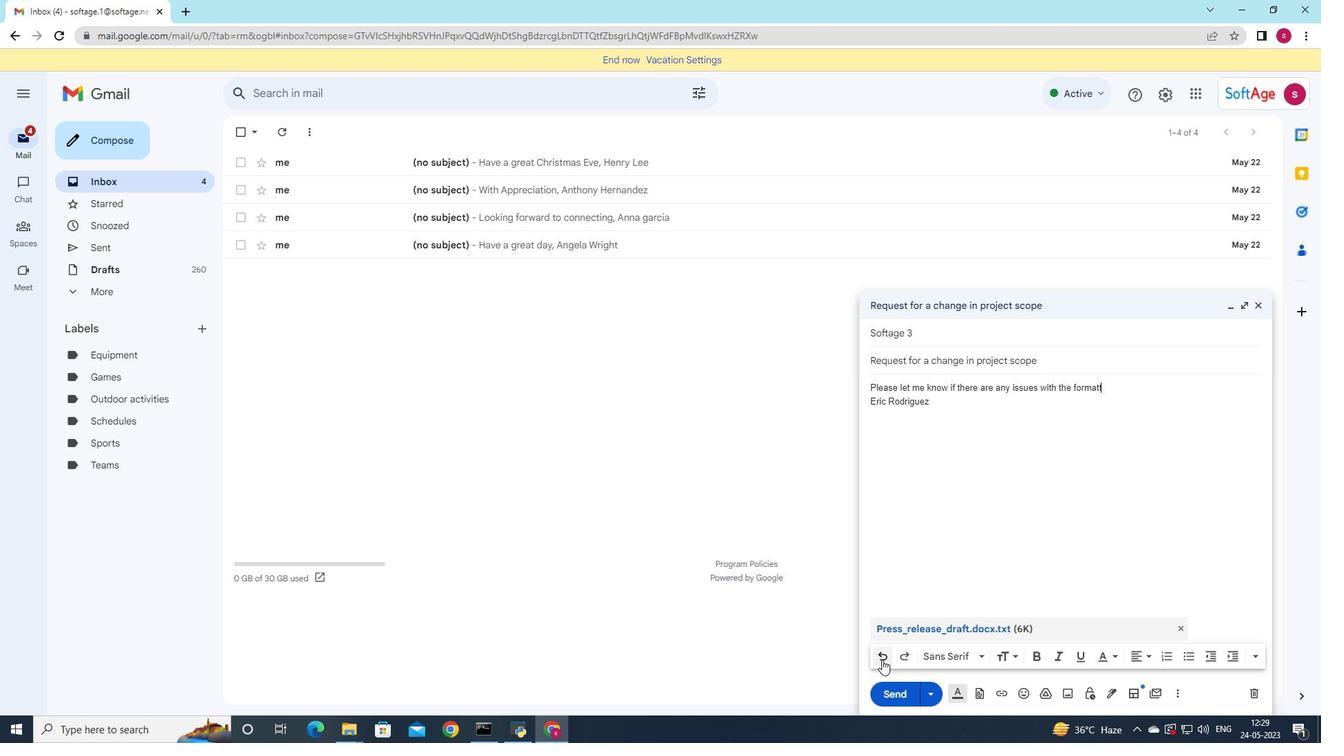 
Action: Mouse pressed left at (882, 660)
Screenshot: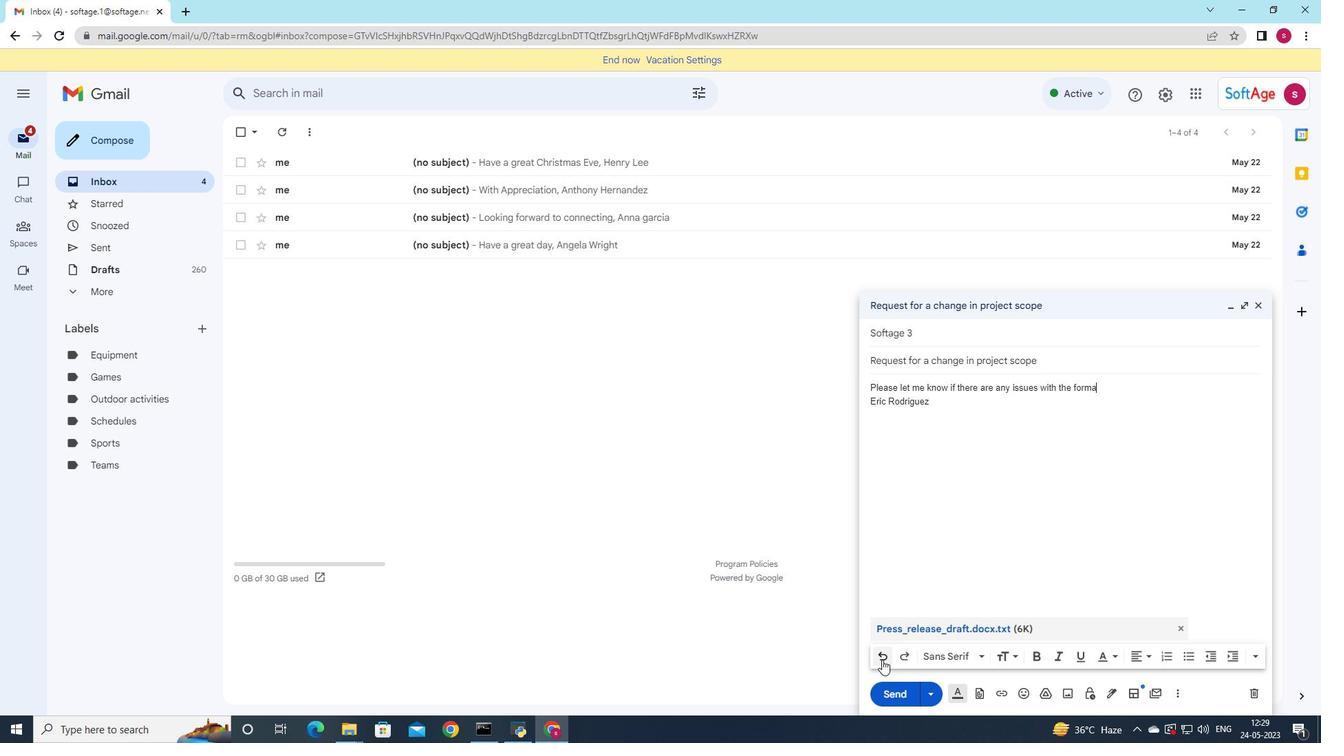 
Action: Mouse pressed left at (882, 660)
Screenshot: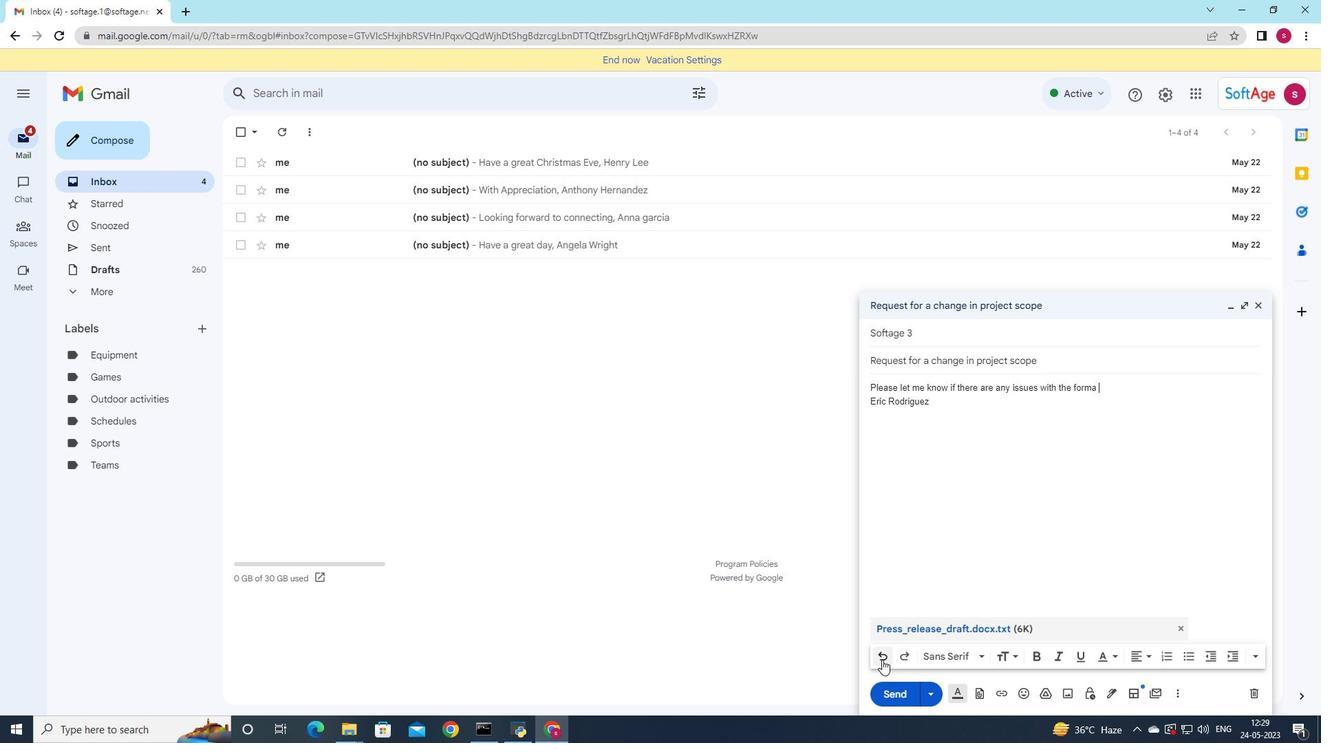 
Action: Mouse pressed left at (882, 660)
Screenshot: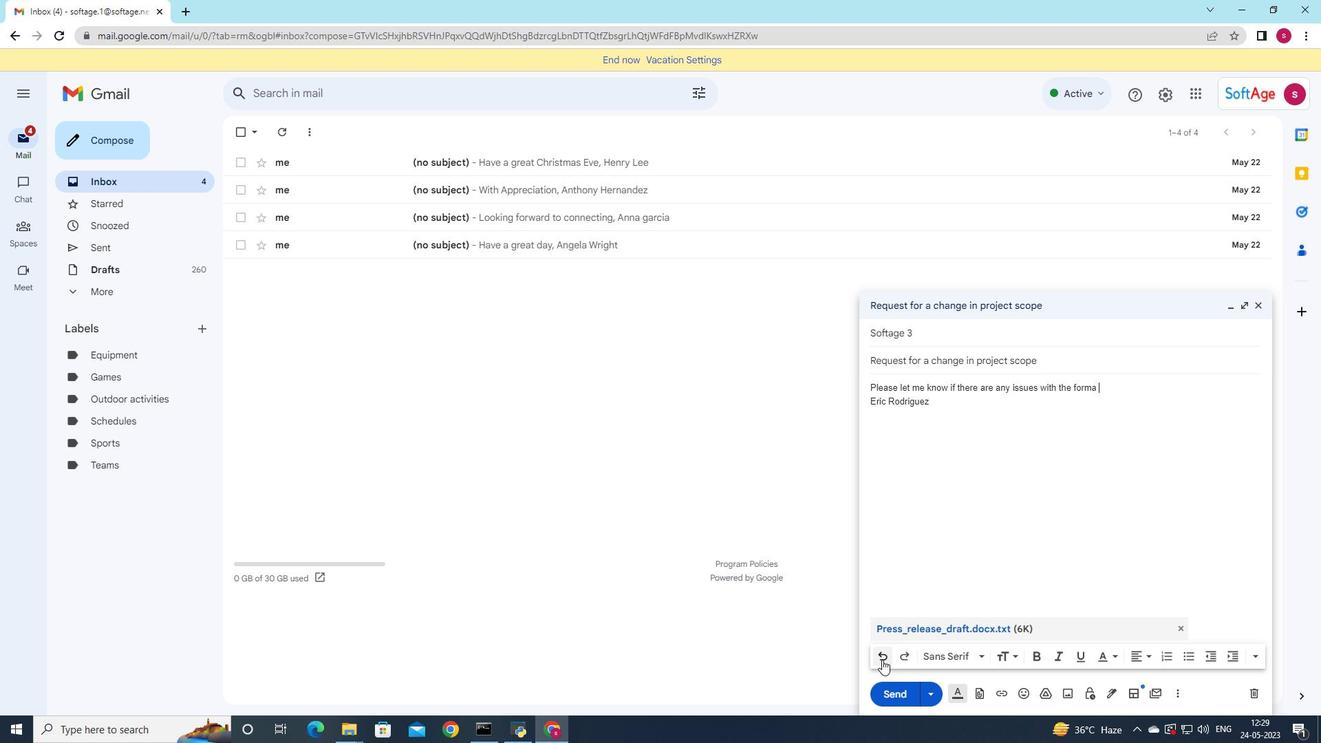 
Action: Mouse pressed left at (882, 660)
Screenshot: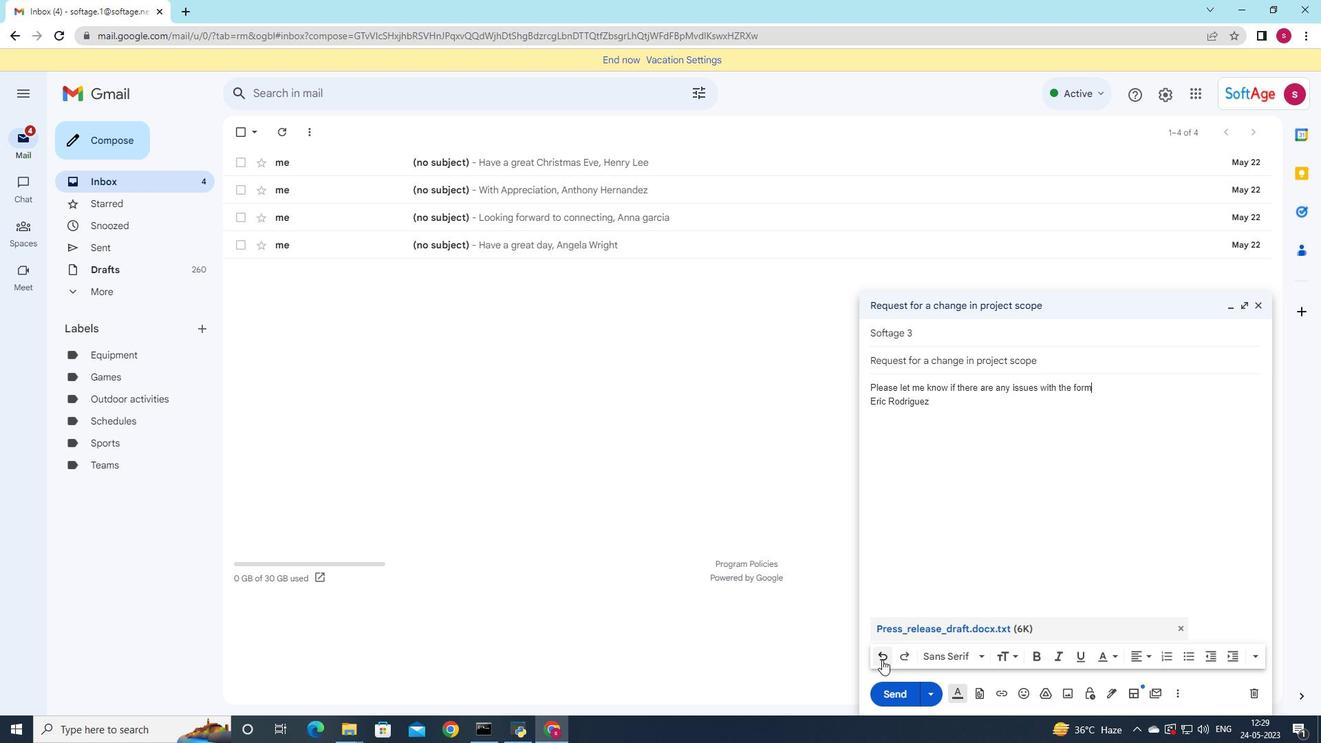 
Action: Mouse pressed left at (882, 660)
Screenshot: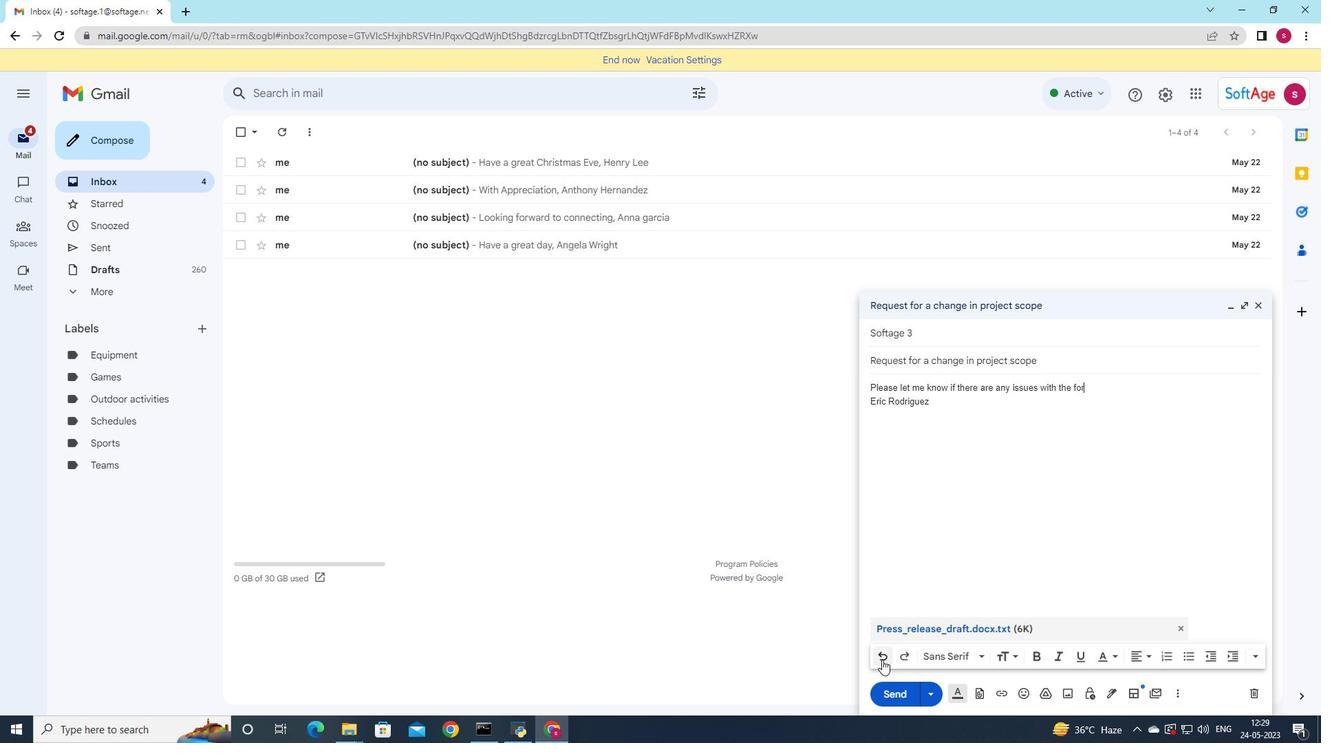 
Action: Mouse pressed left at (882, 660)
Screenshot: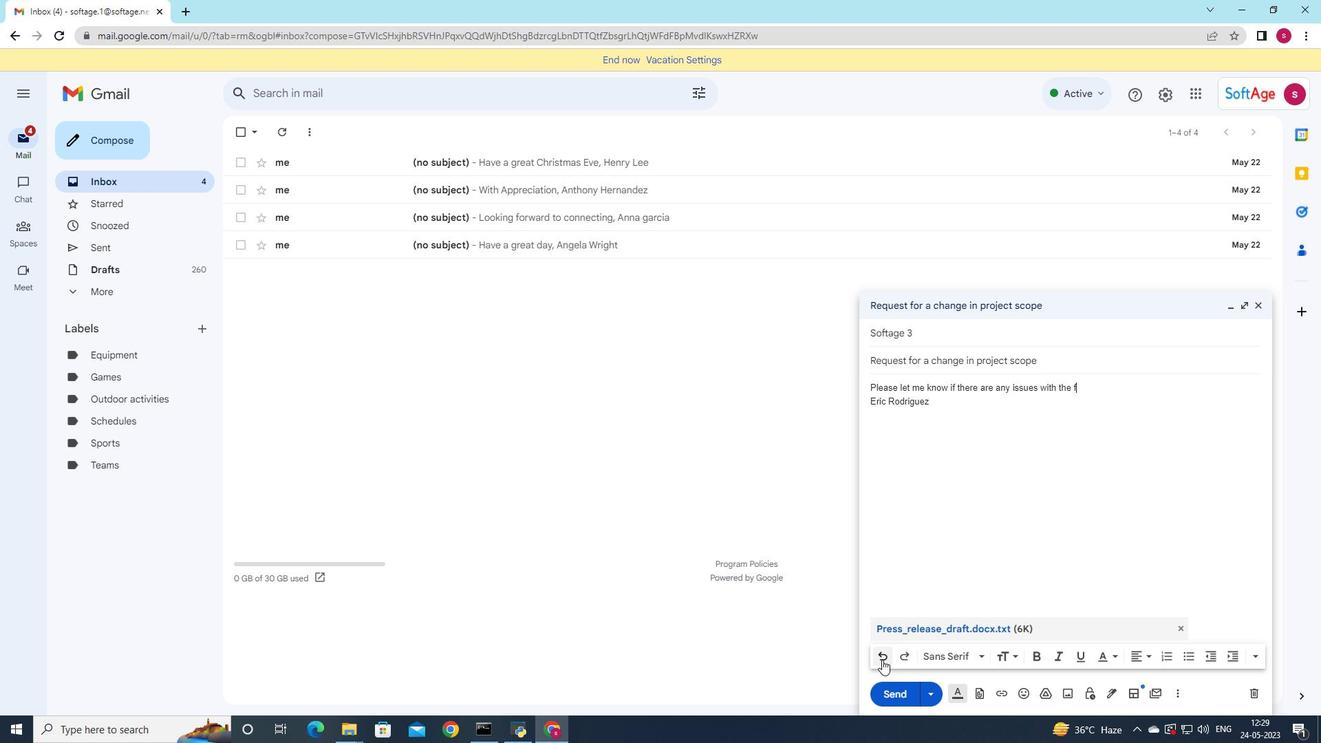 
Action: Mouse pressed left at (882, 660)
Screenshot: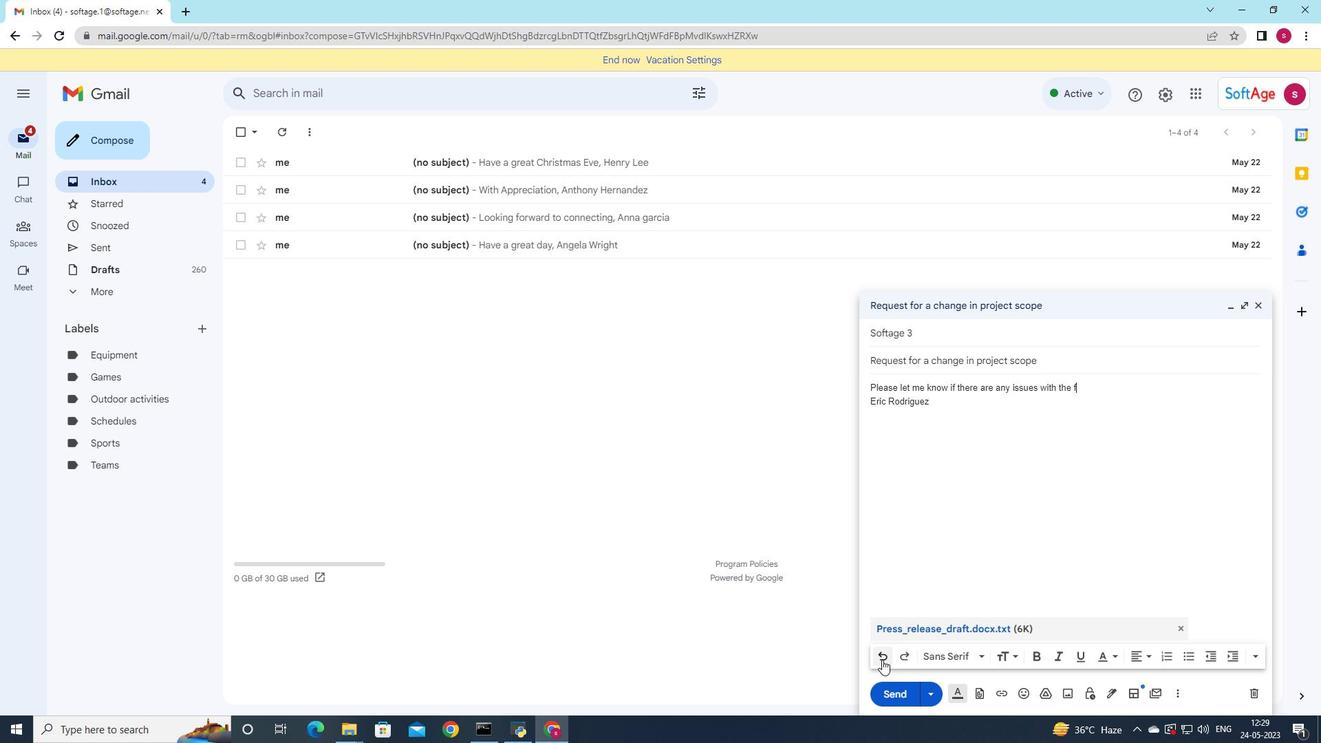 
Action: Mouse pressed left at (882, 660)
Screenshot: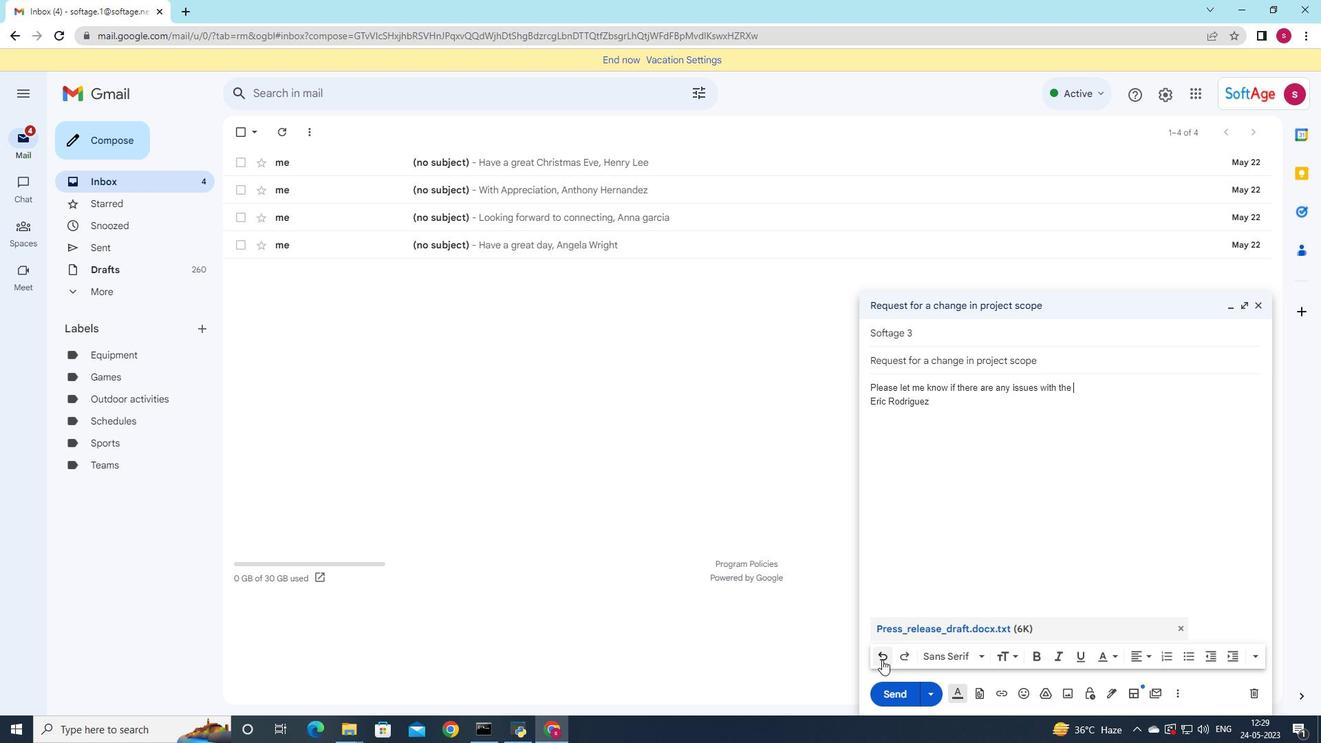 
Action: Mouse pressed left at (882, 660)
Screenshot: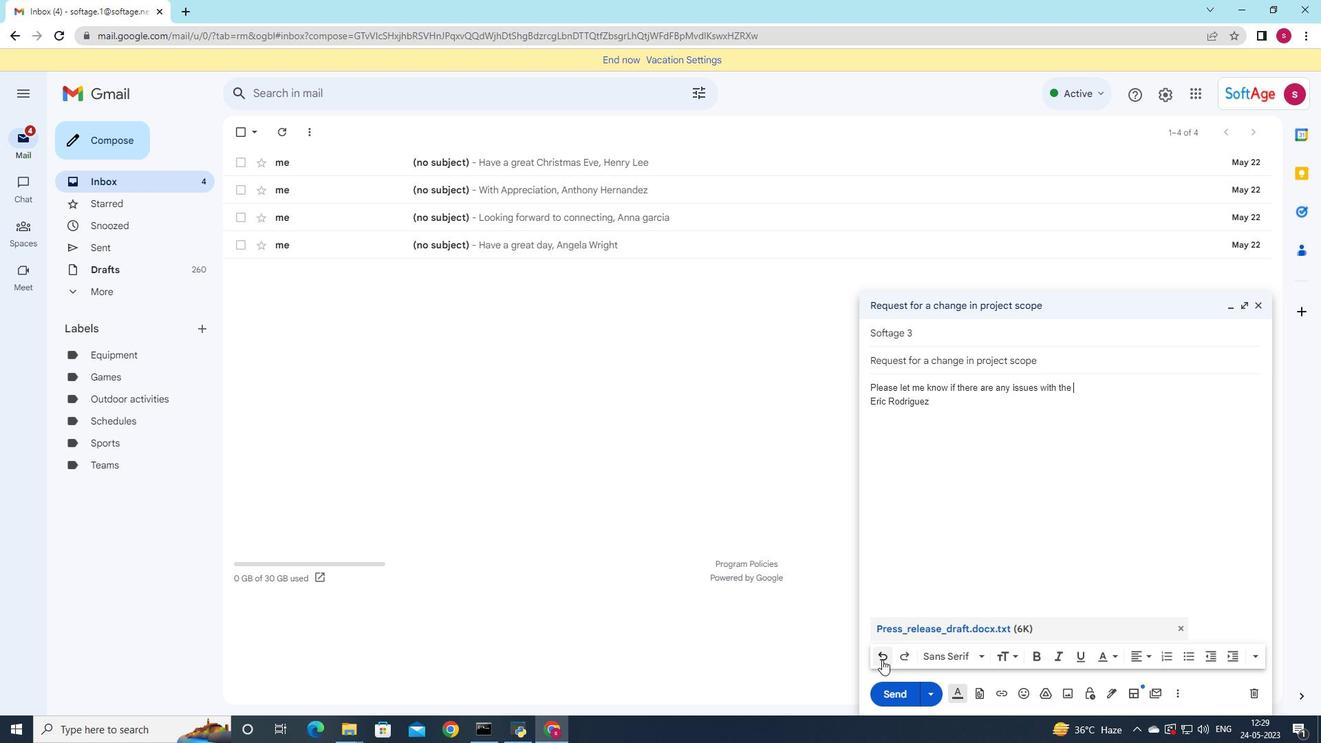 
Action: Mouse pressed left at (882, 660)
Screenshot: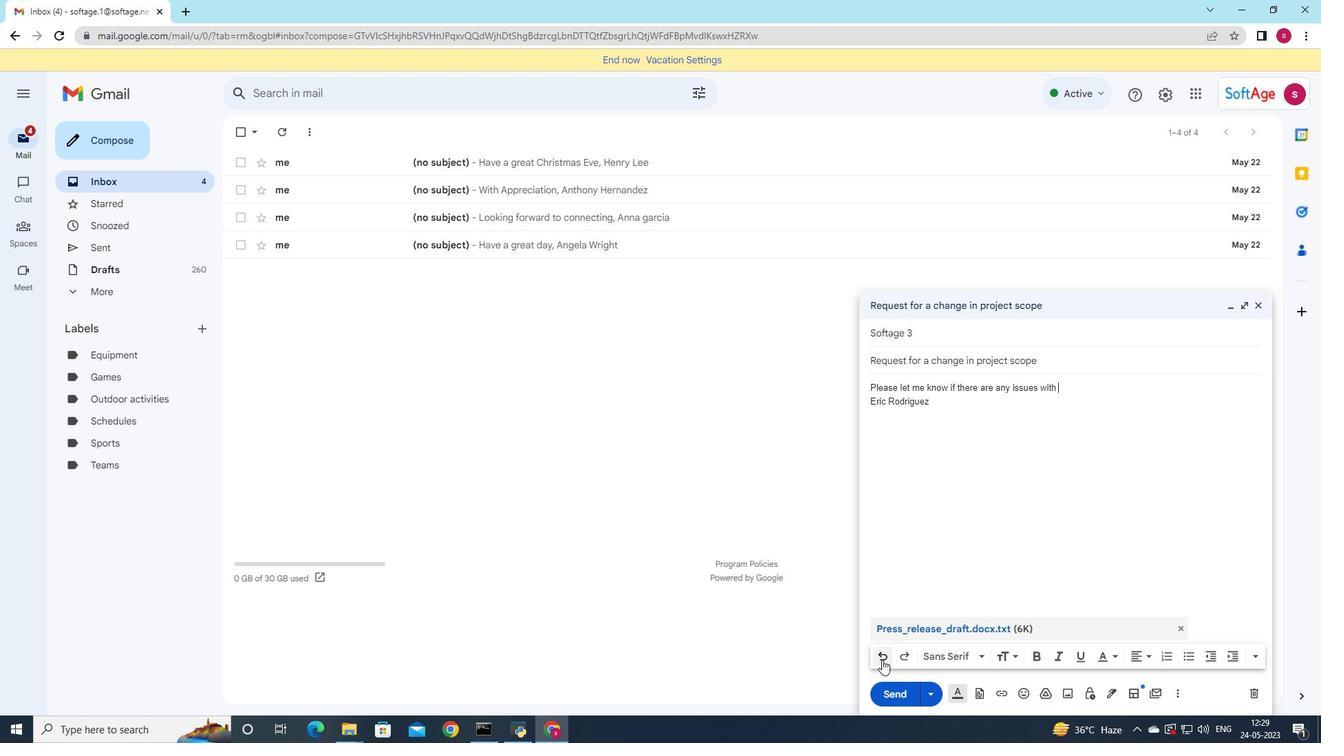 
Action: Mouse pressed left at (882, 660)
Screenshot: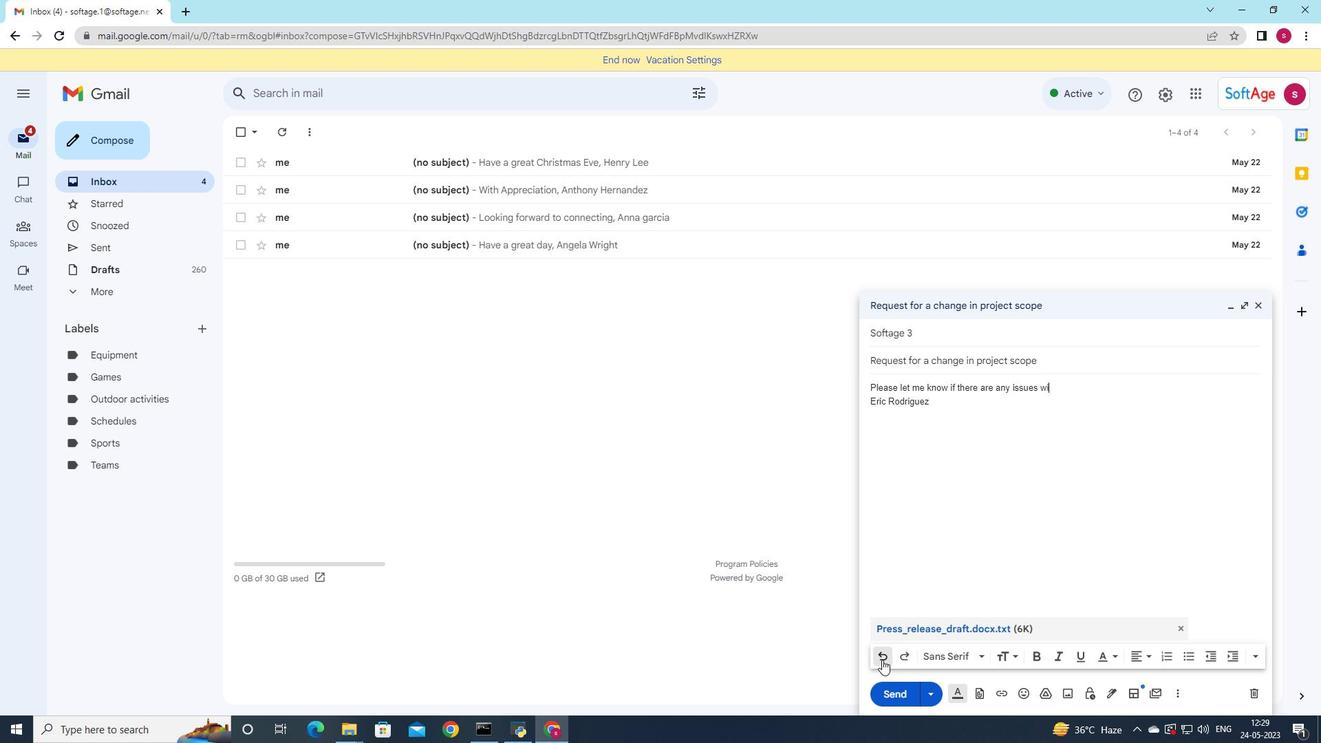 
Action: Mouse pressed left at (882, 660)
Screenshot: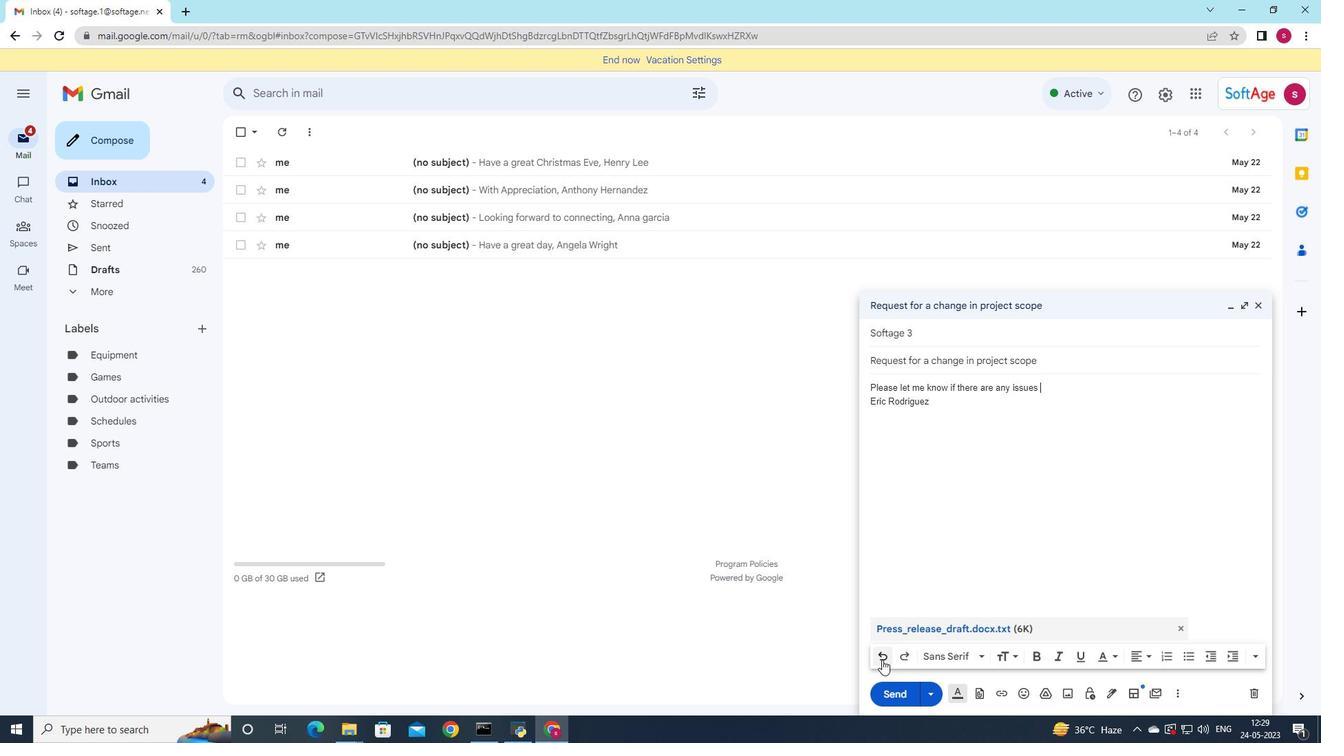 
Action: Mouse pressed left at (882, 660)
Screenshot: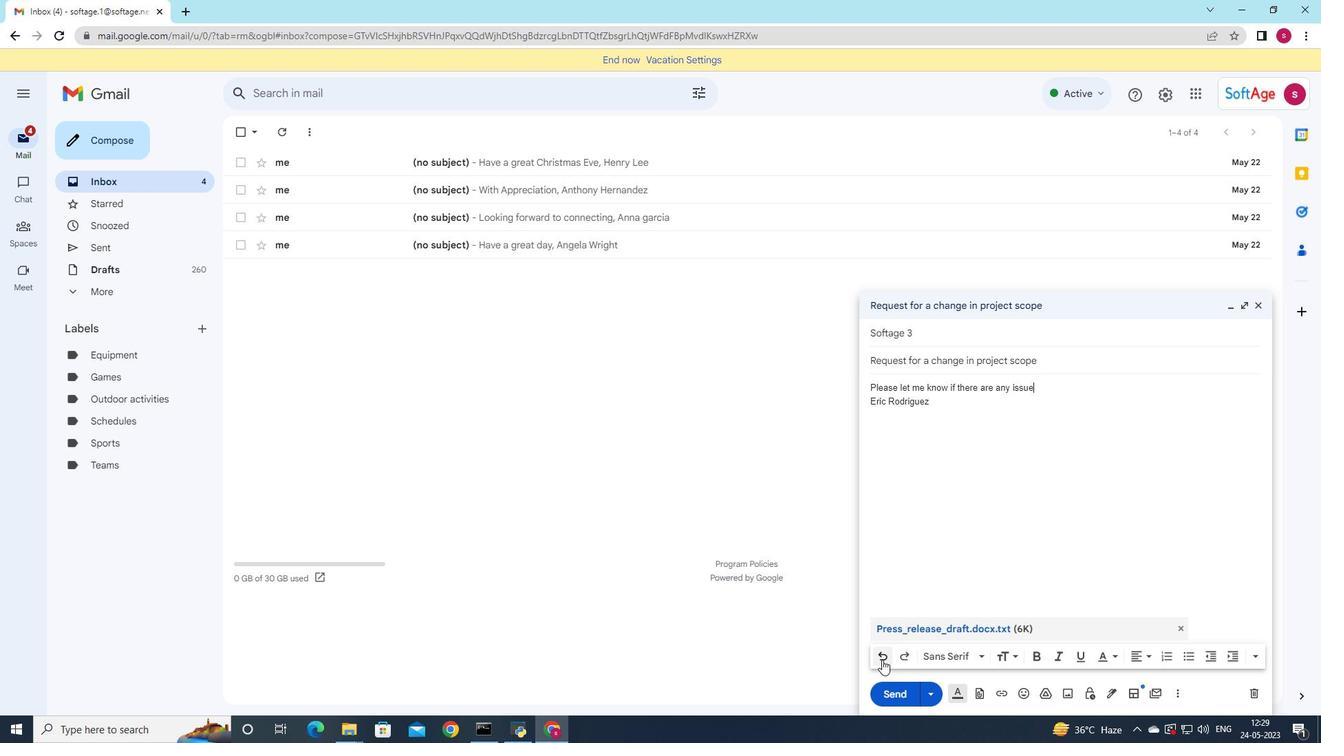 
Action: Mouse pressed left at (882, 660)
Screenshot: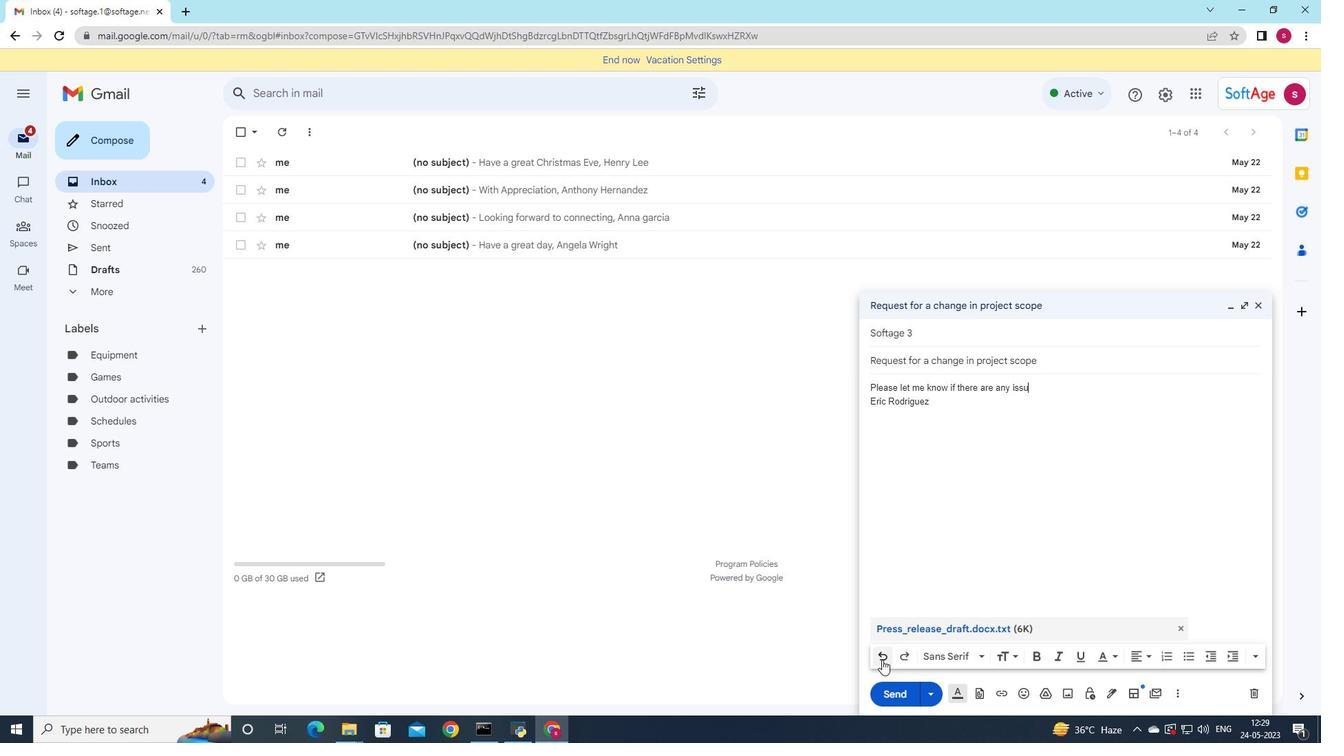 
Action: Mouse pressed left at (882, 660)
Screenshot: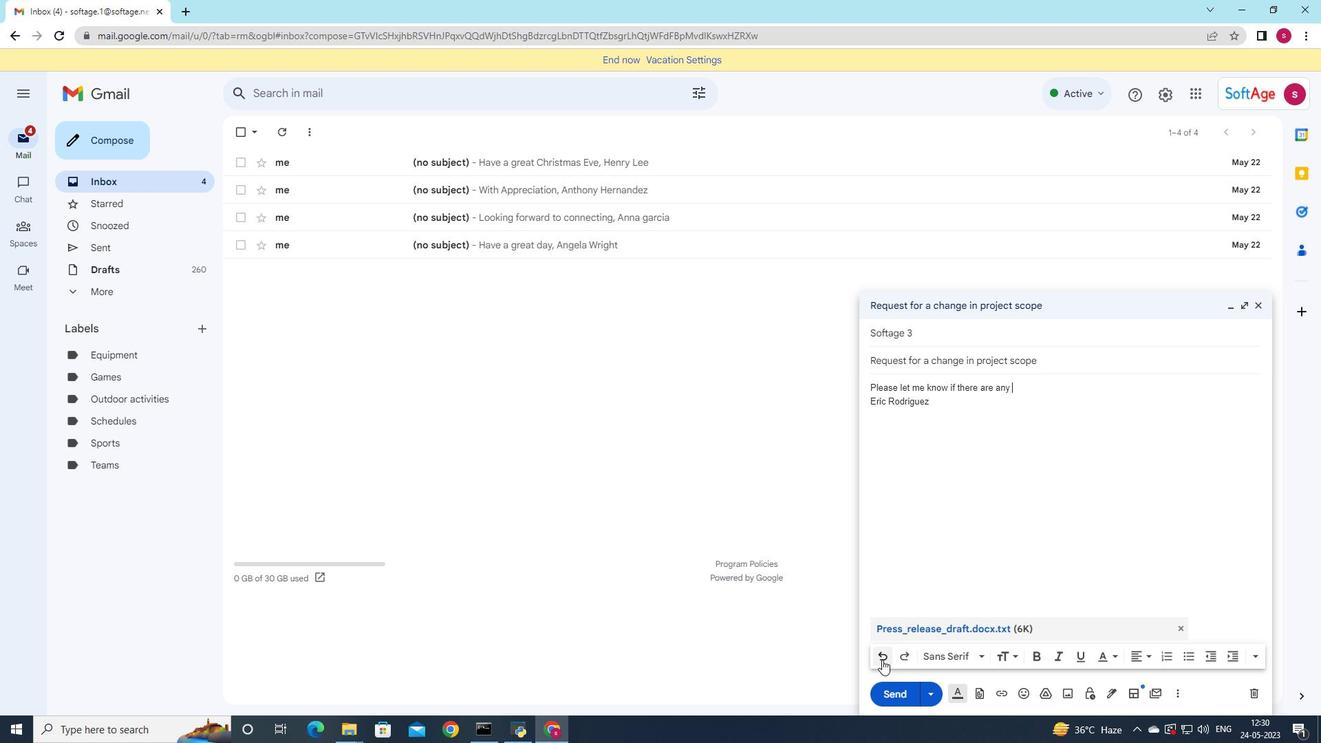 
Action: Mouse pressed left at (882, 660)
Screenshot: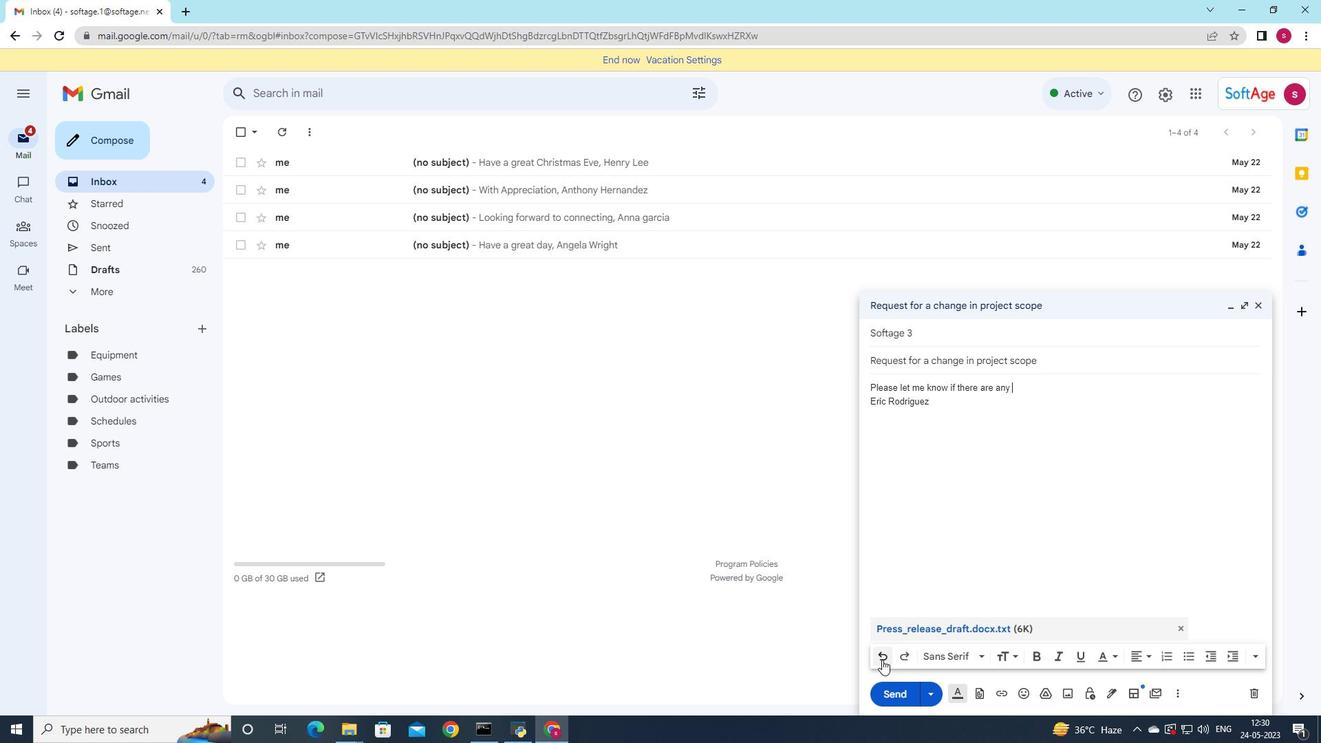 
Action: Mouse pressed left at (882, 660)
Screenshot: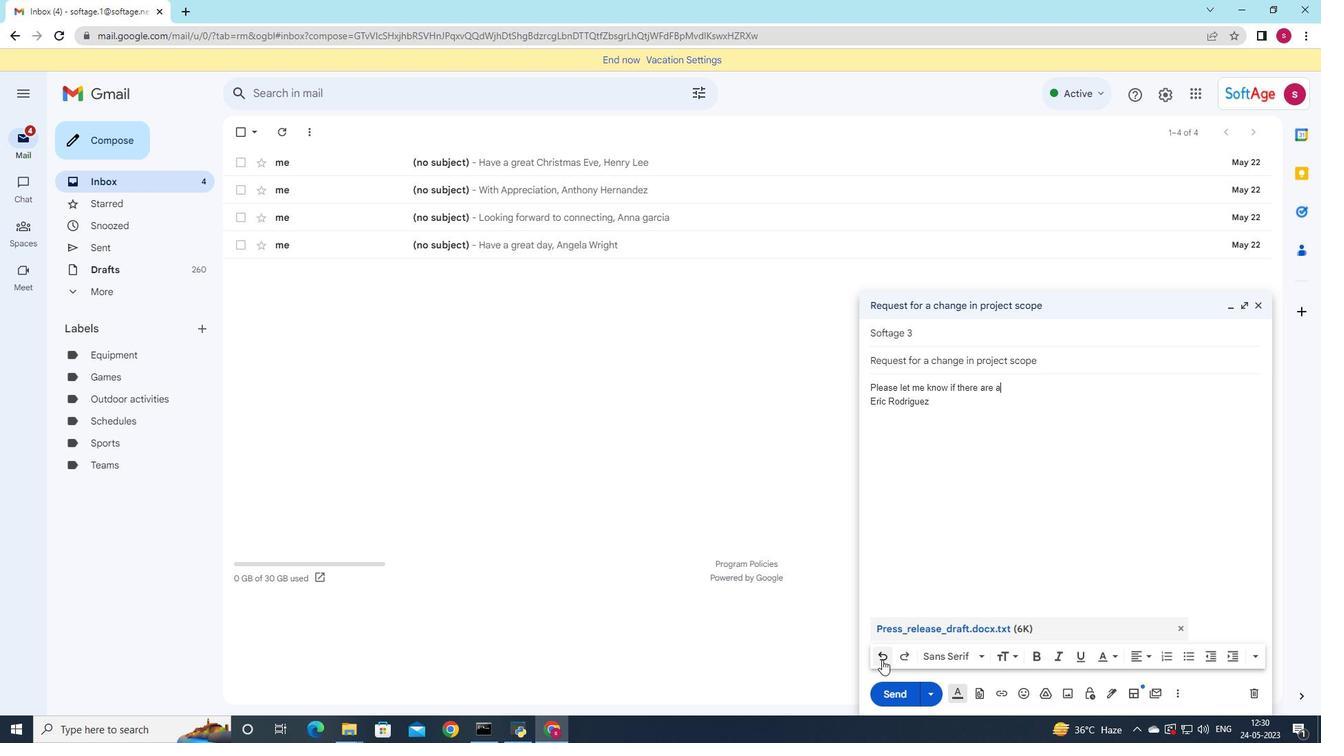
Action: Mouse pressed left at (882, 660)
Screenshot: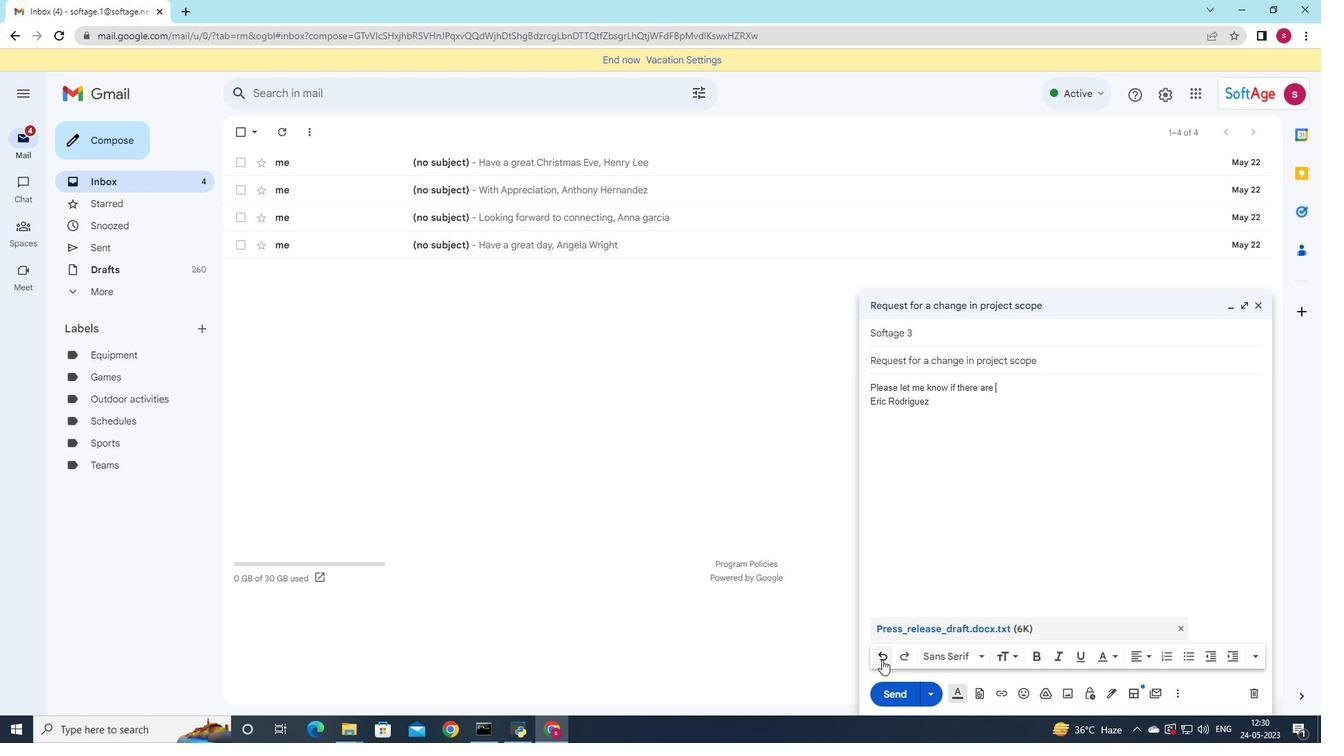 
Action: Mouse pressed left at (882, 660)
Screenshot: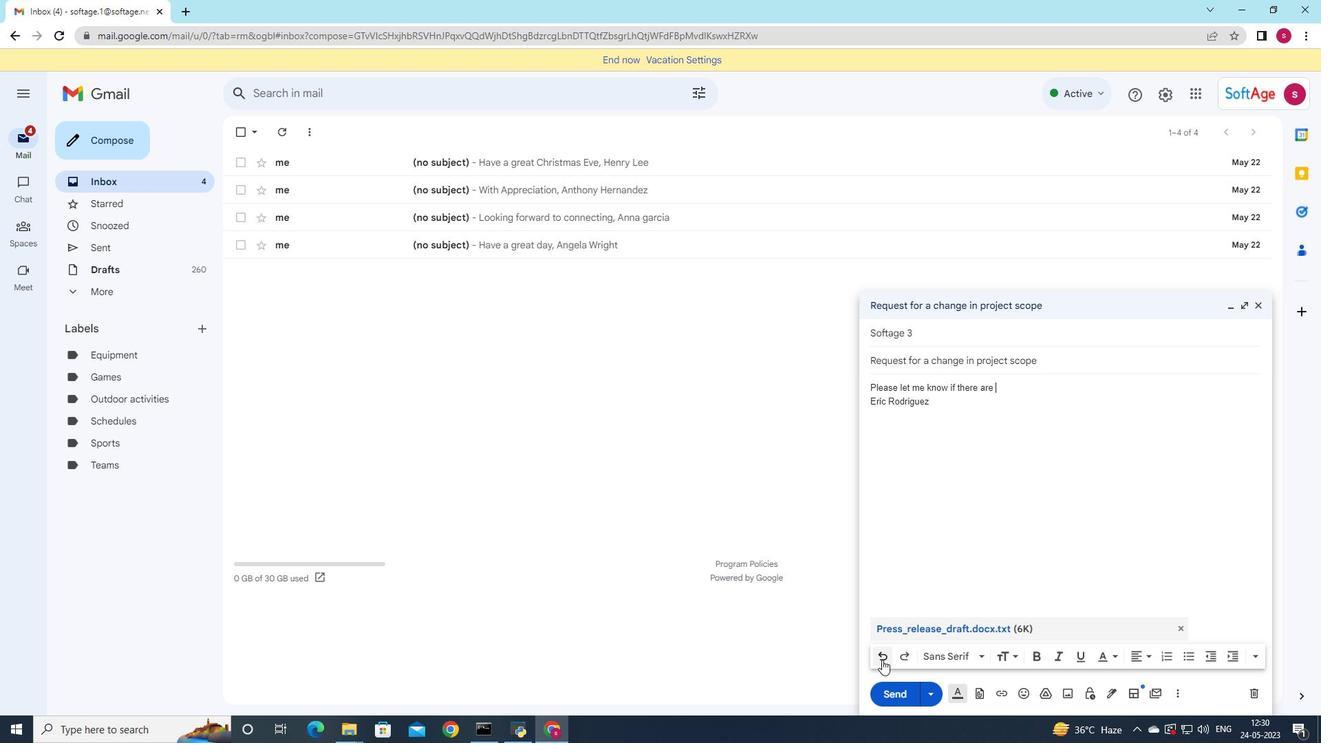 
Action: Mouse pressed left at (882, 660)
Screenshot: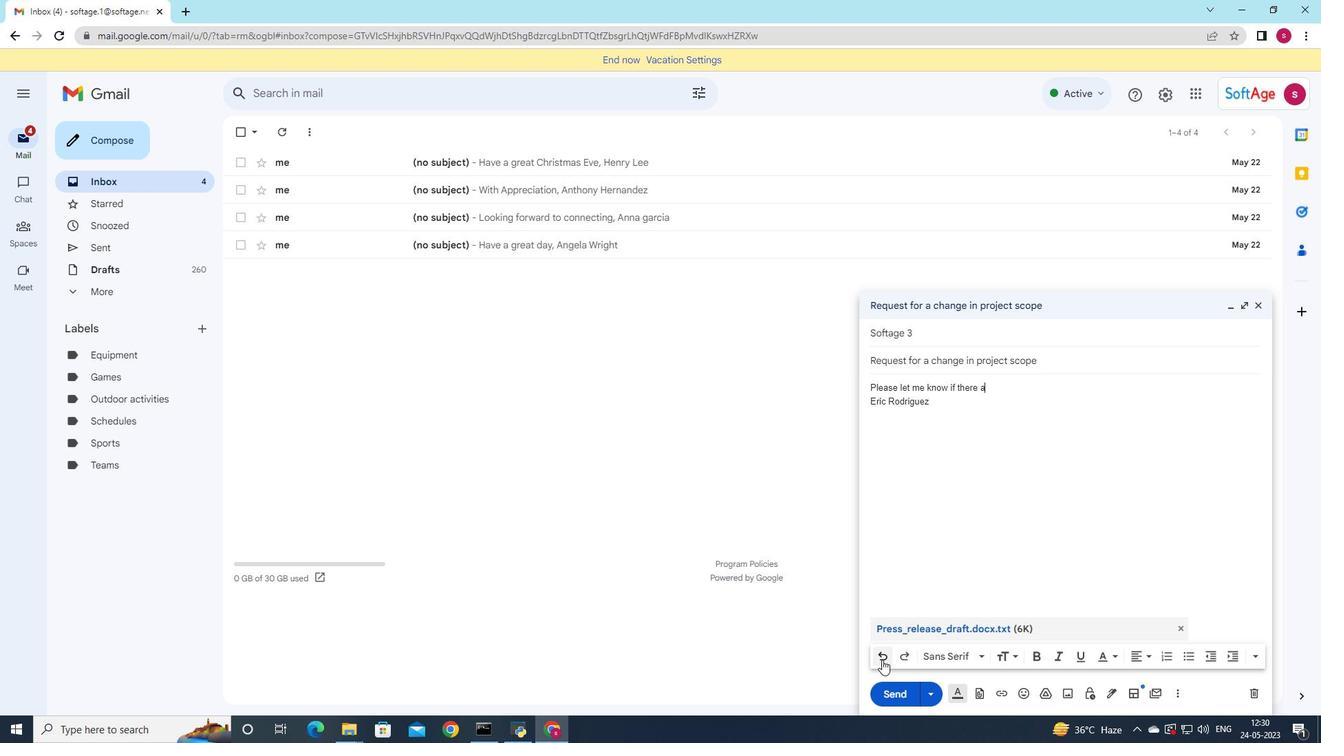 
Action: Mouse pressed left at (882, 660)
Screenshot: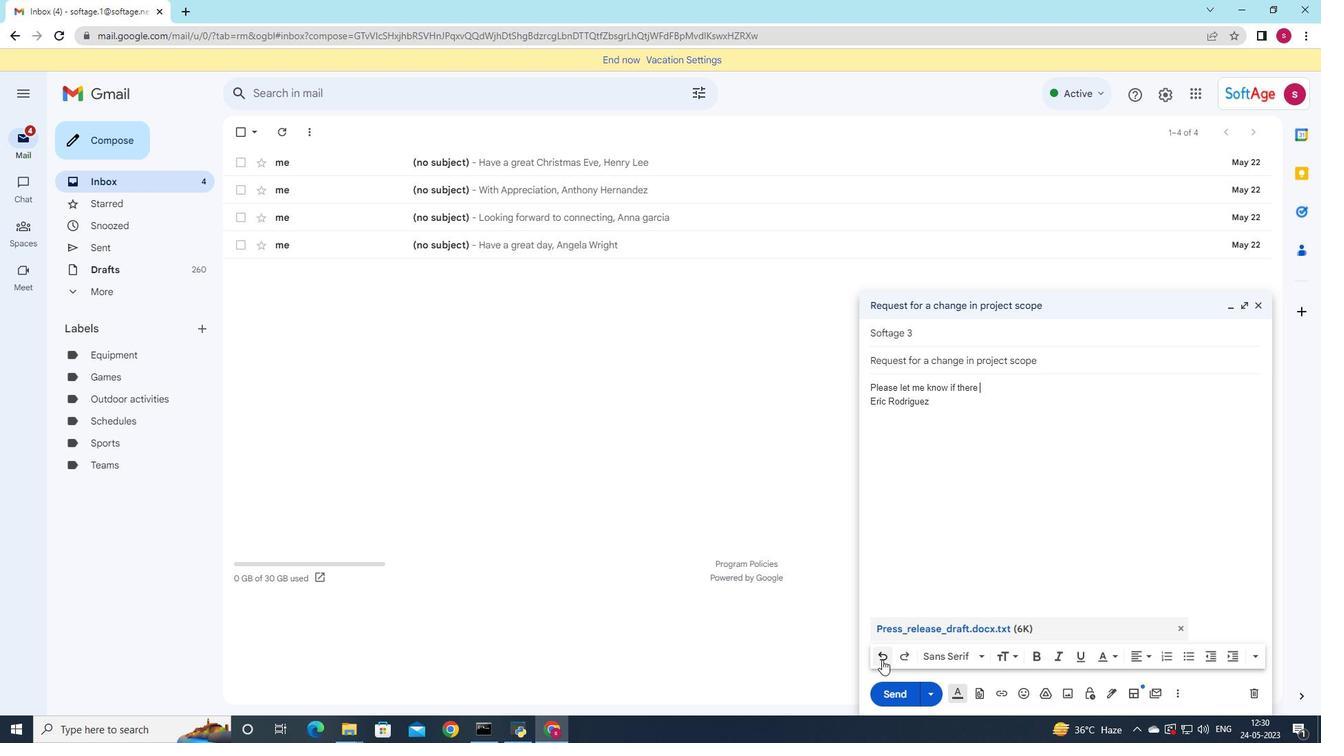 
Action: Mouse pressed left at (882, 660)
Screenshot: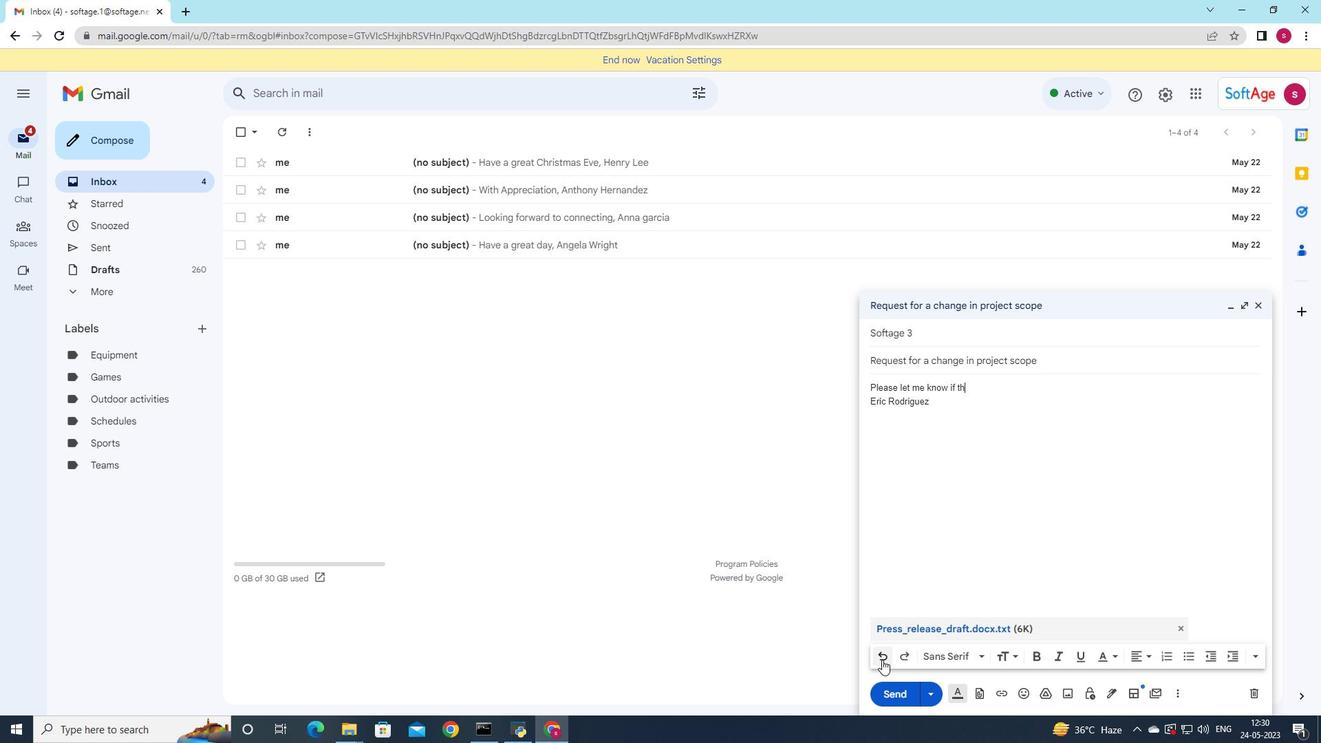 
Action: Mouse pressed left at (882, 660)
Screenshot: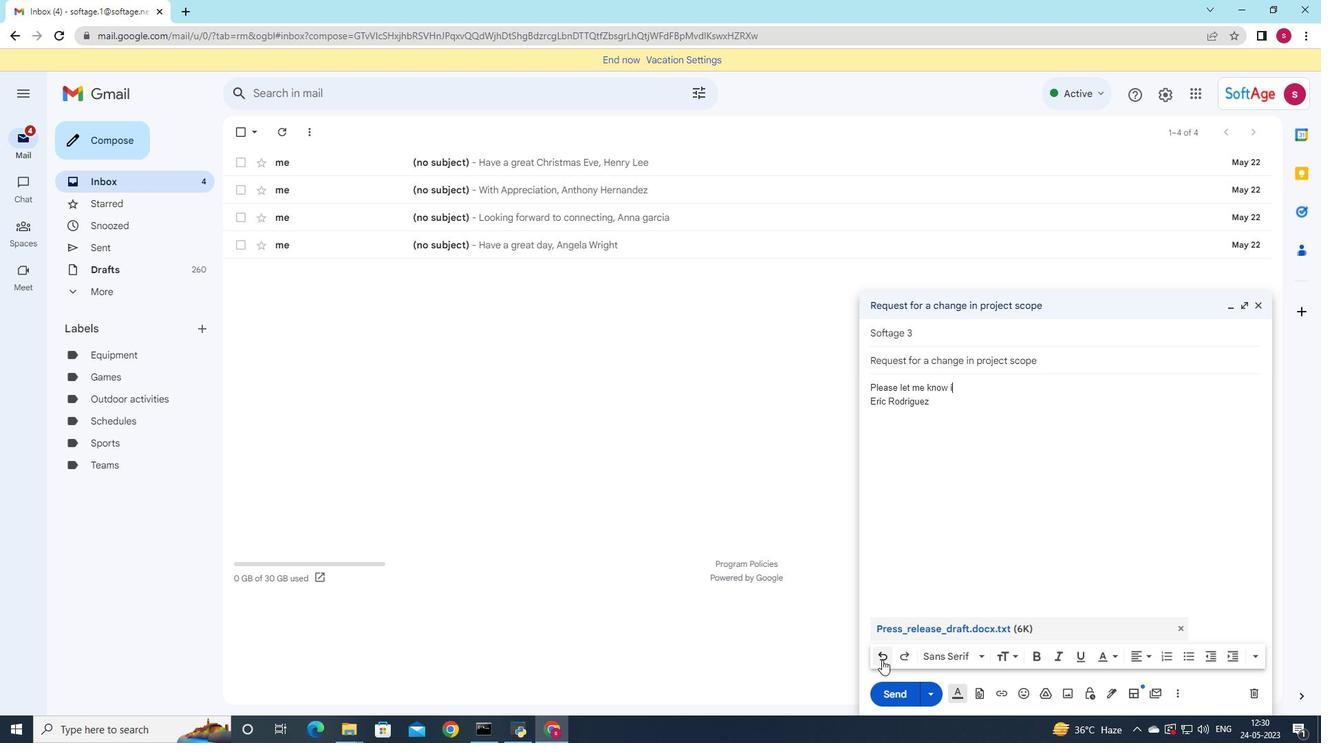 
Action: Mouse pressed left at (882, 660)
Screenshot: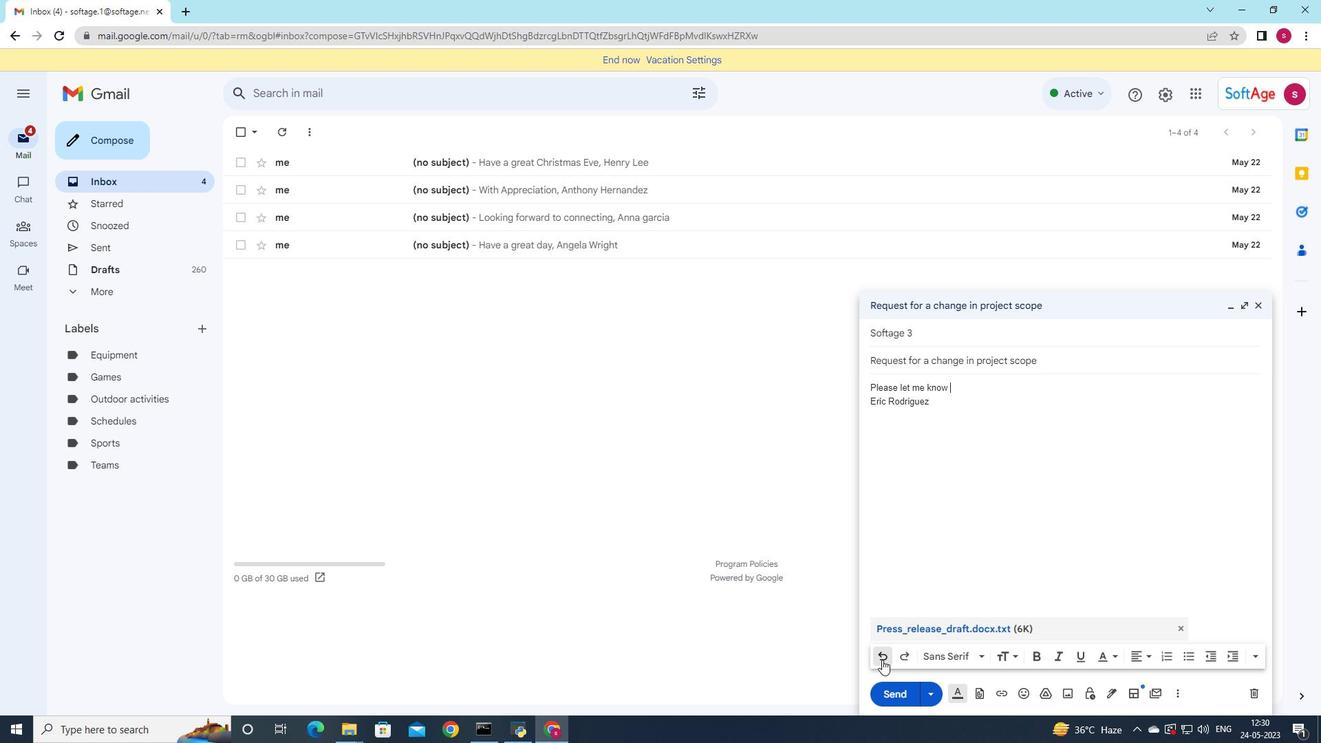 
Action: Mouse pressed left at (882, 660)
Screenshot: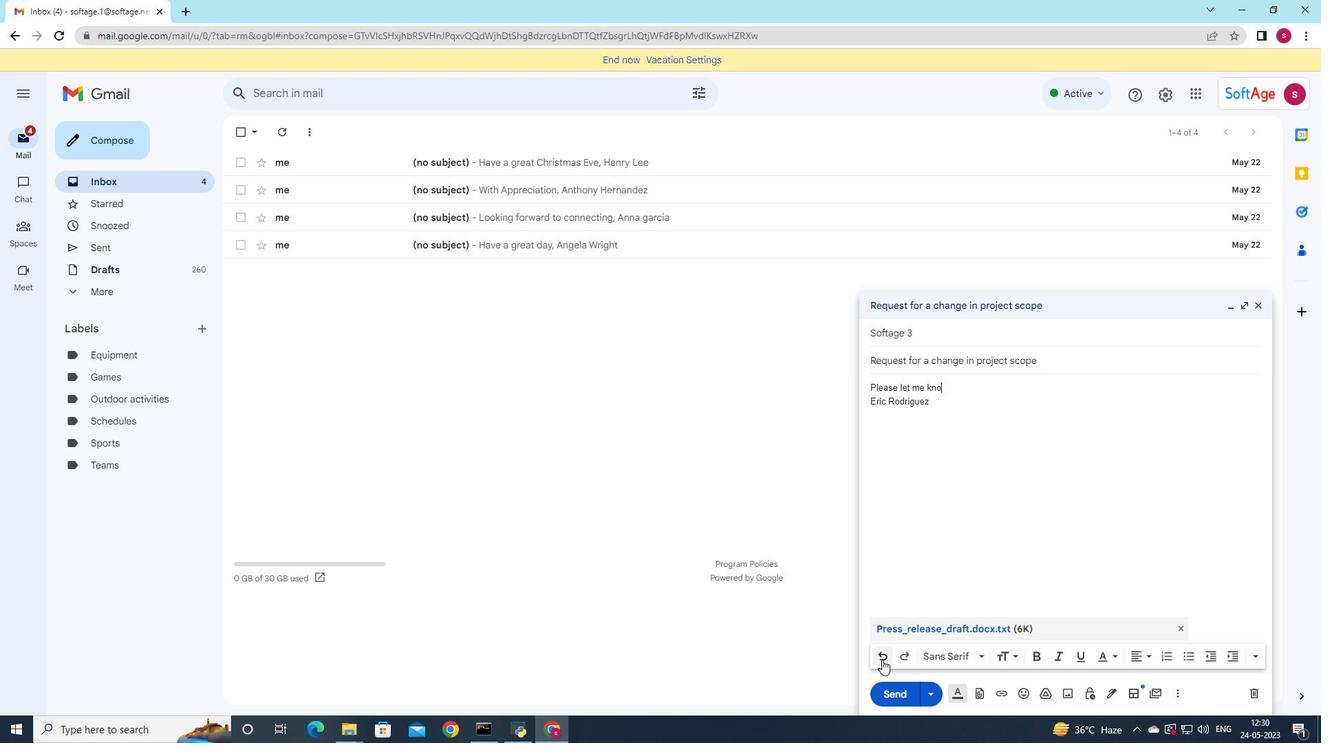 
Action: Mouse pressed left at (882, 660)
Screenshot: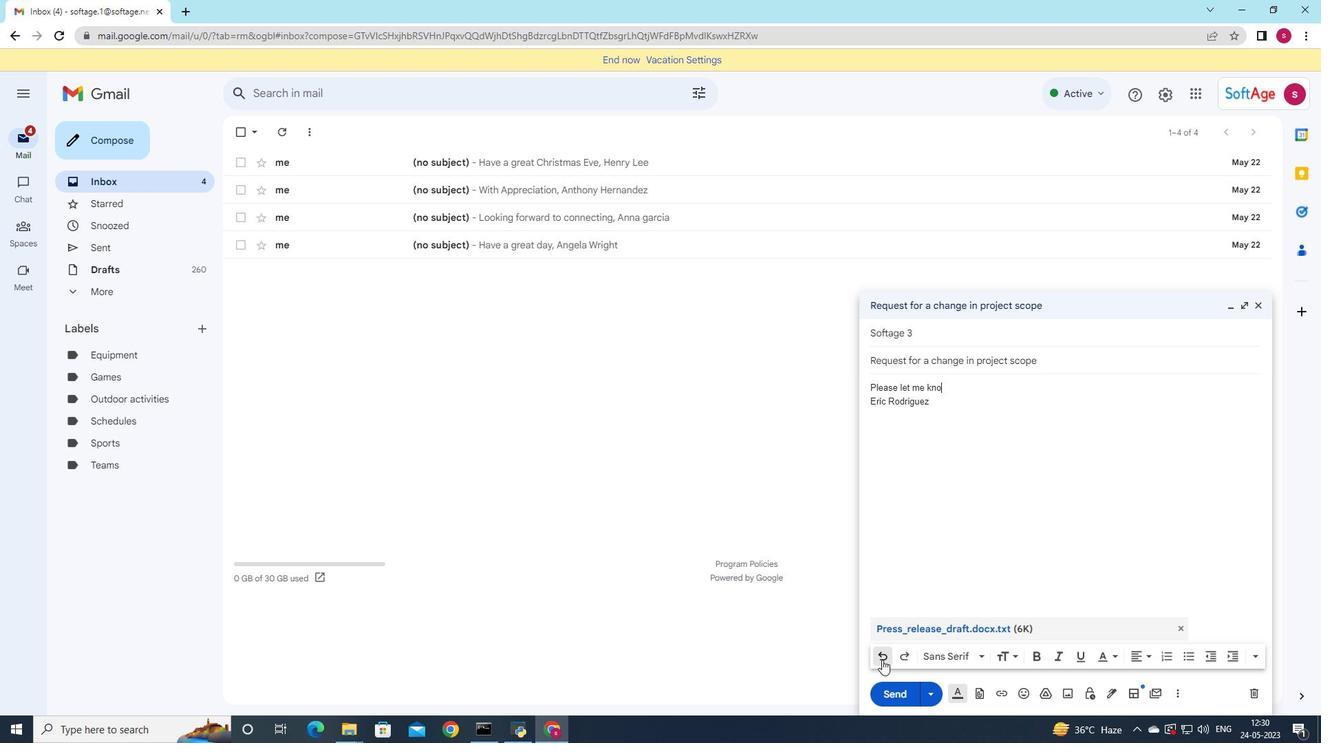 
Action: Mouse pressed left at (882, 660)
Screenshot: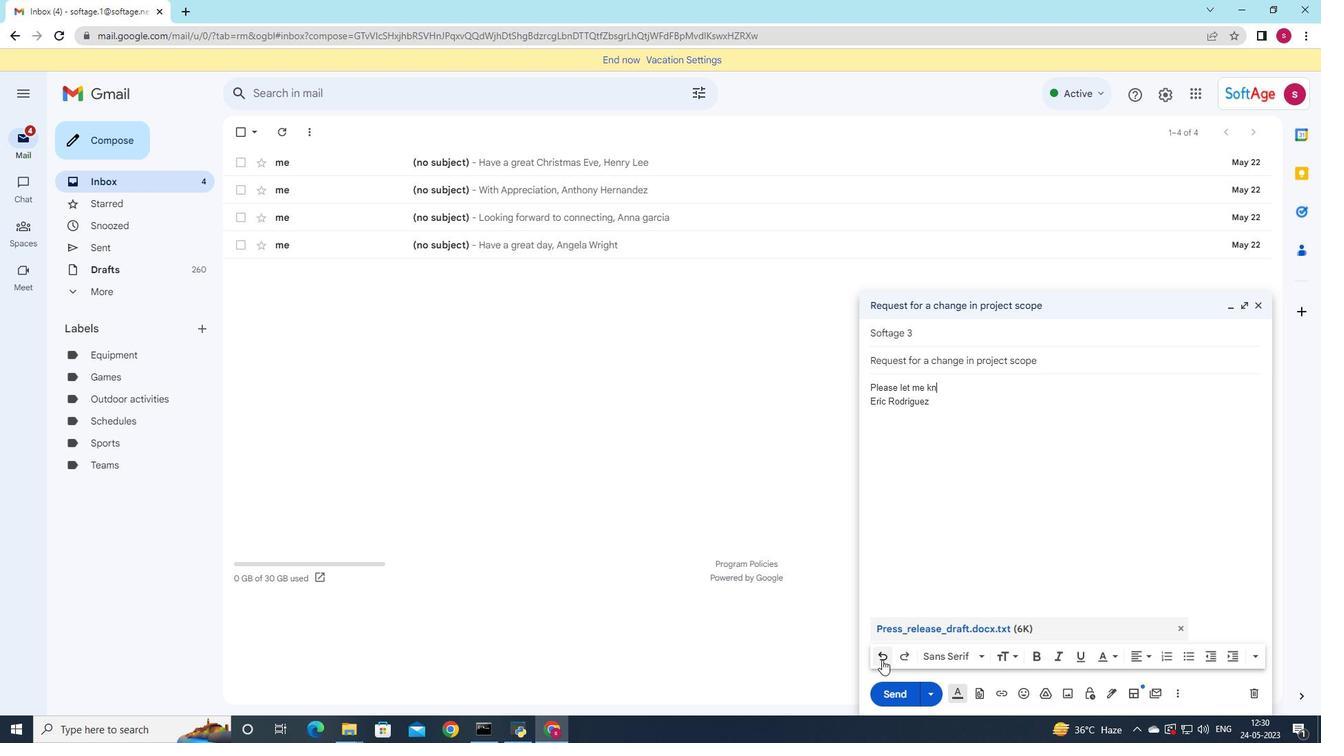 
Action: Mouse pressed left at (882, 660)
Screenshot: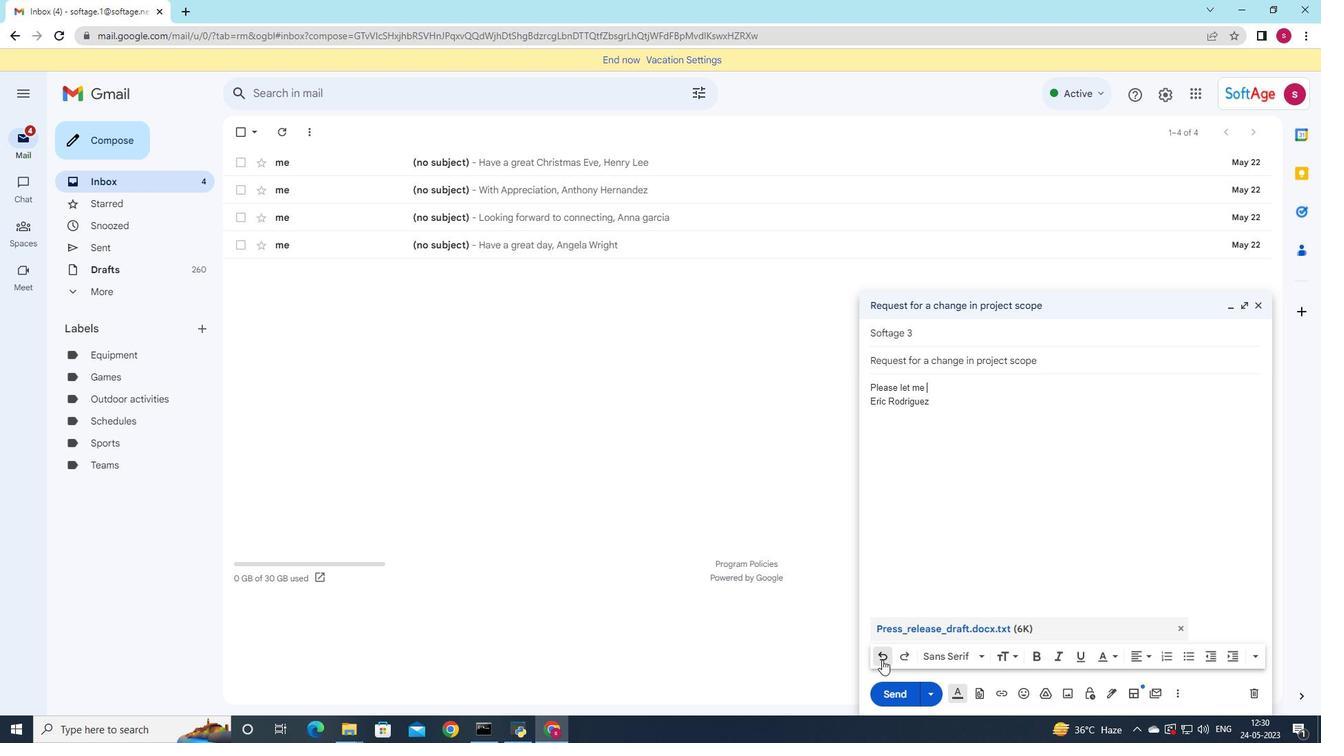 
Action: Mouse pressed left at (882, 660)
Screenshot: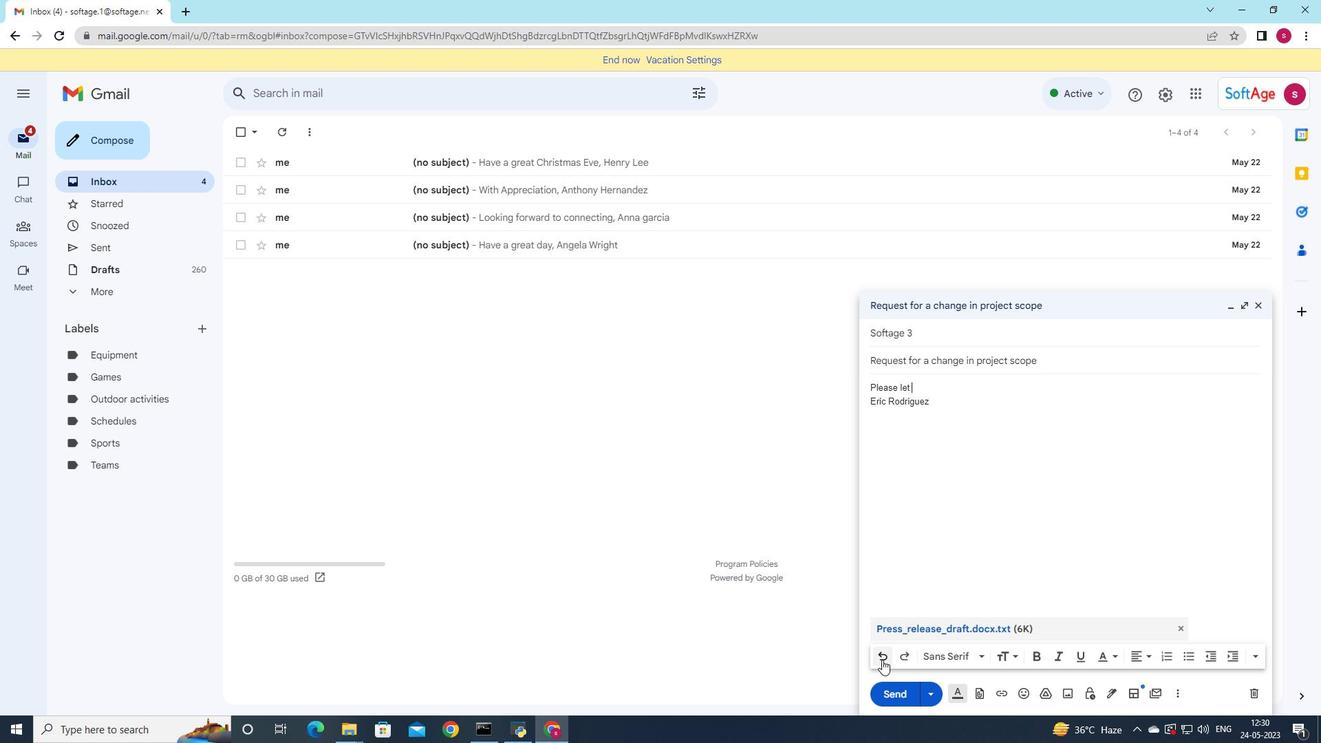 
Action: Mouse pressed left at (882, 660)
Screenshot: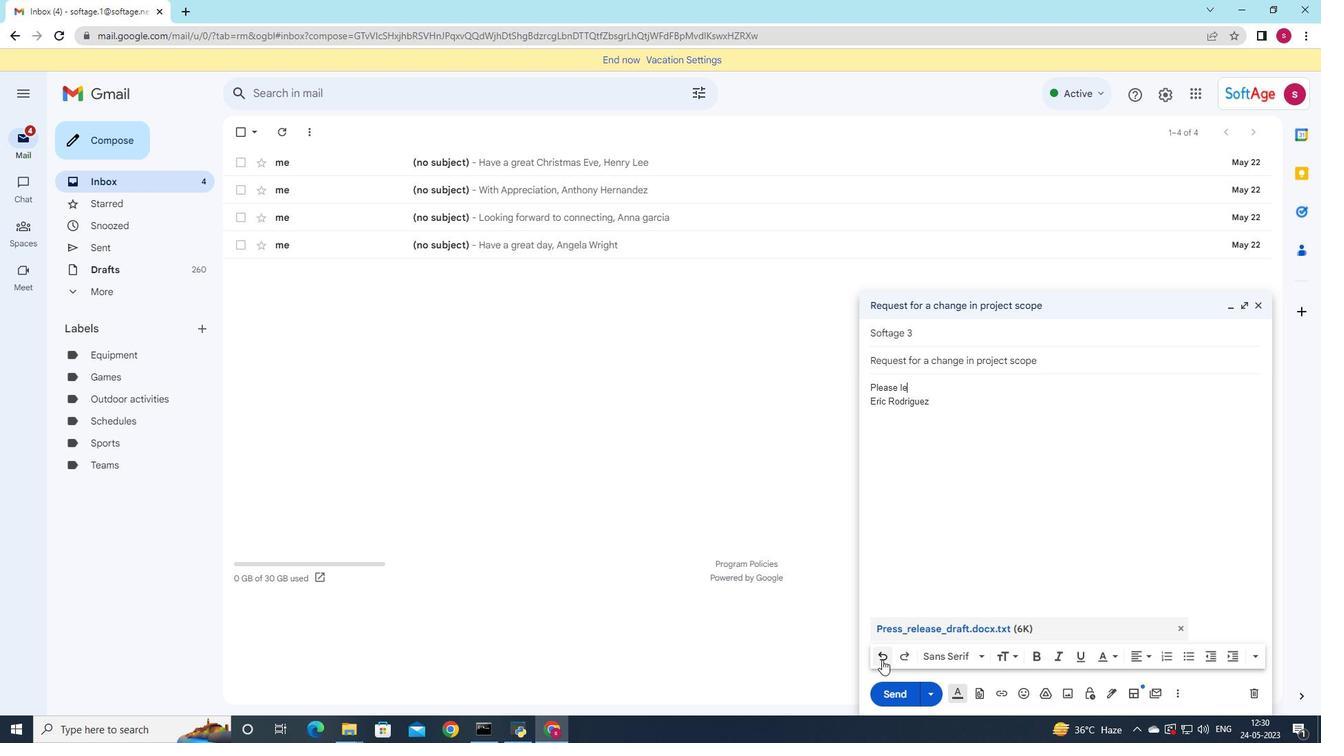 
Action: Mouse pressed left at (882, 660)
Screenshot: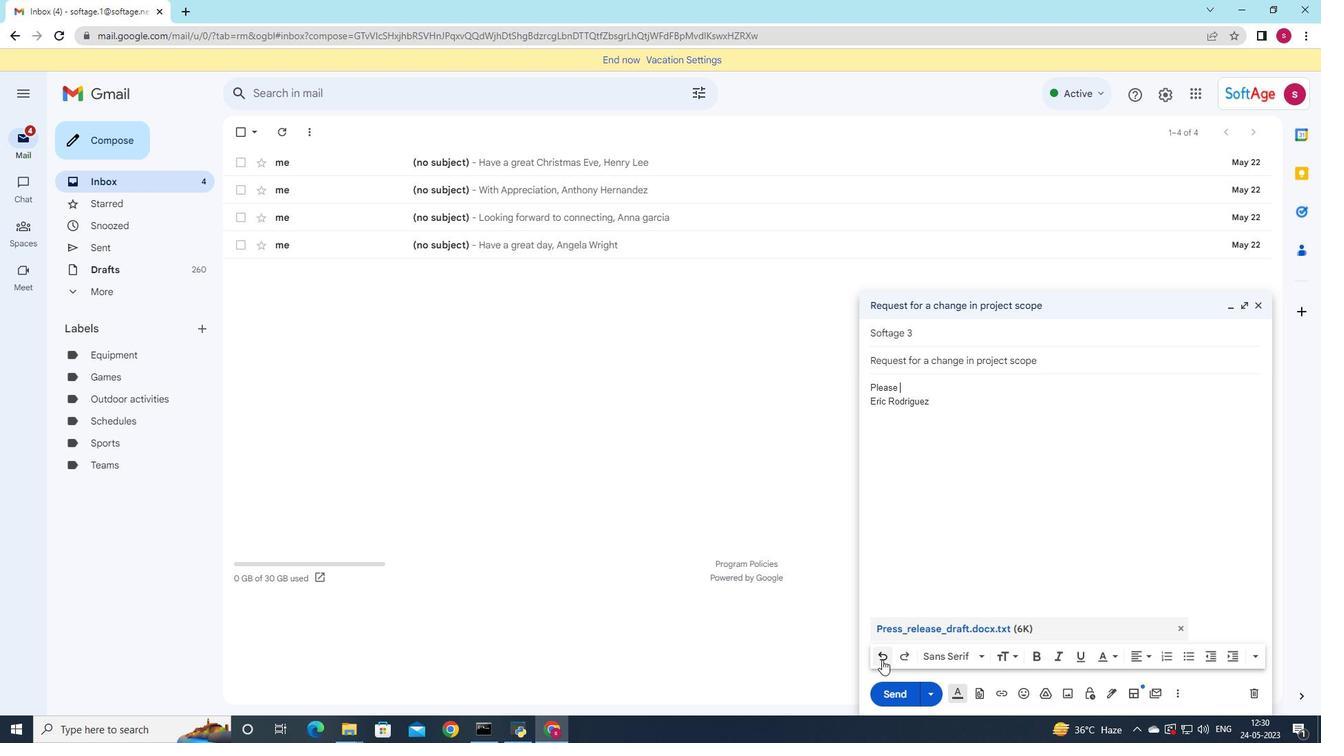 
Action: Mouse pressed left at (882, 660)
Screenshot: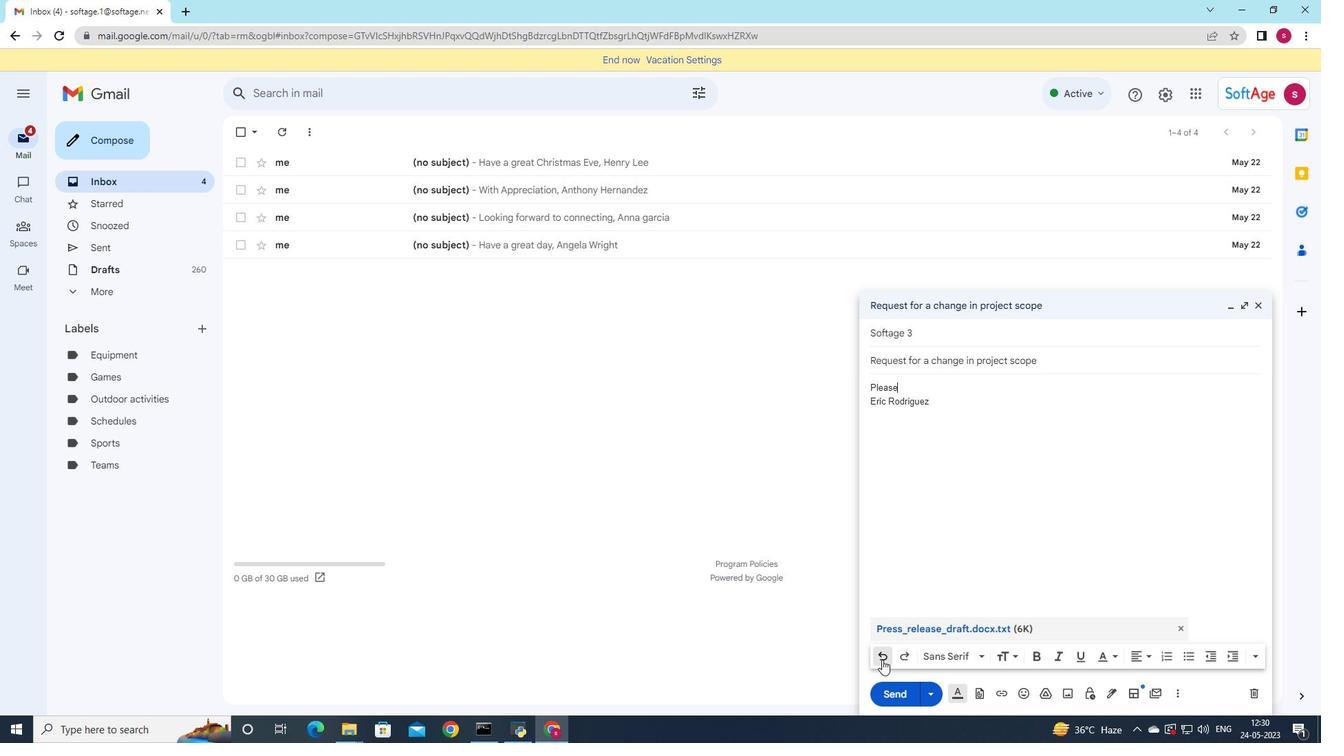 
Action: Mouse pressed left at (882, 660)
Screenshot: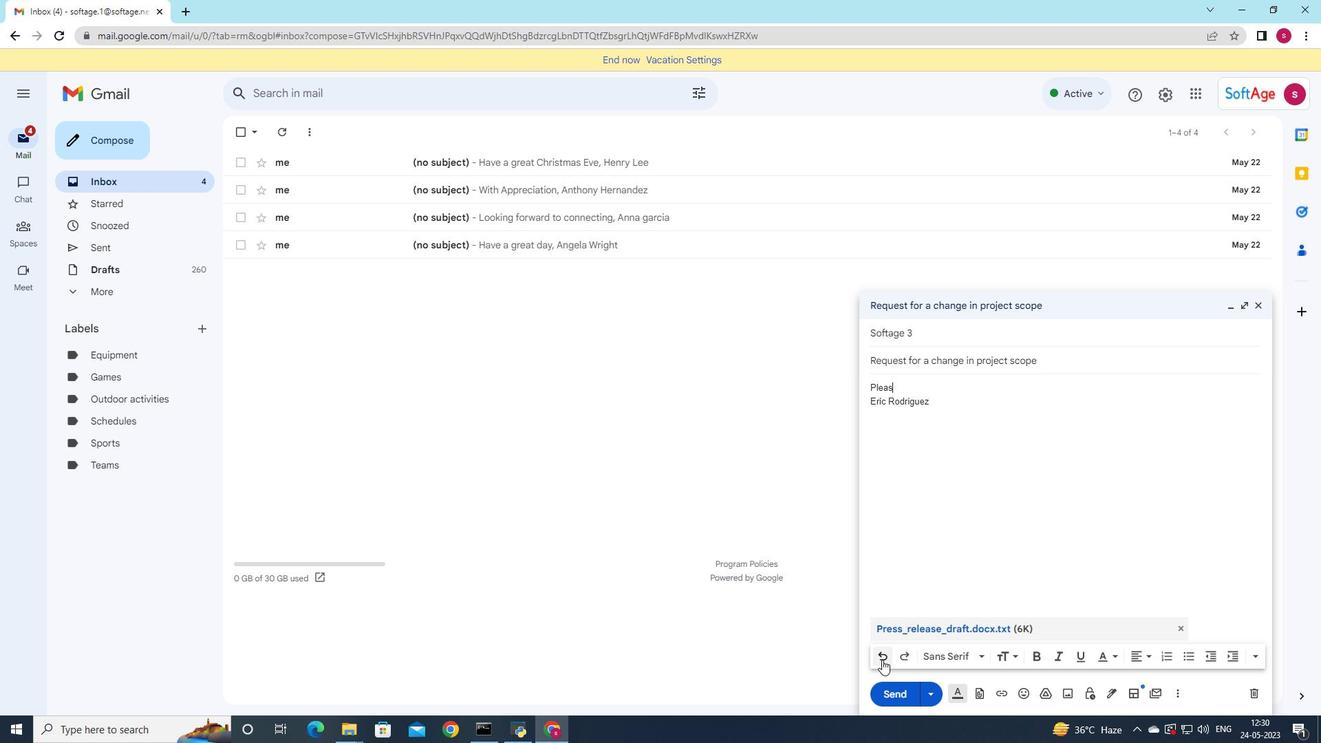 
Action: Mouse pressed left at (882, 660)
Screenshot: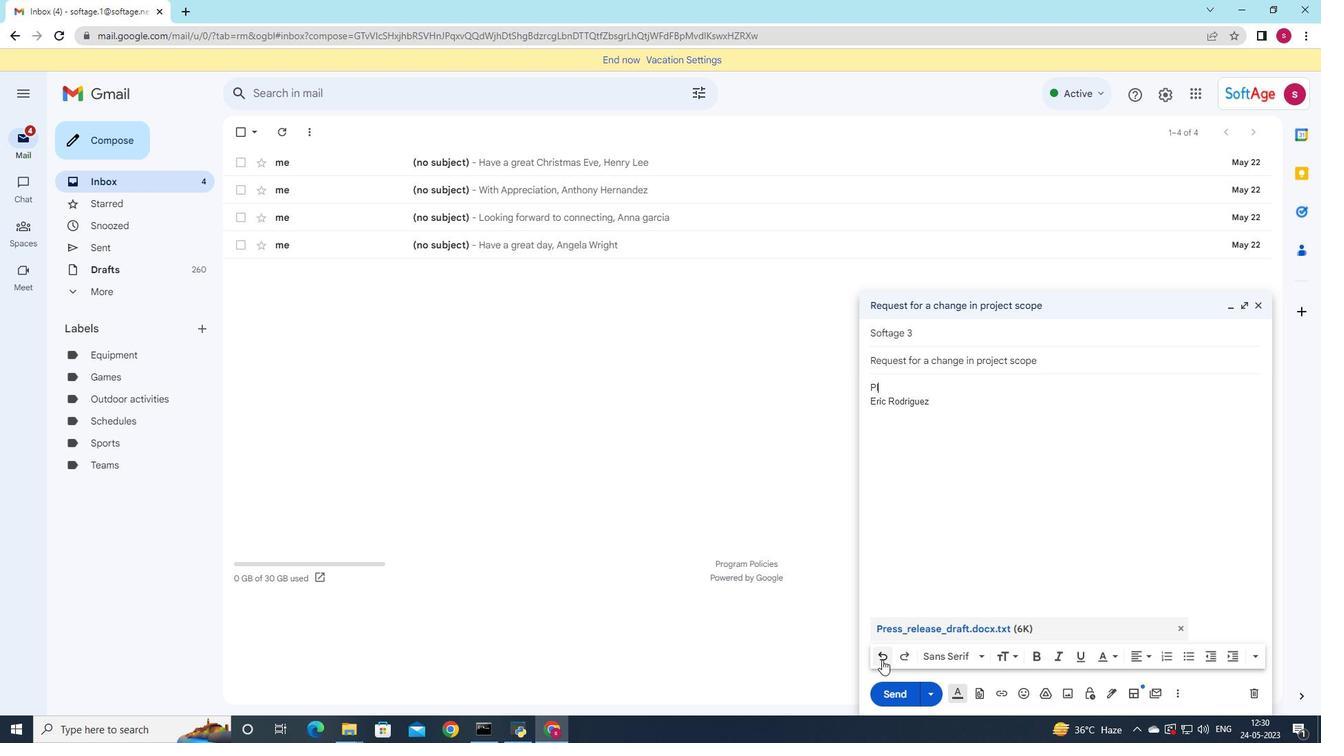 
Action: Mouse pressed left at (882, 660)
Screenshot: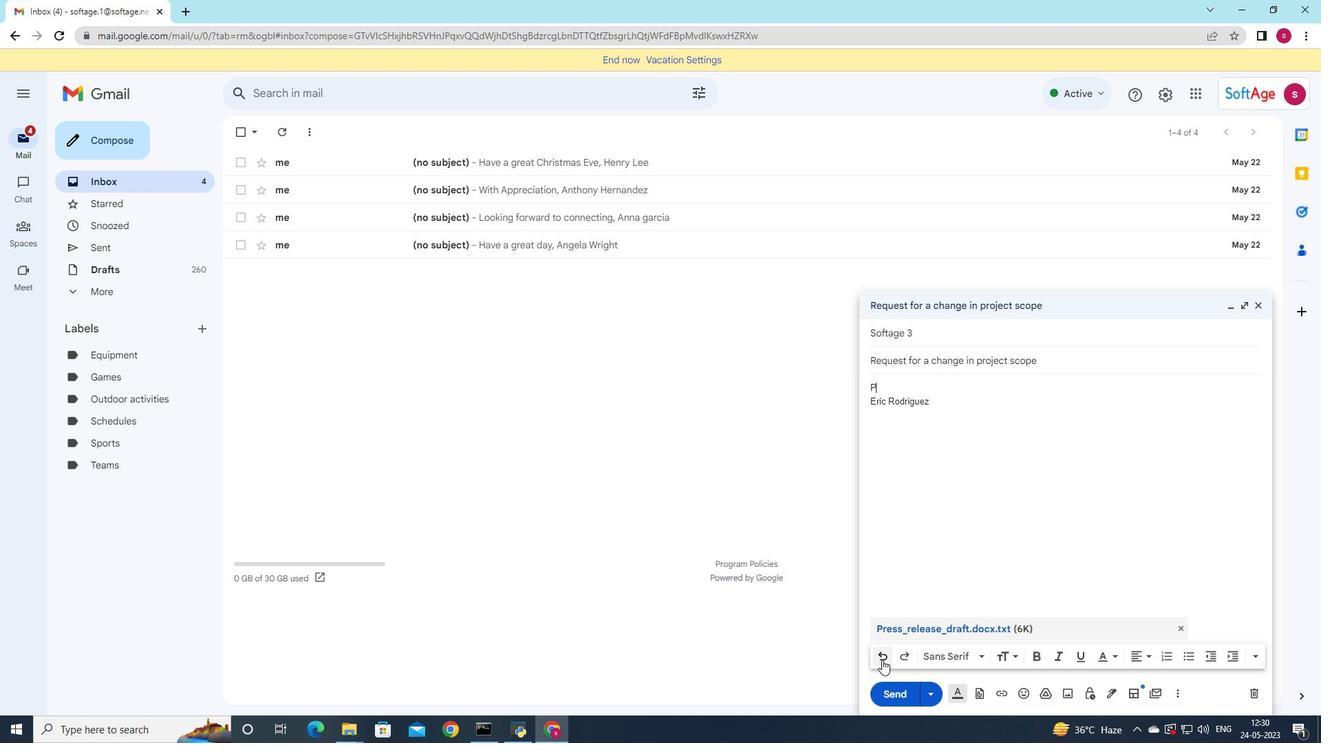 
Action: Mouse pressed left at (882, 660)
Screenshot: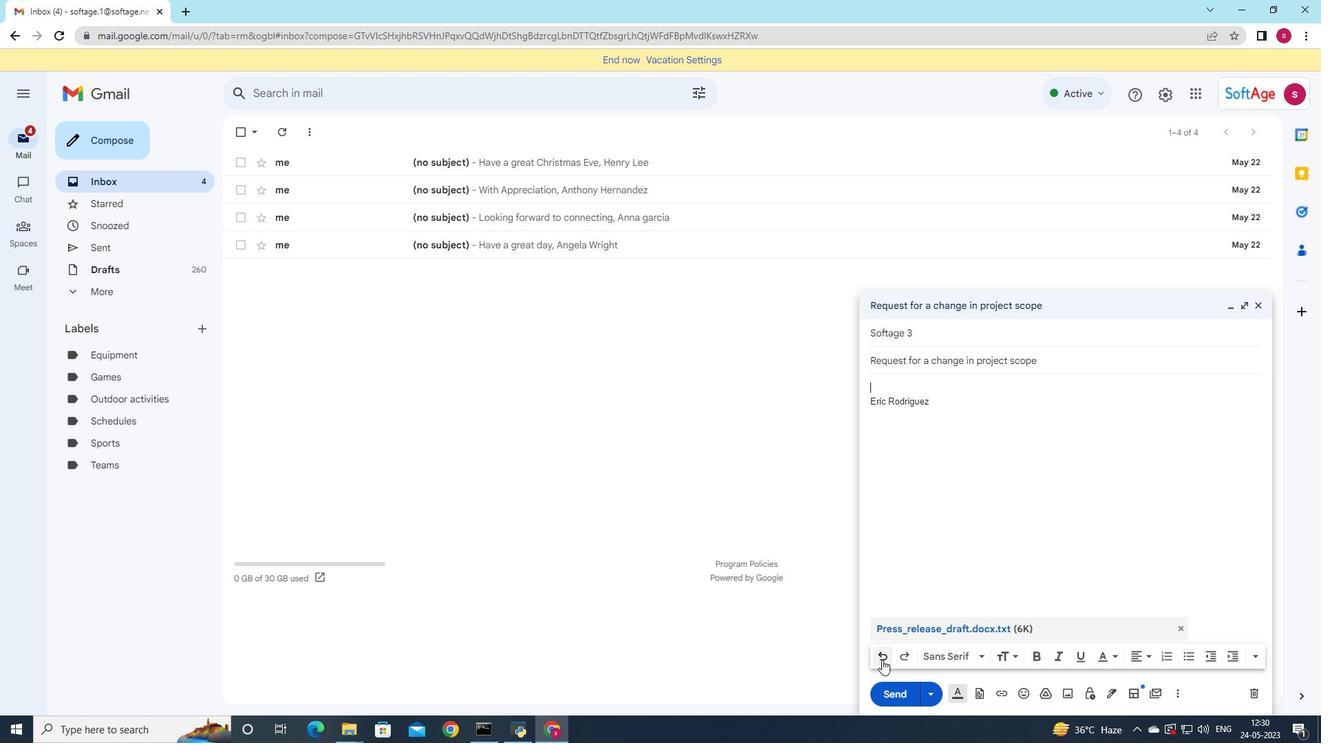 
Action: Mouse moved to (879, 651)
Screenshot: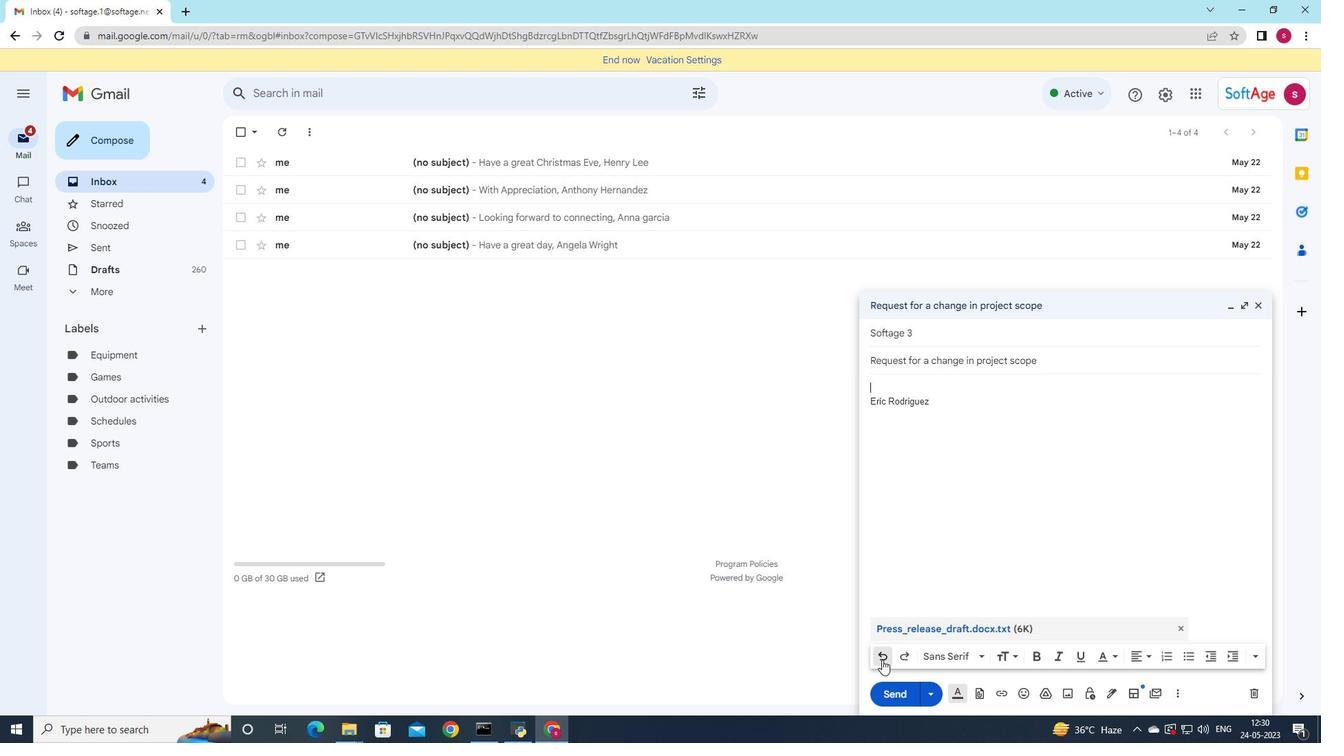 
Action: Mouse pressed left at (879, 651)
Screenshot: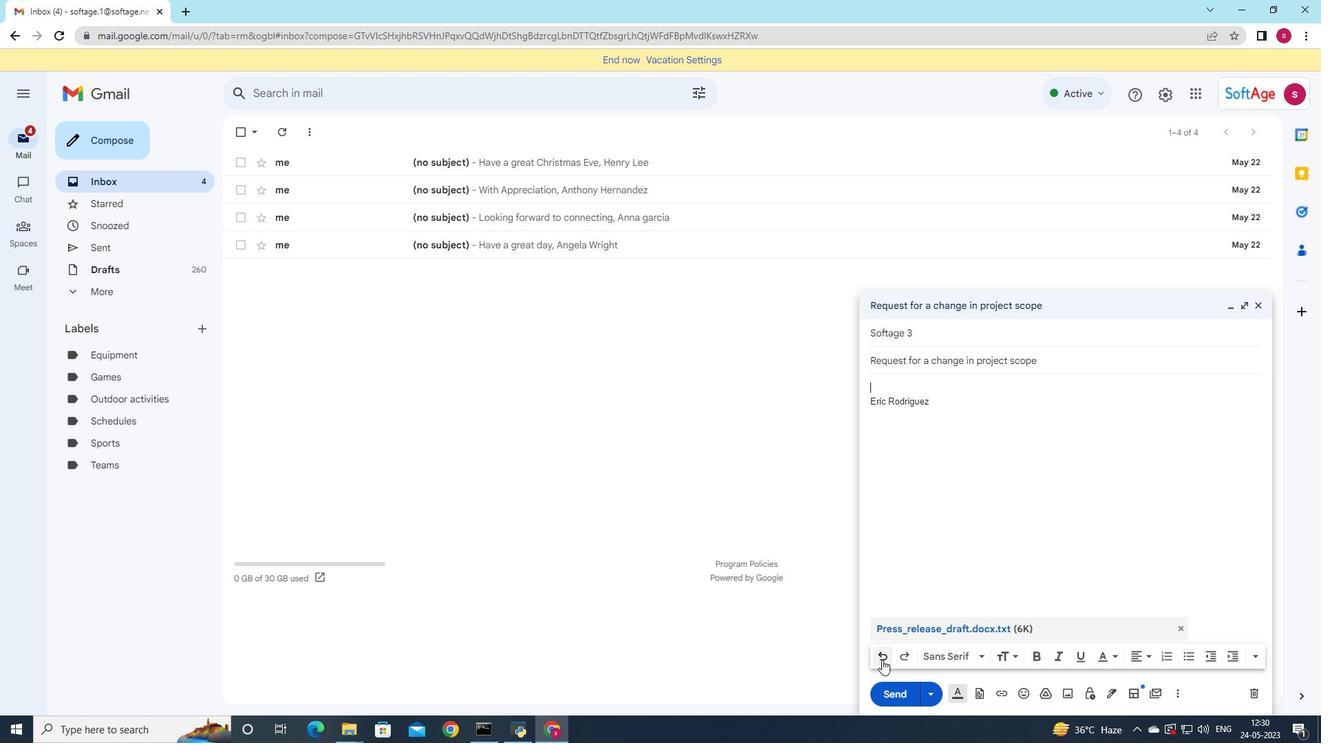 
Action: Mouse moved to (879, 647)
Screenshot: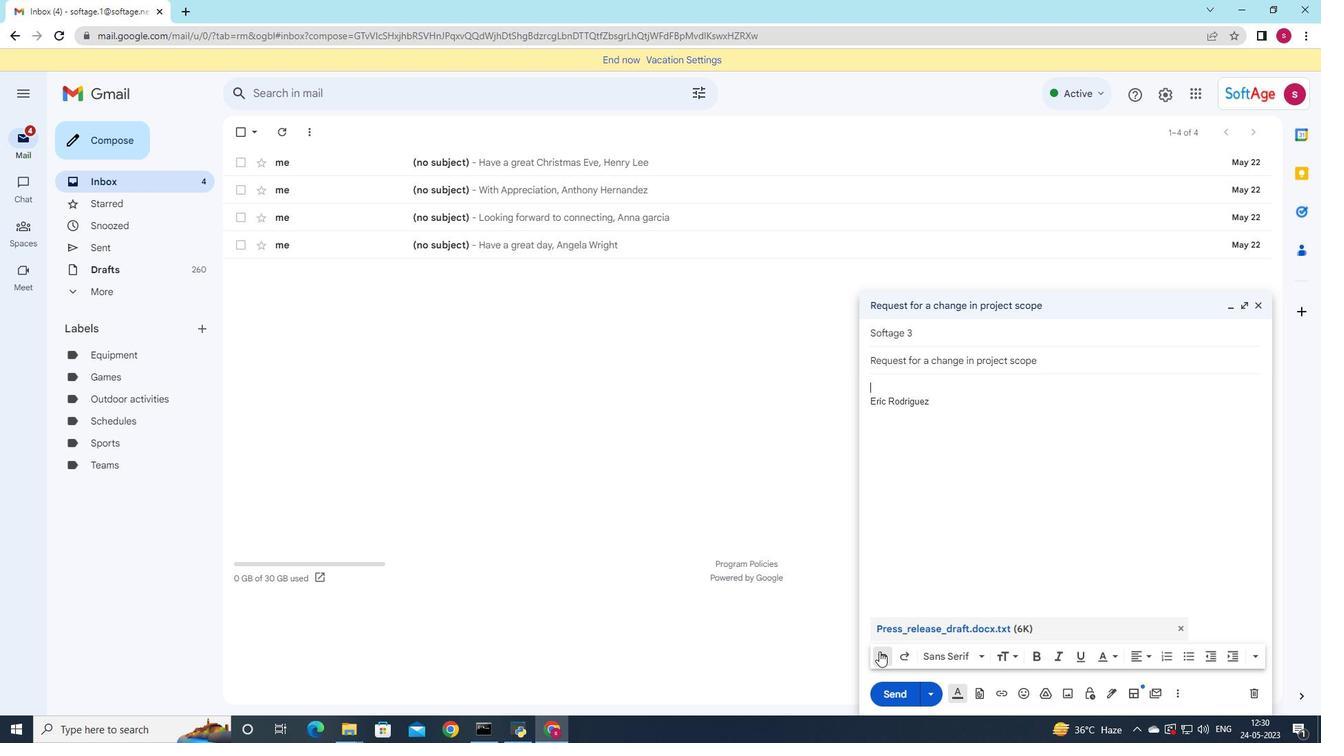 
Action: Mouse pressed left at (879, 647)
Screenshot: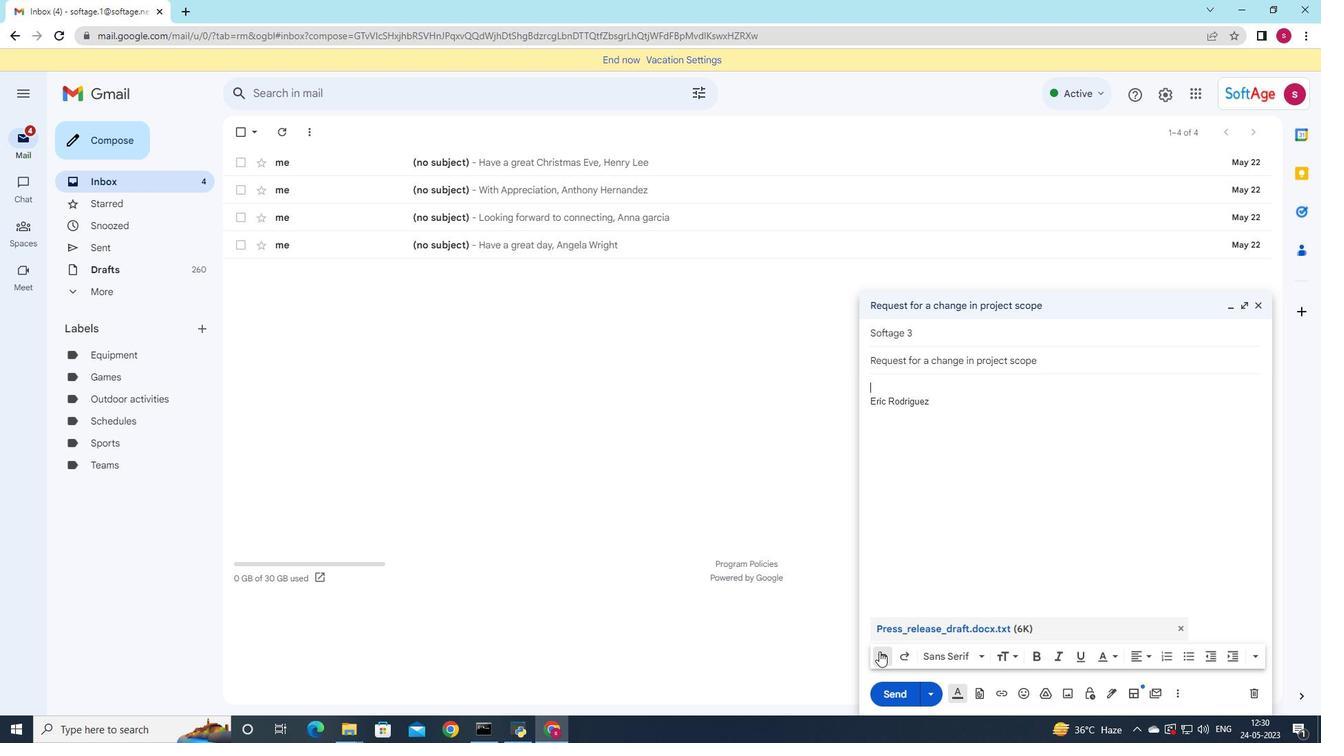 
Action: Mouse pressed left at (879, 647)
Screenshot: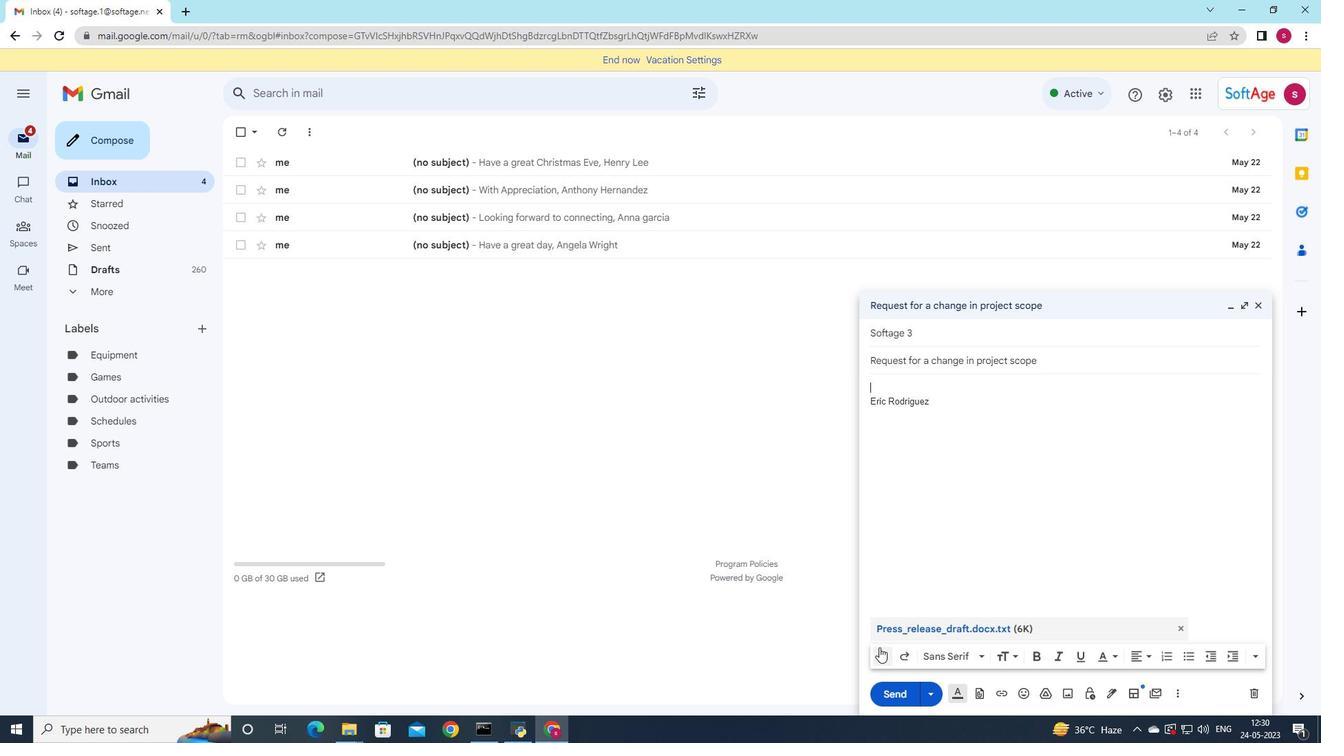 
Action: Mouse moved to (877, 654)
Screenshot: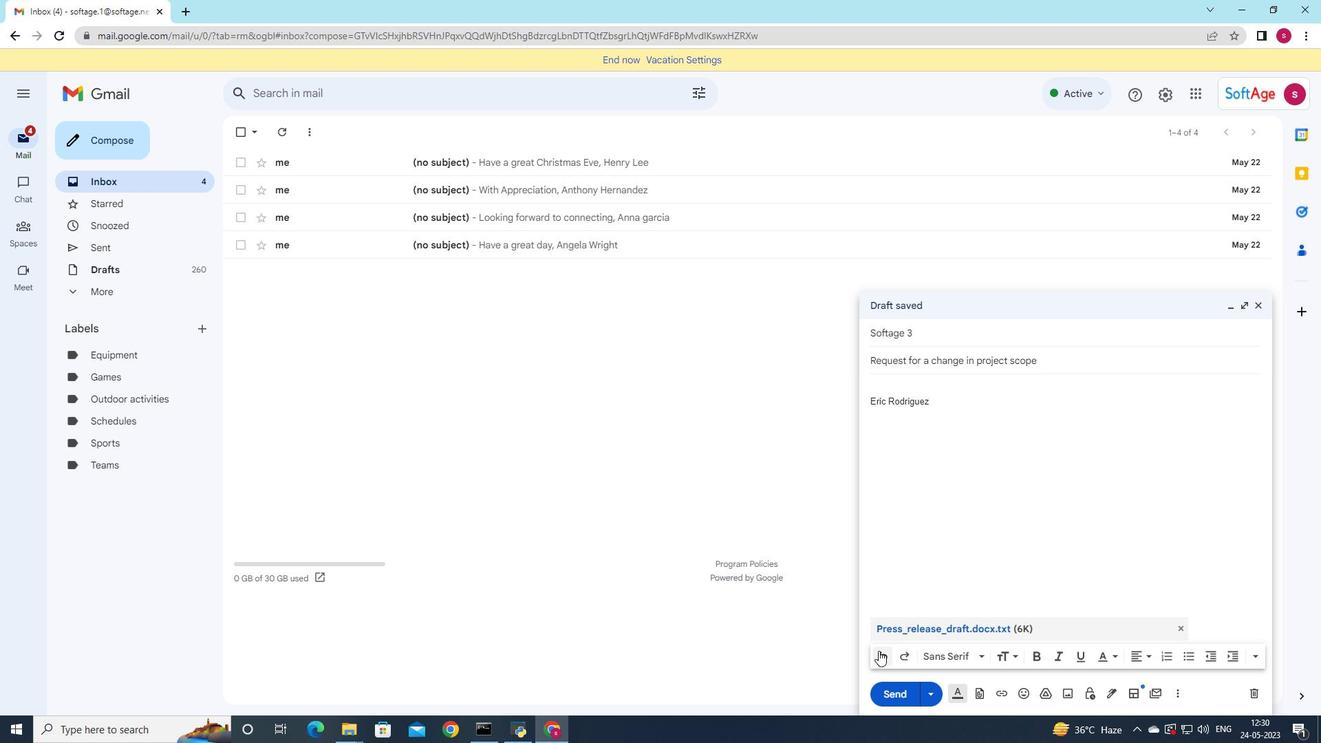 
Action: Mouse pressed left at (877, 654)
Screenshot: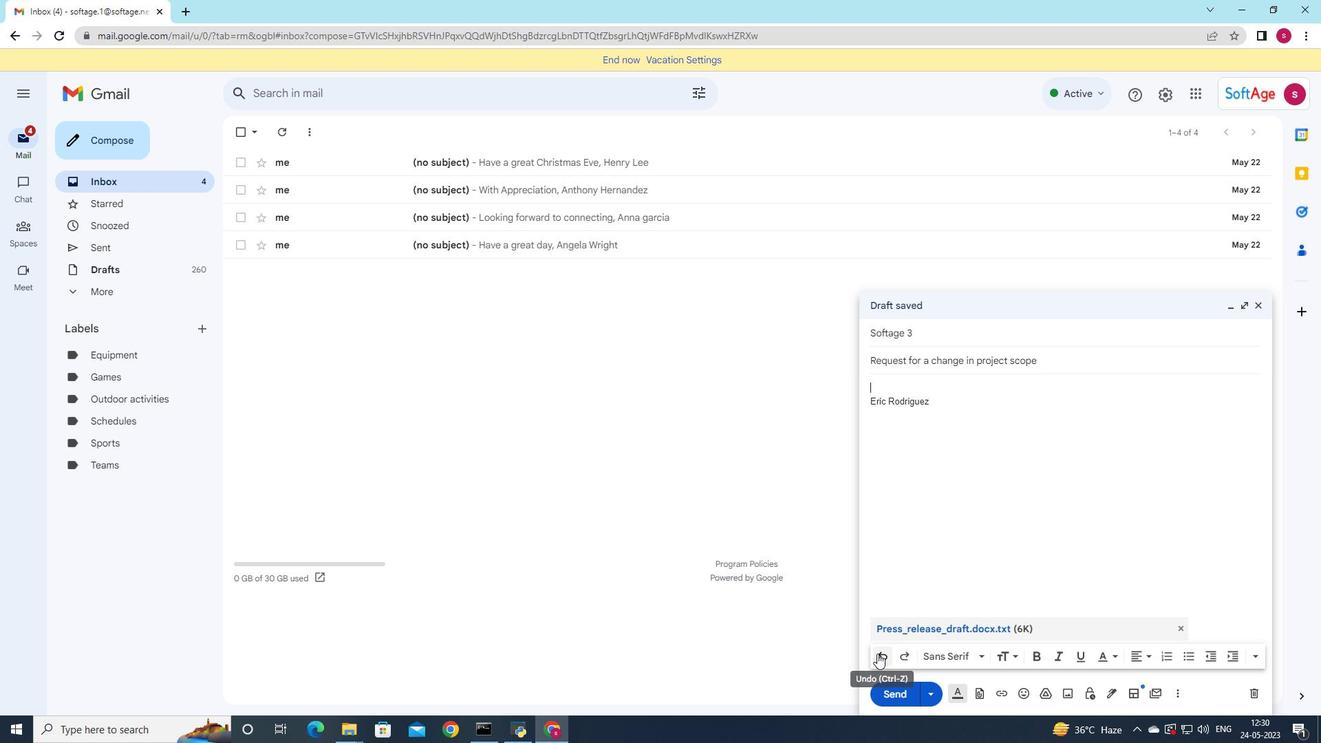 
Action: Mouse moved to (1133, 452)
Screenshot: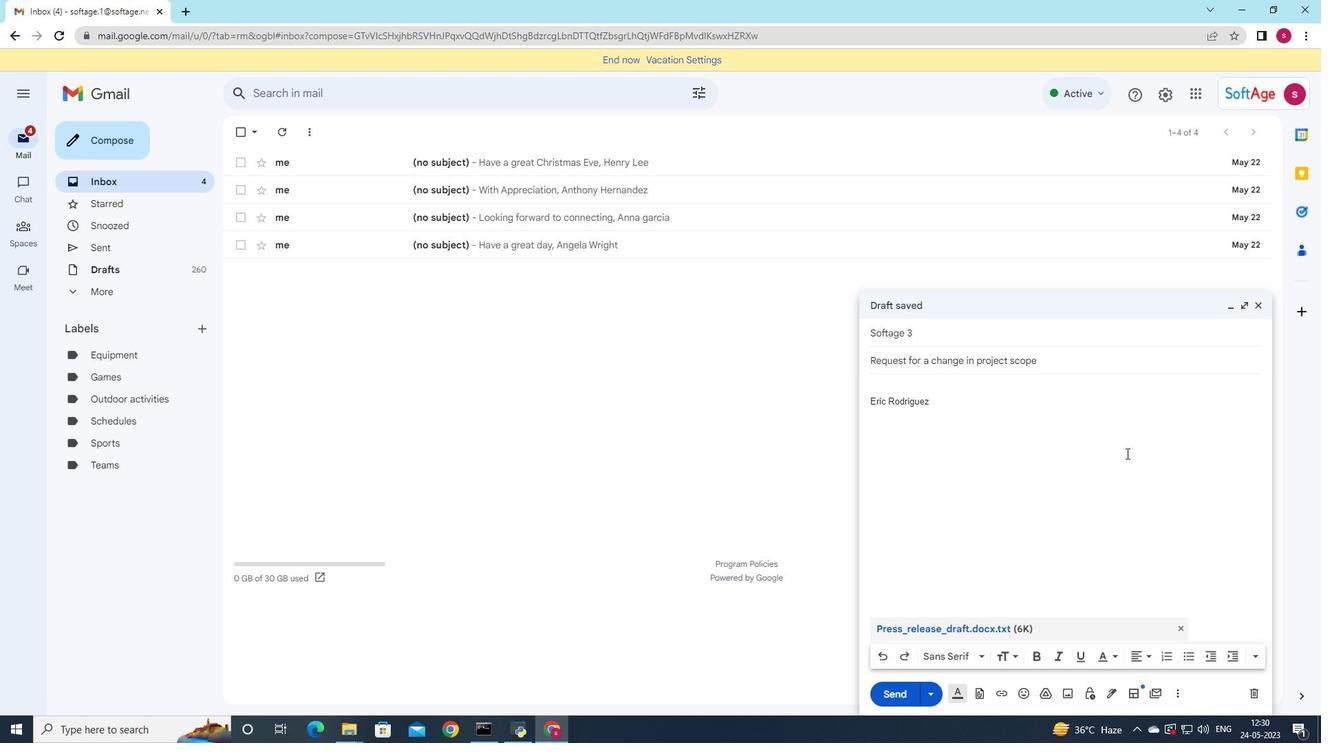 
Action: Key pressed <Key.shift><Key.shift>I<Key.space>appreciate<Key.space>your<Key.space>attention<Key.space>to<Key.space>detail<Key.space>and<Key.space>timek<Key.backspace>ly<Key.space>response.
Screenshot: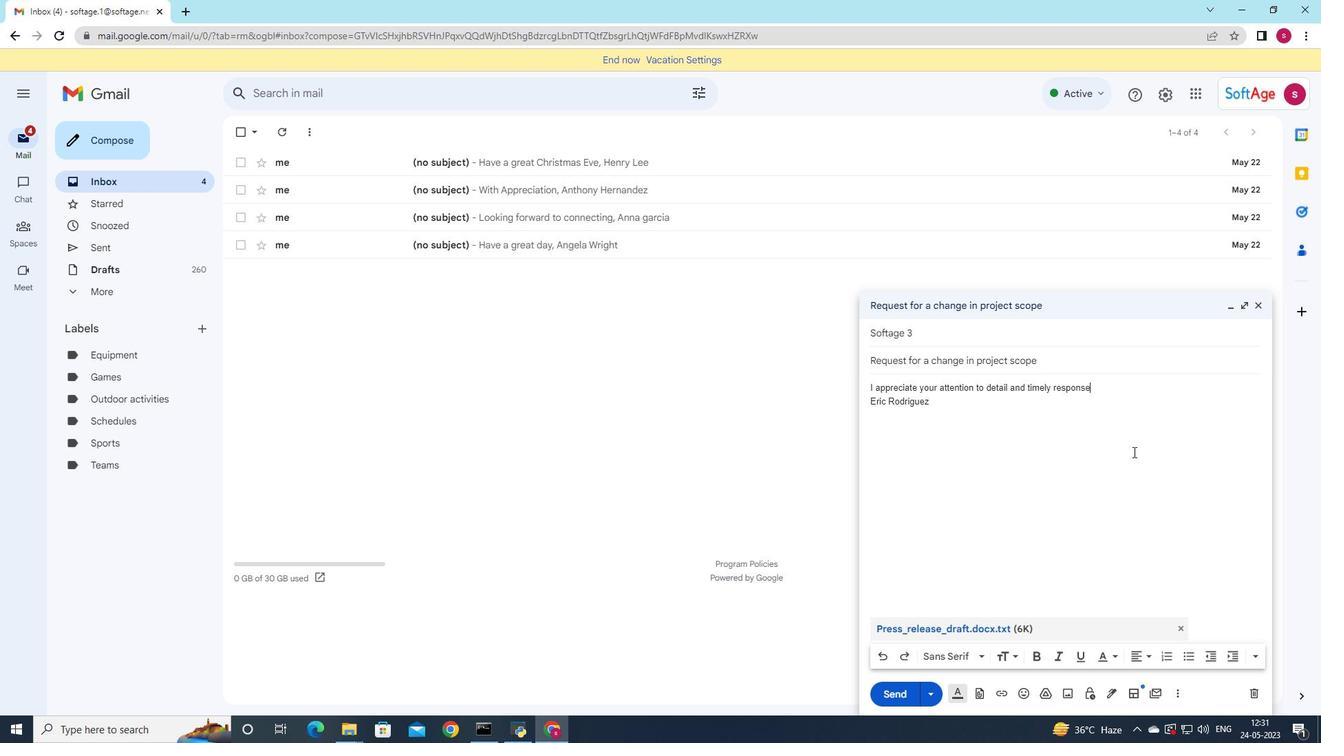 
Action: Mouse moved to (895, 696)
Screenshot: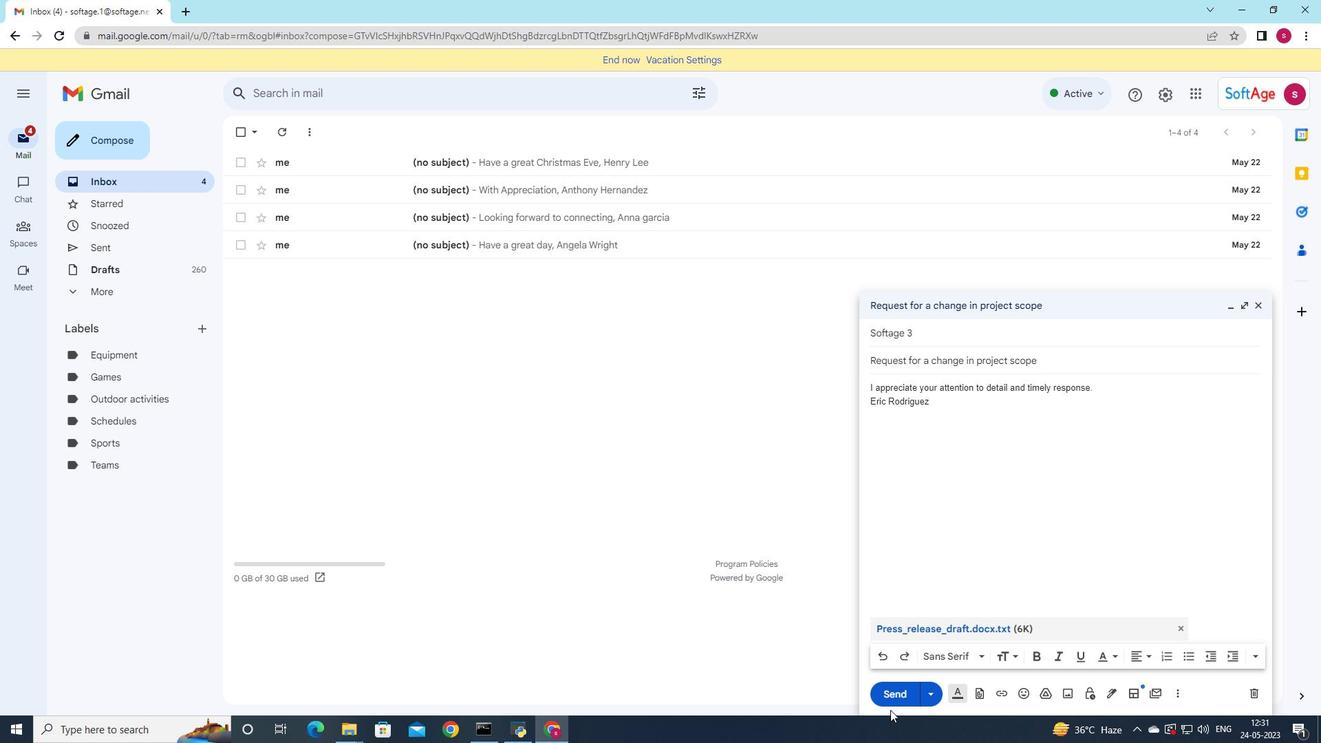 
Action: Mouse pressed left at (895, 696)
Screenshot: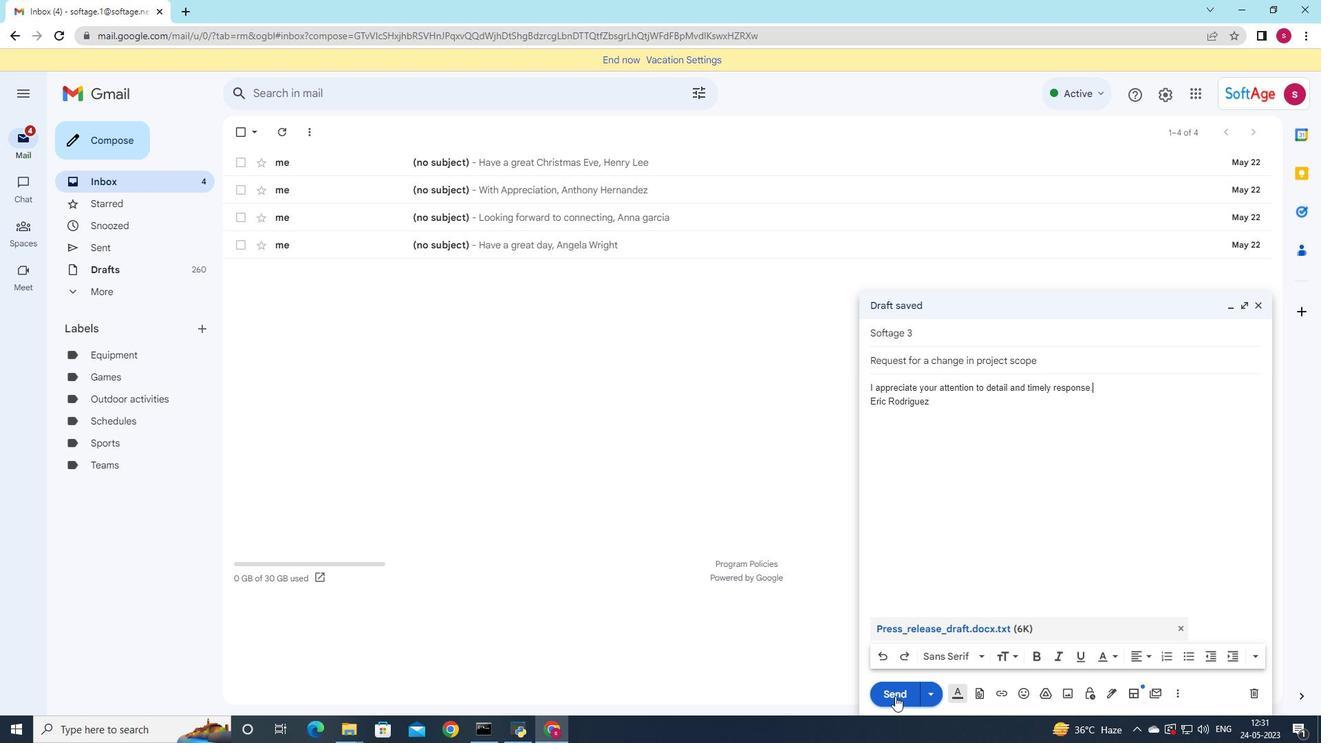 
Action: Mouse moved to (134, 248)
Screenshot: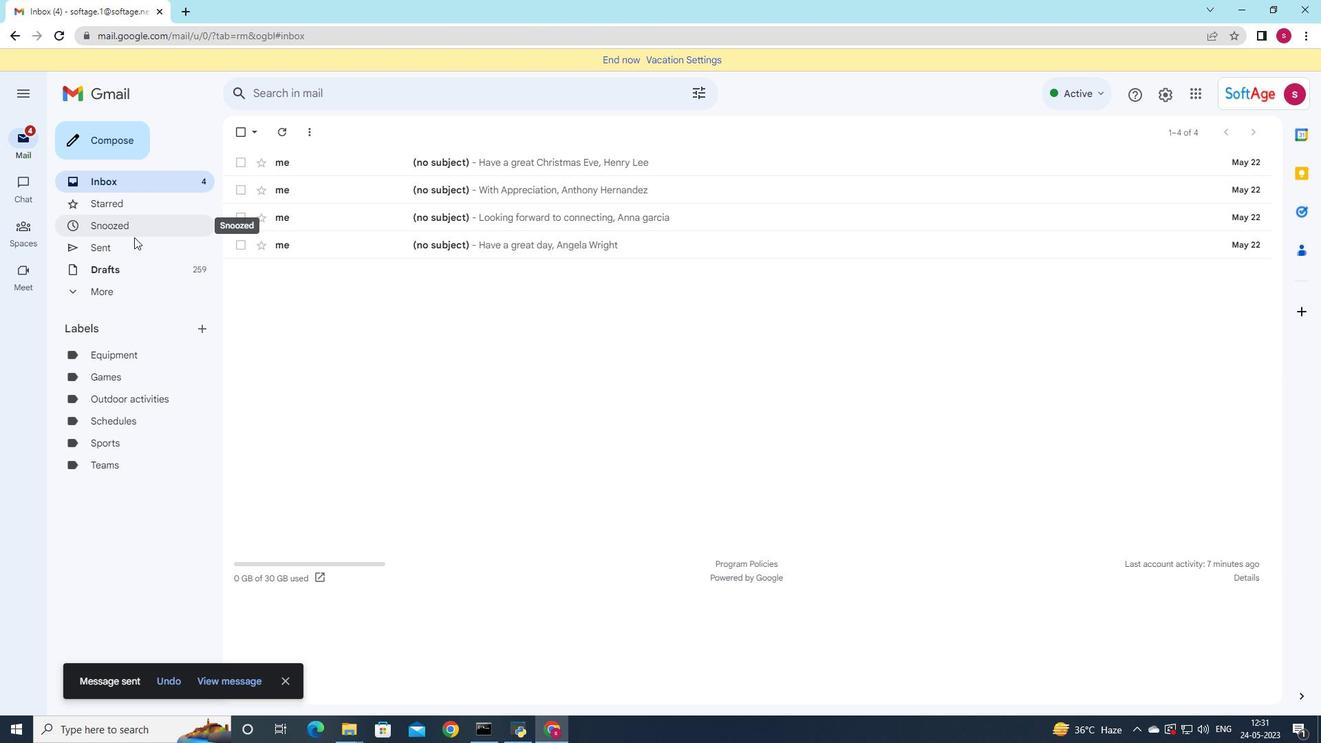 
Action: Mouse pressed left at (134, 248)
Screenshot: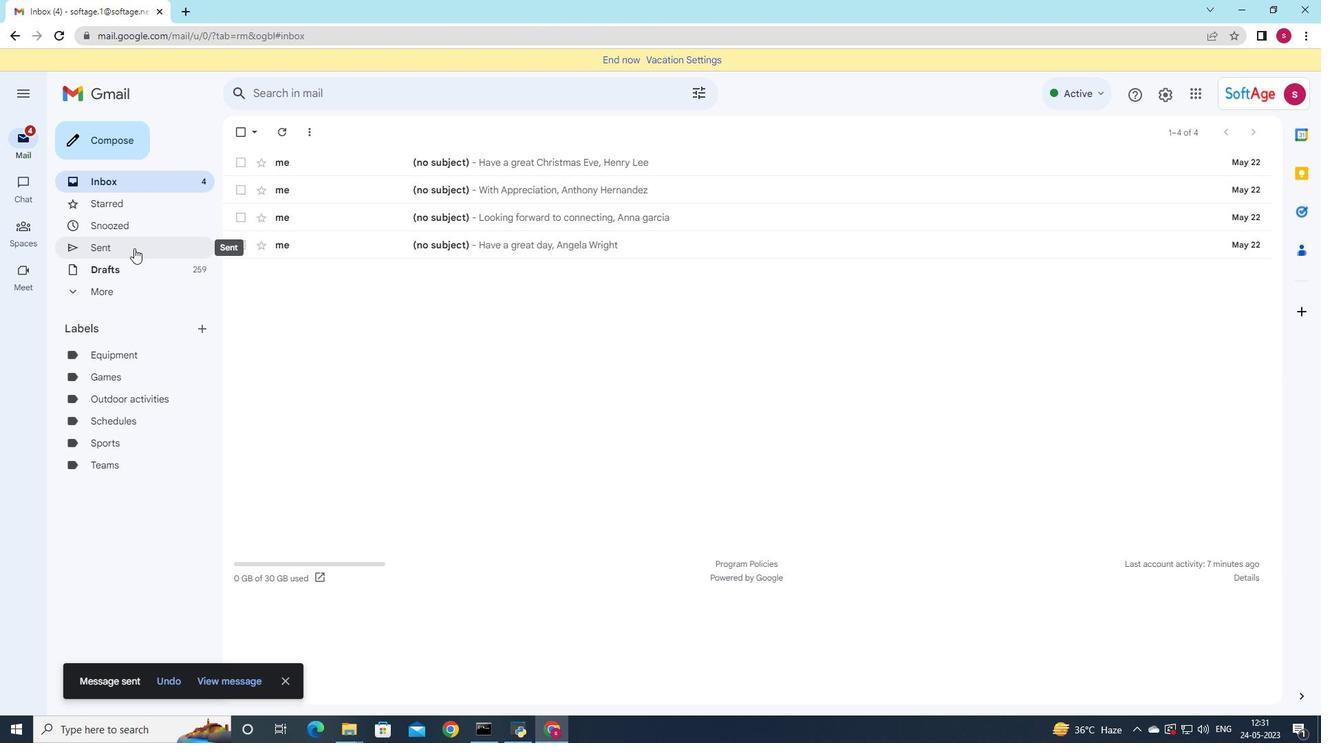 
Action: Mouse moved to (612, 218)
Screenshot: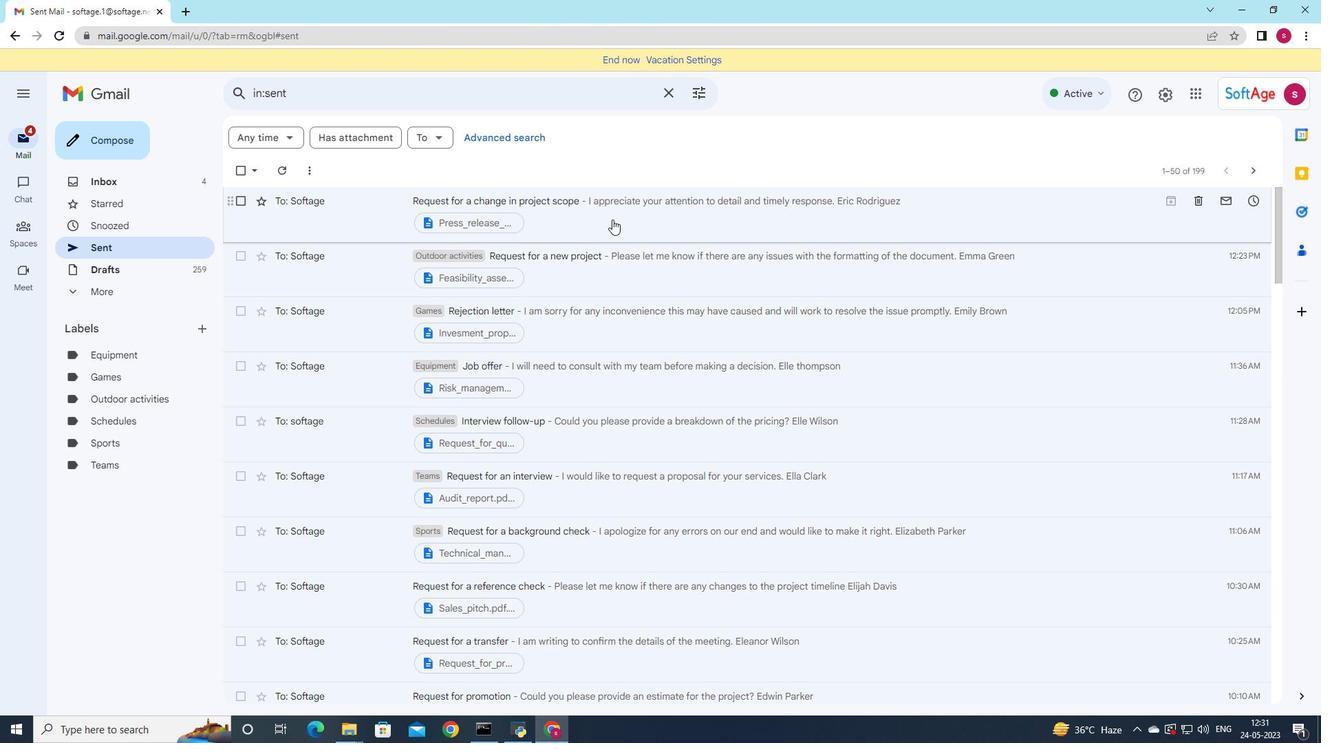 
Action: Mouse pressed left at (612, 218)
Screenshot: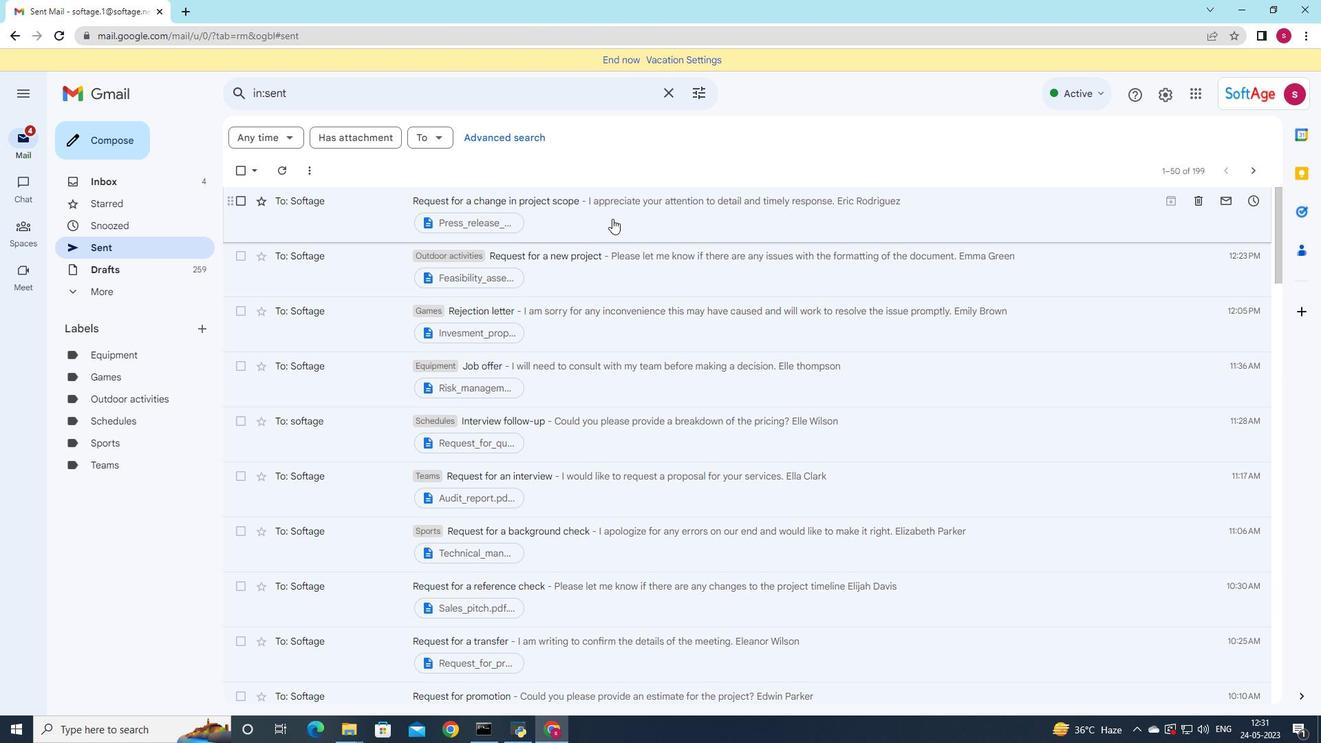 
Action: Mouse moved to (505, 132)
Screenshot: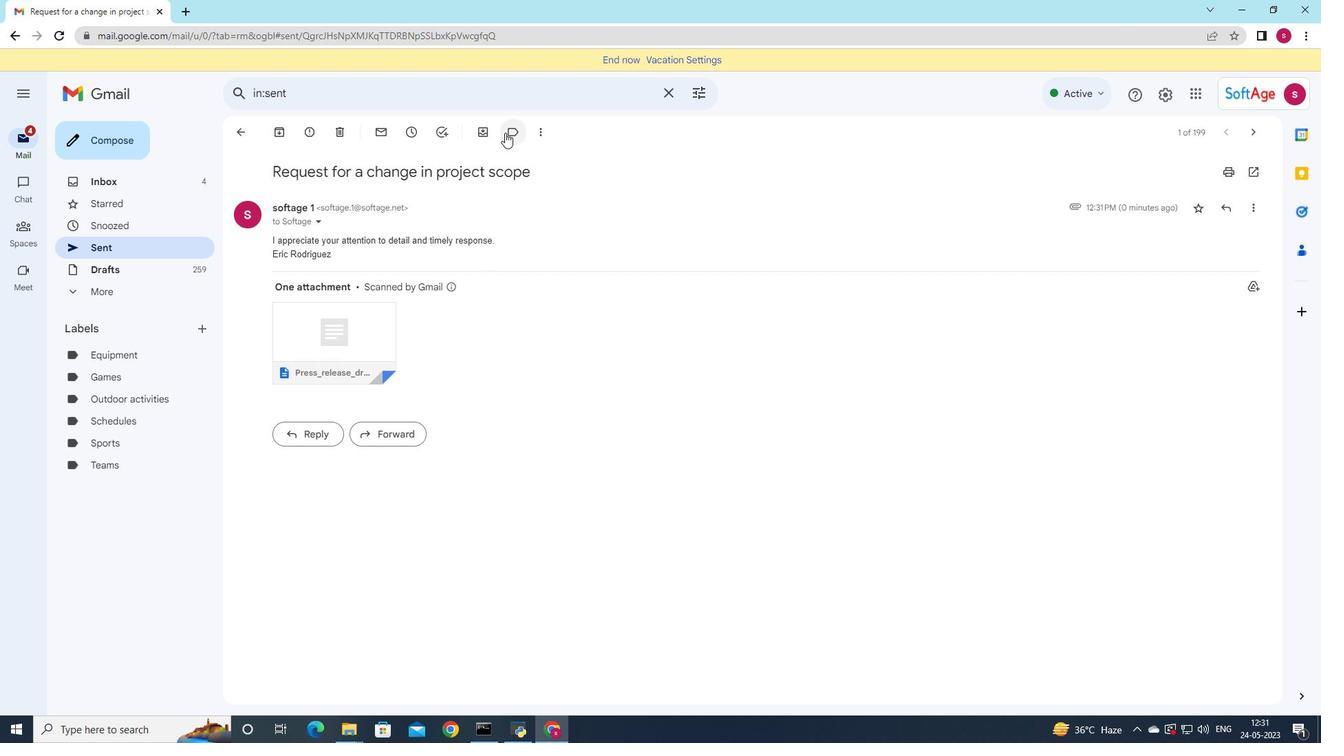 
Action: Mouse pressed left at (505, 132)
Screenshot: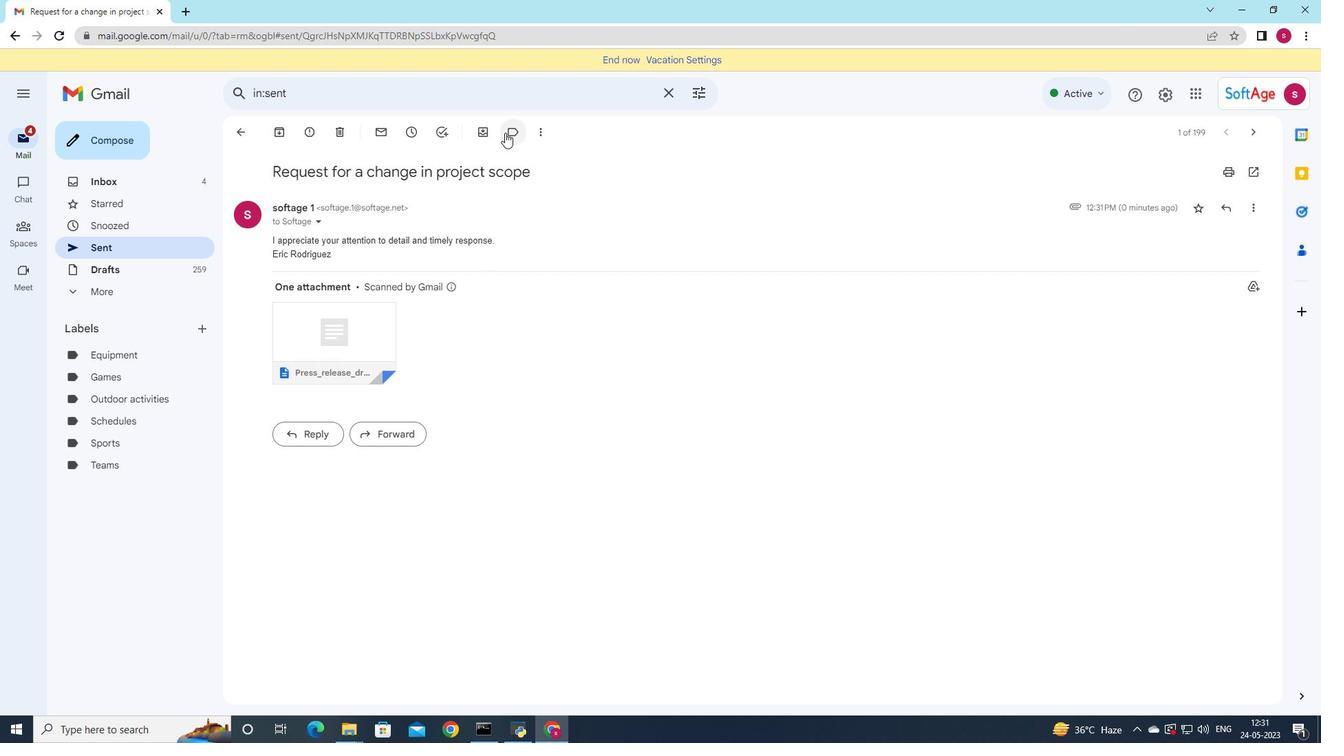 
Action: Mouse moved to (579, 393)
Screenshot: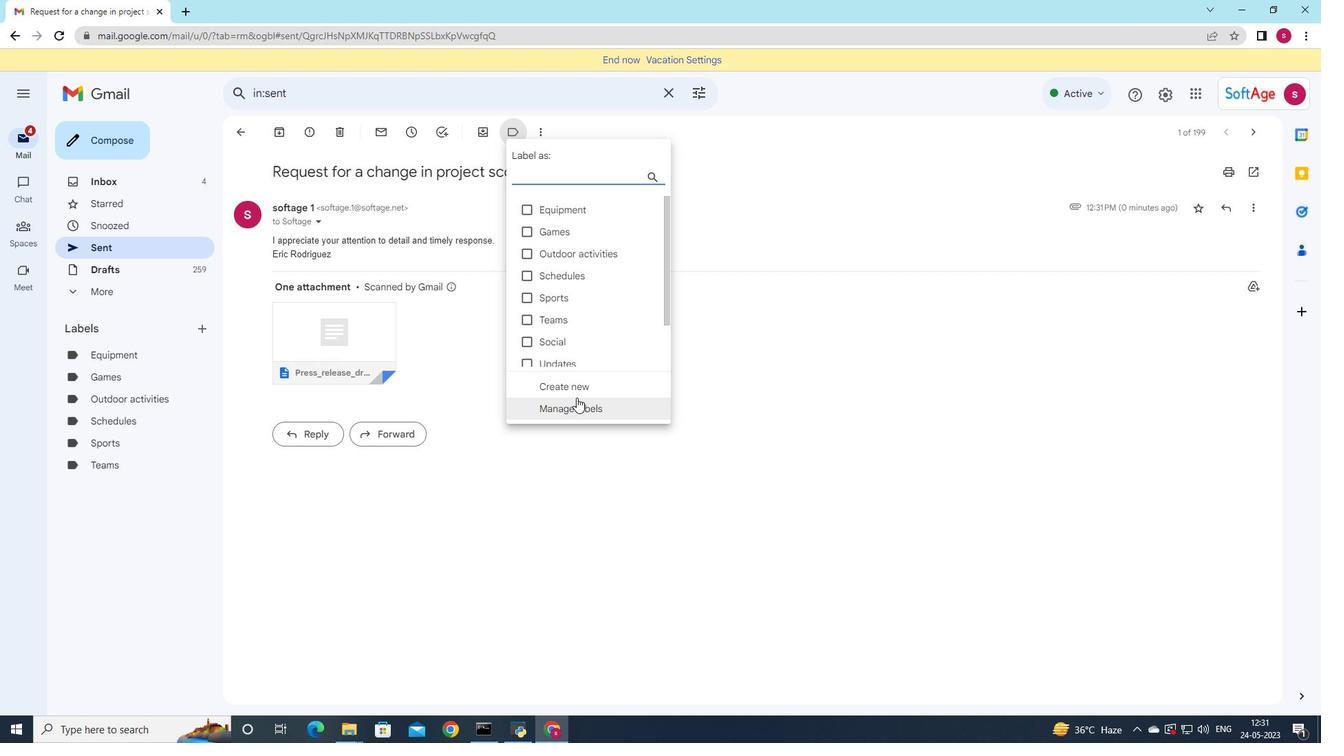 
Action: Mouse pressed left at (579, 393)
Screenshot: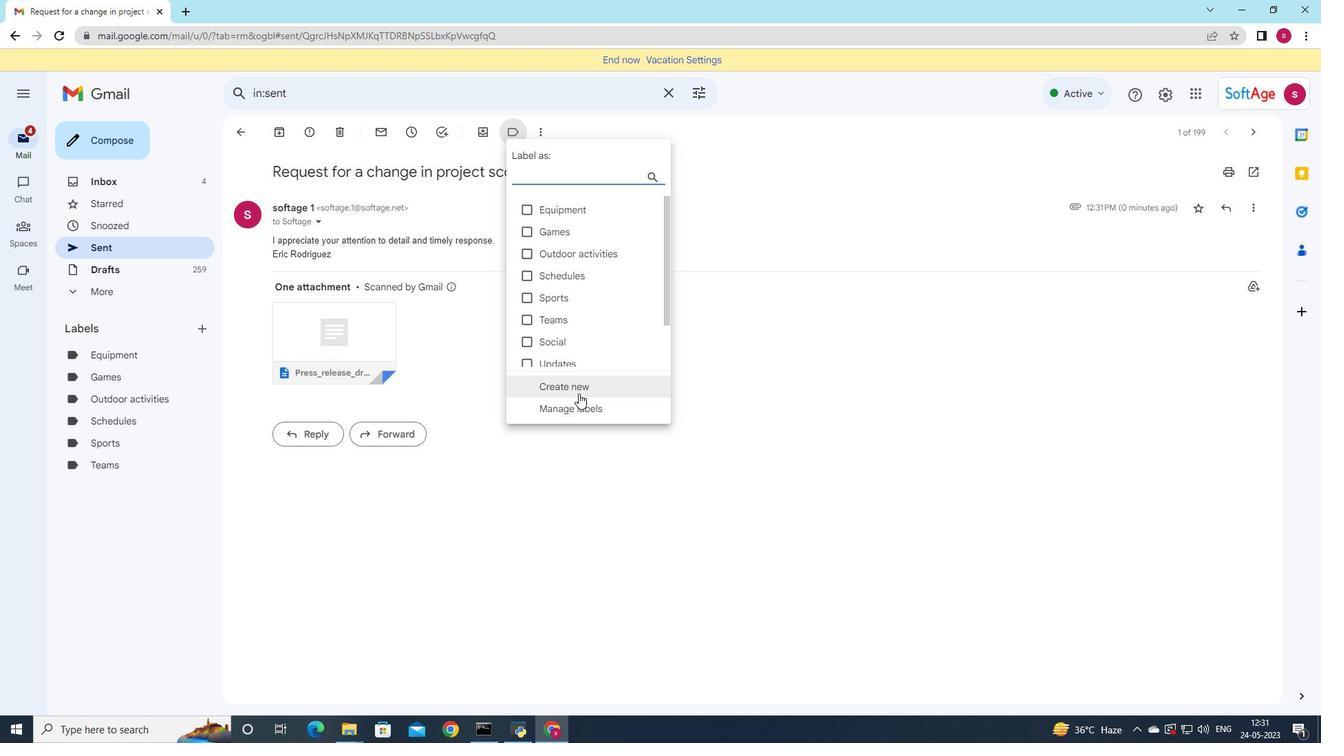 
Action: Mouse moved to (804, 386)
Screenshot: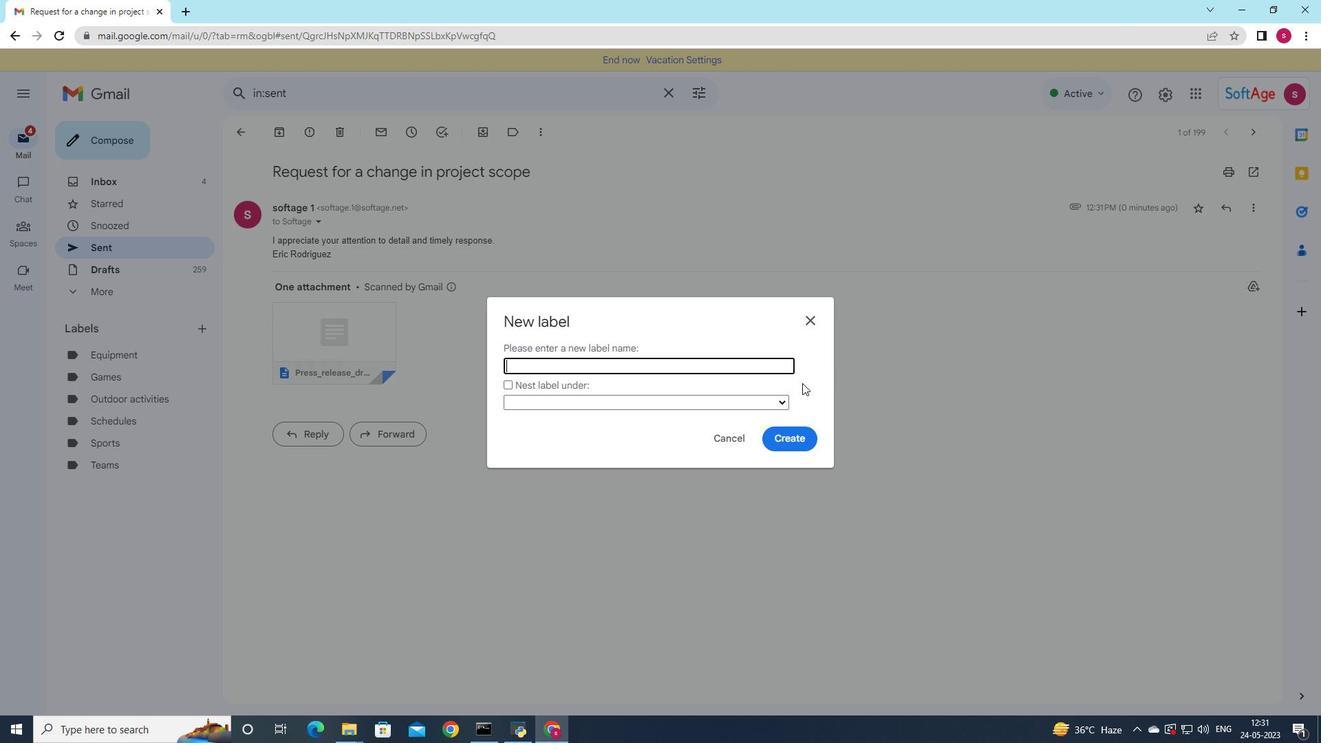 
Action: Key pressed <Key.shift><Key.shift><Key.shift>Hobbies
Screenshot: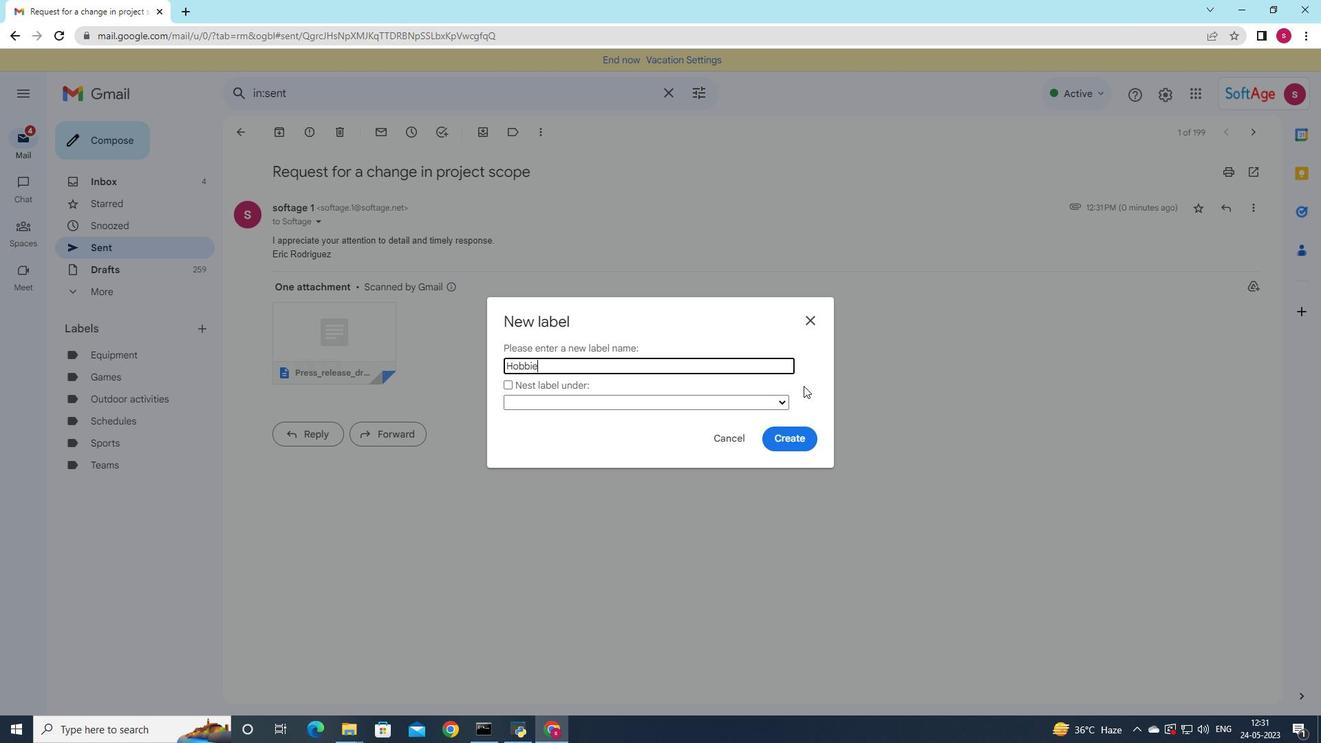 
Action: Mouse moved to (800, 439)
Screenshot: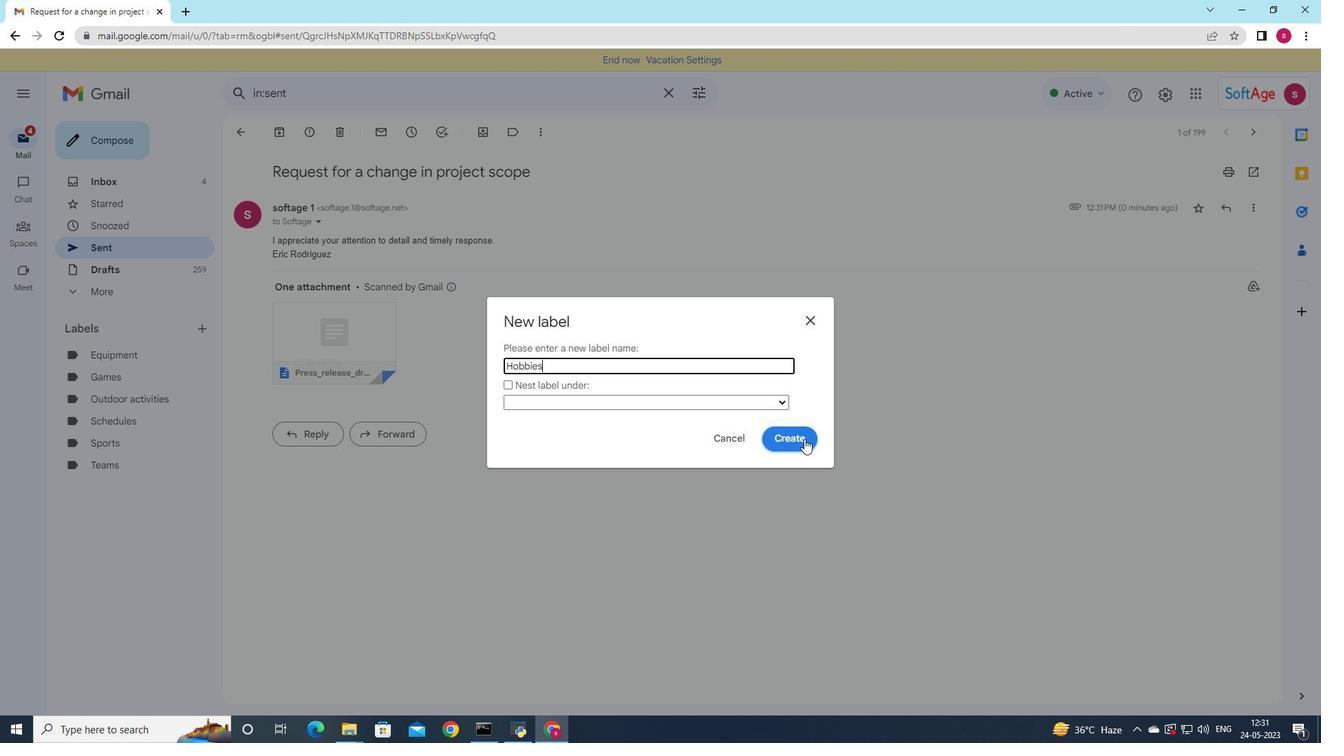 
Action: Mouse pressed left at (800, 439)
Screenshot: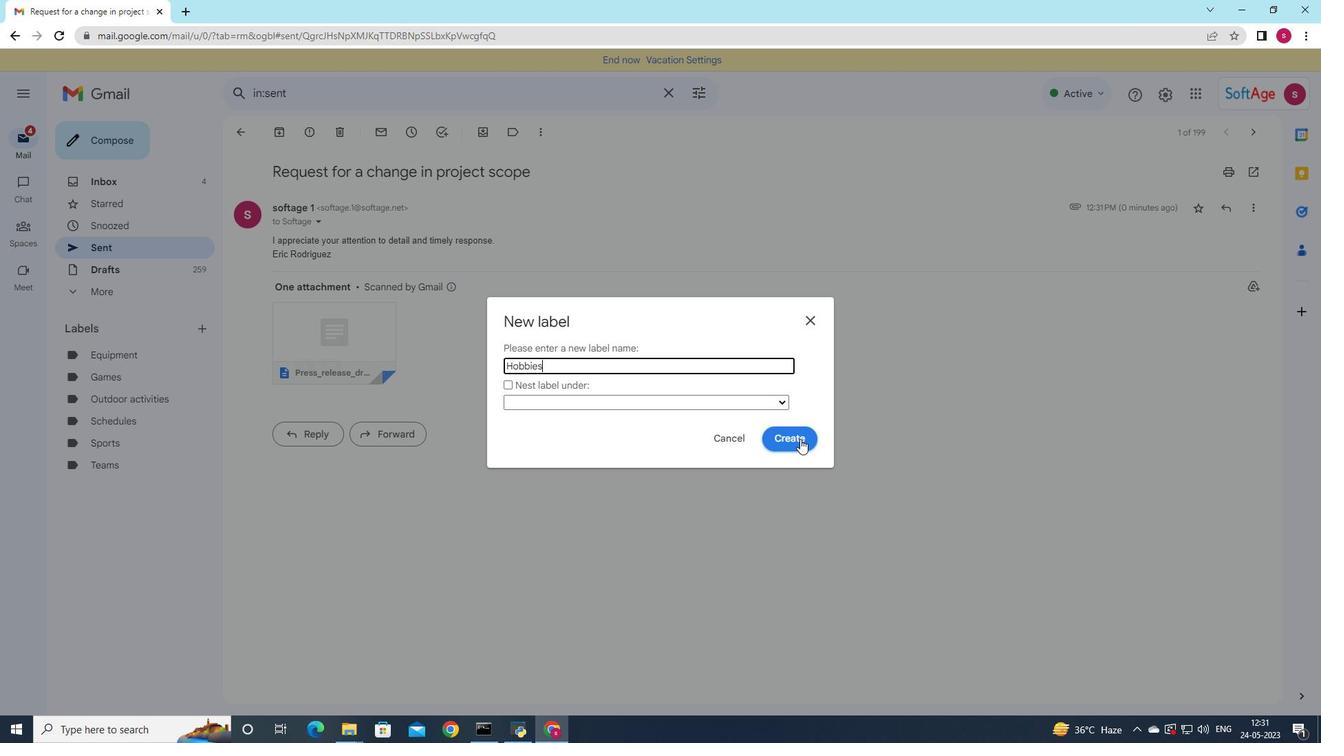 
Action: Mouse moved to (473, 182)
Screenshot: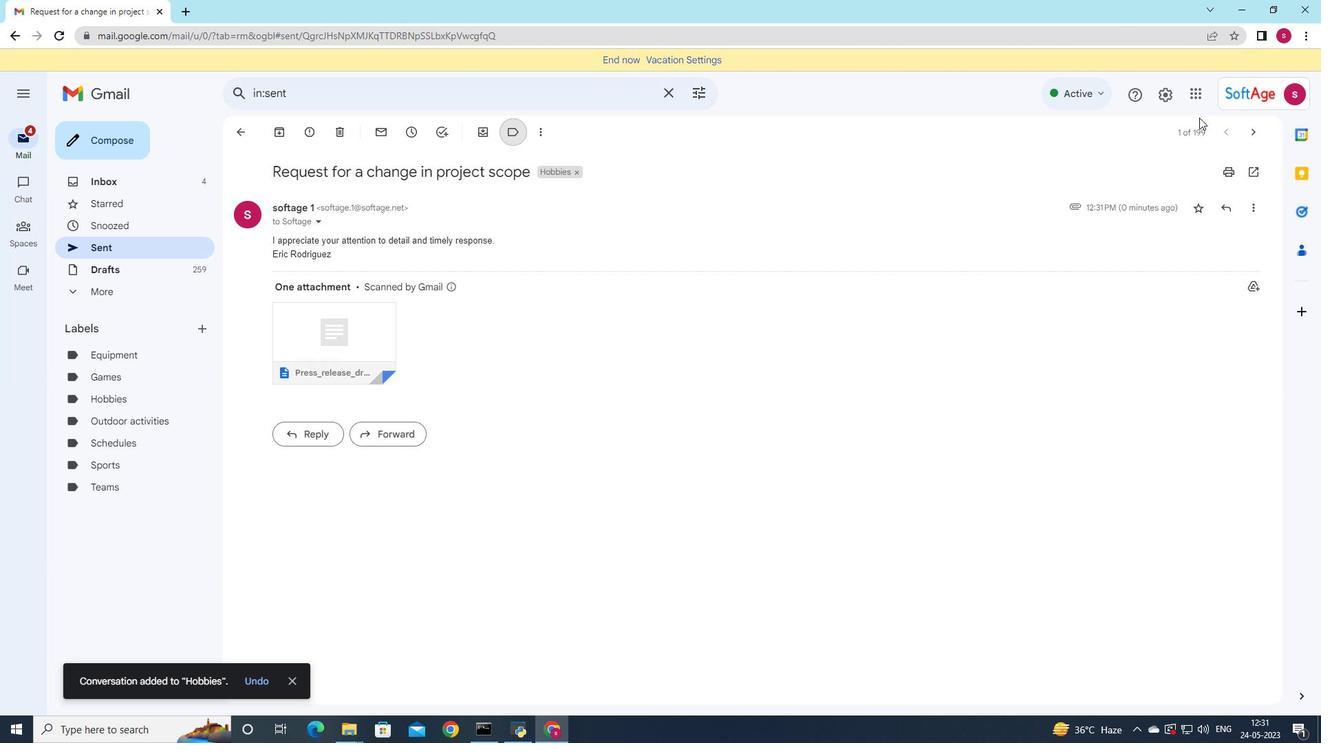 
